Task: Find specific images representing morning, afternoon, and evening.
Action: Mouse moved to (586, 494)
Screenshot: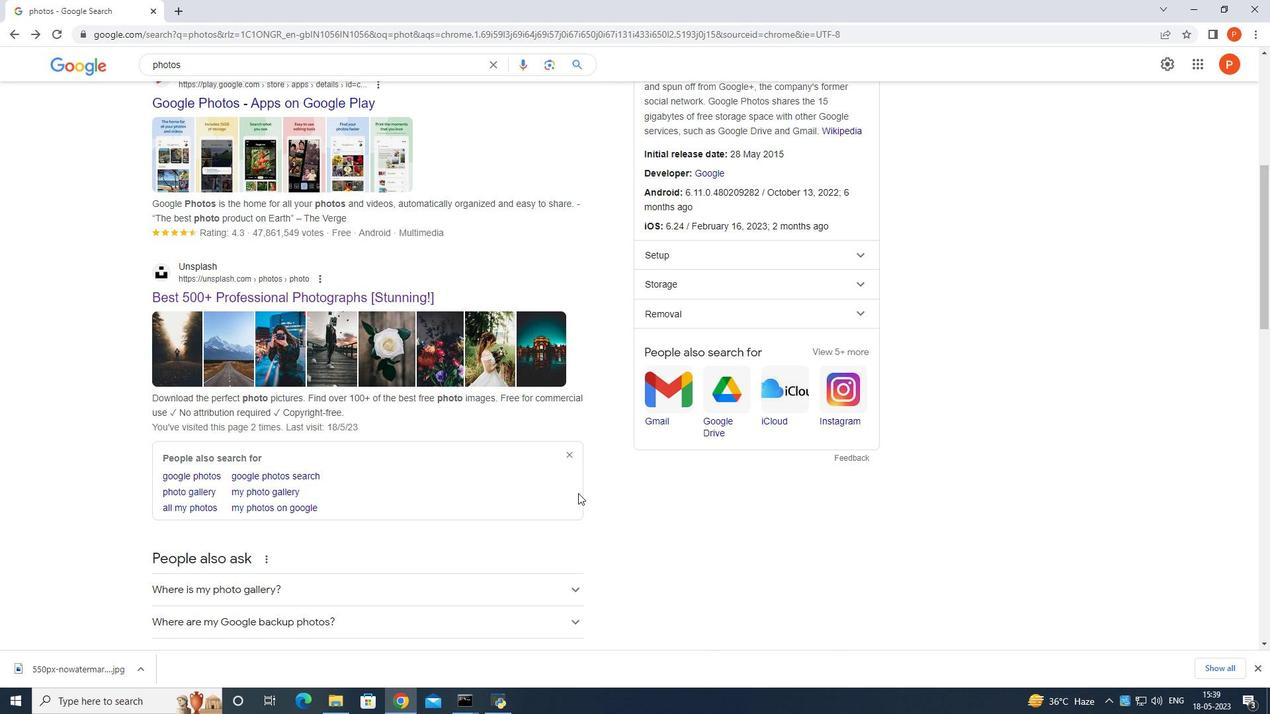 
Action: Mouse scrolled (586, 494) with delta (0, 0)
Screenshot: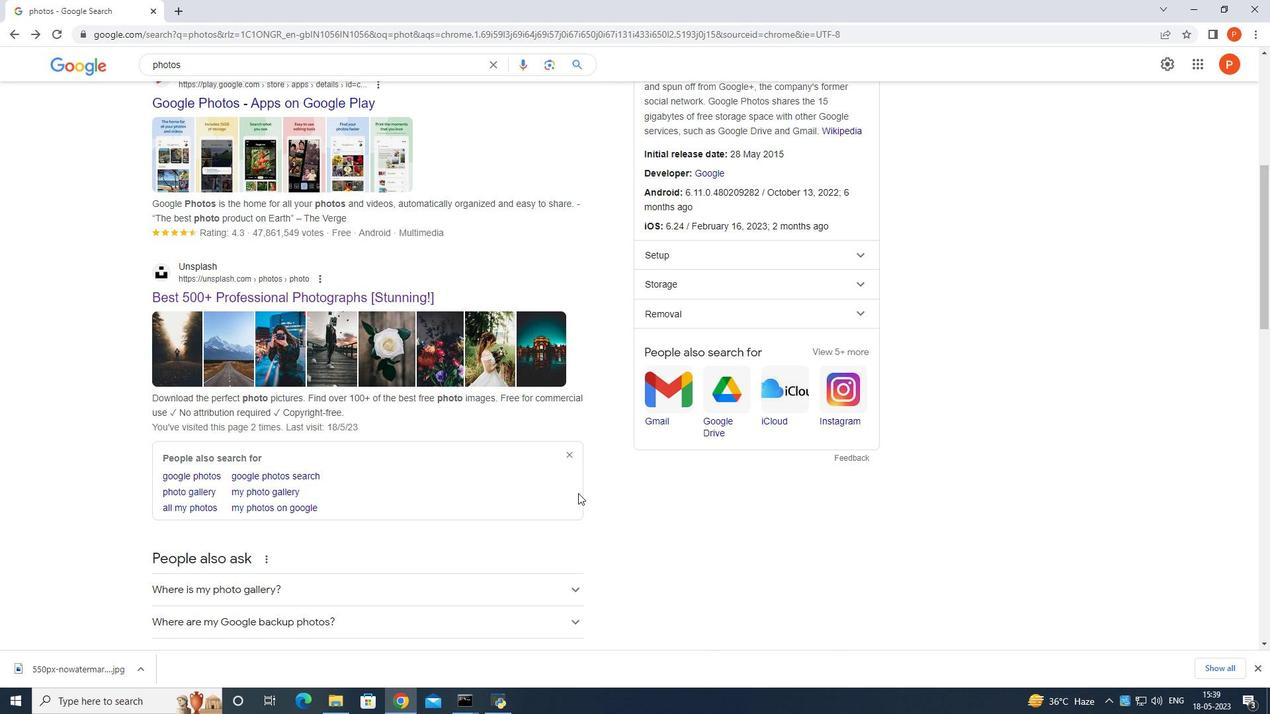 
Action: Mouse moved to (586, 494)
Screenshot: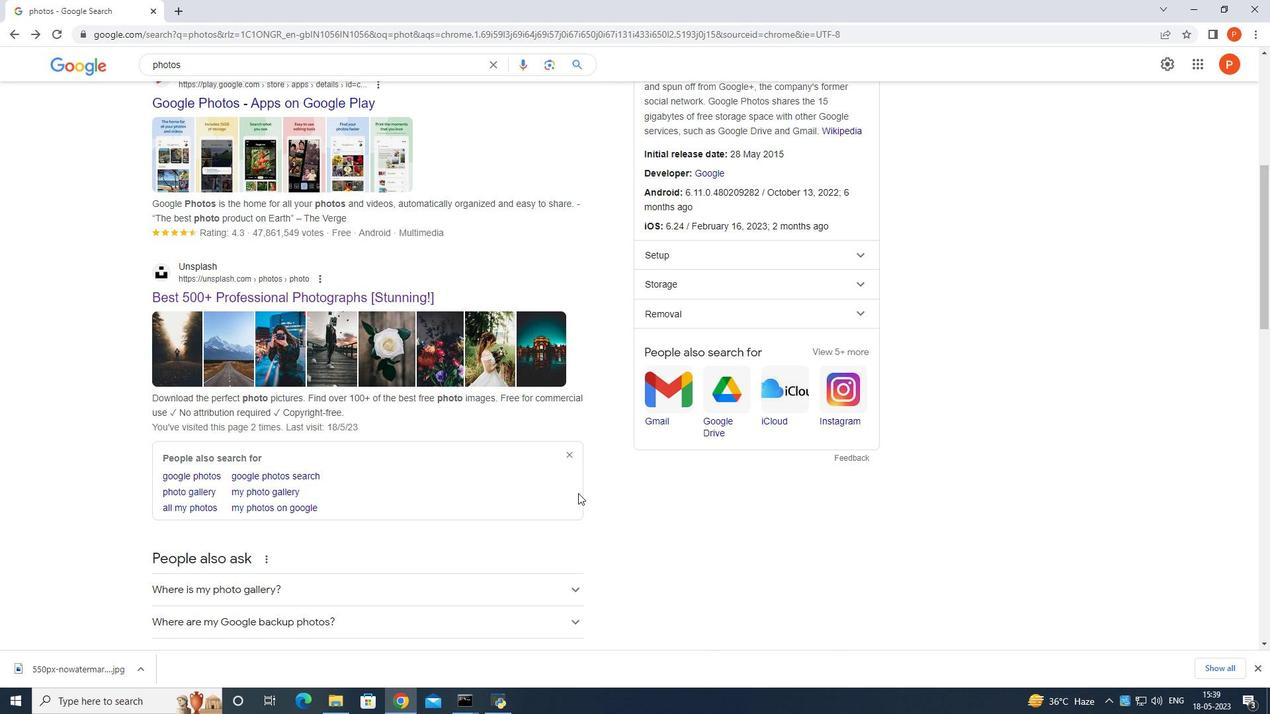 
Action: Mouse scrolled (586, 494) with delta (0, 0)
Screenshot: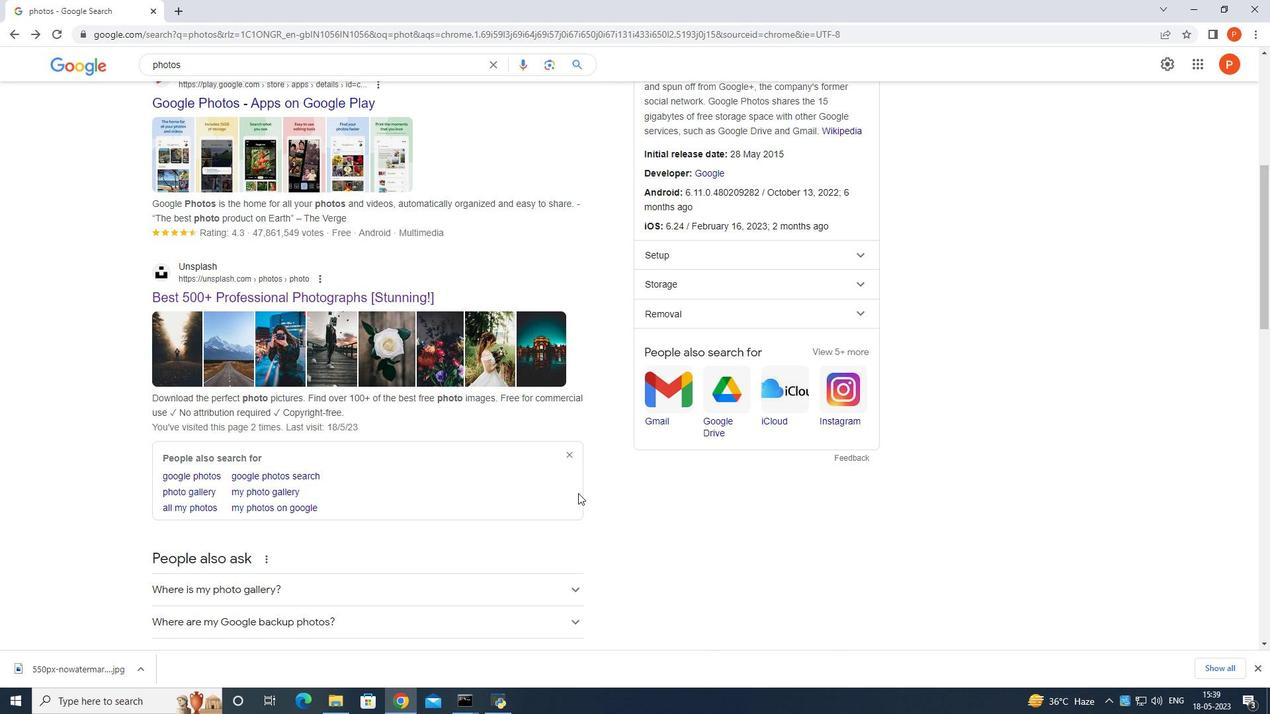 
Action: Mouse scrolled (586, 494) with delta (0, 0)
Screenshot: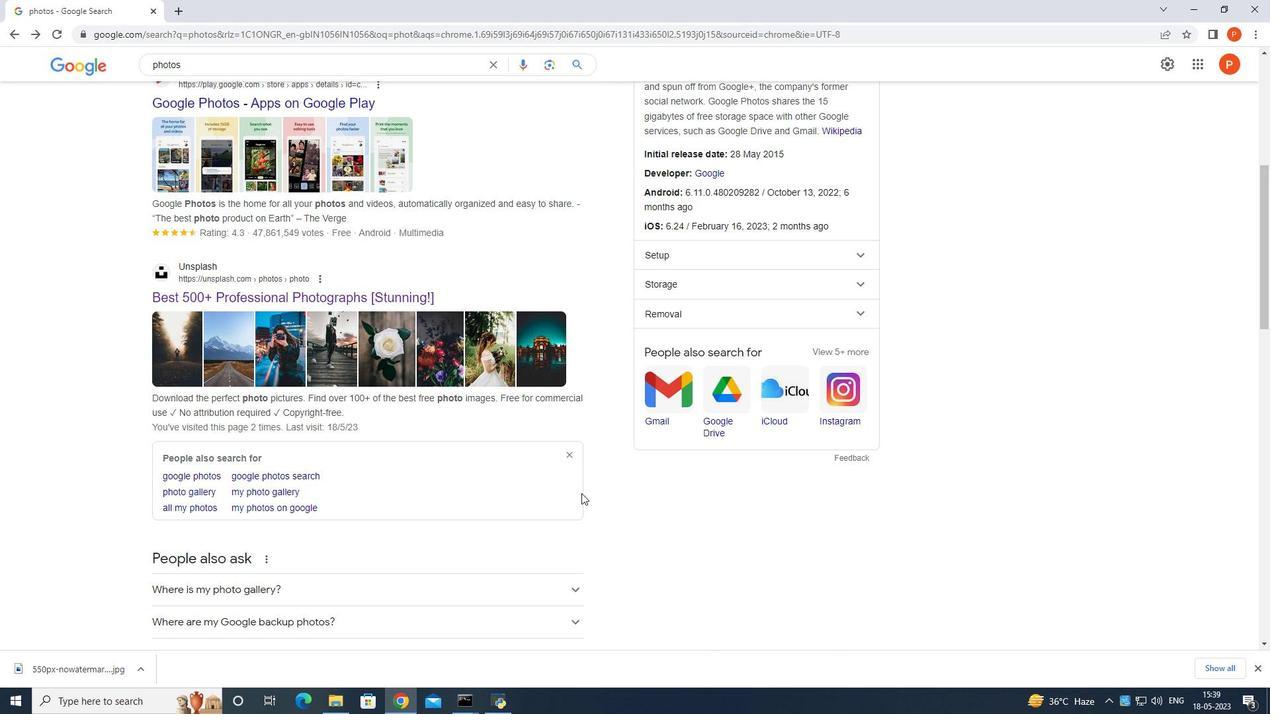 
Action: Mouse scrolled (586, 494) with delta (0, 0)
Screenshot: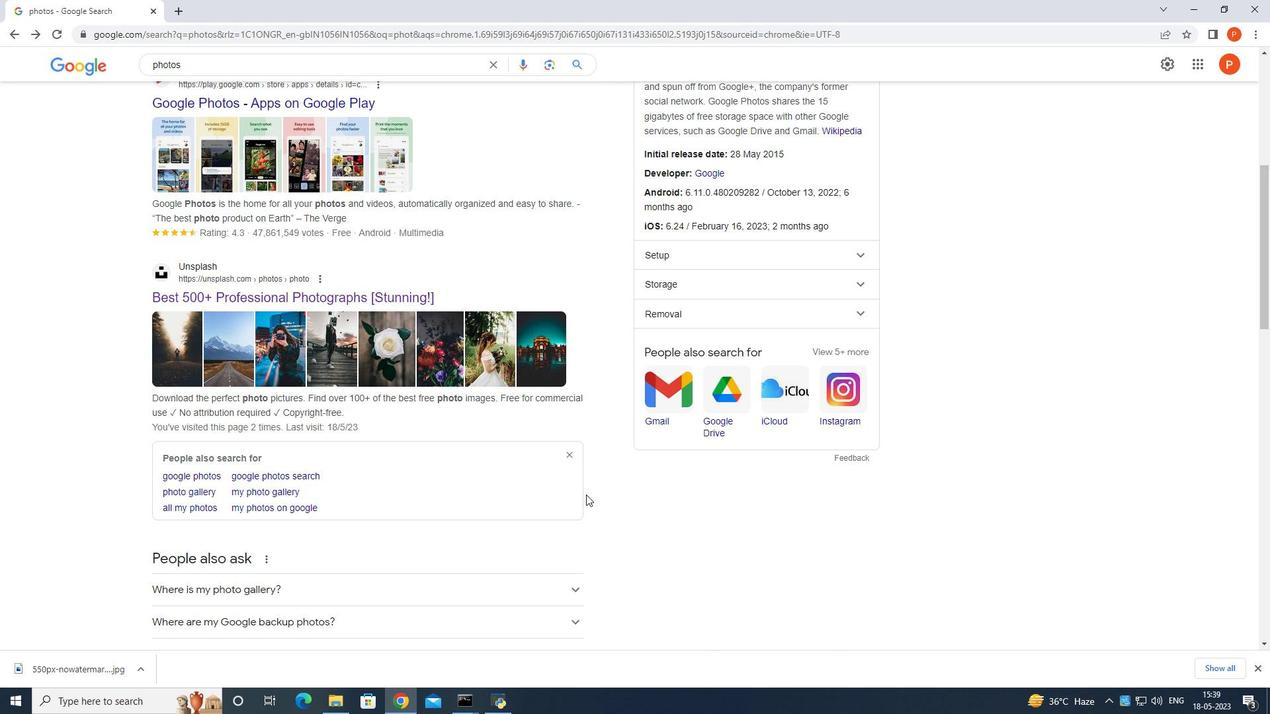 
Action: Mouse moved to (588, 494)
Screenshot: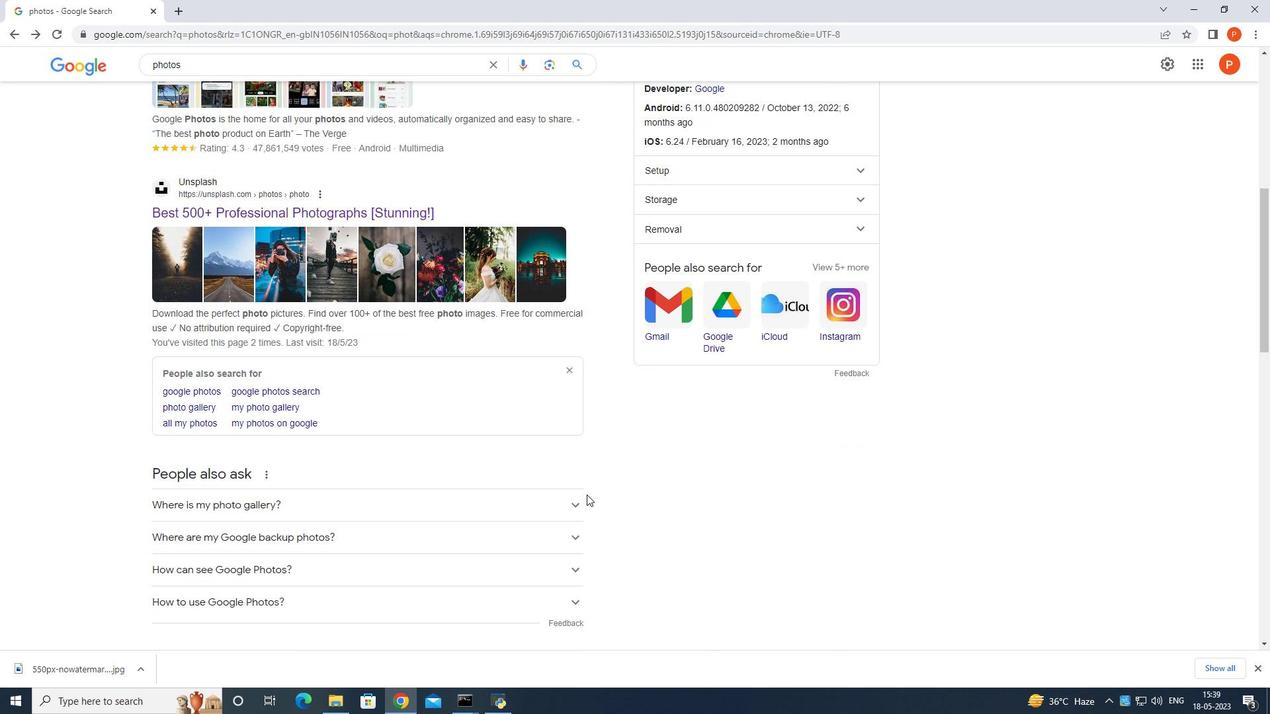 
Action: Mouse scrolled (588, 494) with delta (0, 0)
Screenshot: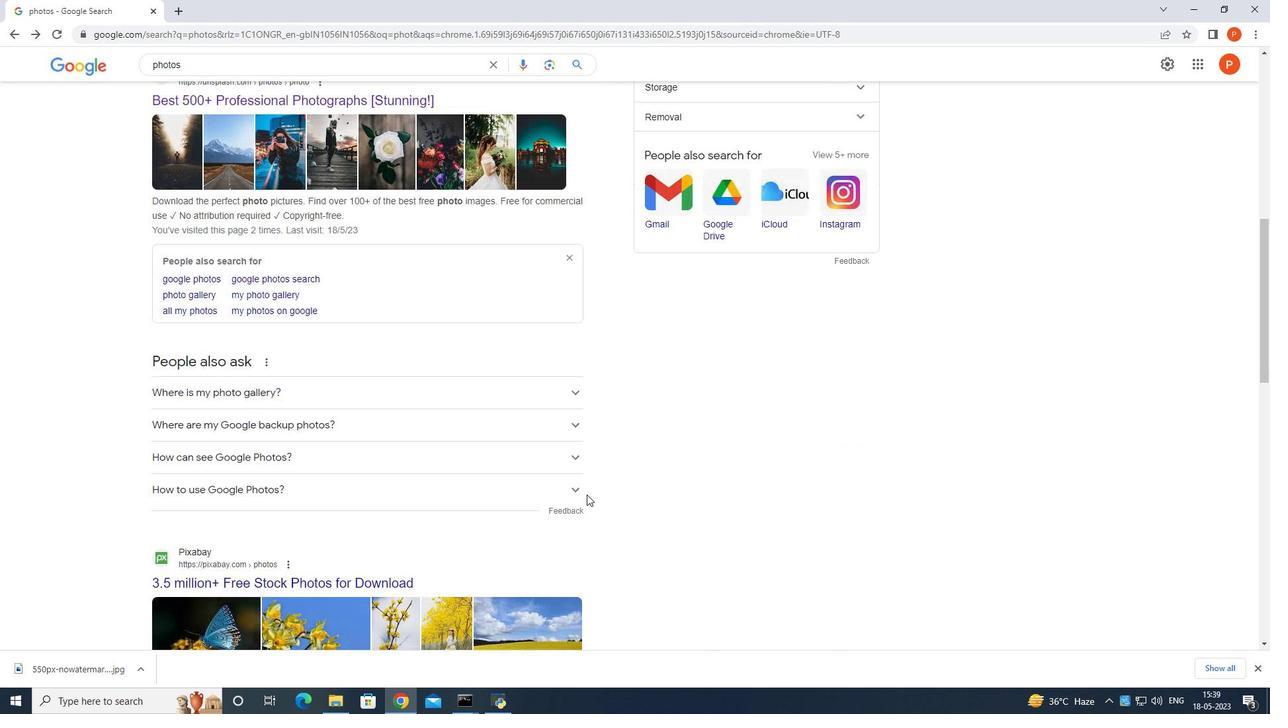 
Action: Mouse scrolled (588, 494) with delta (0, 0)
Screenshot: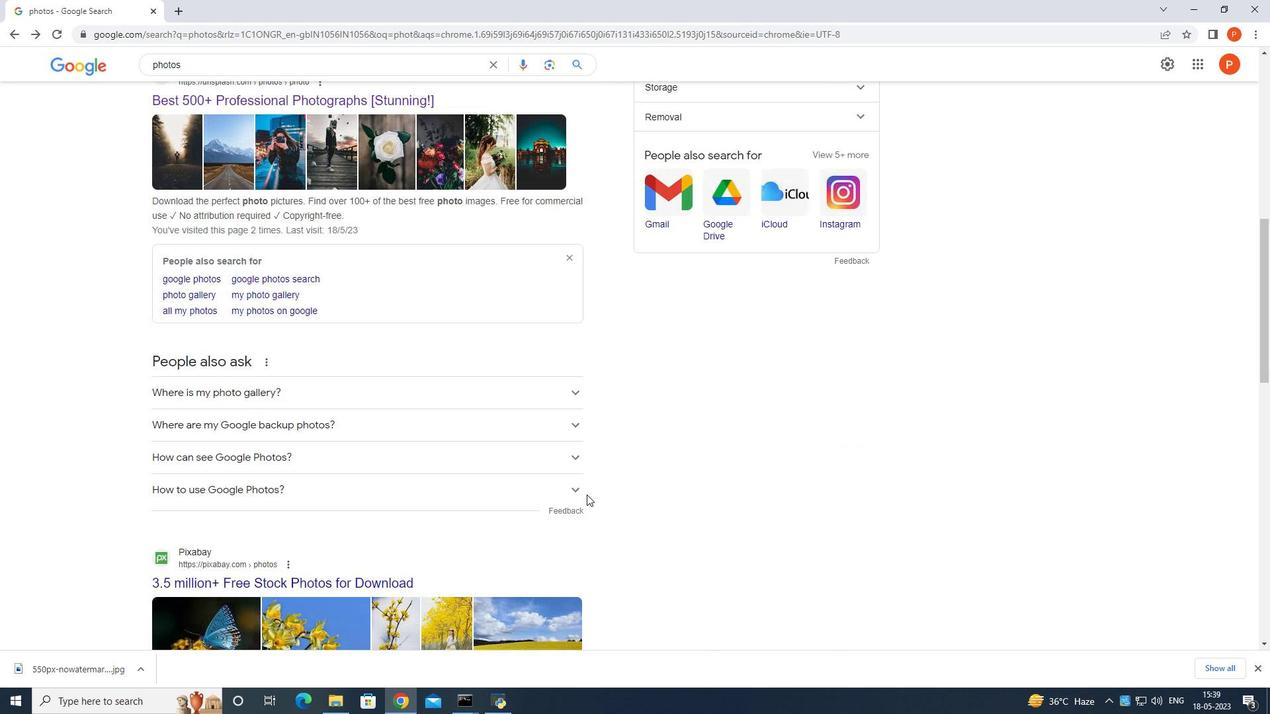 
Action: Mouse scrolled (588, 494) with delta (0, 0)
Screenshot: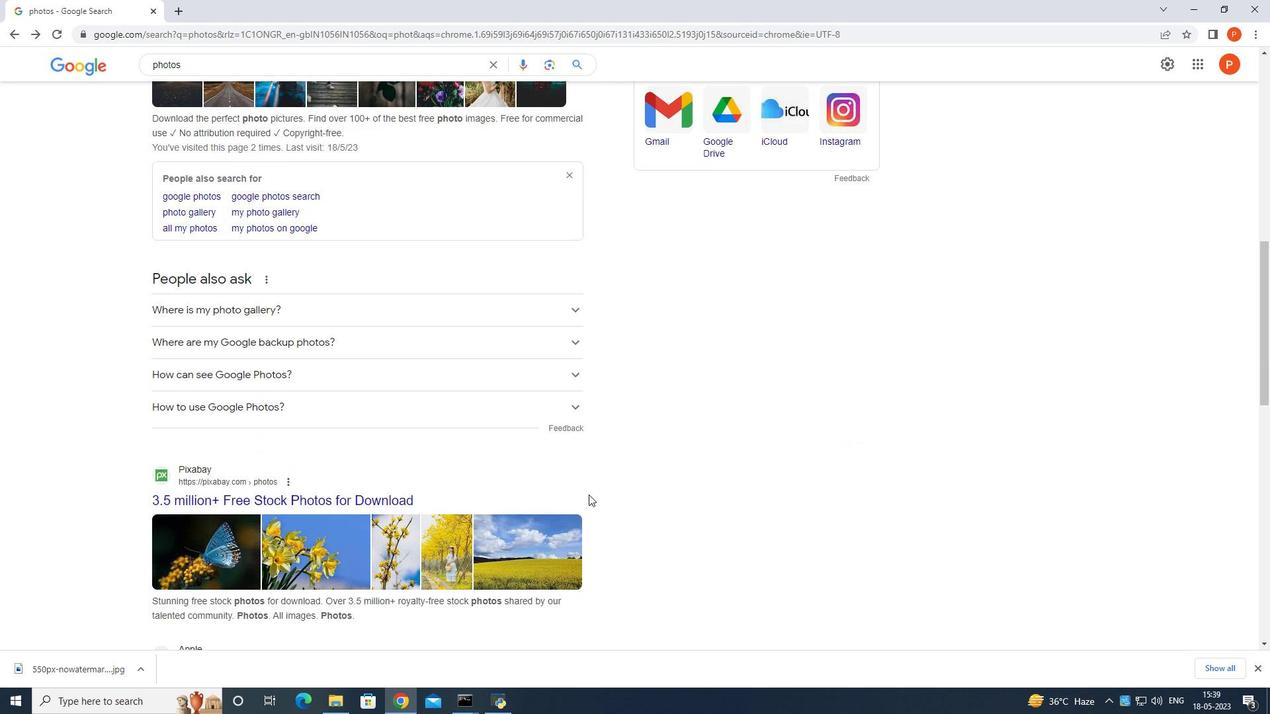 
Action: Mouse scrolled (588, 495) with delta (0, 0)
Screenshot: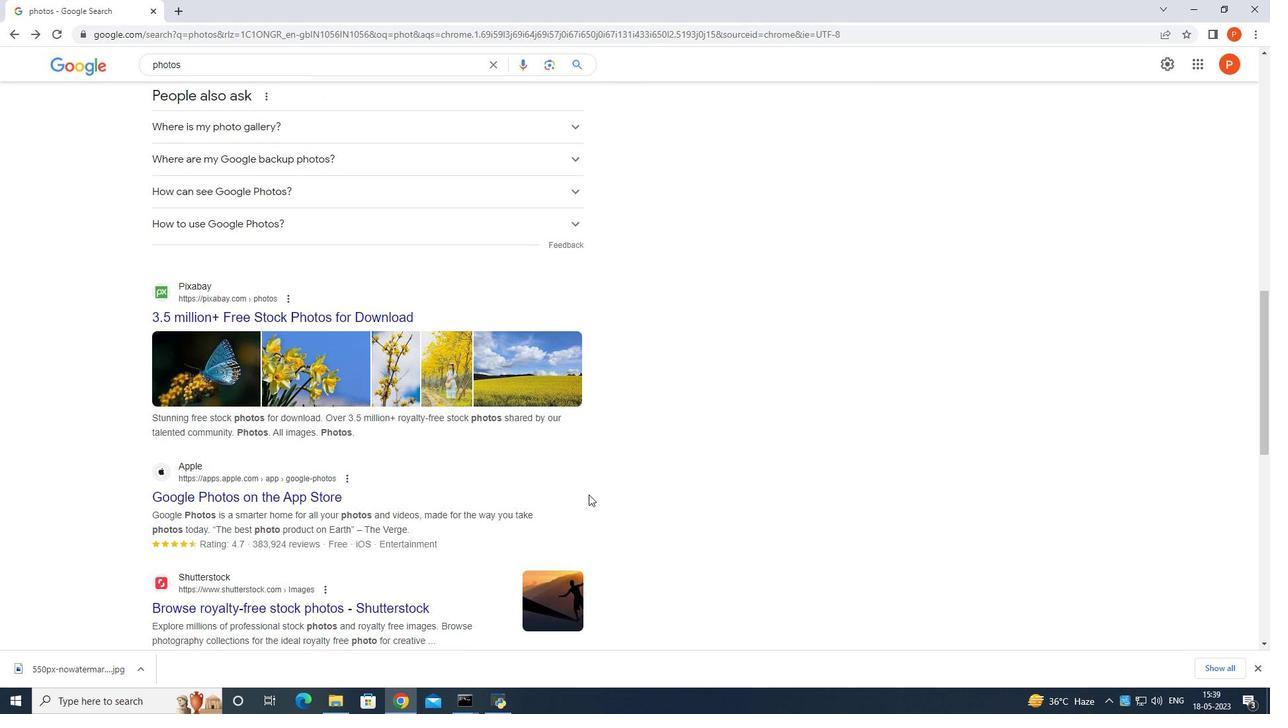 
Action: Mouse moved to (588, 494)
Screenshot: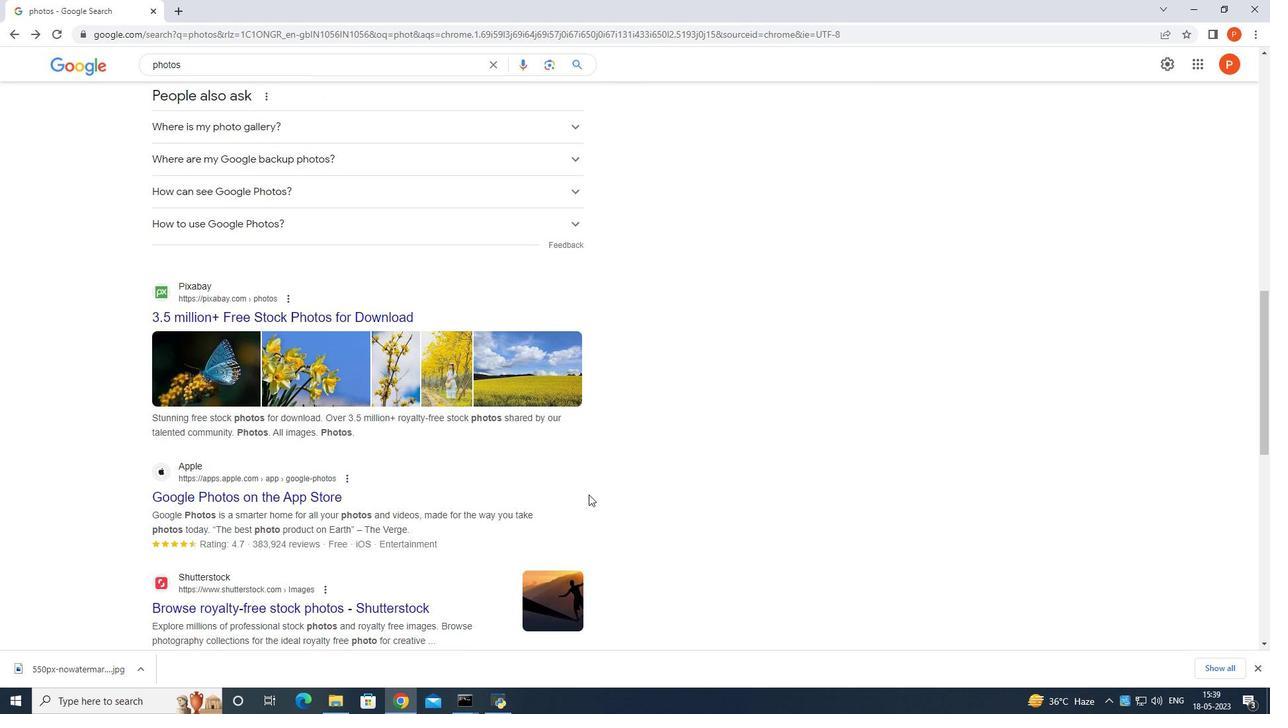 
Action: Mouse scrolled (588, 495) with delta (0, 0)
Screenshot: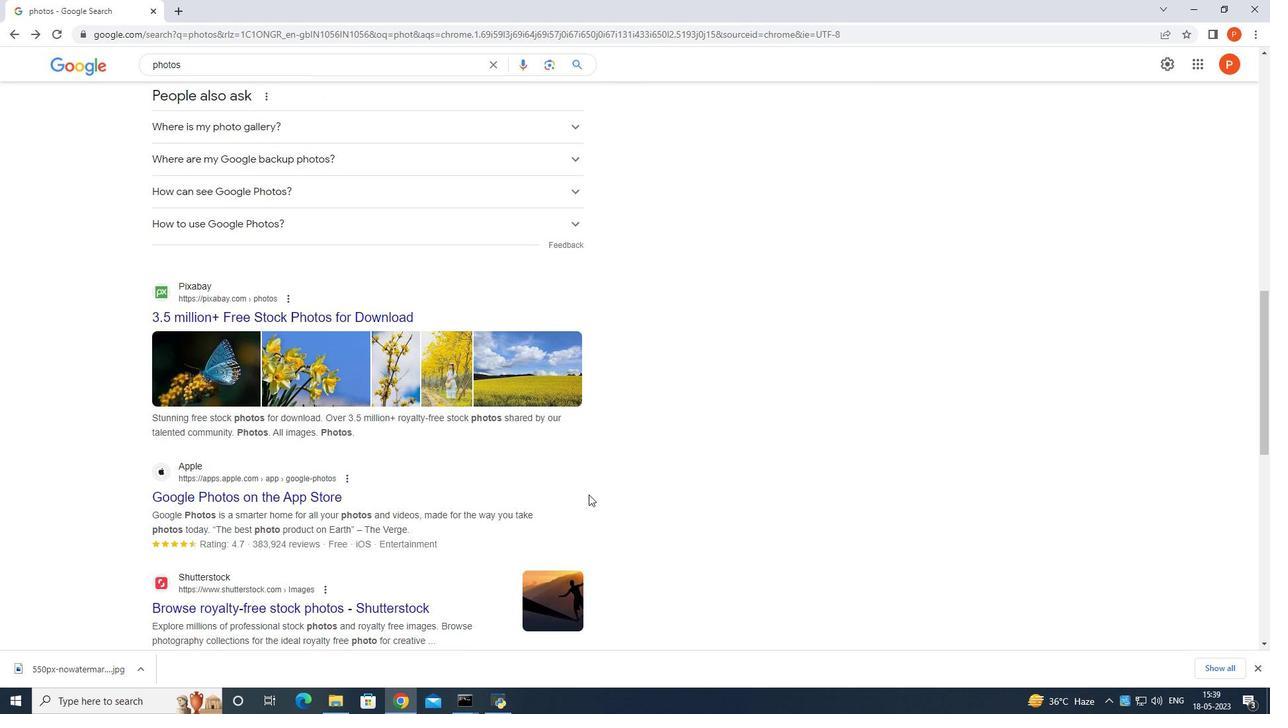 
Action: Mouse moved to (589, 494)
Screenshot: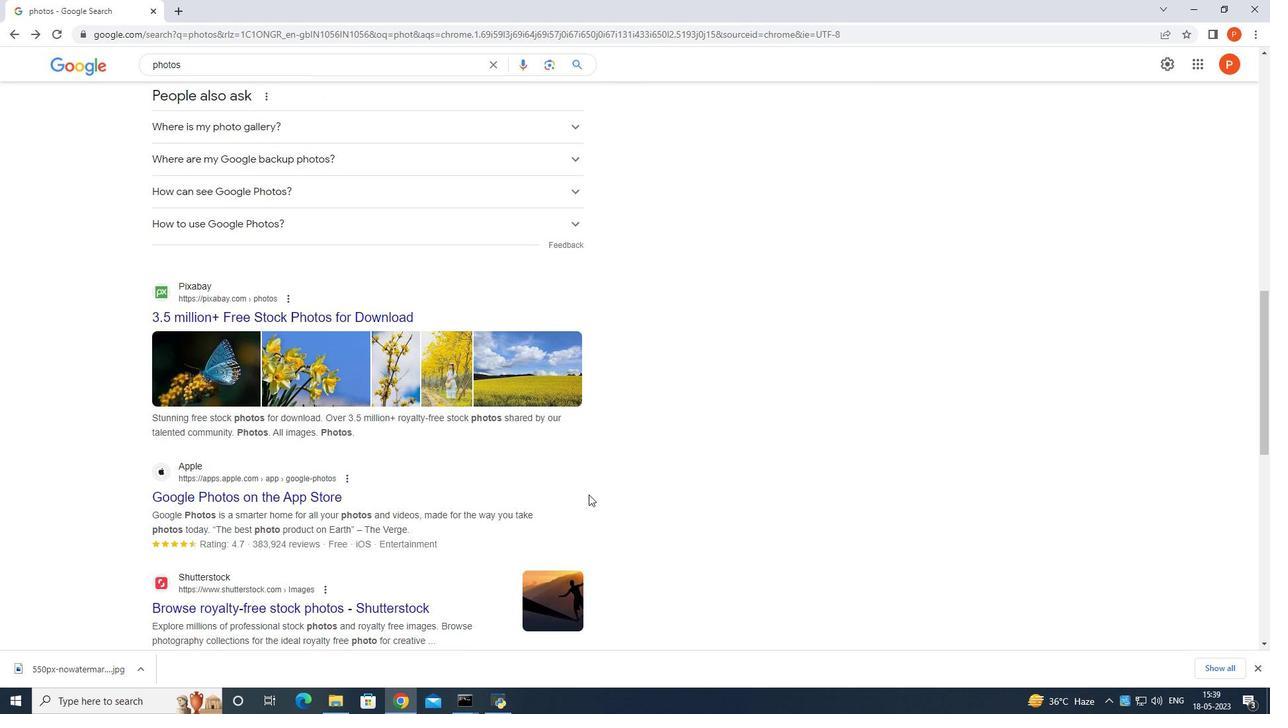 
Action: Mouse scrolled (589, 495) with delta (0, 0)
Screenshot: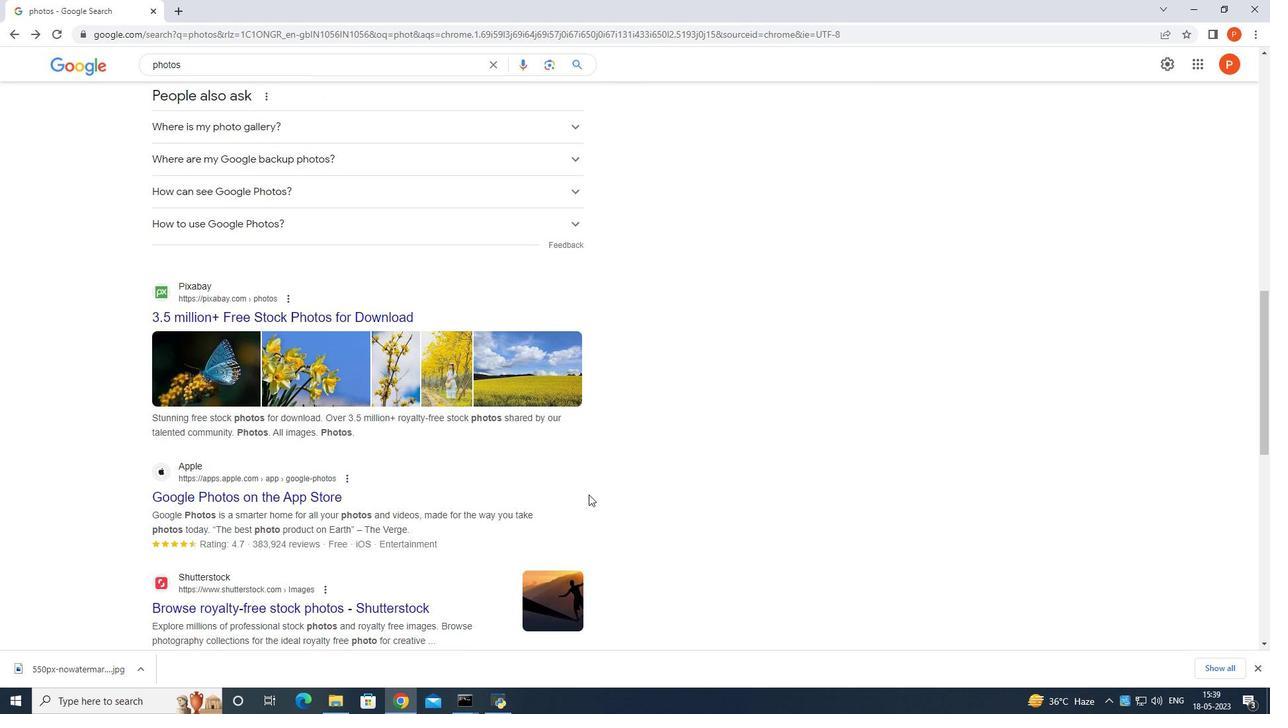 
Action: Mouse scrolled (589, 495) with delta (0, 0)
Screenshot: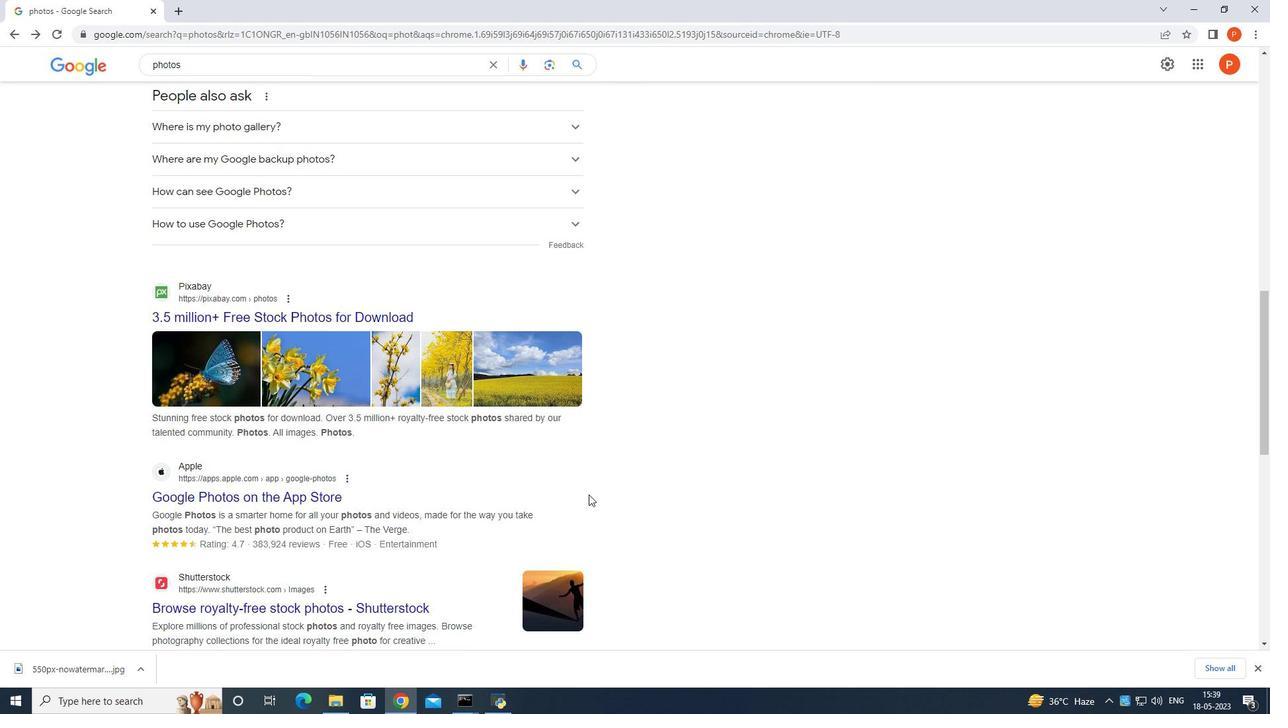 
Action: Mouse scrolled (589, 495) with delta (0, 0)
Screenshot: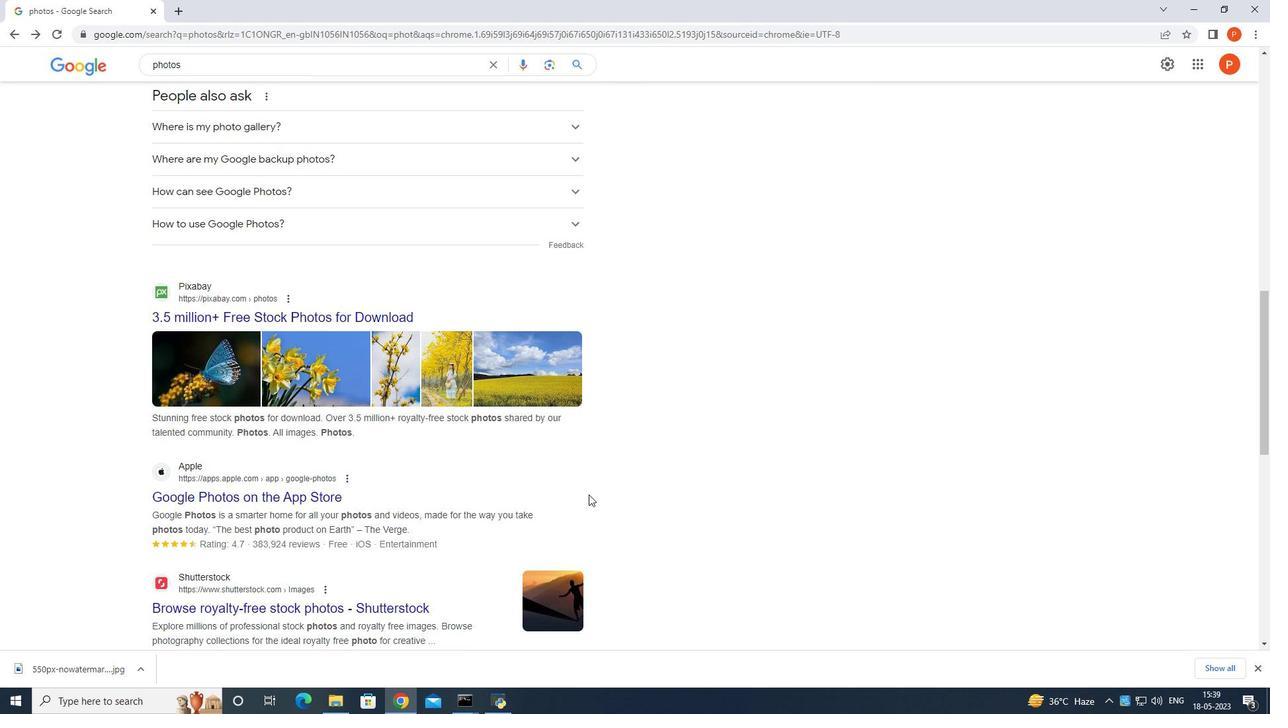 
Action: Mouse scrolled (589, 495) with delta (0, 0)
Screenshot: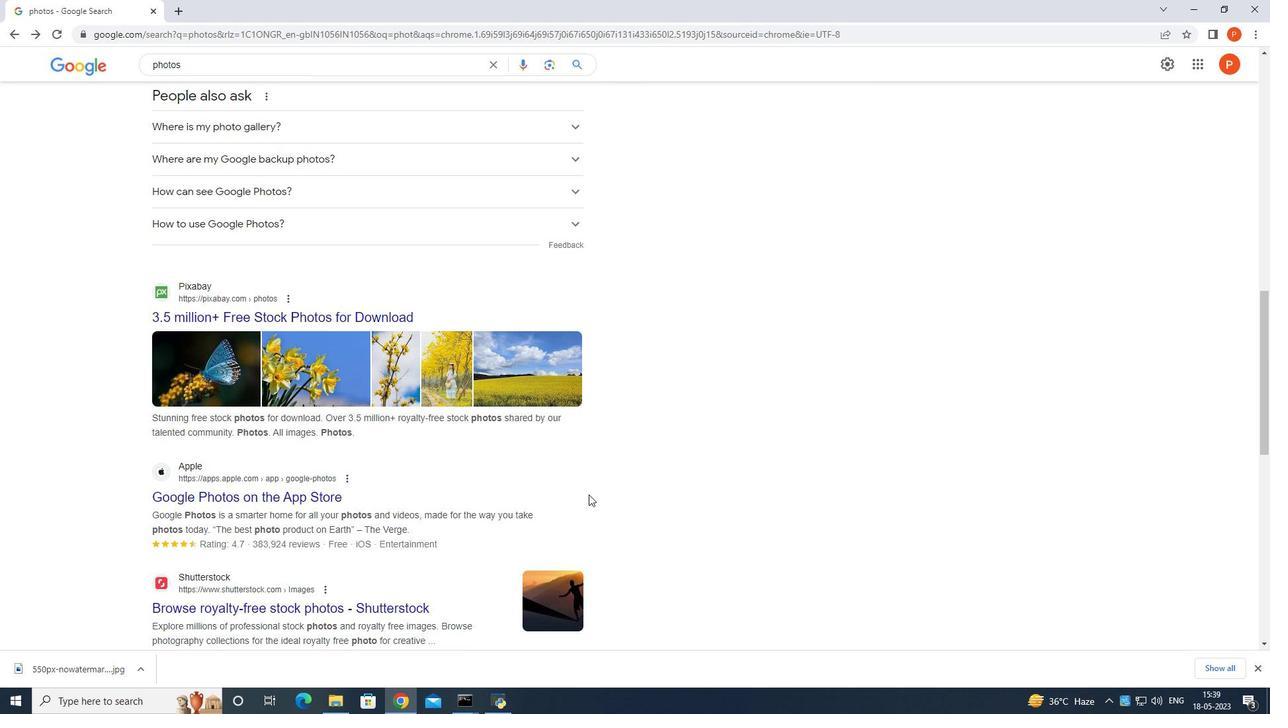 
Action: Mouse moved to (592, 494)
Screenshot: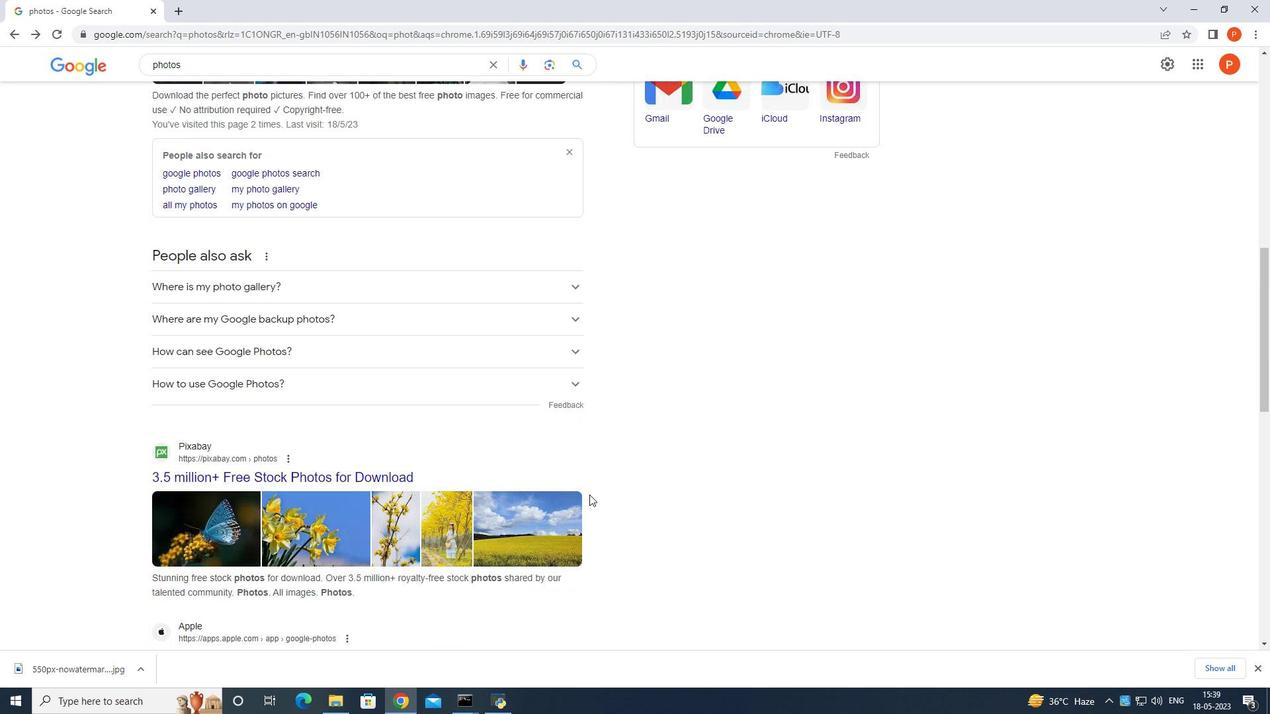 
Action: Mouse scrolled (592, 495) with delta (0, 0)
Screenshot: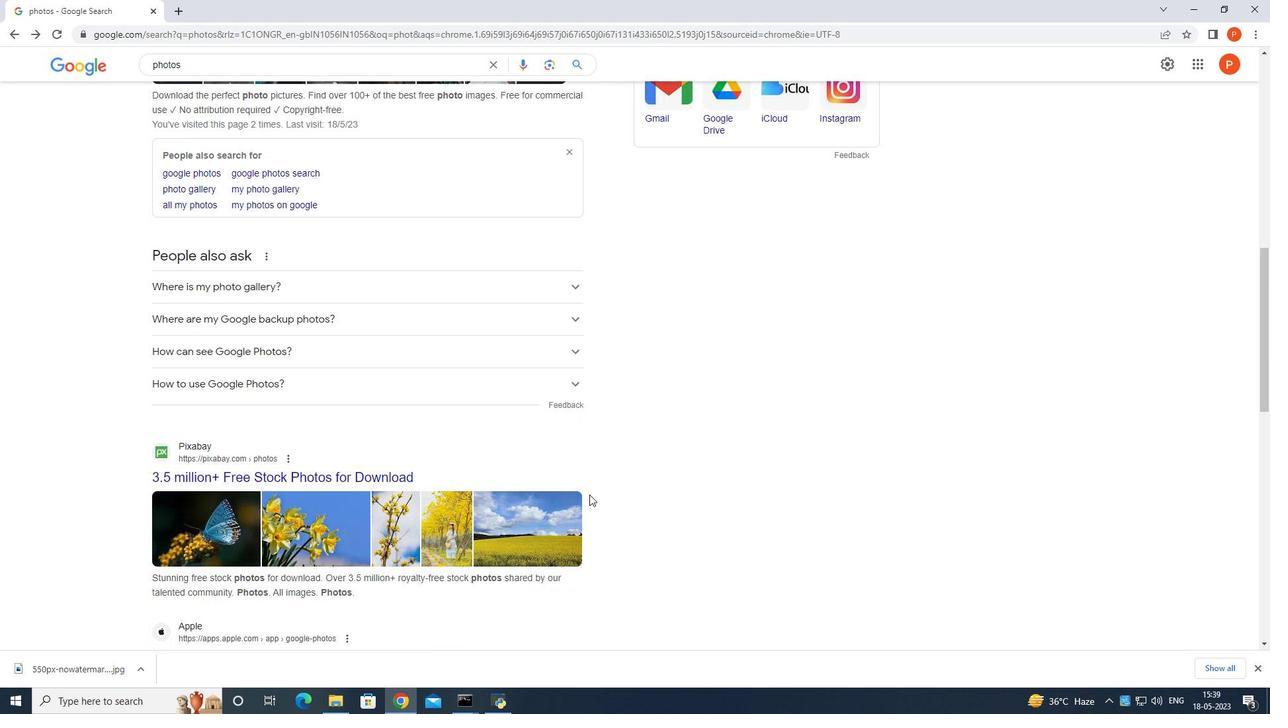 
Action: Mouse scrolled (592, 495) with delta (0, 0)
Screenshot: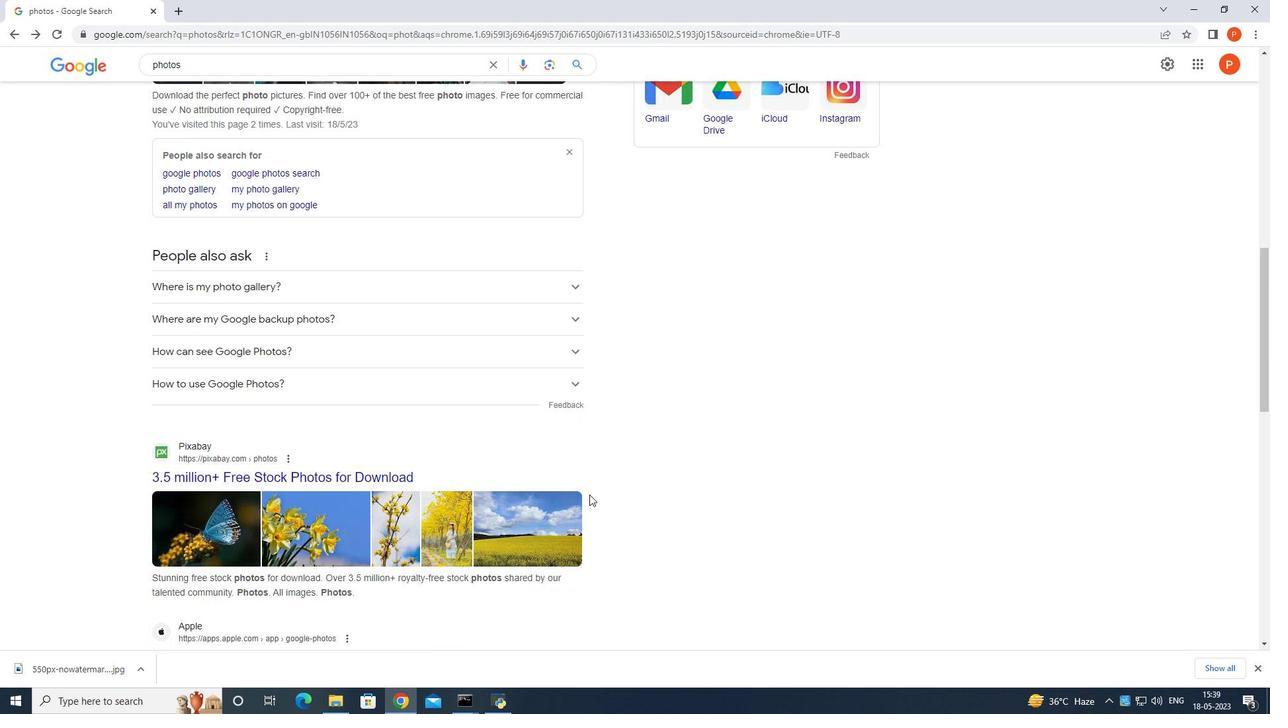 
Action: Mouse scrolled (592, 495) with delta (0, 0)
Screenshot: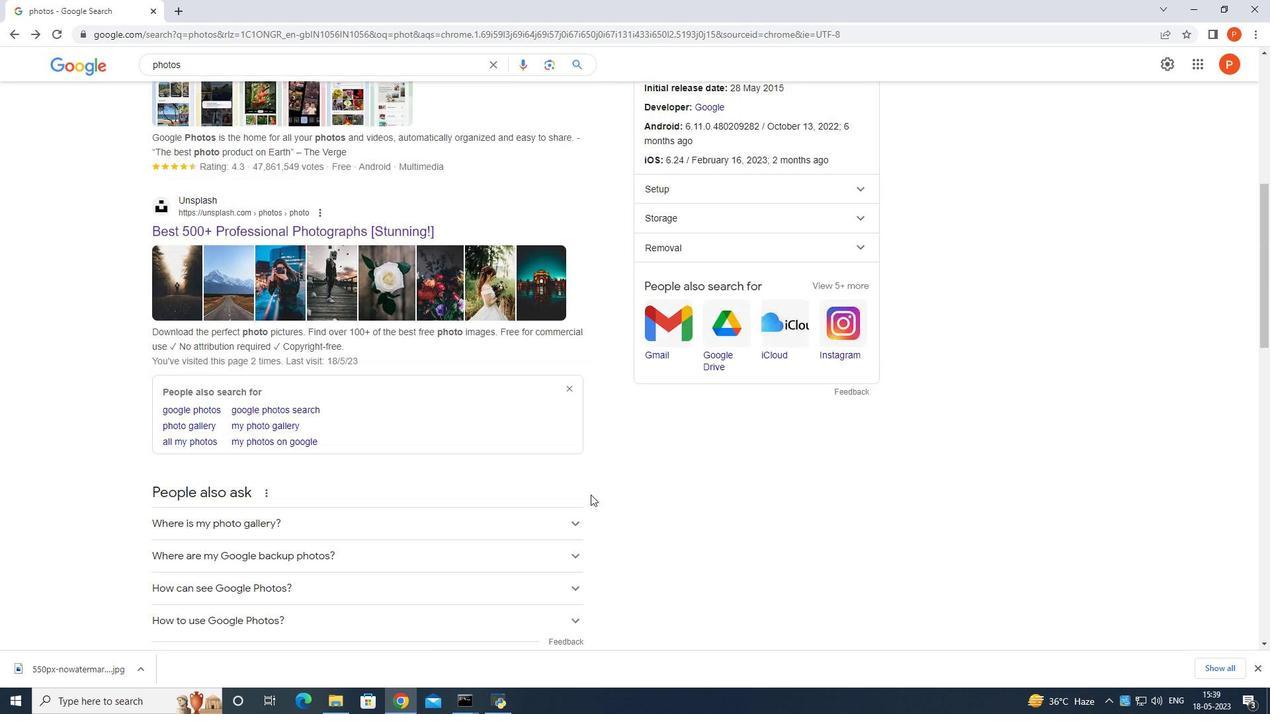 
Action: Mouse scrolled (592, 495) with delta (0, 0)
Screenshot: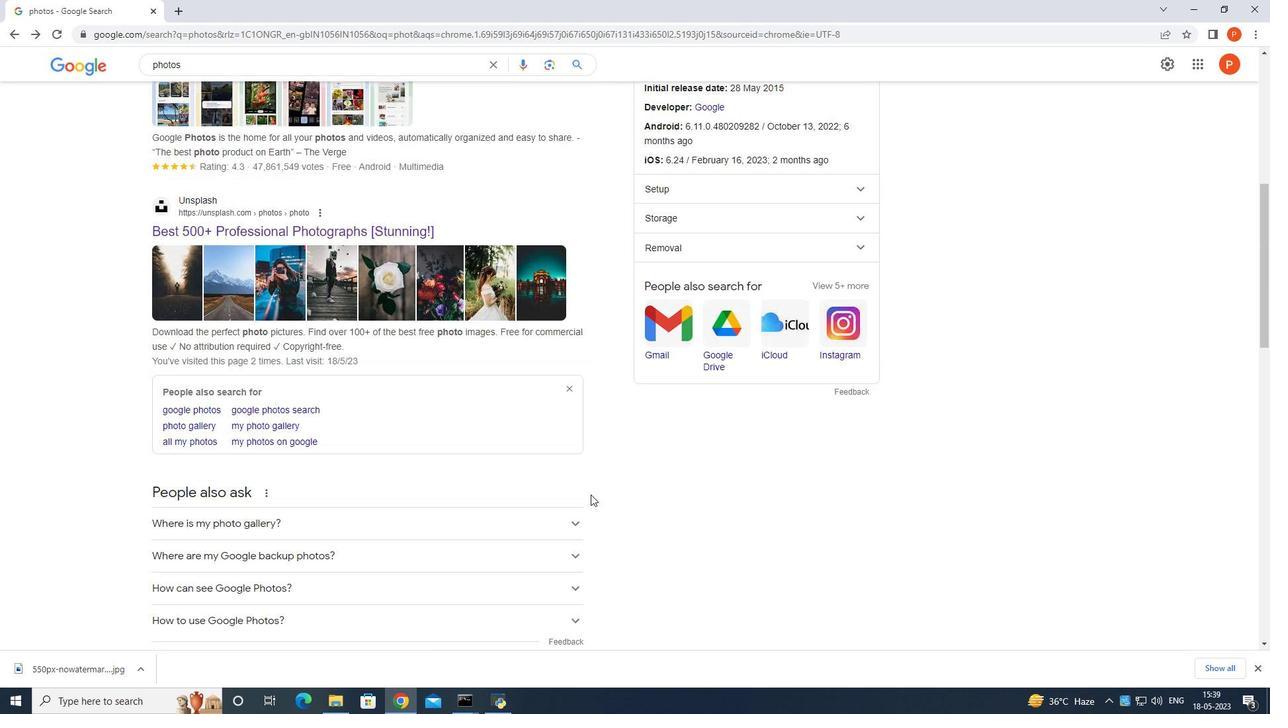 
Action: Mouse moved to (551, 480)
Screenshot: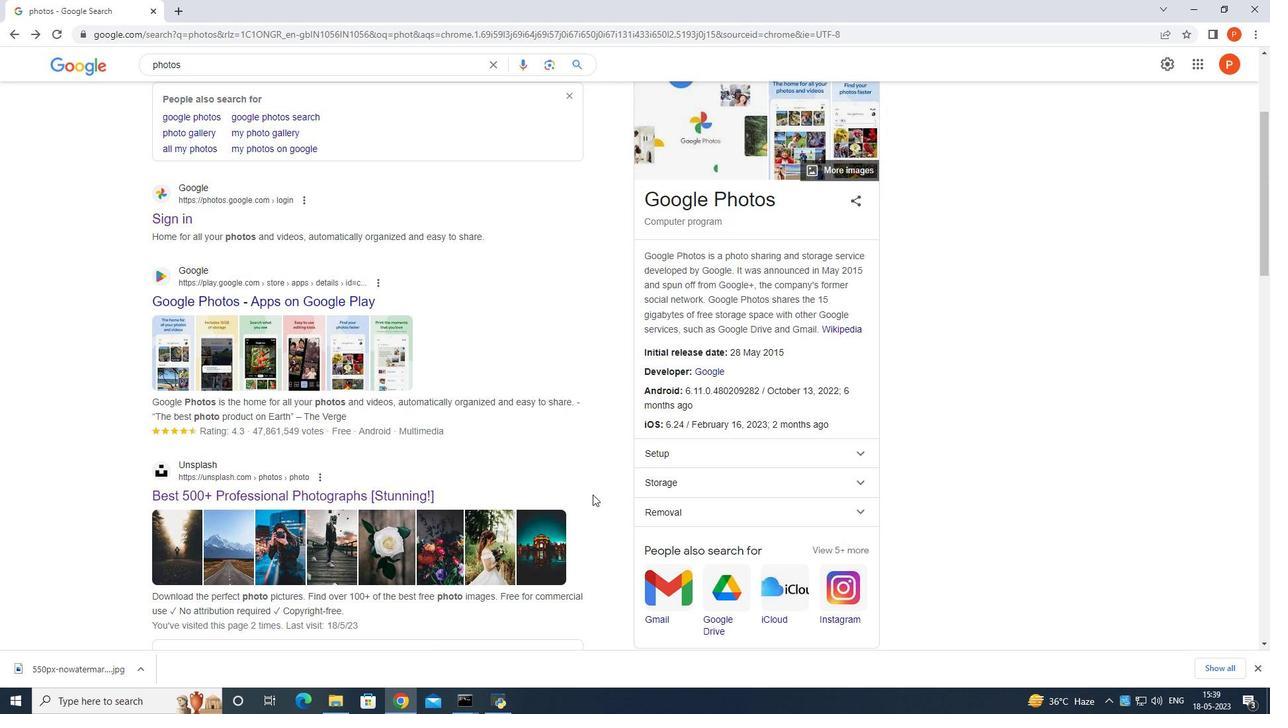 
Action: Mouse scrolled (551, 481) with delta (0, 0)
Screenshot: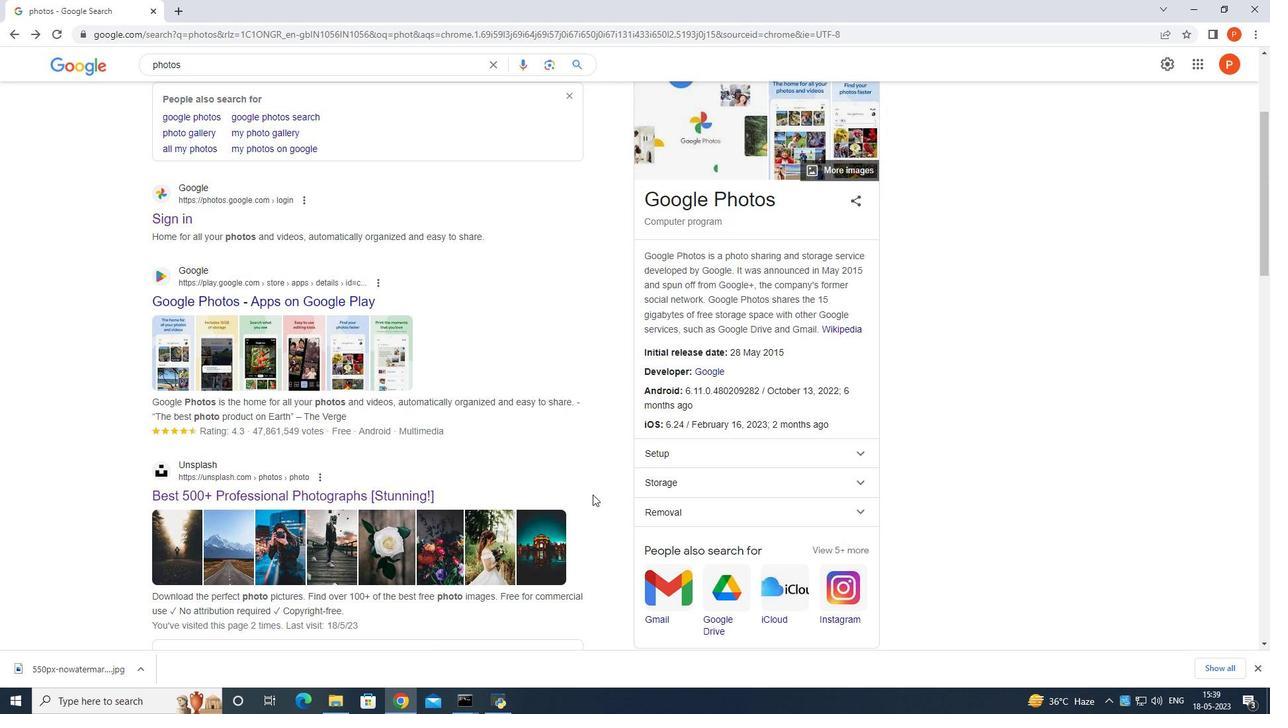 
Action: Mouse scrolled (551, 481) with delta (0, 0)
Screenshot: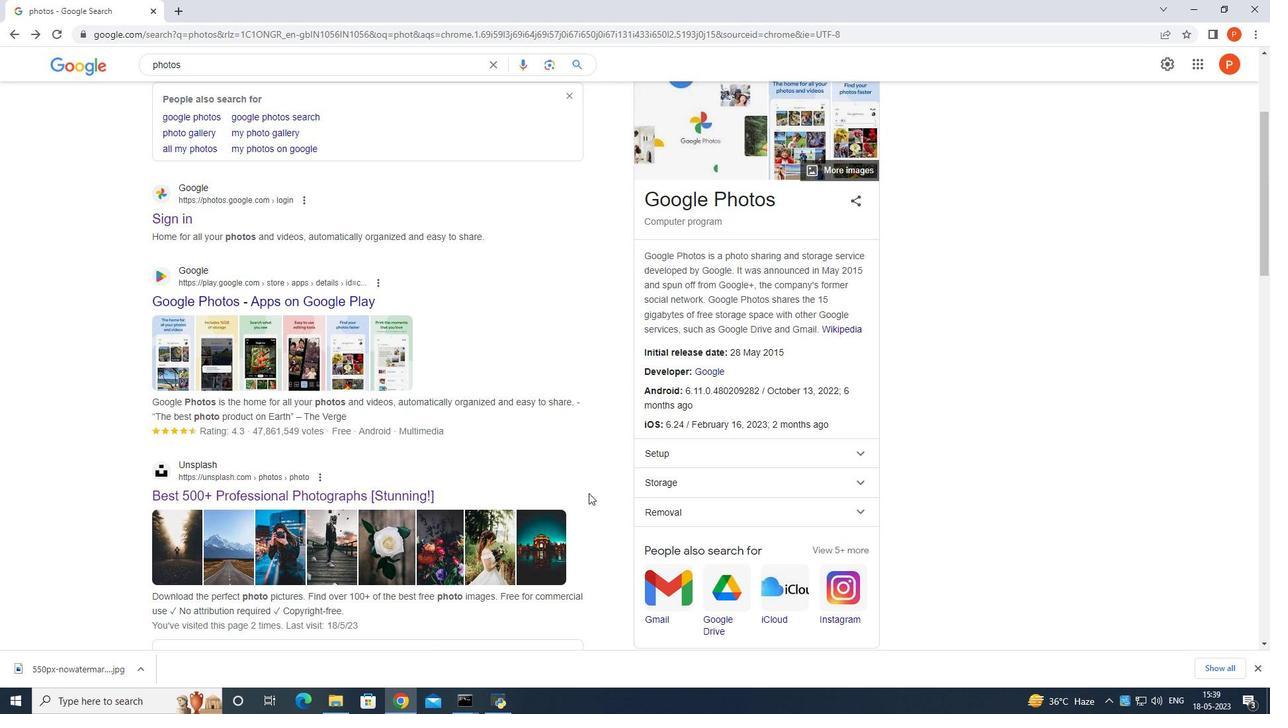 
Action: Mouse moved to (550, 480)
Screenshot: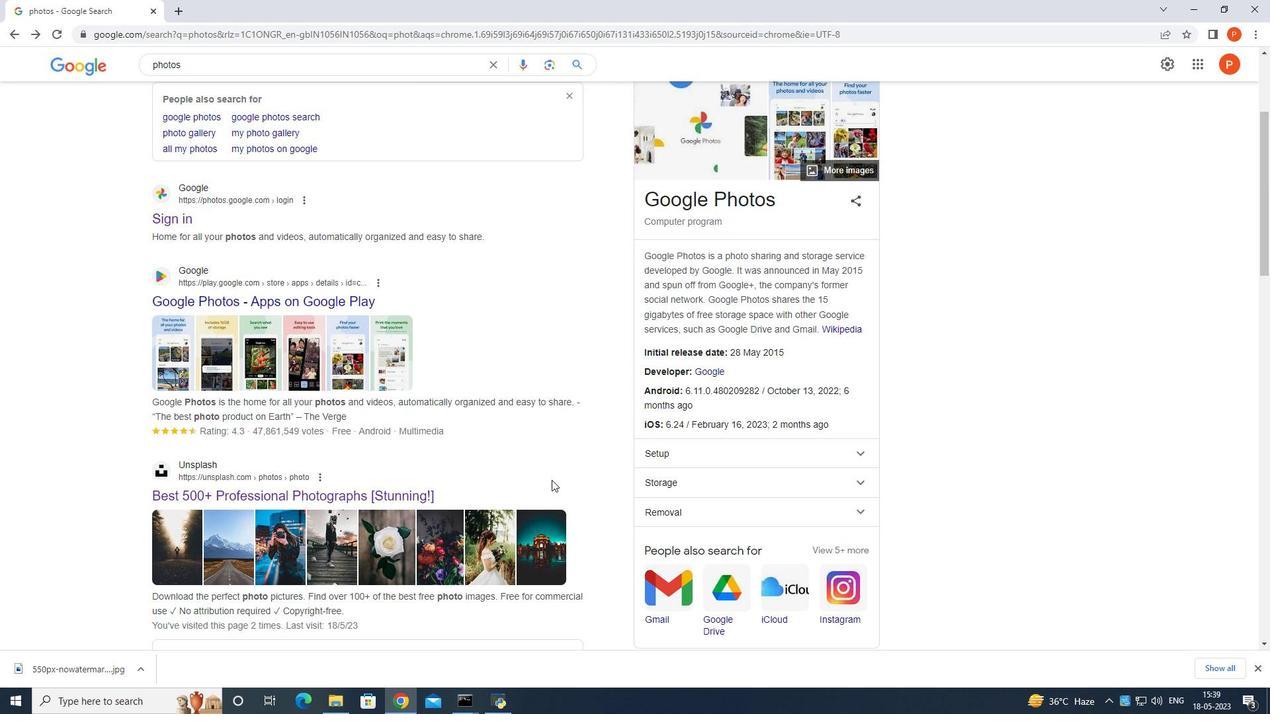 
Action: Mouse scrolled (551, 481) with delta (0, 0)
Screenshot: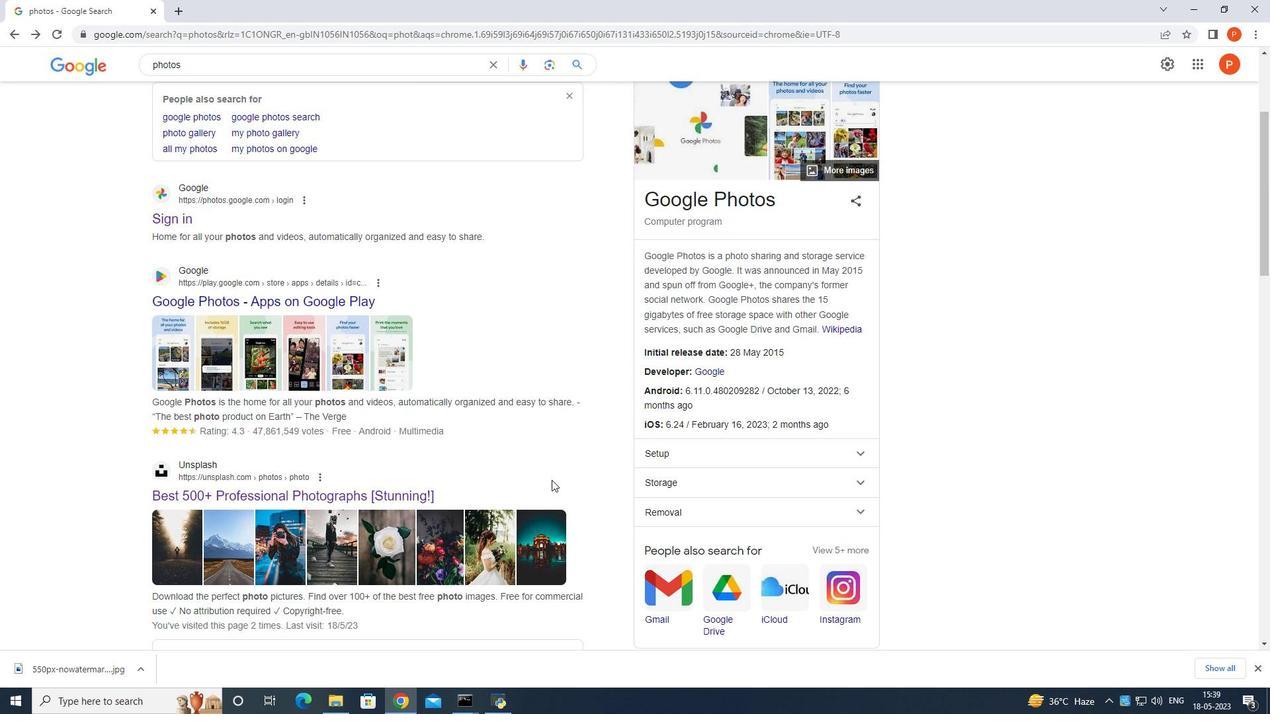 
Action: Mouse moved to (547, 480)
Screenshot: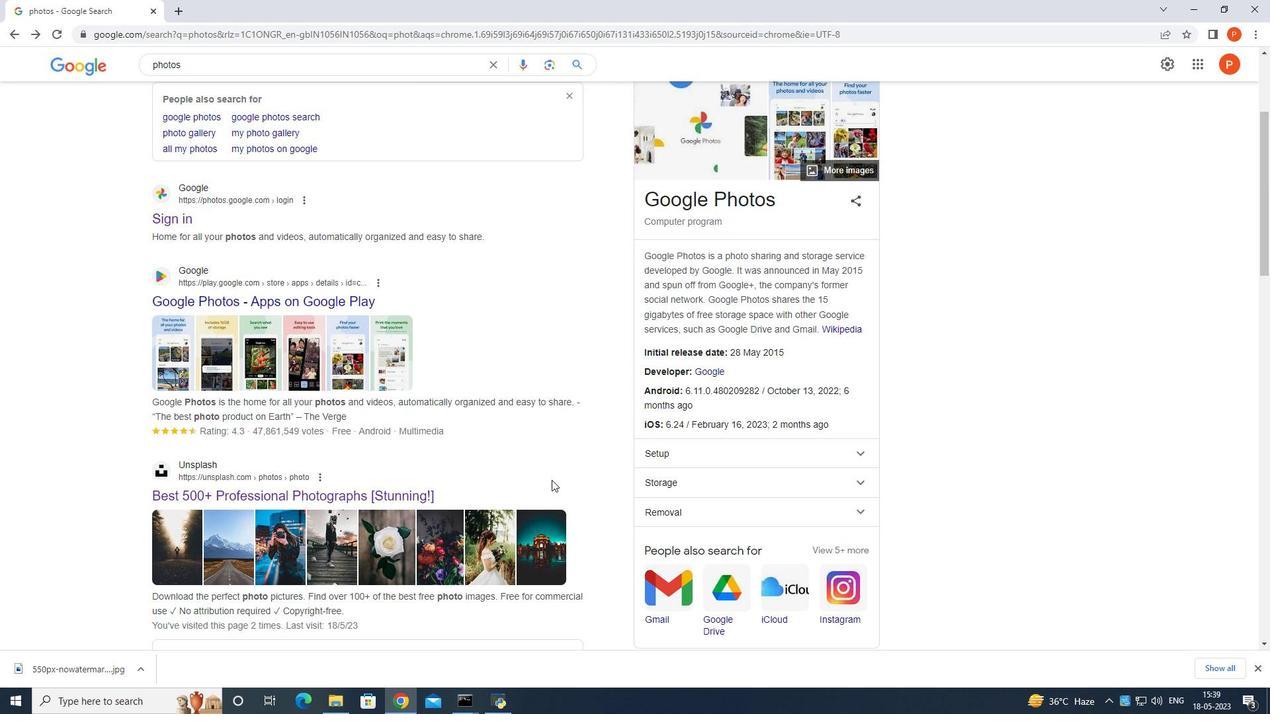 
Action: Mouse scrolled (551, 481) with delta (0, 0)
Screenshot: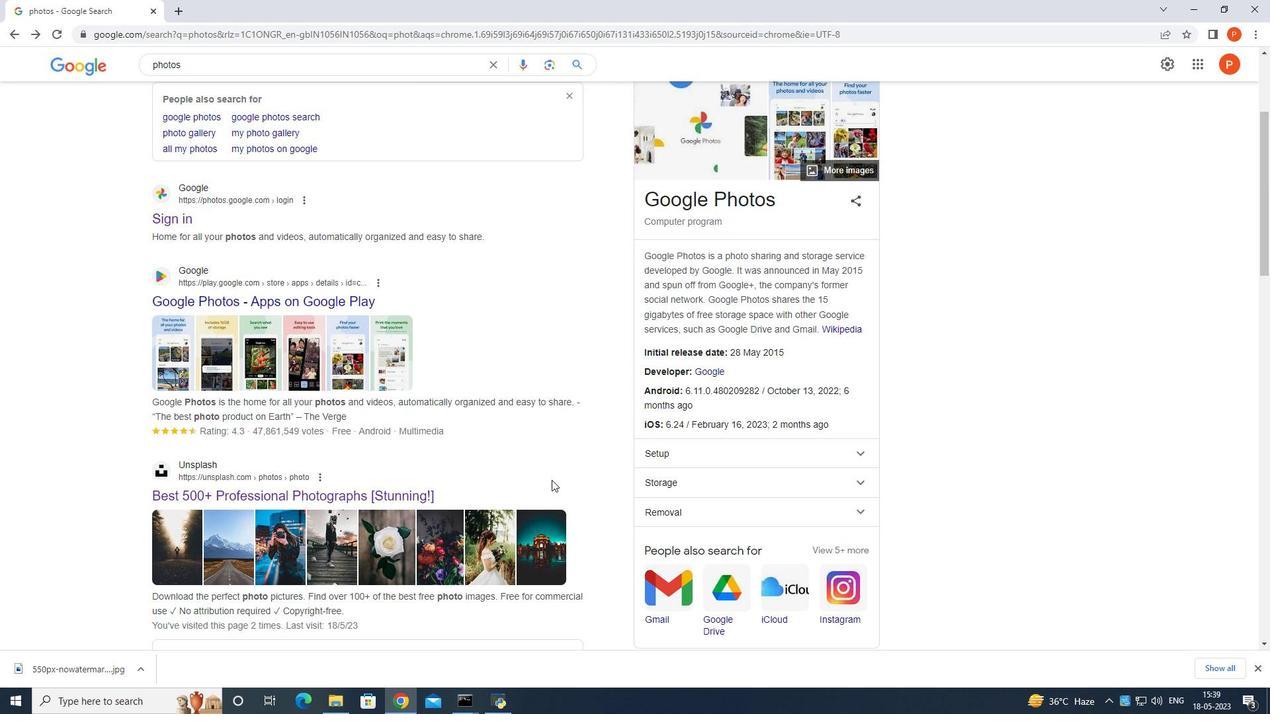 
Action: Mouse moved to (547, 480)
Screenshot: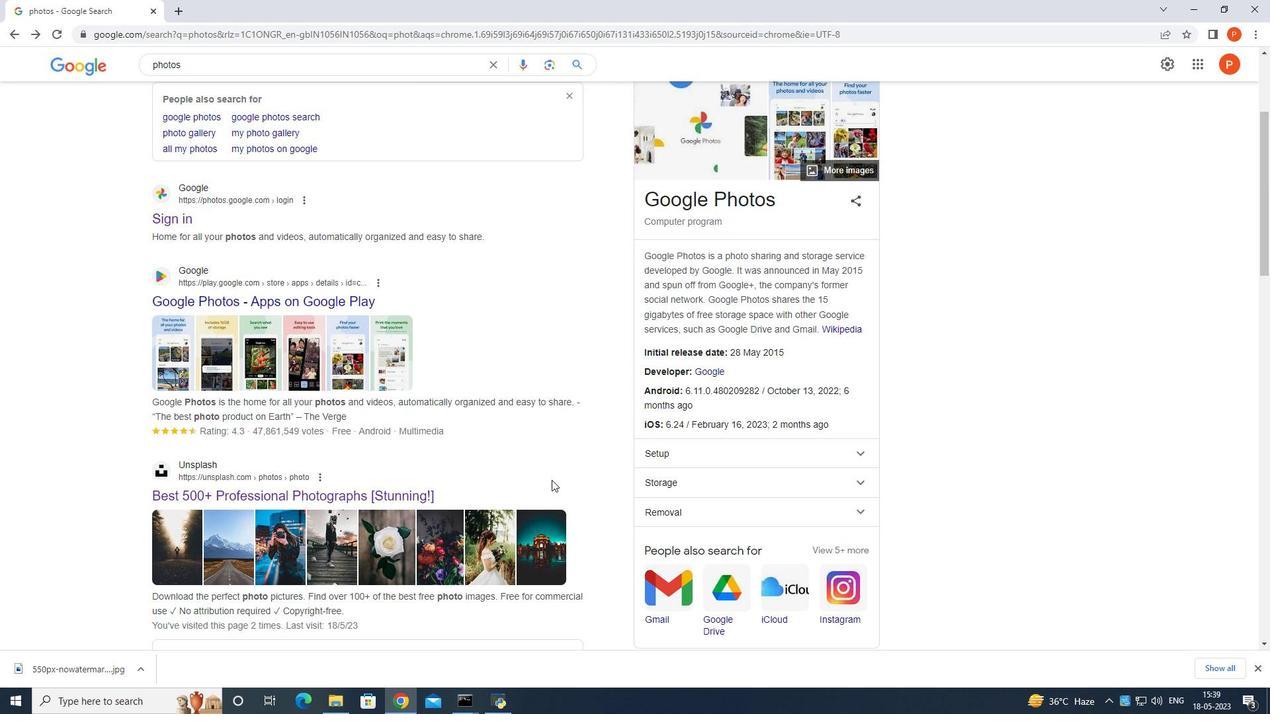 
Action: Mouse scrolled (551, 481) with delta (0, 0)
Screenshot: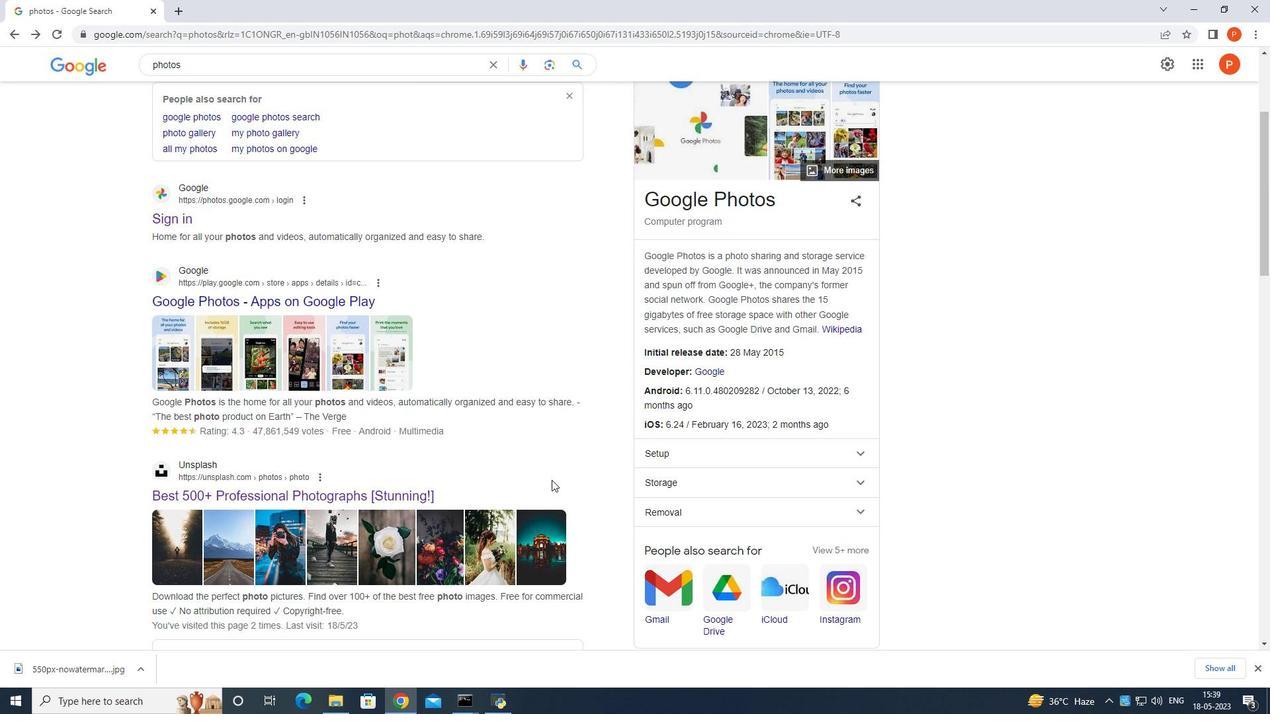 
Action: Mouse scrolled (551, 481) with delta (0, 0)
Screenshot: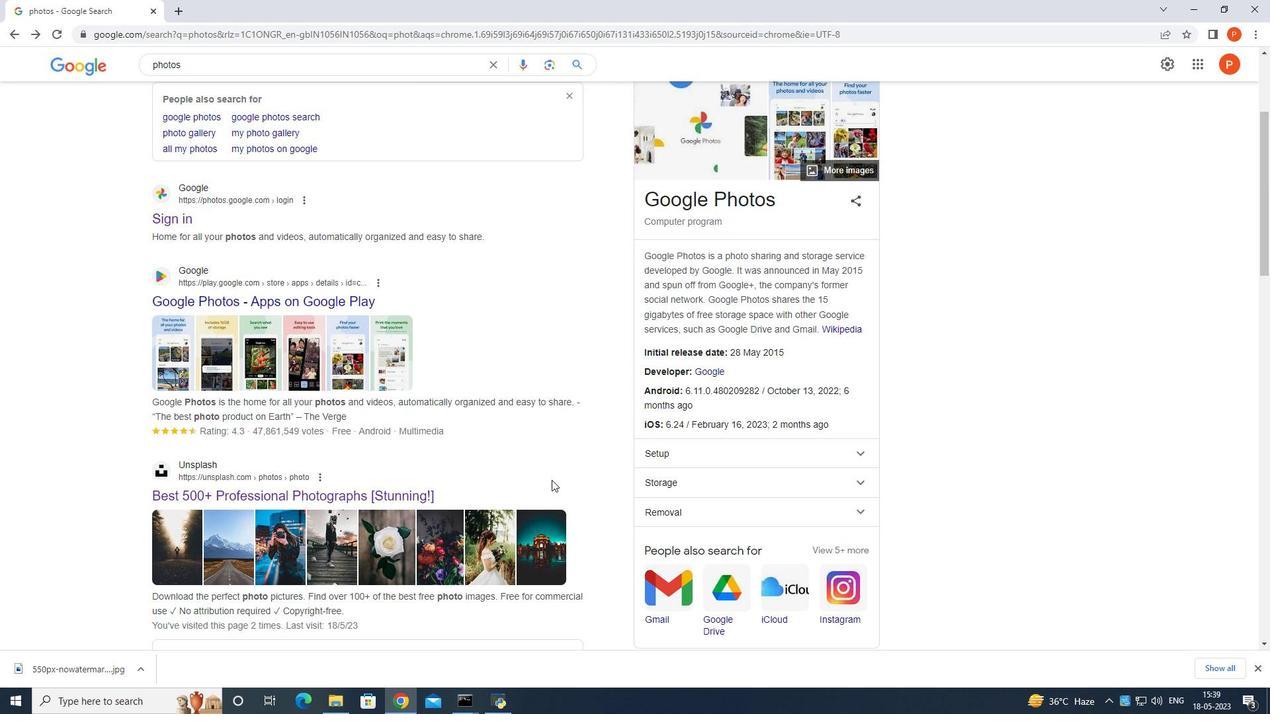 
Action: Mouse scrolled (547, 481) with delta (0, 0)
Screenshot: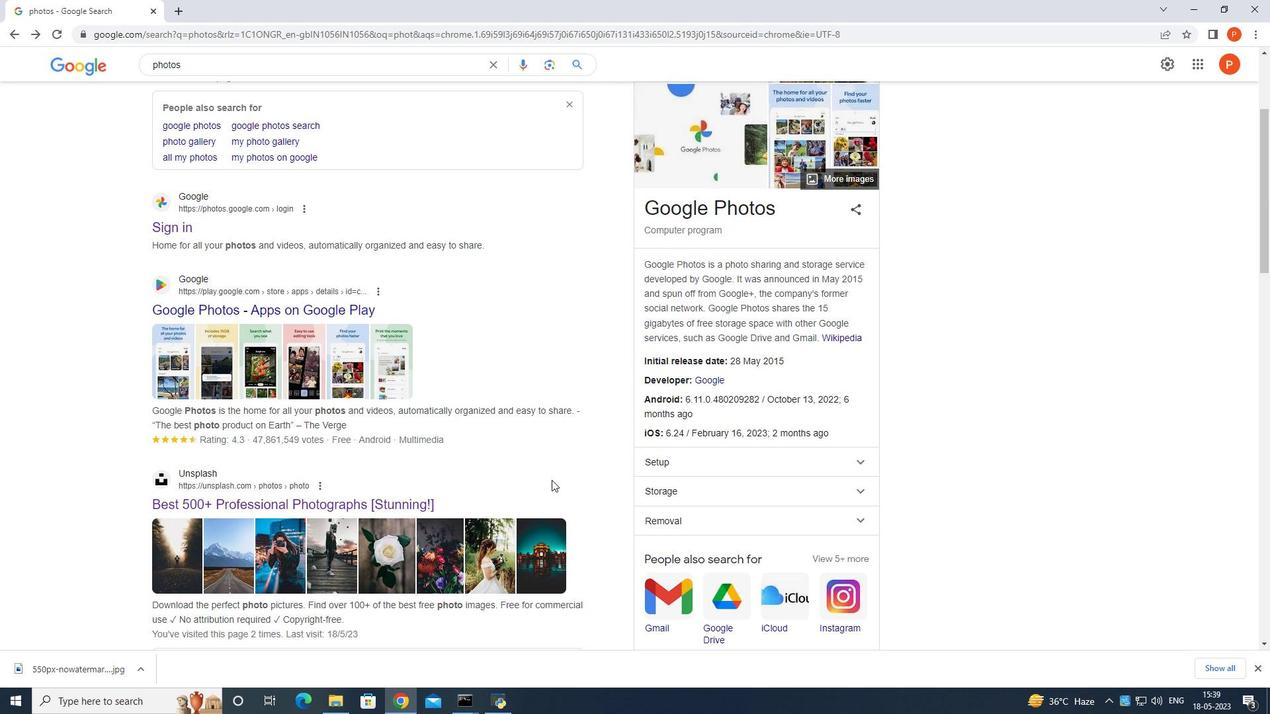 
Action: Mouse scrolled (547, 481) with delta (0, 0)
Screenshot: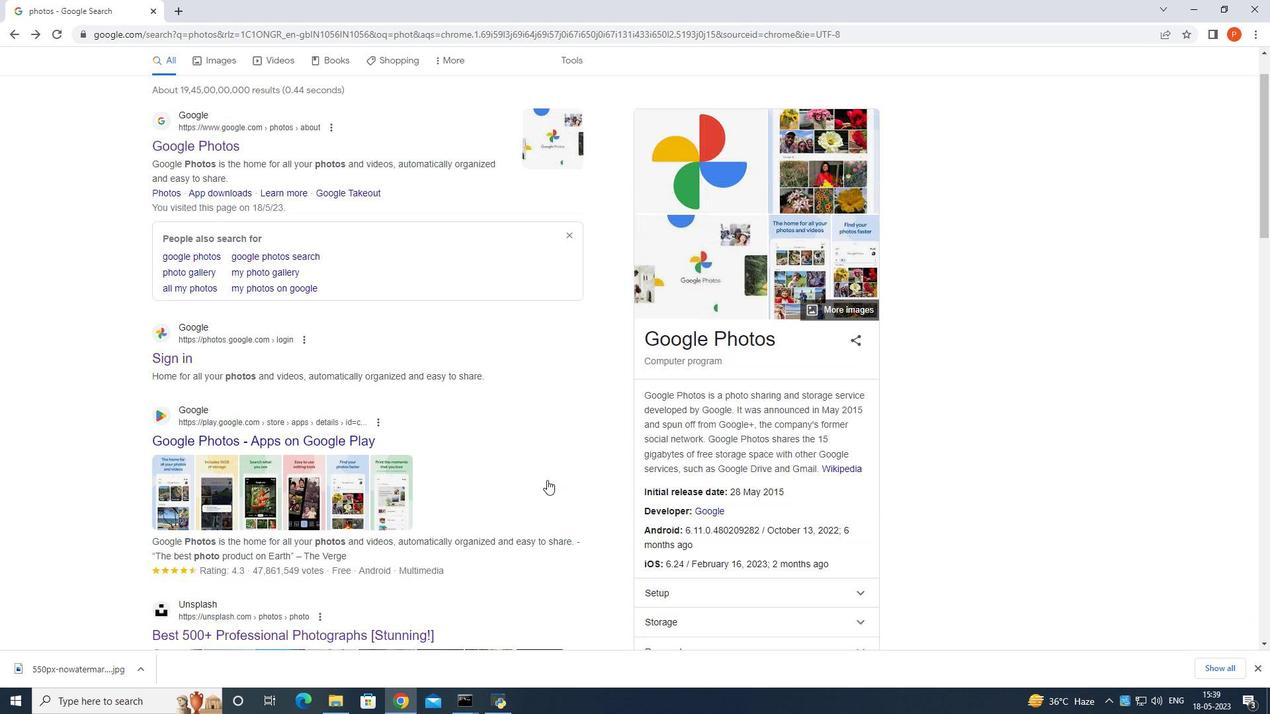 
Action: Mouse scrolled (547, 481) with delta (0, 0)
Screenshot: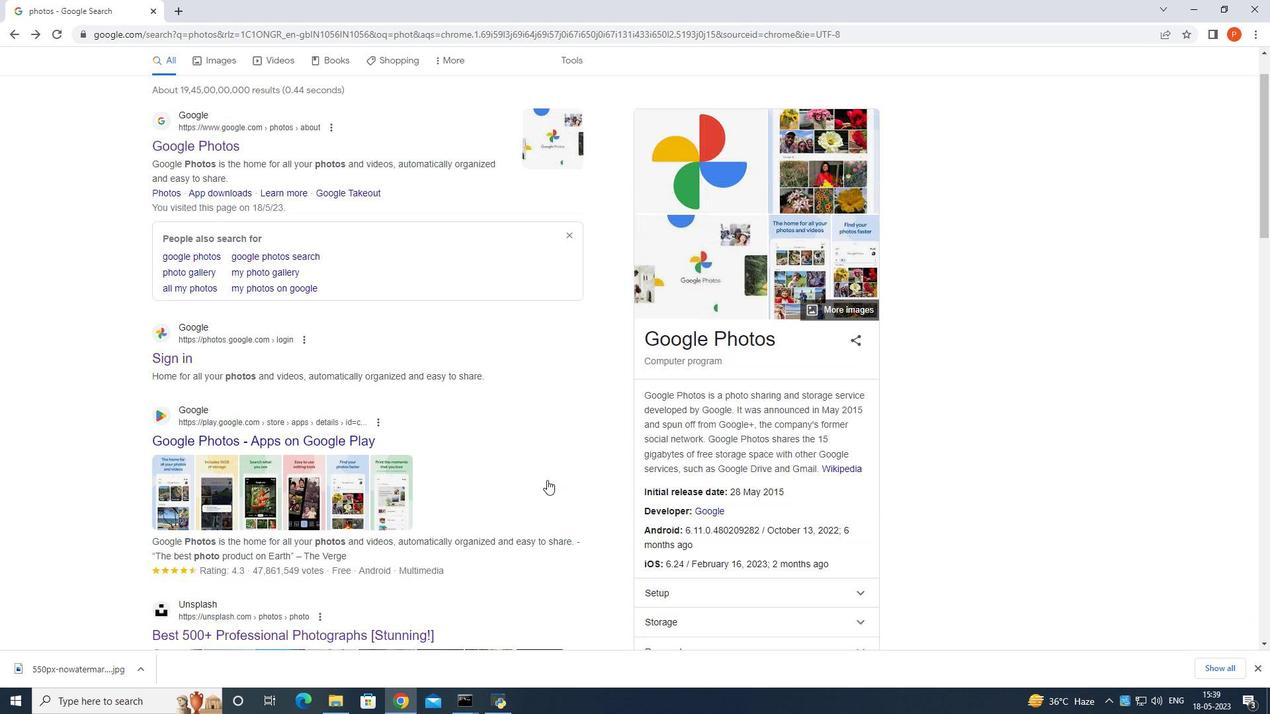 
Action: Mouse scrolled (547, 481) with delta (0, 0)
Screenshot: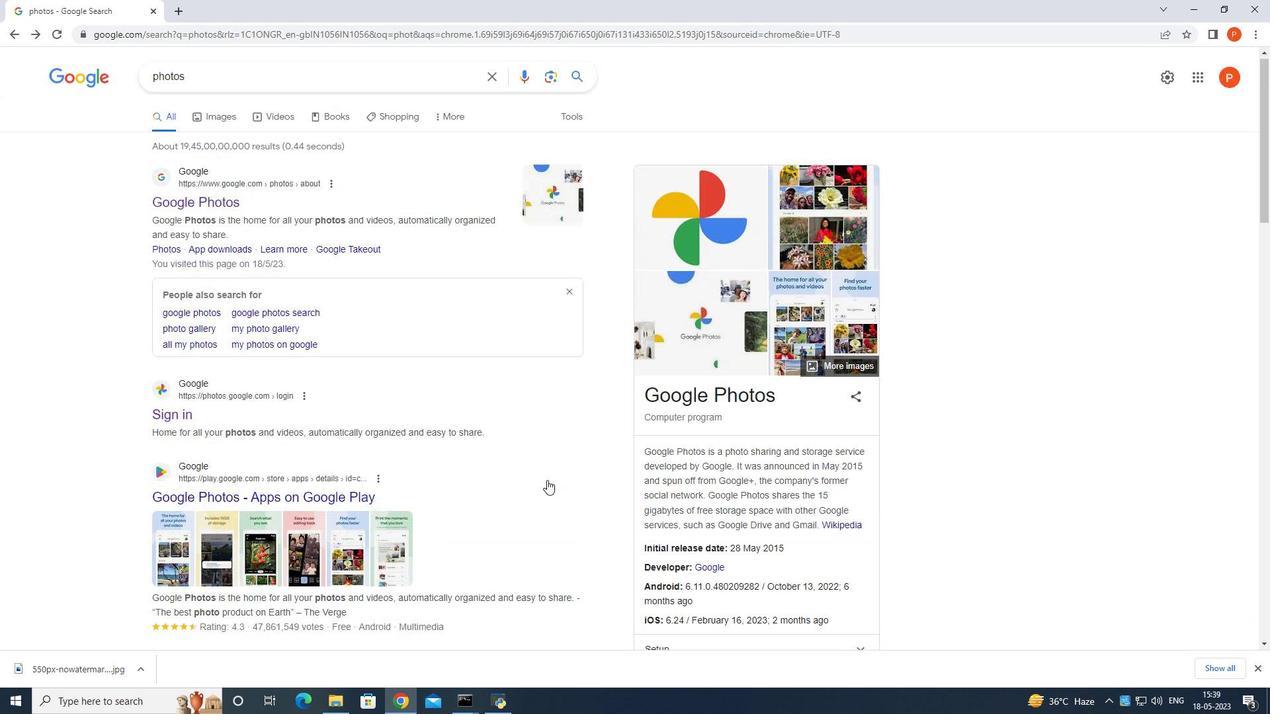 
Action: Mouse scrolled (547, 481) with delta (0, 0)
Screenshot: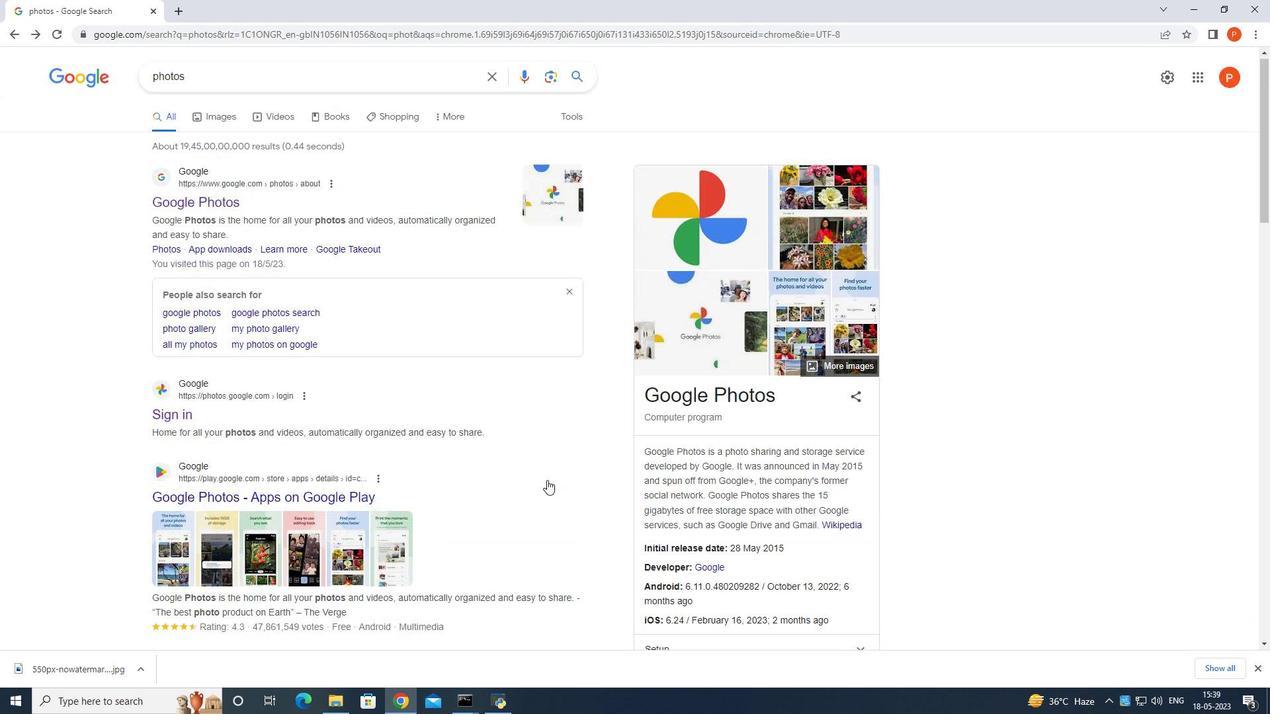 
Action: Mouse scrolled (547, 481) with delta (0, 0)
Screenshot: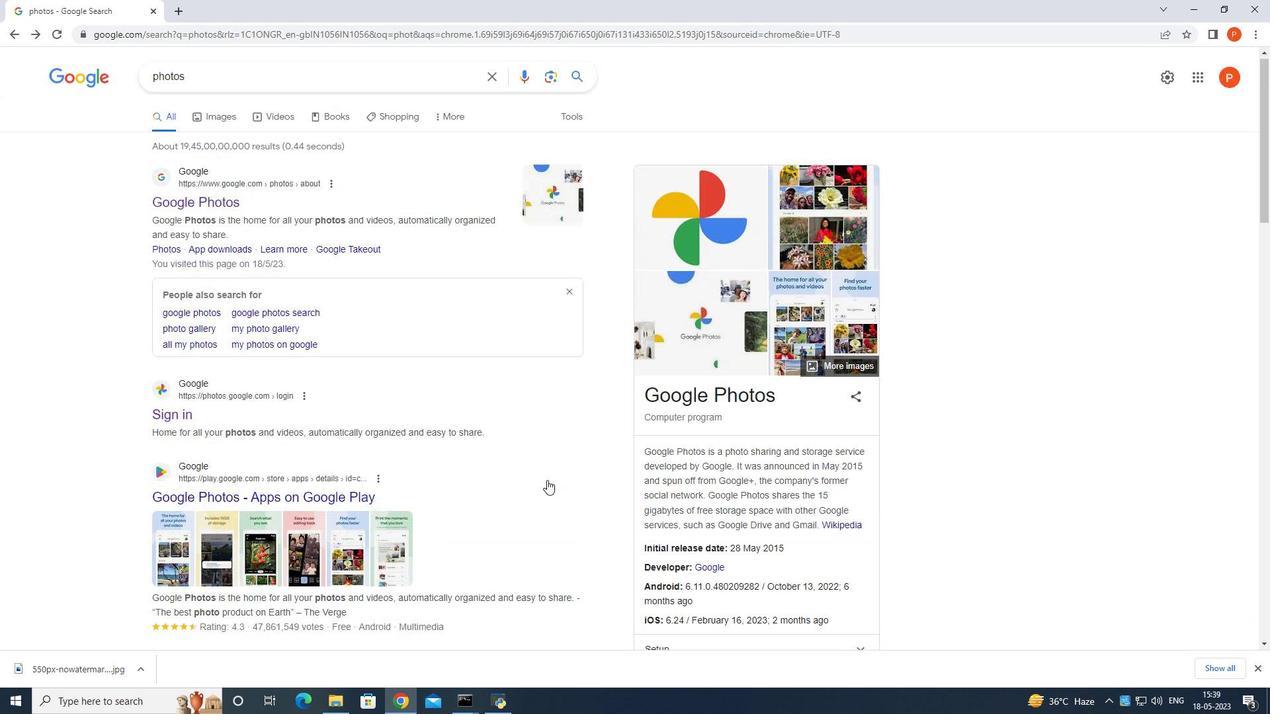 
Action: Mouse scrolled (547, 481) with delta (0, 0)
Screenshot: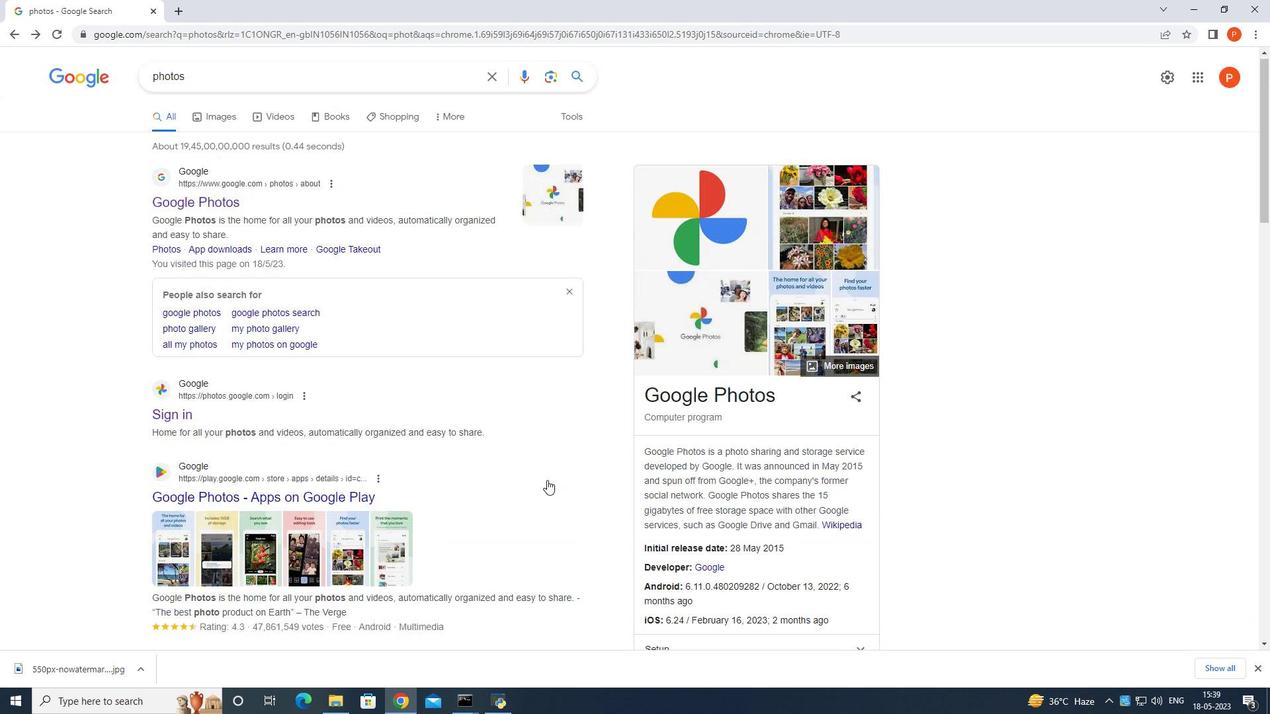 
Action: Mouse scrolled (547, 481) with delta (0, 0)
Screenshot: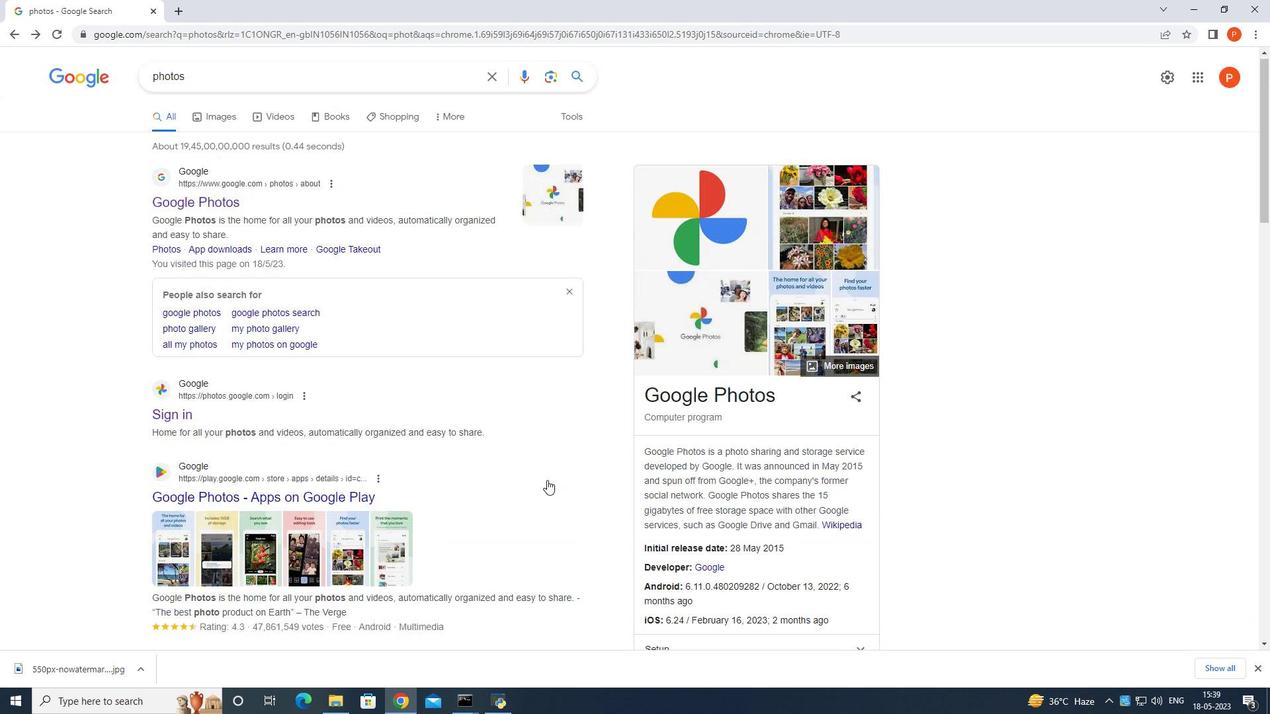 
Action: Mouse moved to (205, 209)
Screenshot: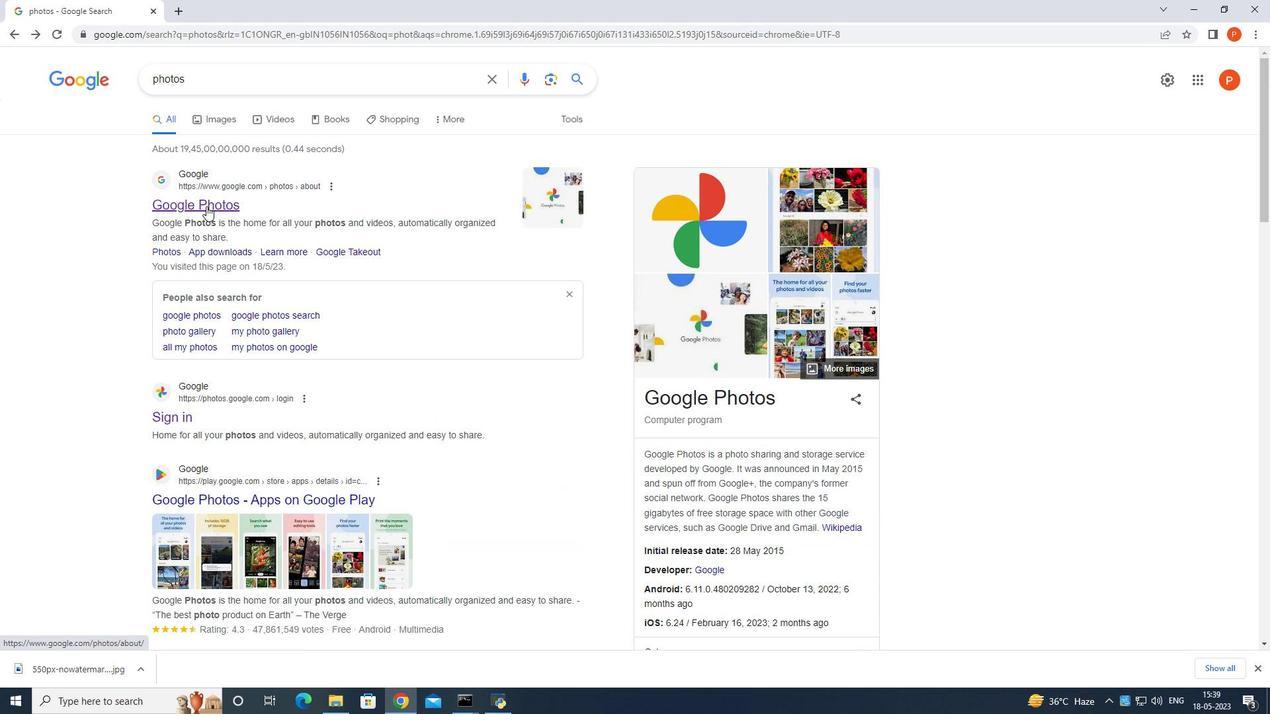 
Action: Mouse pressed left at (205, 209)
Screenshot: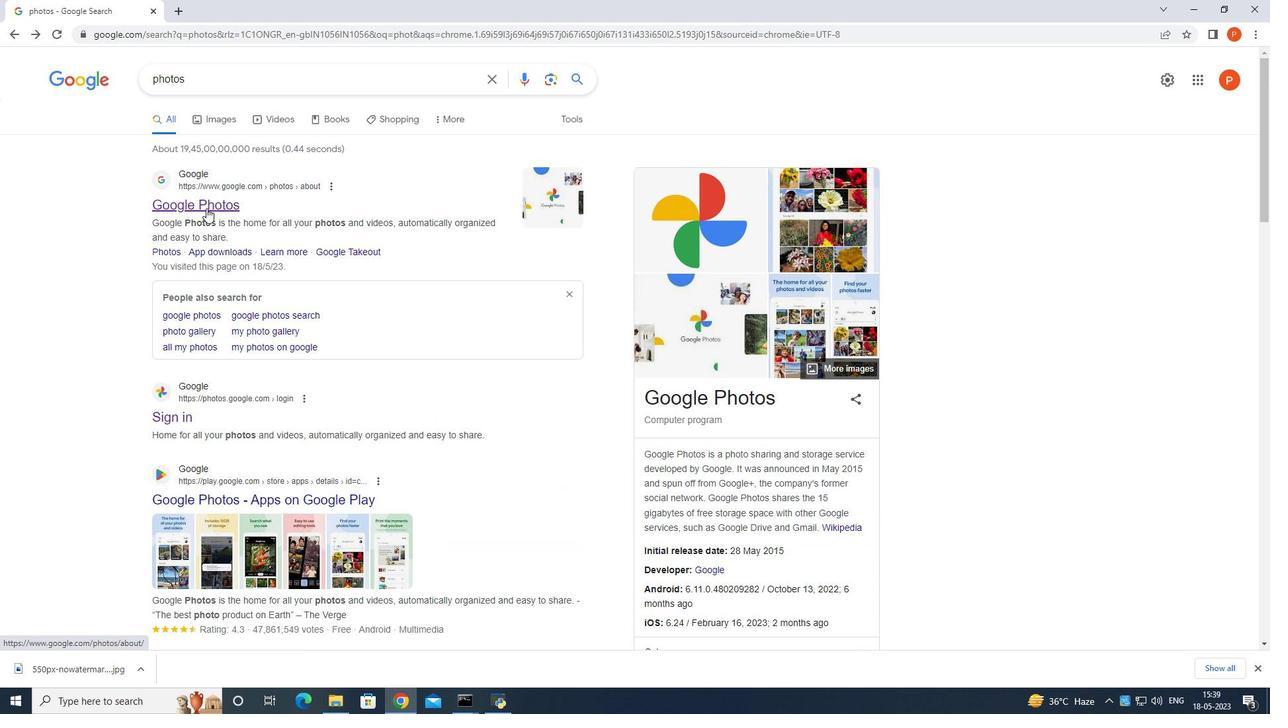 
Action: Mouse moved to (1044, 76)
Screenshot: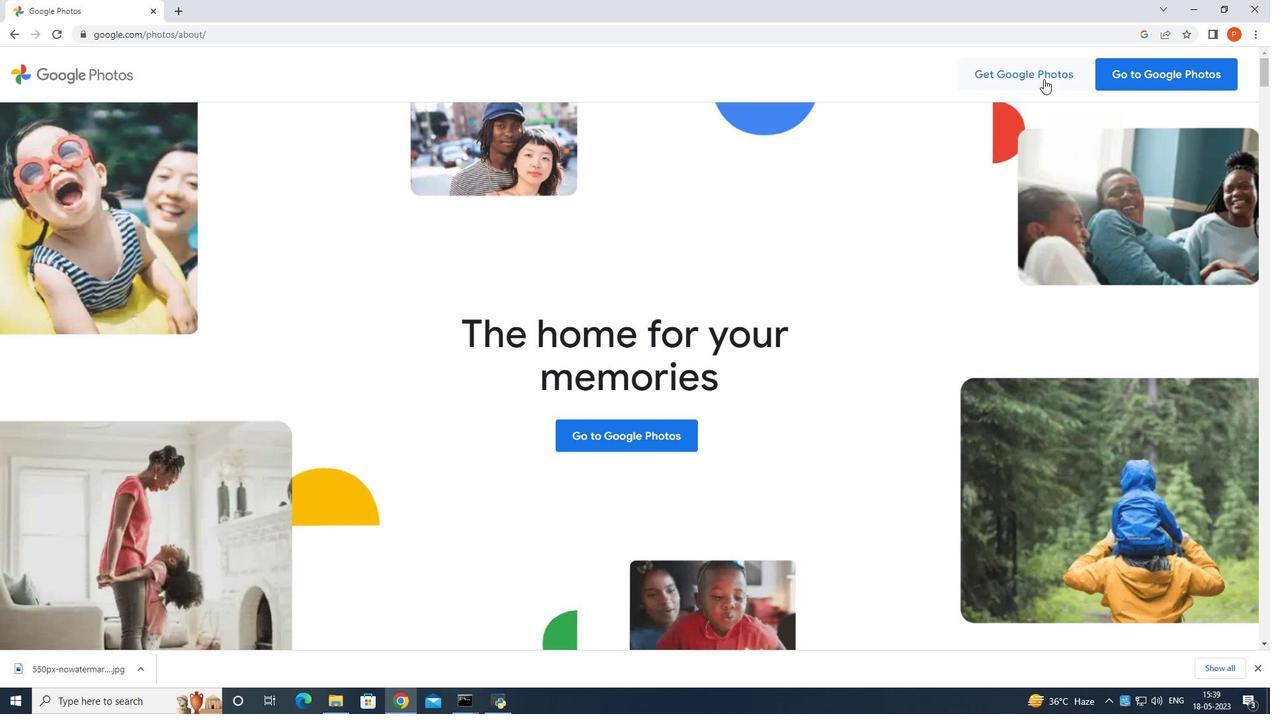 
Action: Mouse pressed left at (1044, 76)
Screenshot: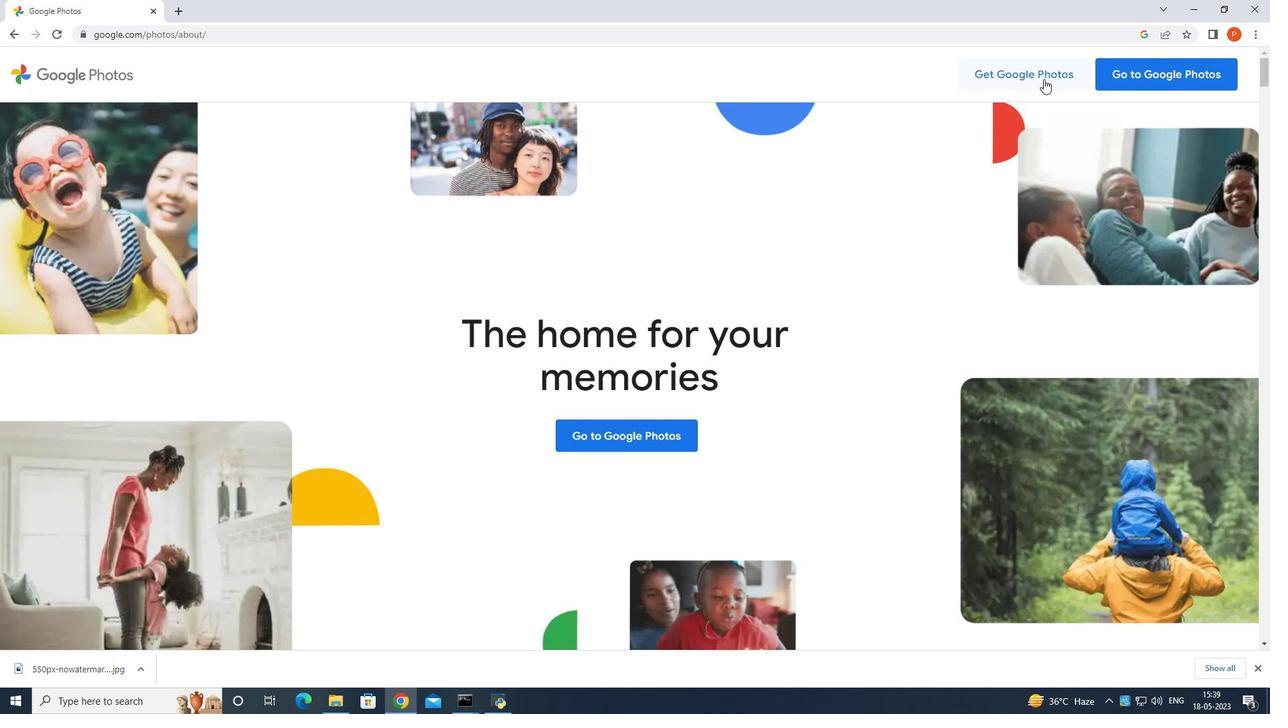 
Action: Mouse moved to (605, 397)
Screenshot: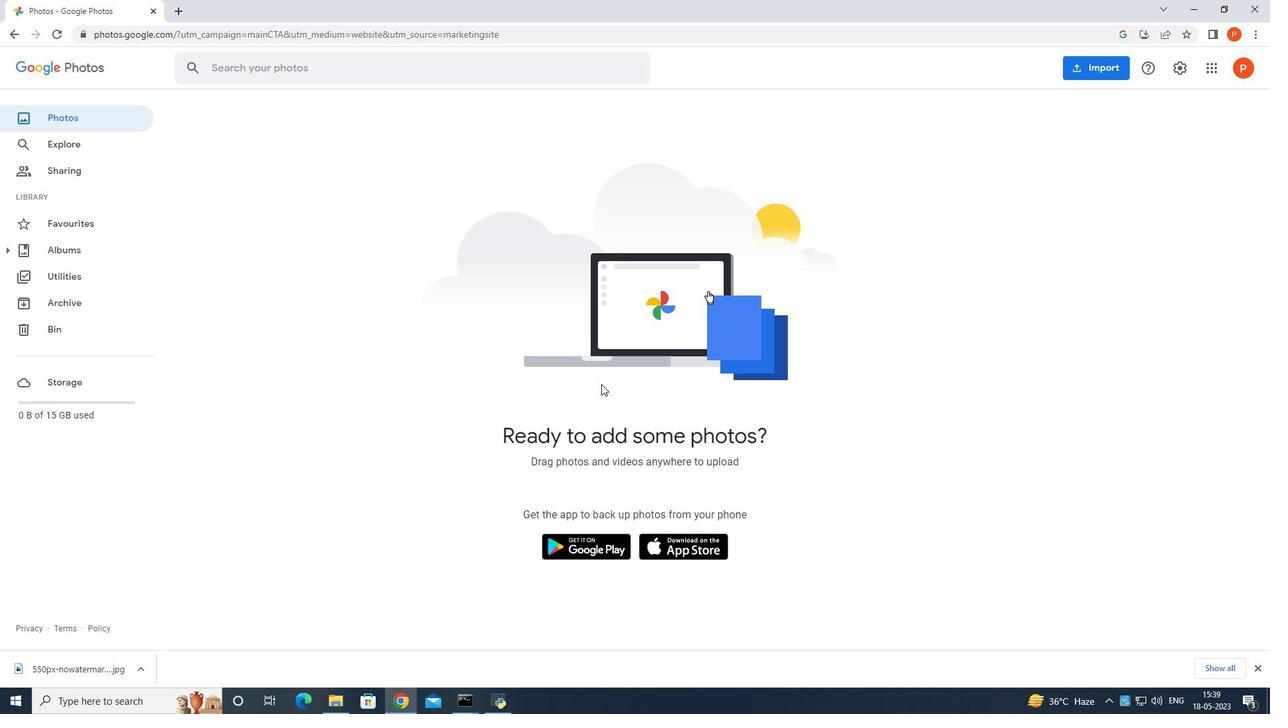 
Action: Mouse scrolled (605, 396) with delta (0, 0)
Screenshot: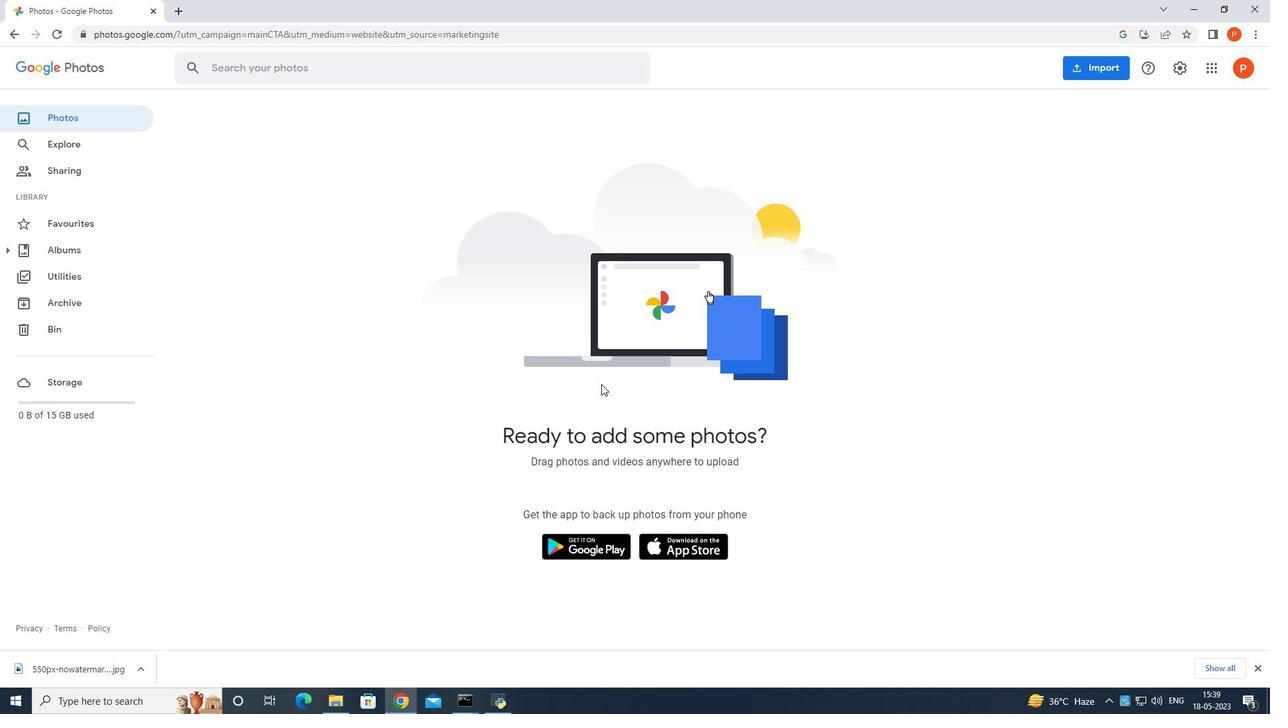 
Action: Mouse moved to (606, 399)
Screenshot: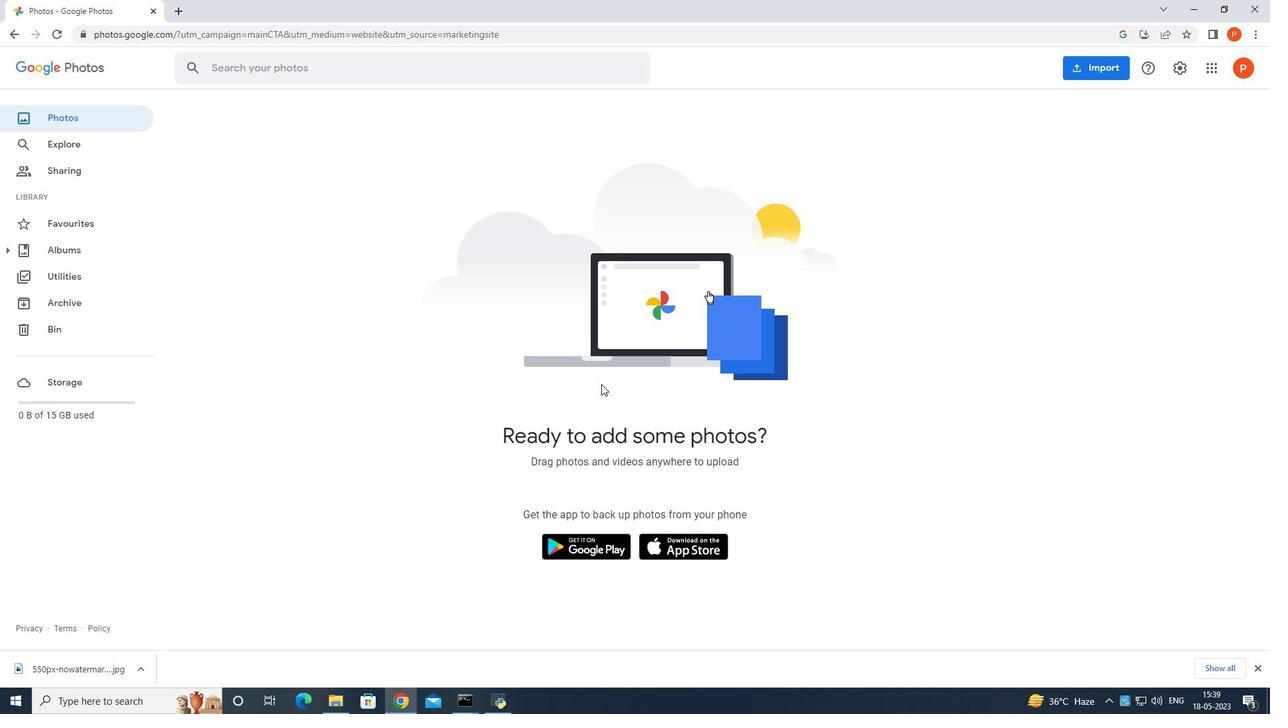 
Action: Mouse scrolled (606, 399) with delta (0, 0)
Screenshot: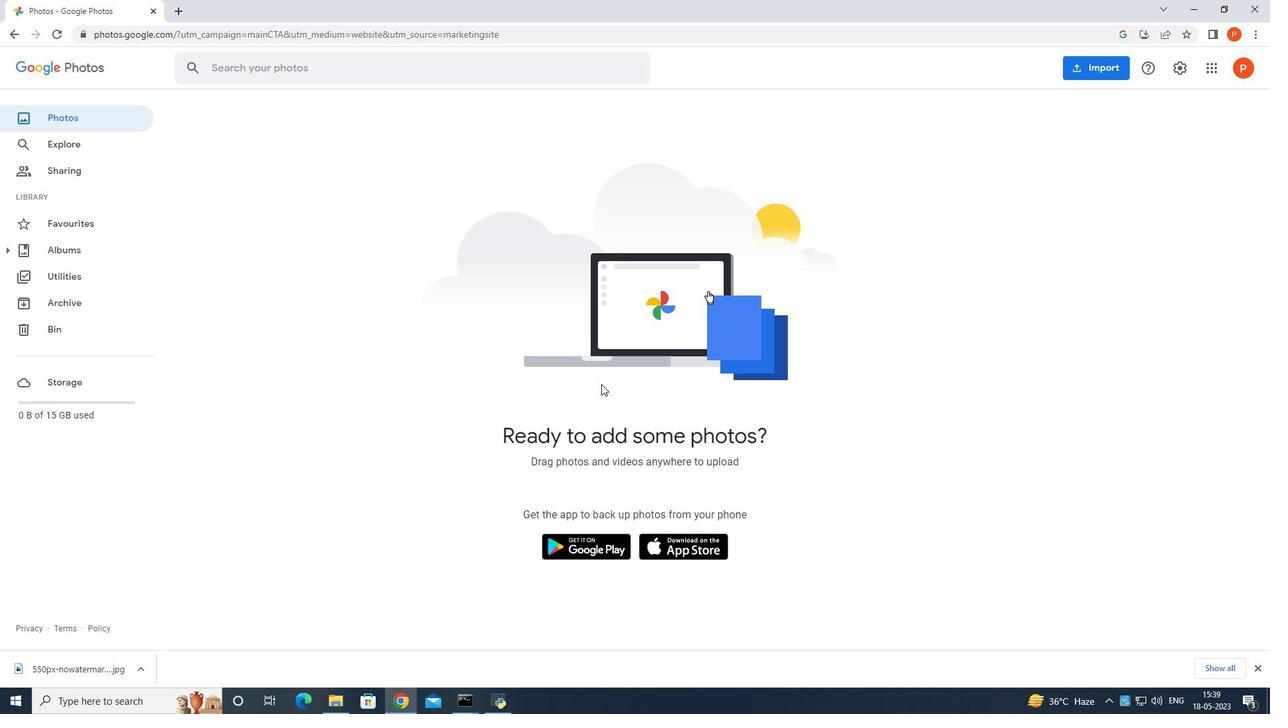 
Action: Mouse scrolled (606, 399) with delta (0, 0)
Screenshot: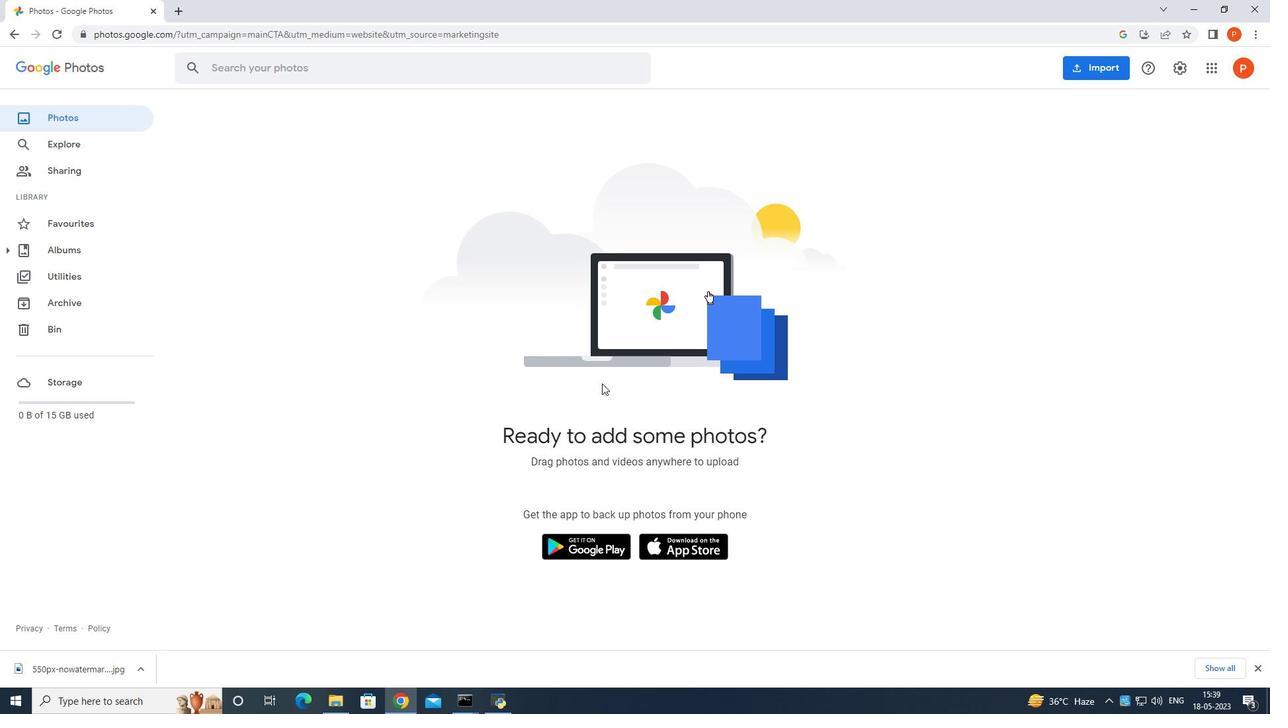 
Action: Mouse scrolled (606, 399) with delta (0, 0)
Screenshot: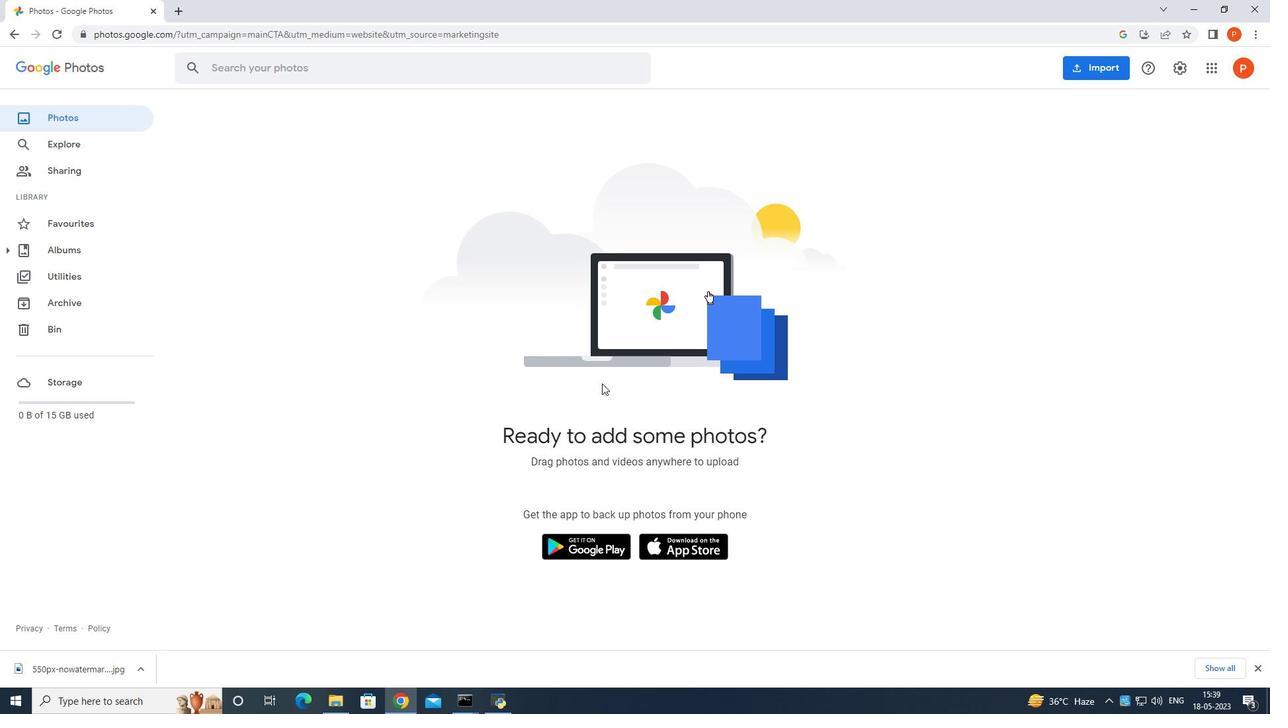 
Action: Mouse moved to (606, 402)
Screenshot: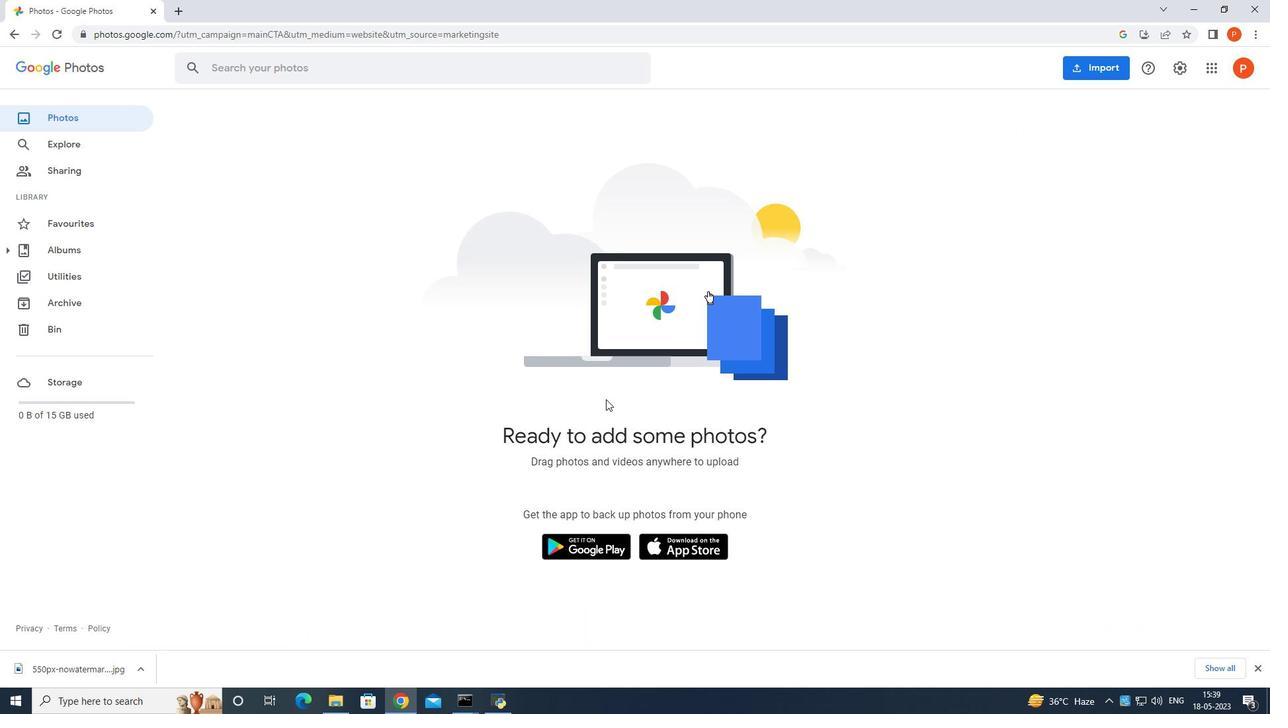
Action: Mouse scrolled (606, 402) with delta (0, 0)
Screenshot: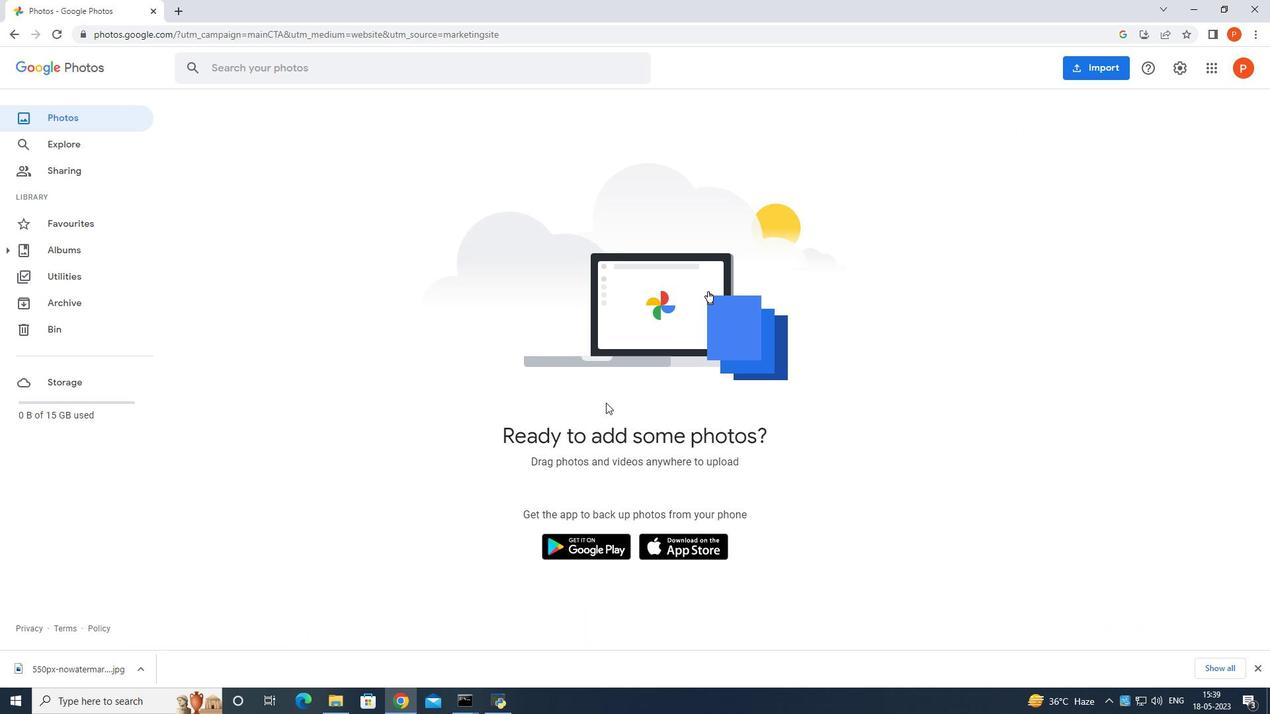 
Action: Mouse moved to (606, 402)
Screenshot: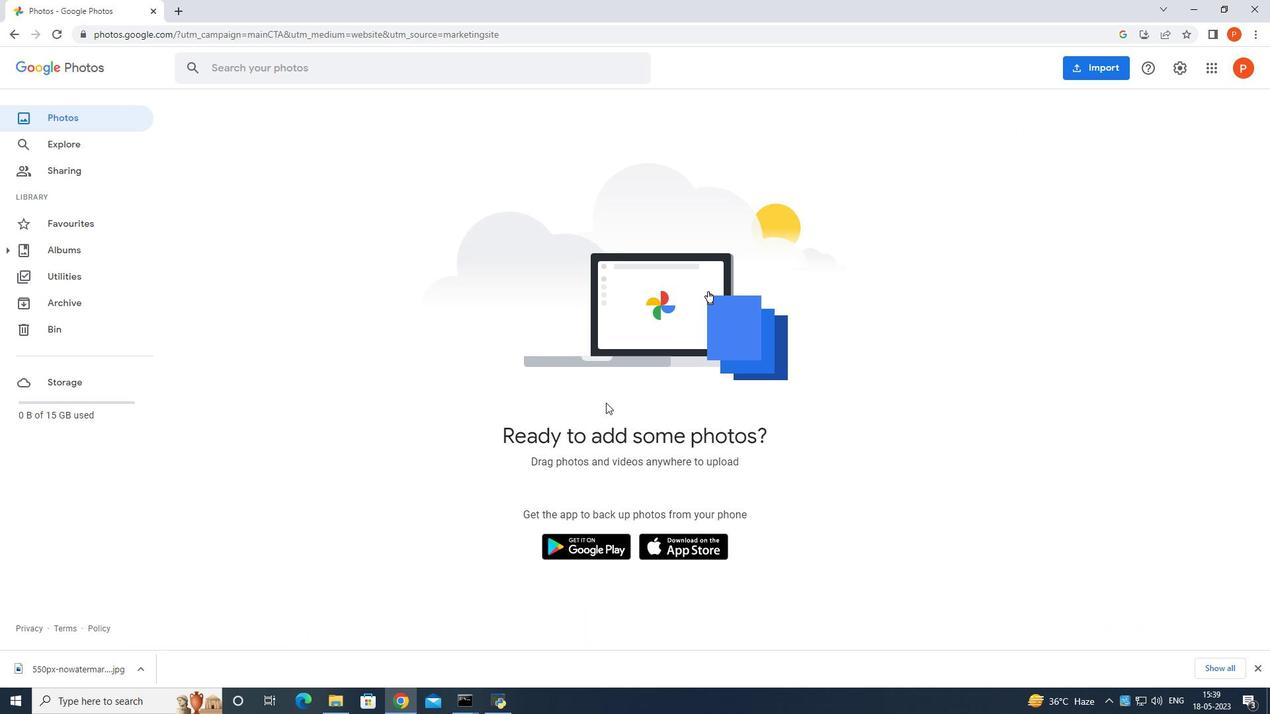 
Action: Mouse scrolled (606, 402) with delta (0, 0)
Screenshot: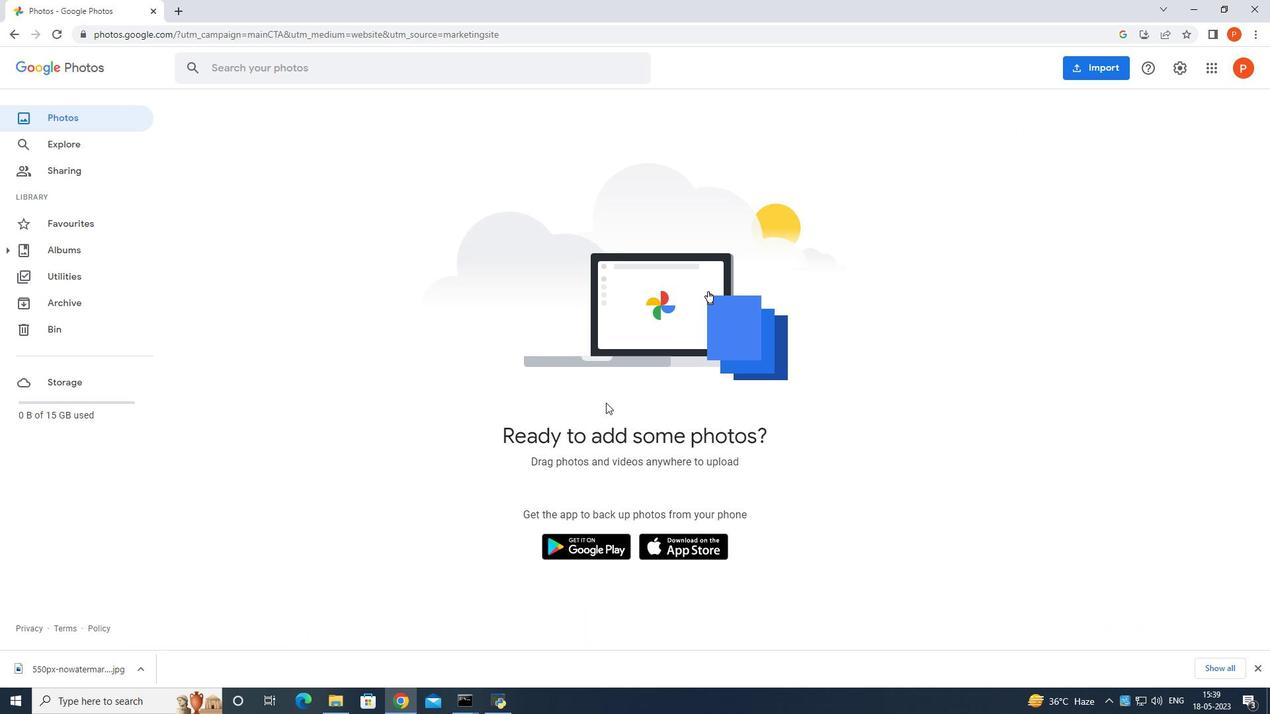 
Action: Mouse scrolled (606, 402) with delta (0, 0)
Screenshot: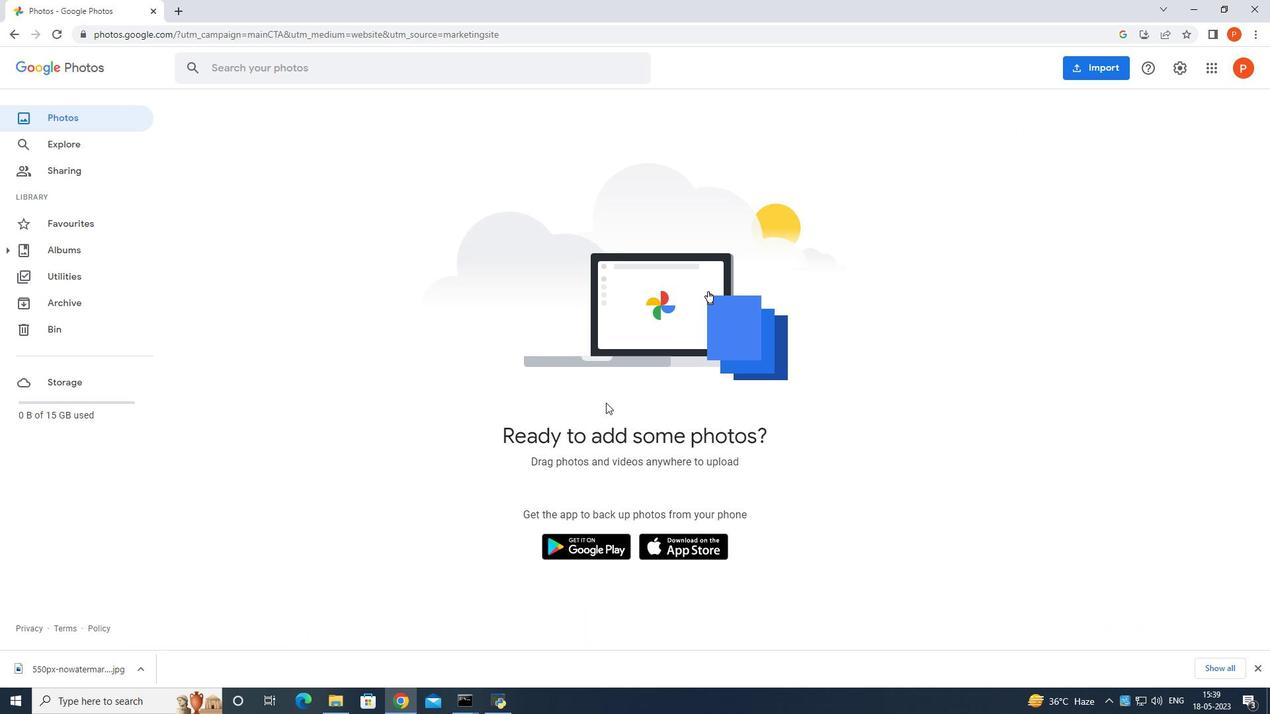 
Action: Mouse moved to (606, 403)
Screenshot: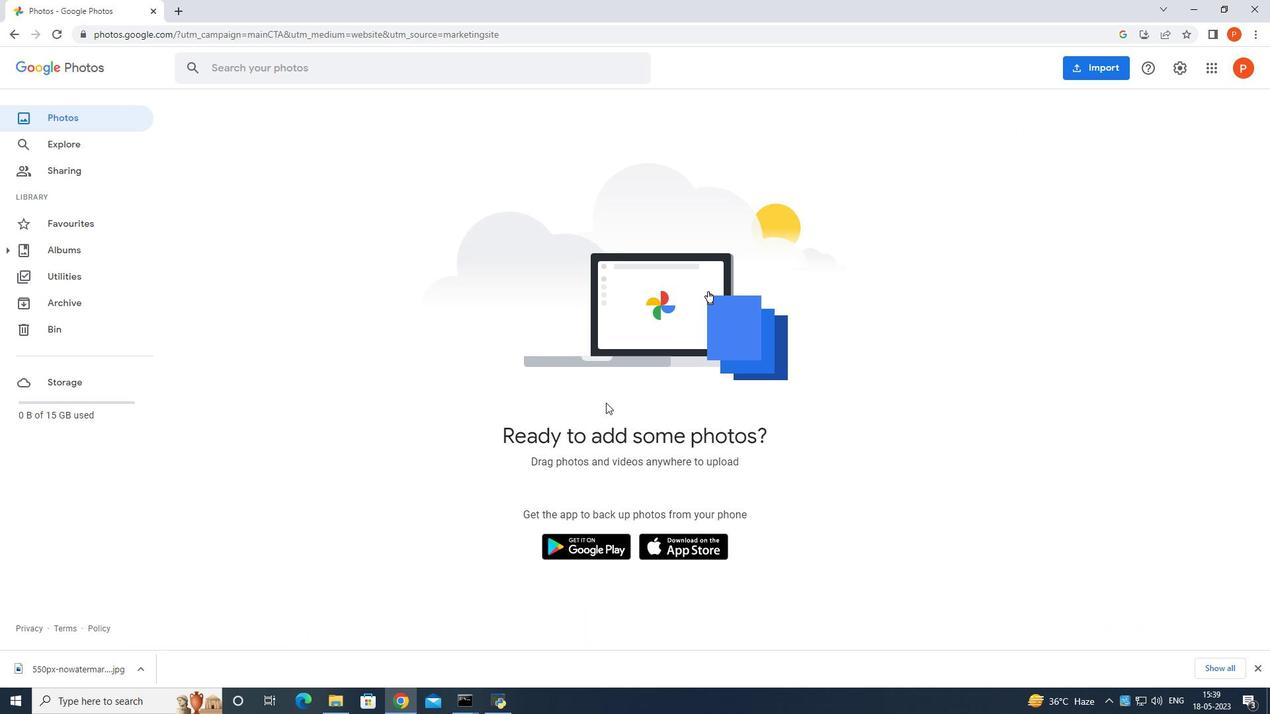 
Action: Mouse scrolled (606, 402) with delta (0, 0)
Screenshot: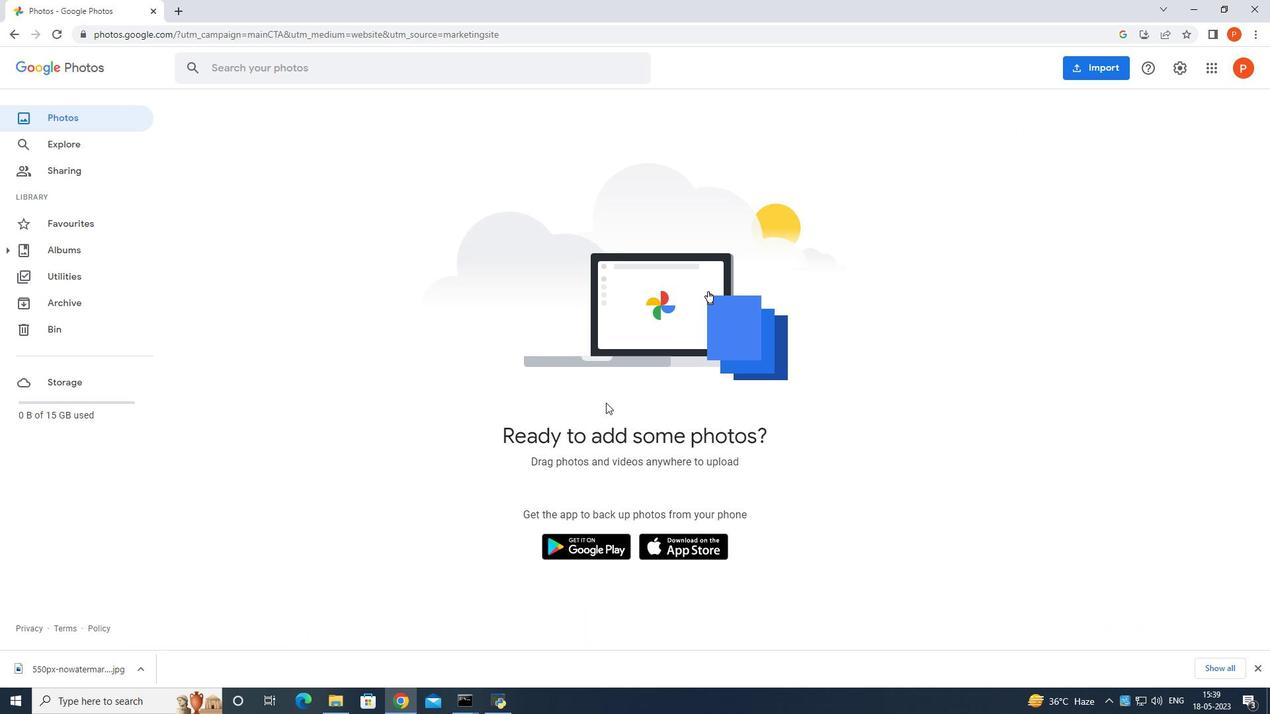 
Action: Mouse moved to (606, 404)
Screenshot: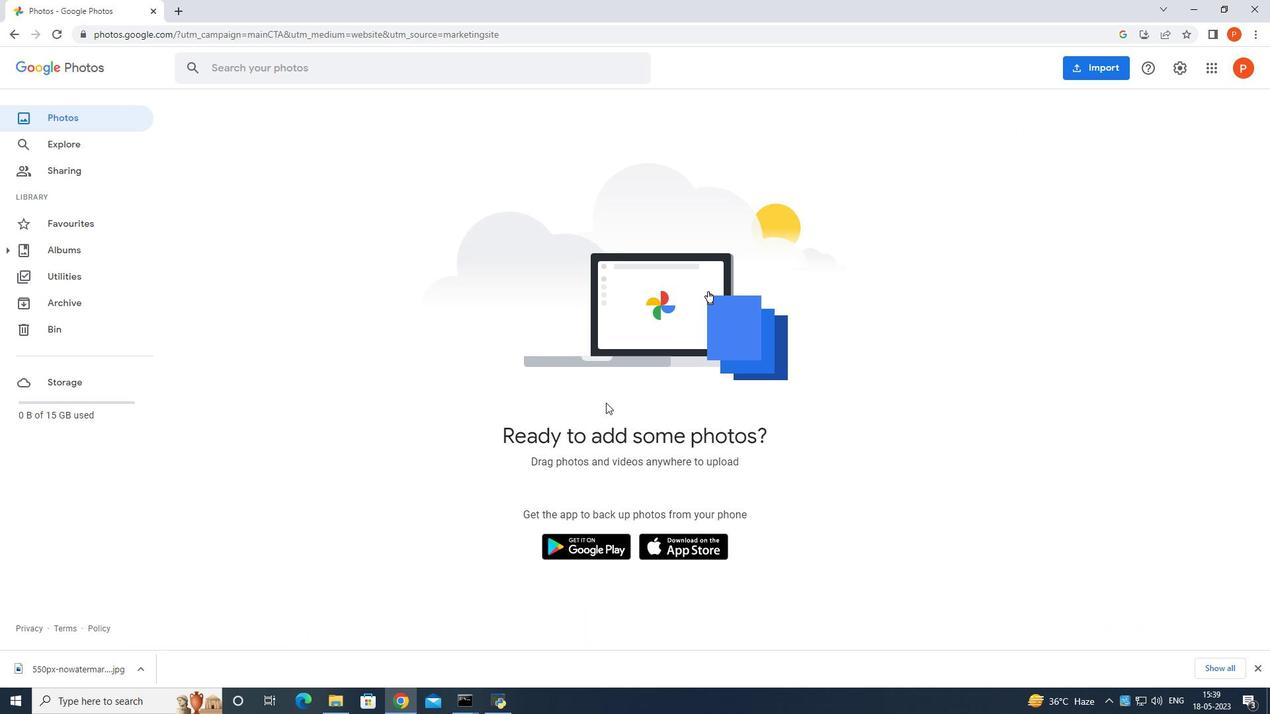 
Action: Mouse scrolled (606, 405) with delta (0, 0)
Screenshot: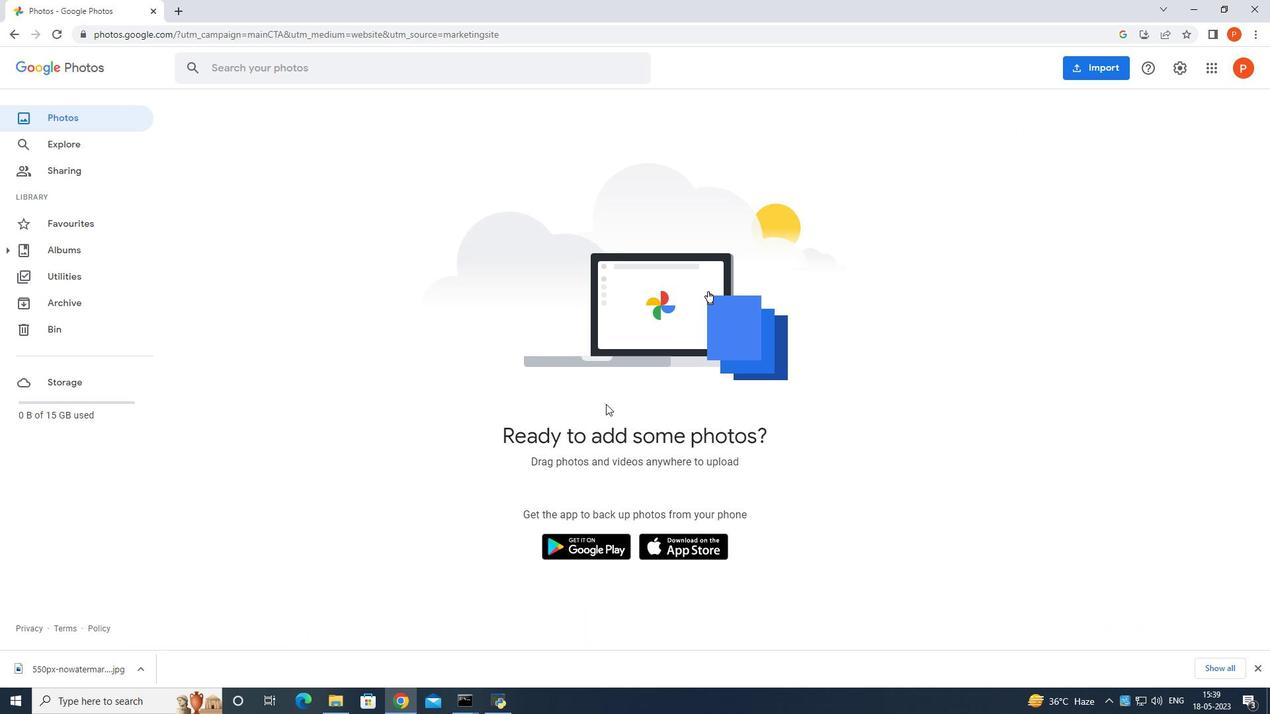 
Action: Mouse scrolled (606, 405) with delta (0, 0)
Screenshot: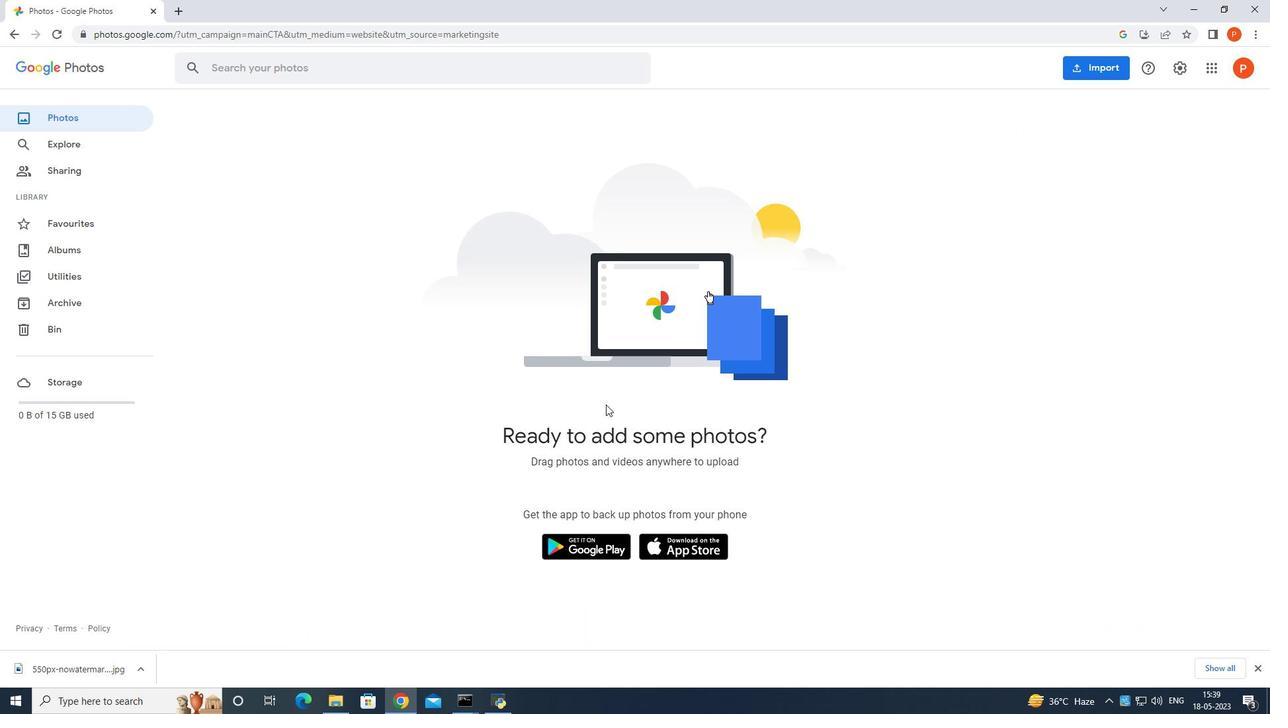 
Action: Mouse moved to (594, 404)
Screenshot: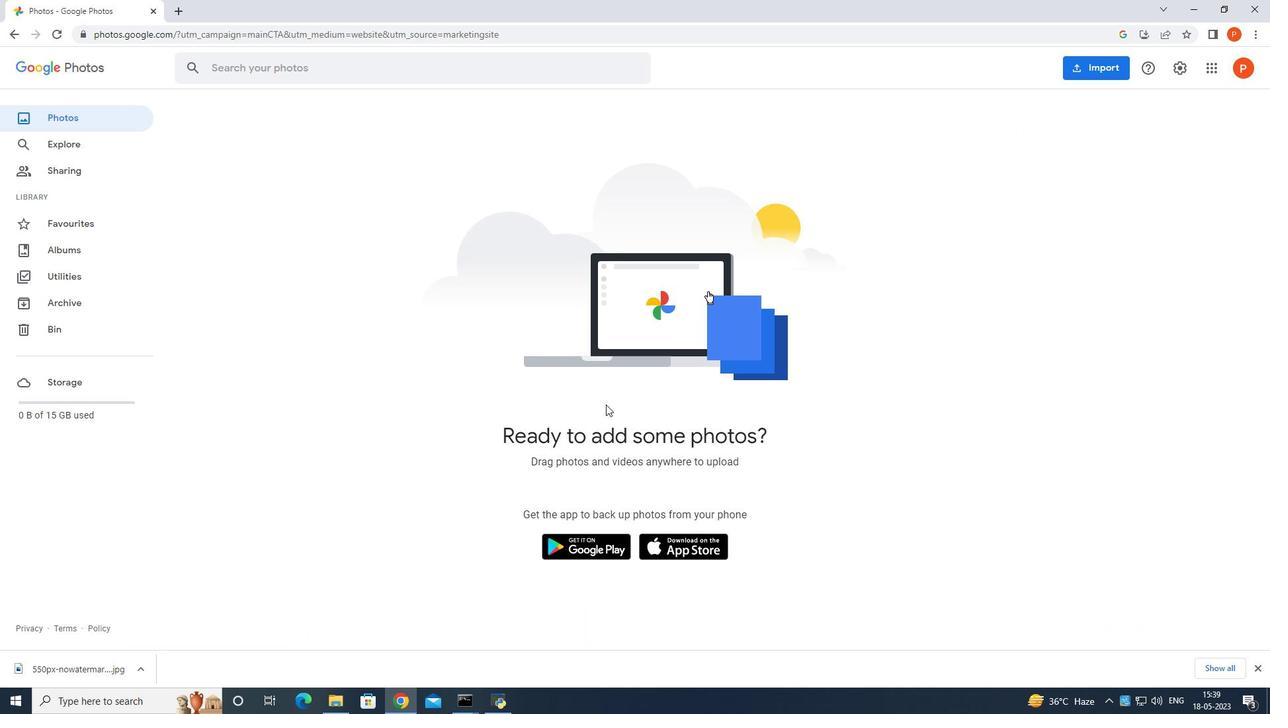 
Action: Mouse scrolled (594, 405) with delta (0, 0)
Screenshot: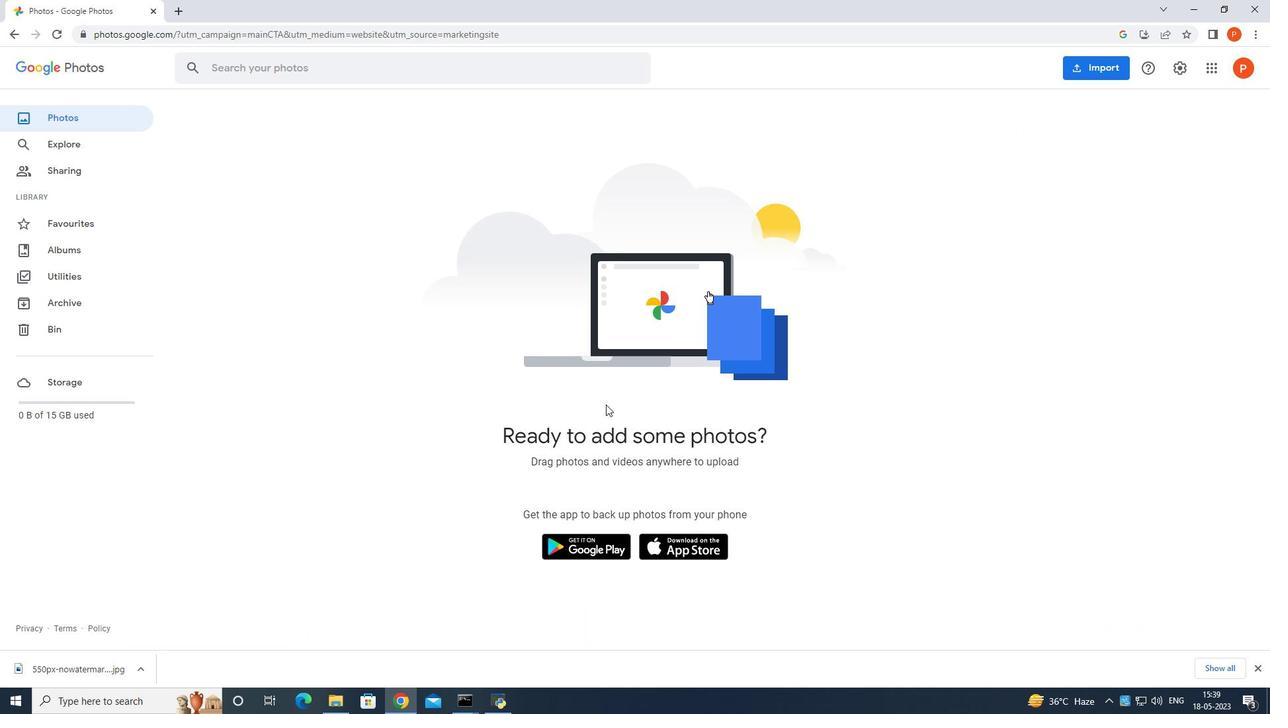 
Action: Mouse moved to (40, 249)
Screenshot: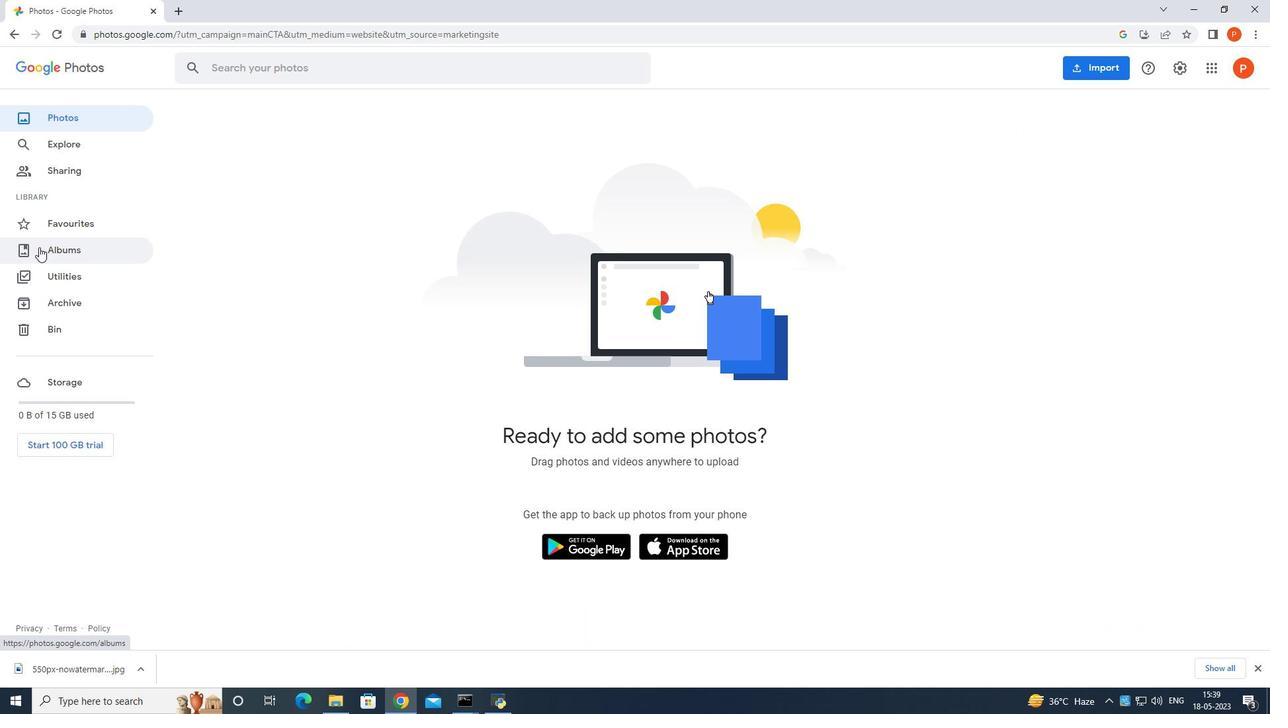 
Action: Mouse pressed left at (40, 249)
Screenshot: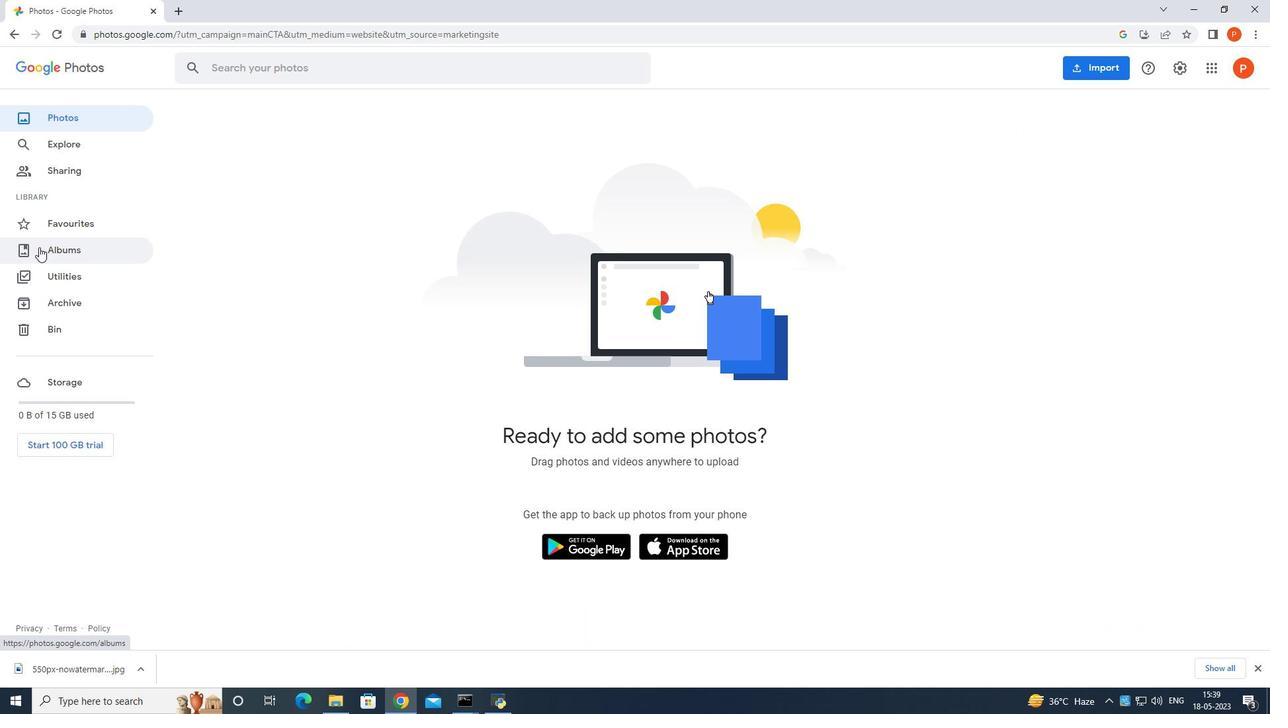 
Action: Mouse moved to (39, 248)
Screenshot: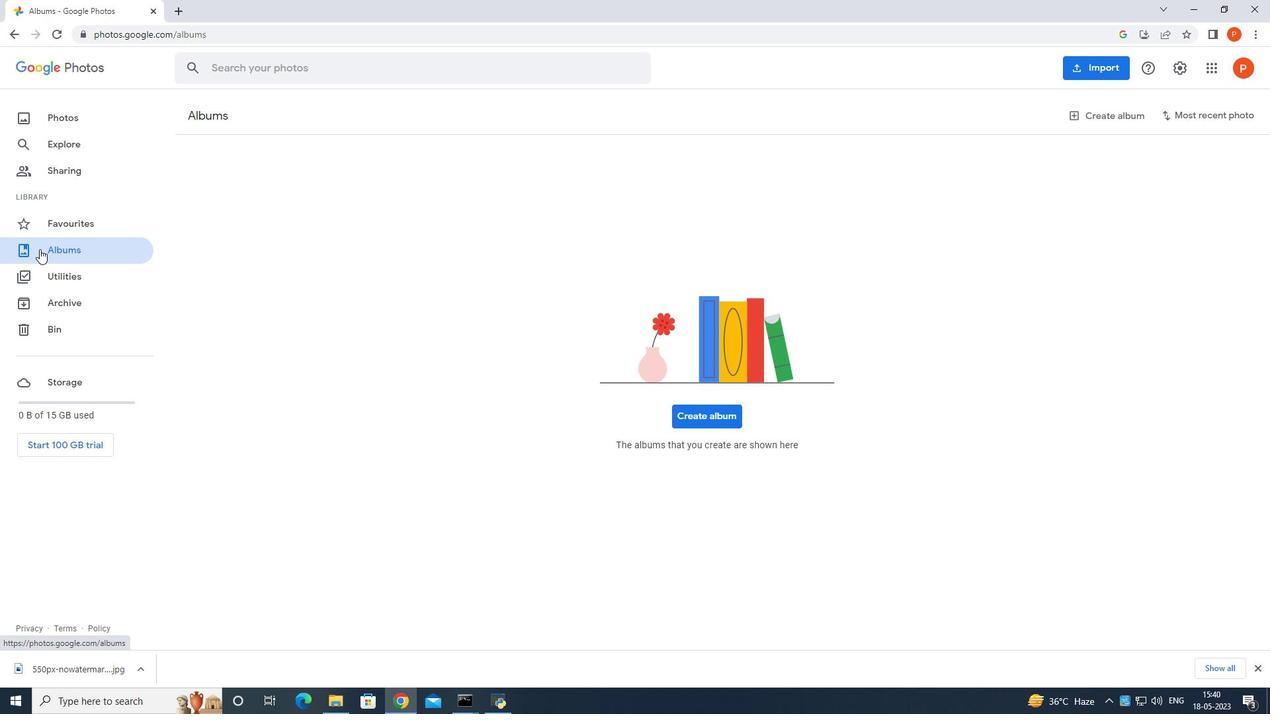 
Action: Mouse scrolled (39, 248) with delta (0, 0)
Screenshot: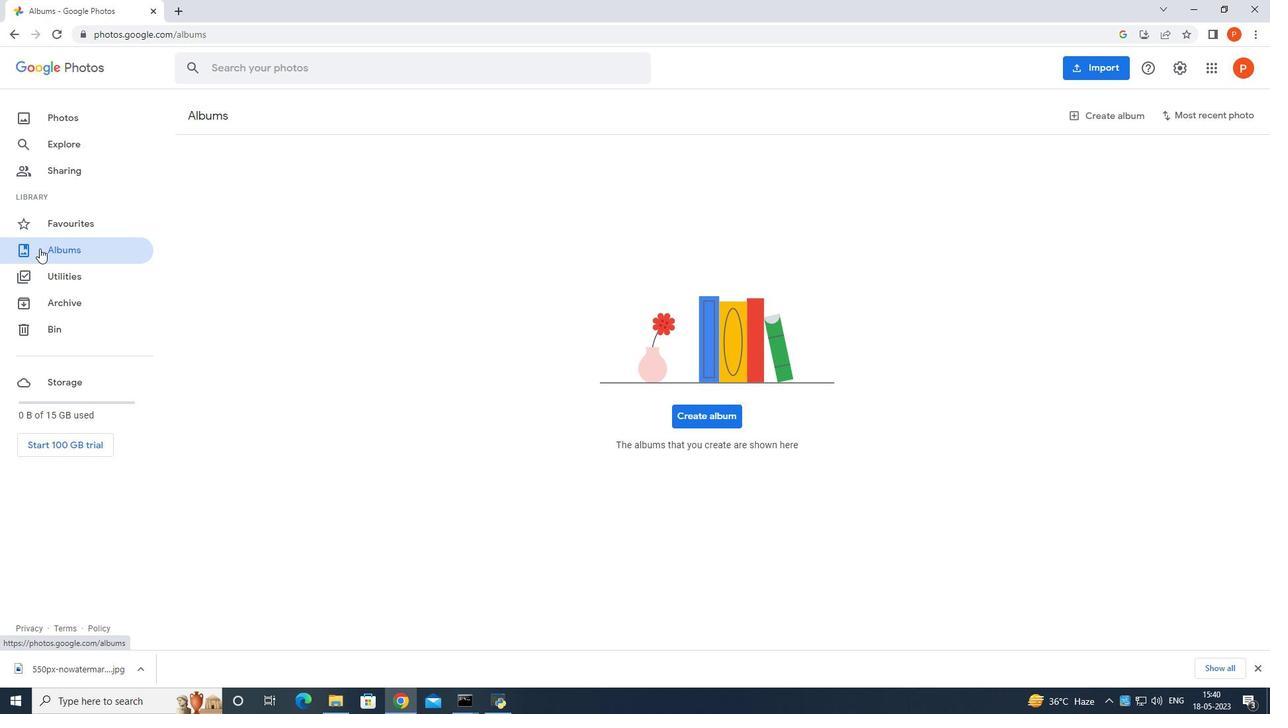 
Action: Mouse scrolled (39, 248) with delta (0, 0)
Screenshot: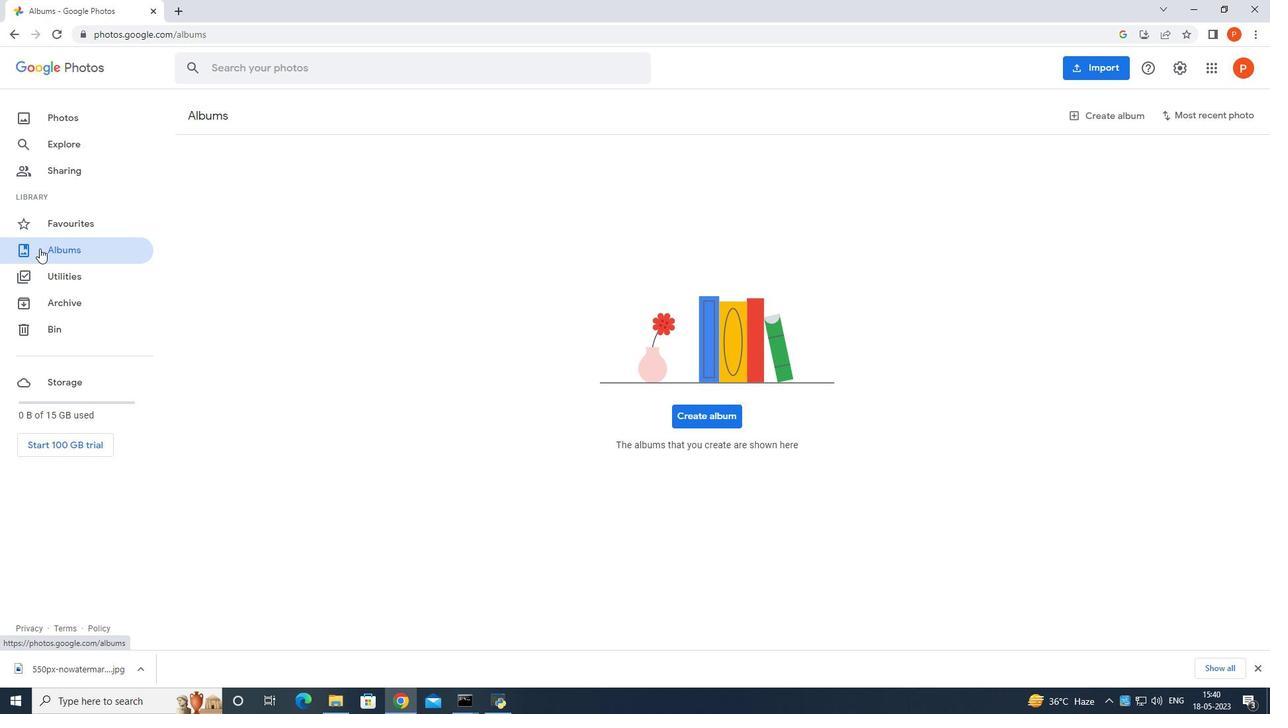 
Action: Mouse scrolled (39, 248) with delta (0, 0)
Screenshot: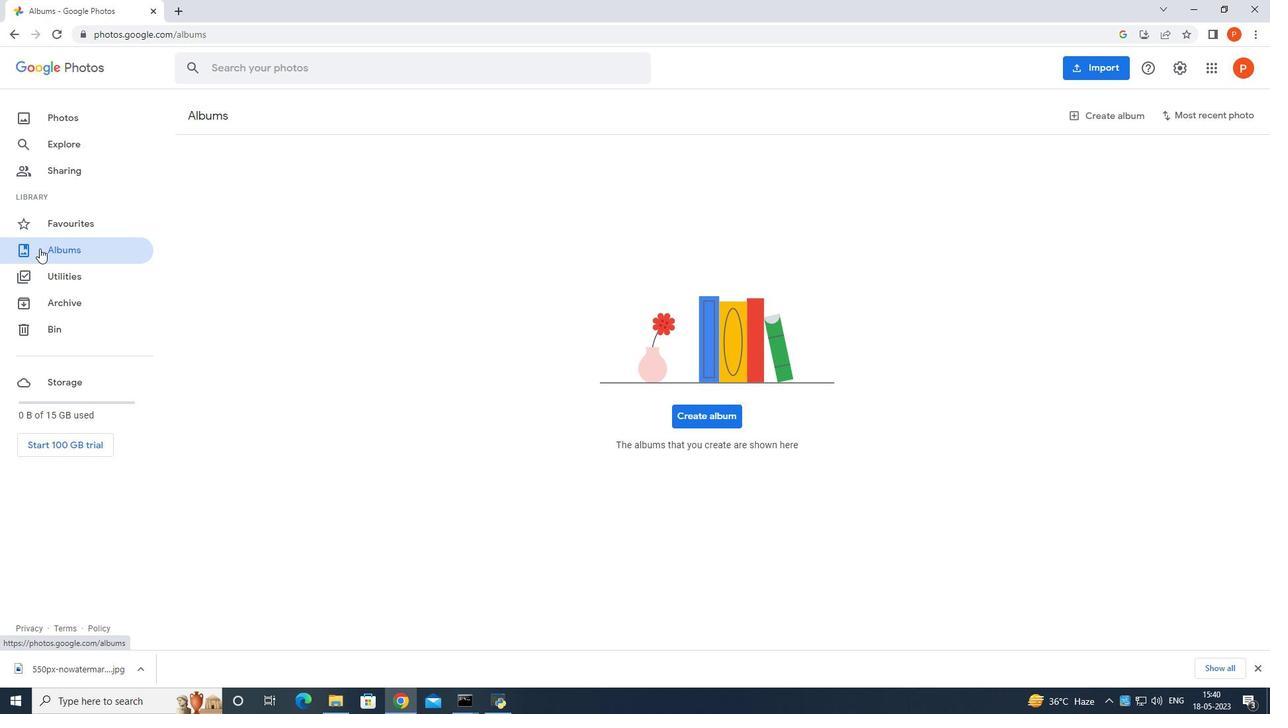 
Action: Mouse moved to (14, 32)
Screenshot: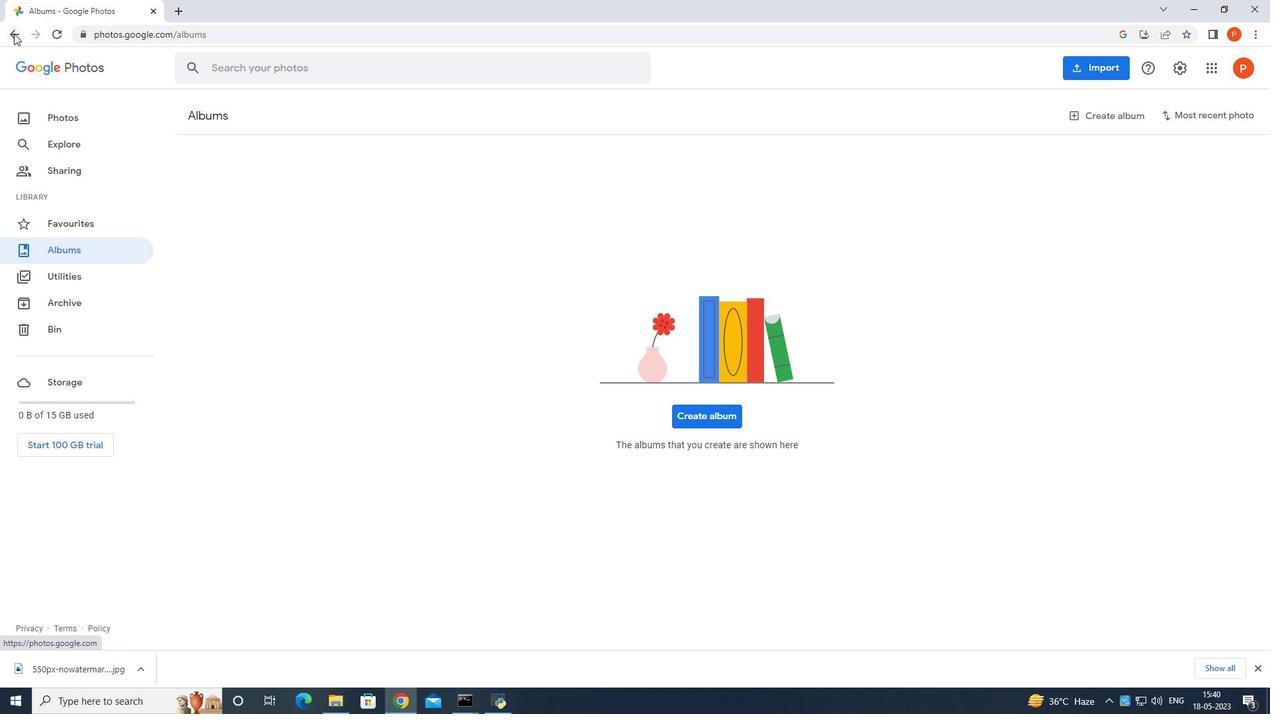 
Action: Mouse pressed left at (14, 32)
Screenshot: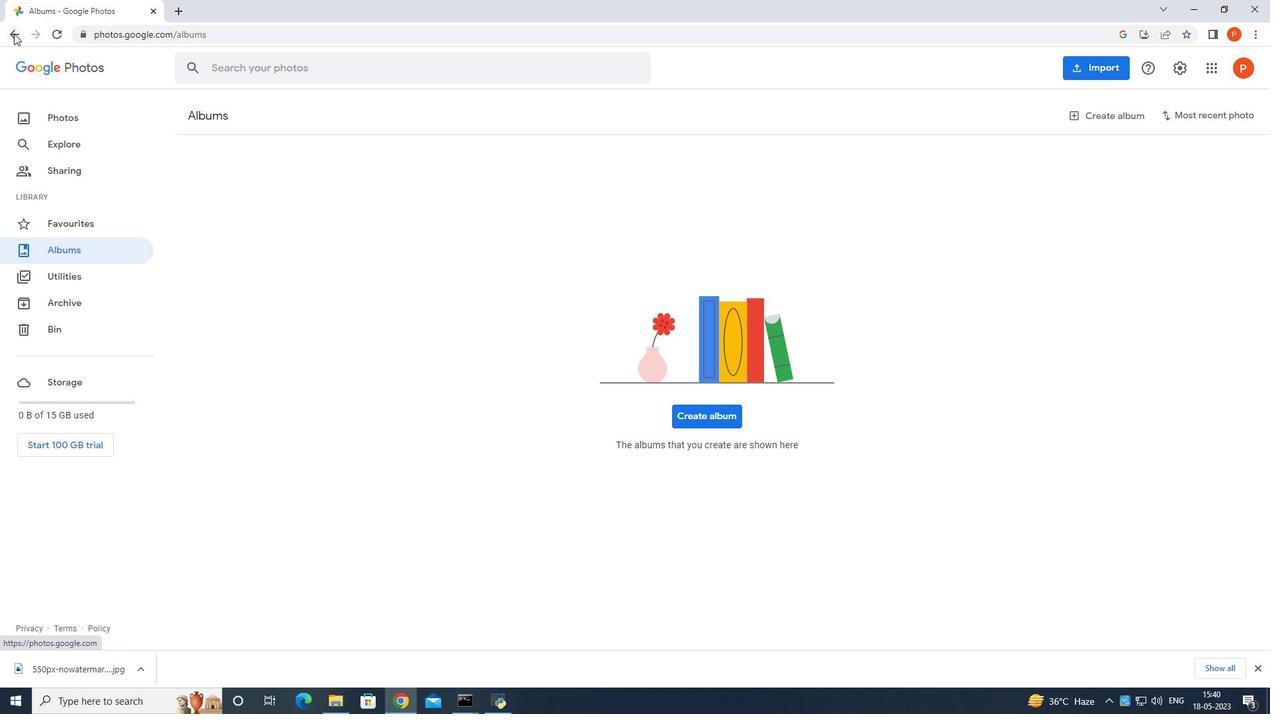 
Action: Mouse moved to (12, 33)
Screenshot: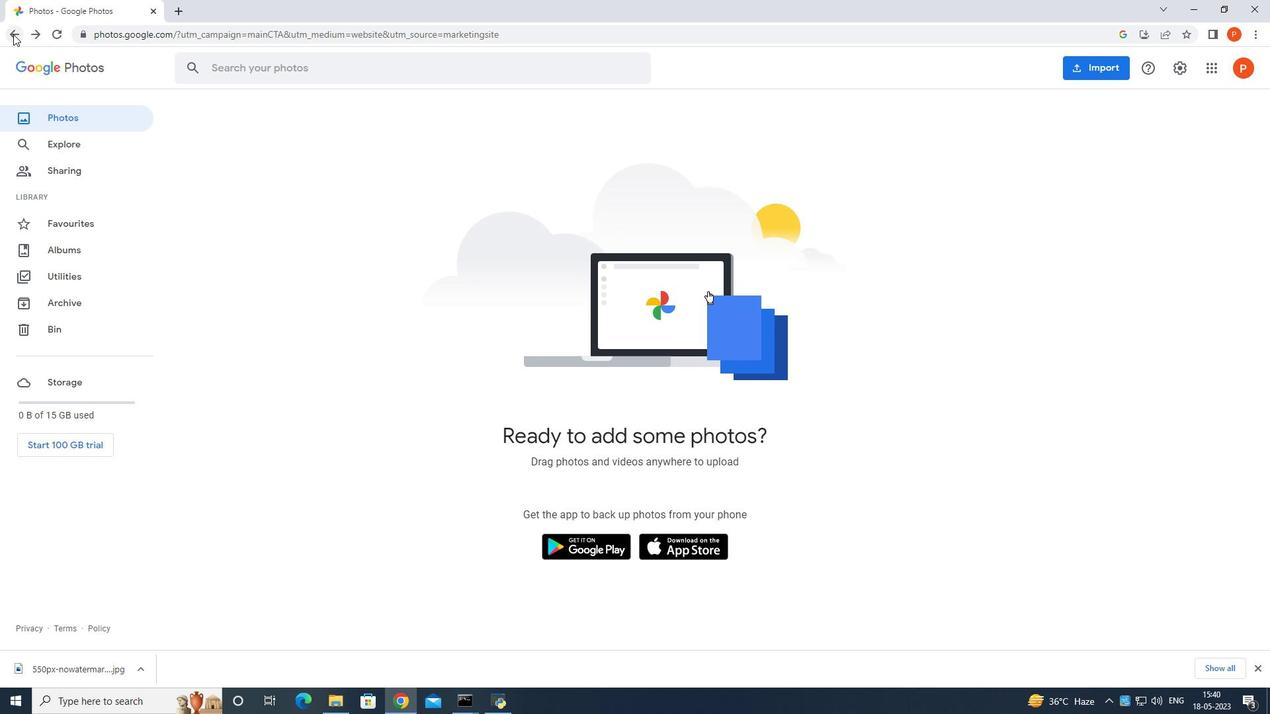
Action: Mouse pressed left at (12, 33)
Screenshot: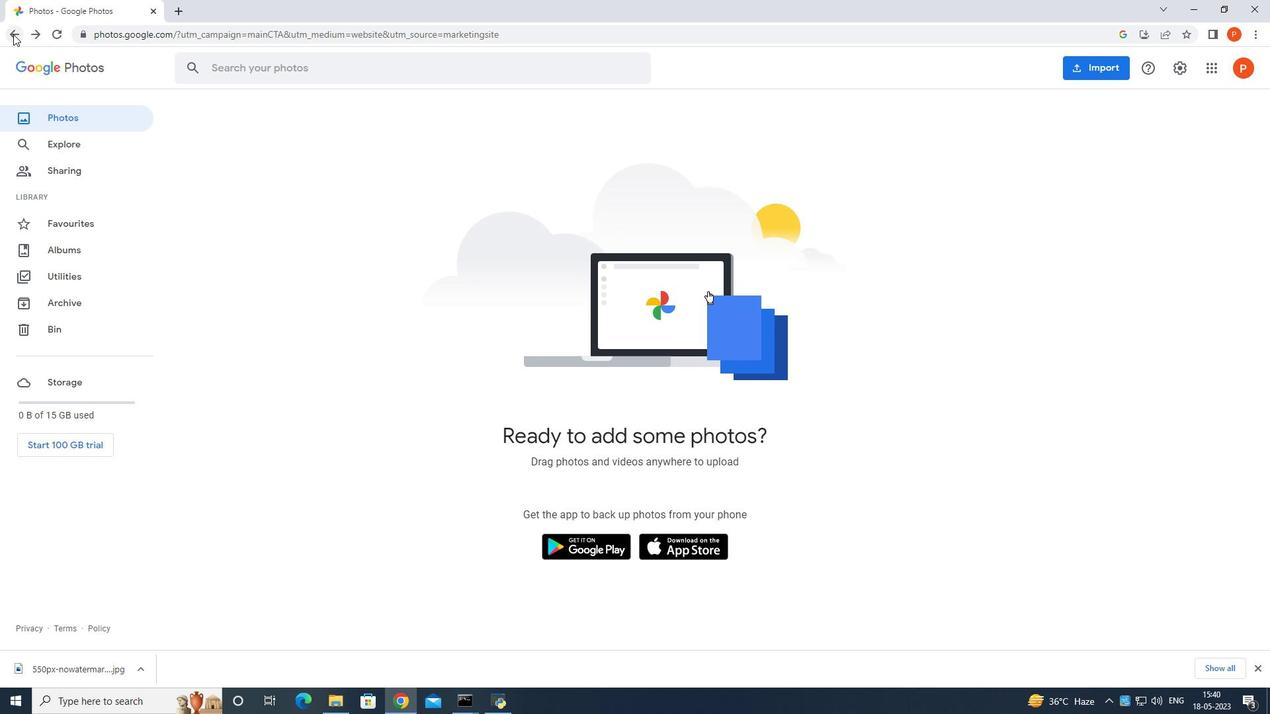 
Action: Mouse pressed left at (12, 33)
Screenshot: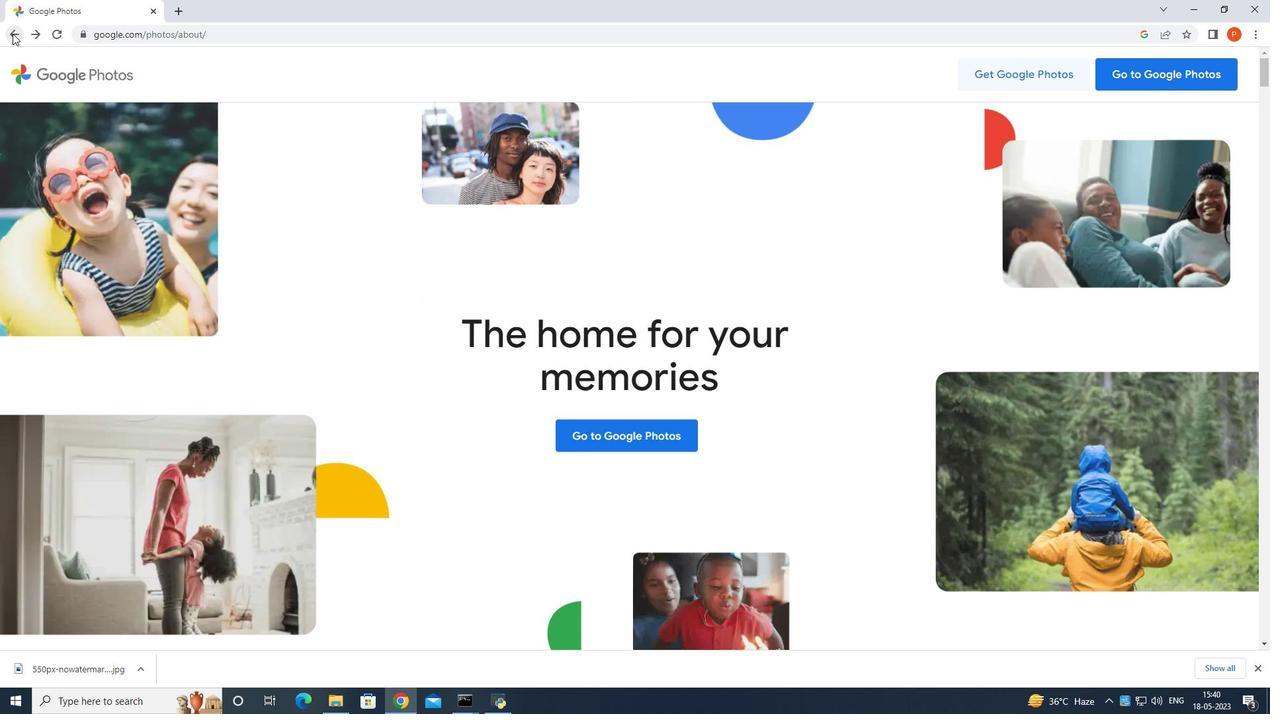 
Action: Mouse moved to (375, 67)
Screenshot: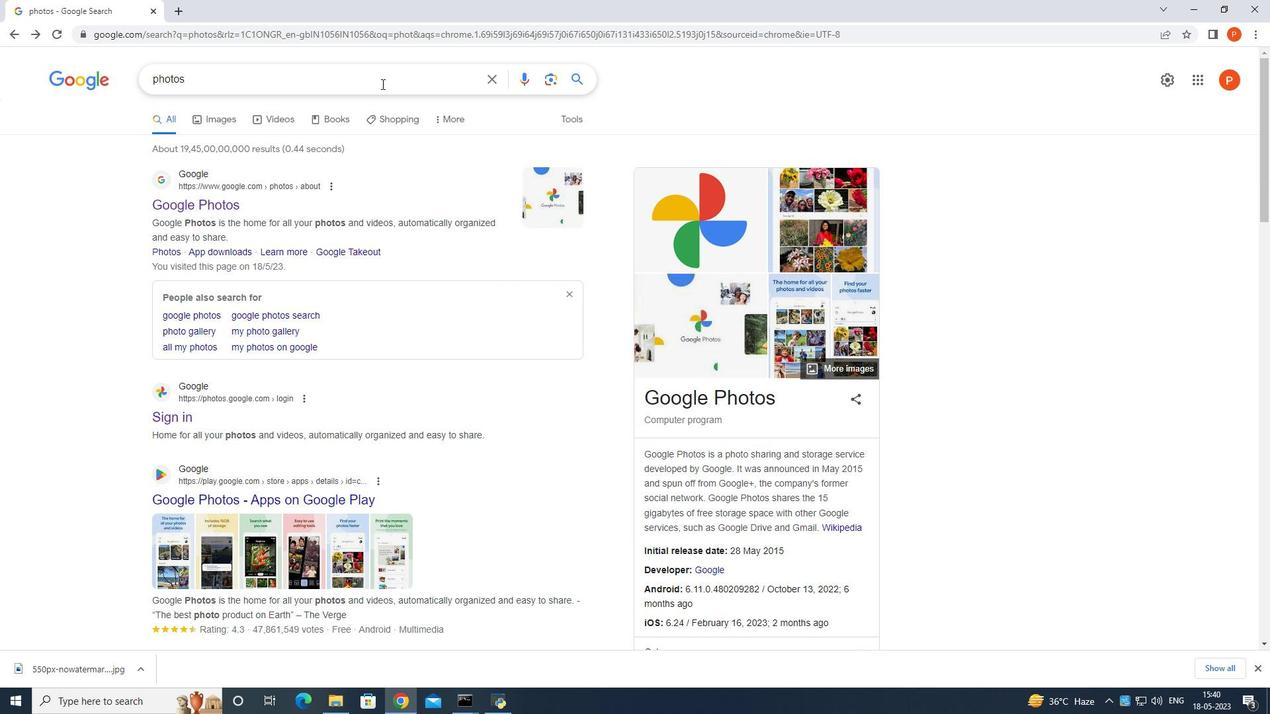 
Action: Mouse pressed left at (375, 67)
Screenshot: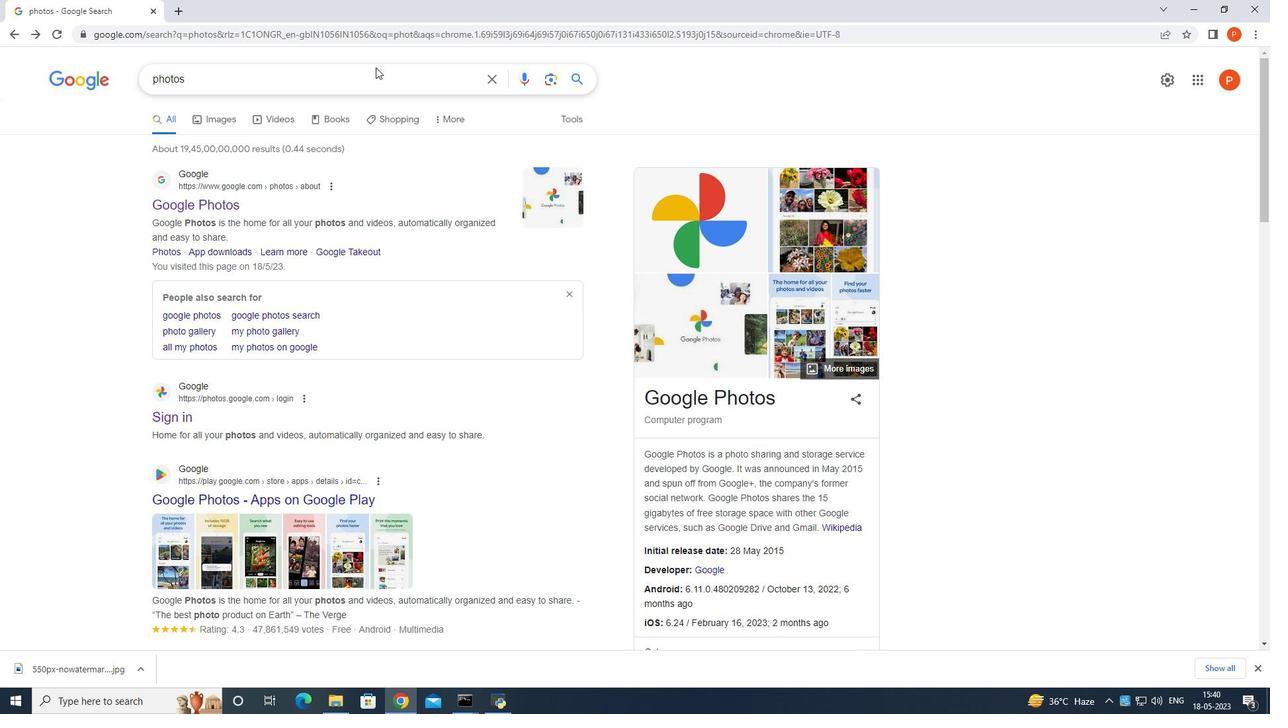 
Action: Mouse pressed left at (375, 67)
Screenshot: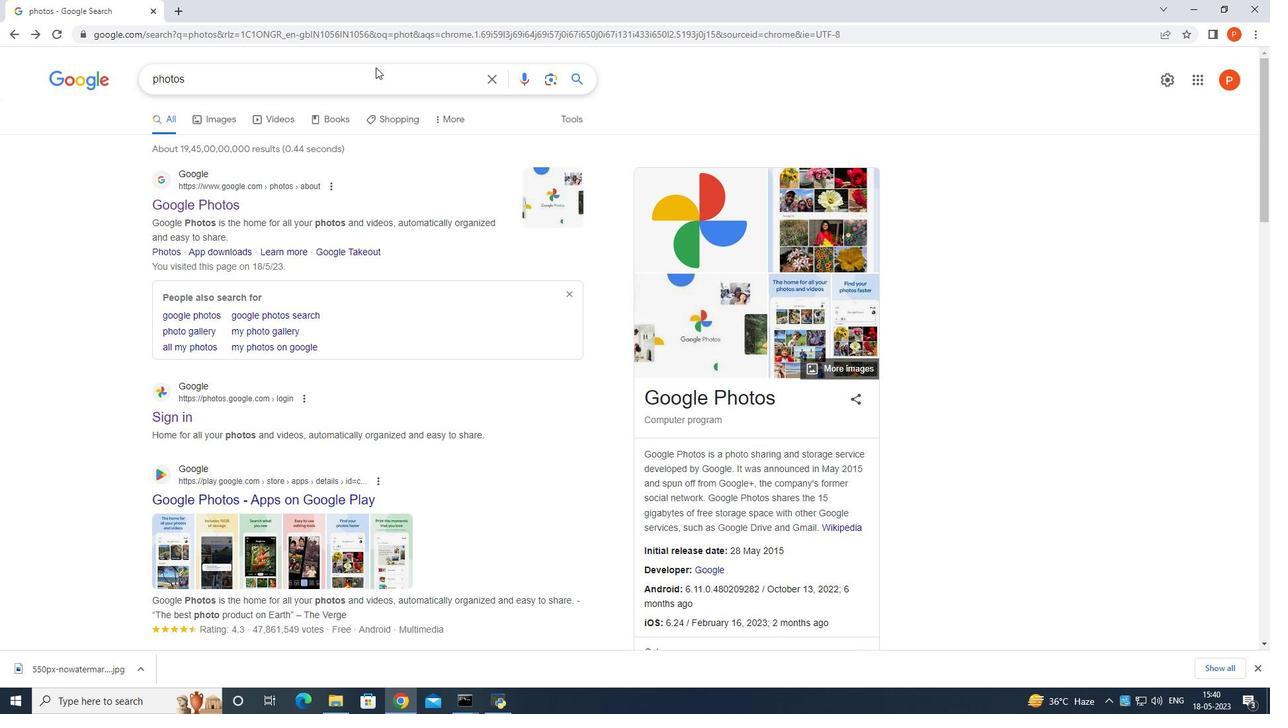 
Action: Mouse moved to (377, 70)
Screenshot: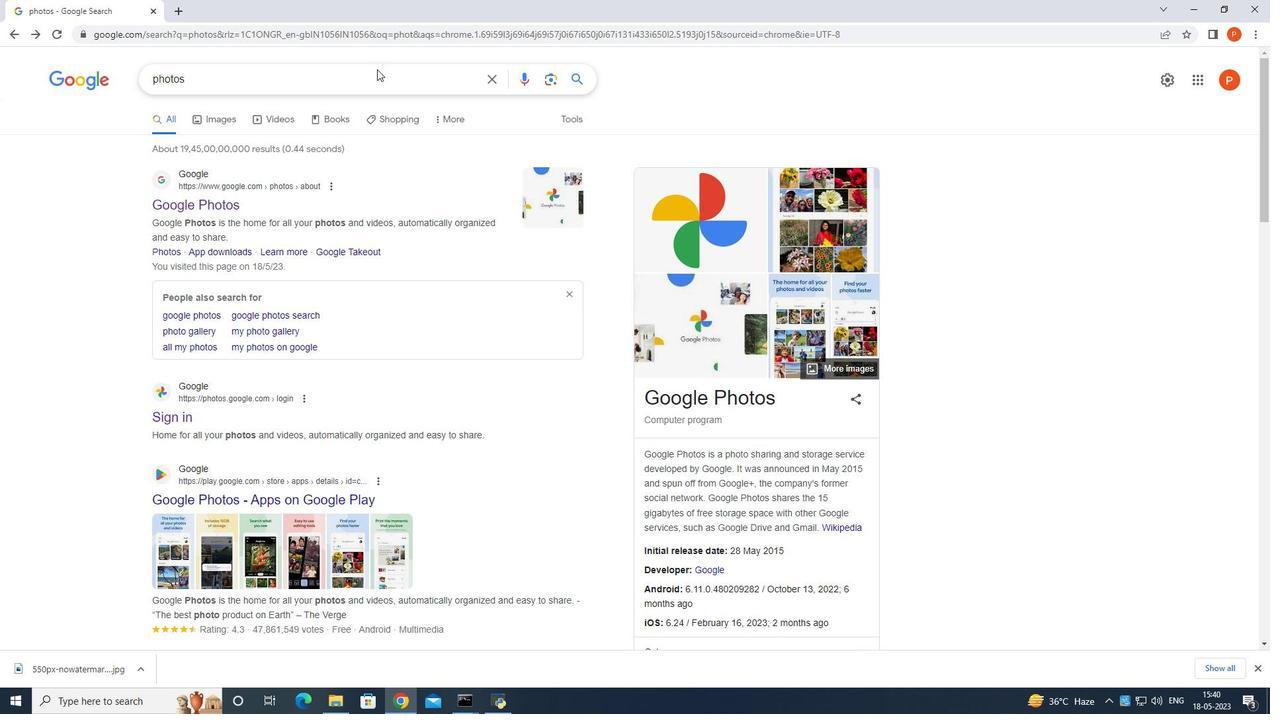 
Action: Mouse pressed left at (377, 70)
Screenshot: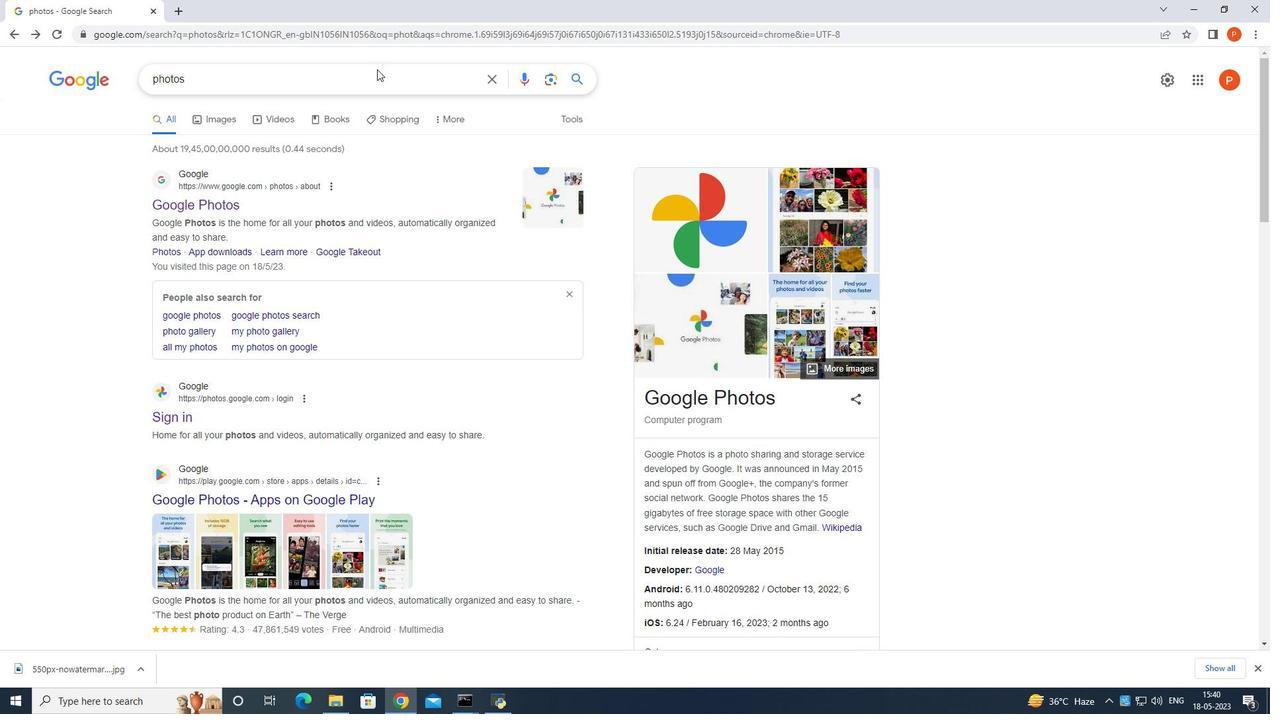 
Action: Mouse moved to (377, 78)
Screenshot: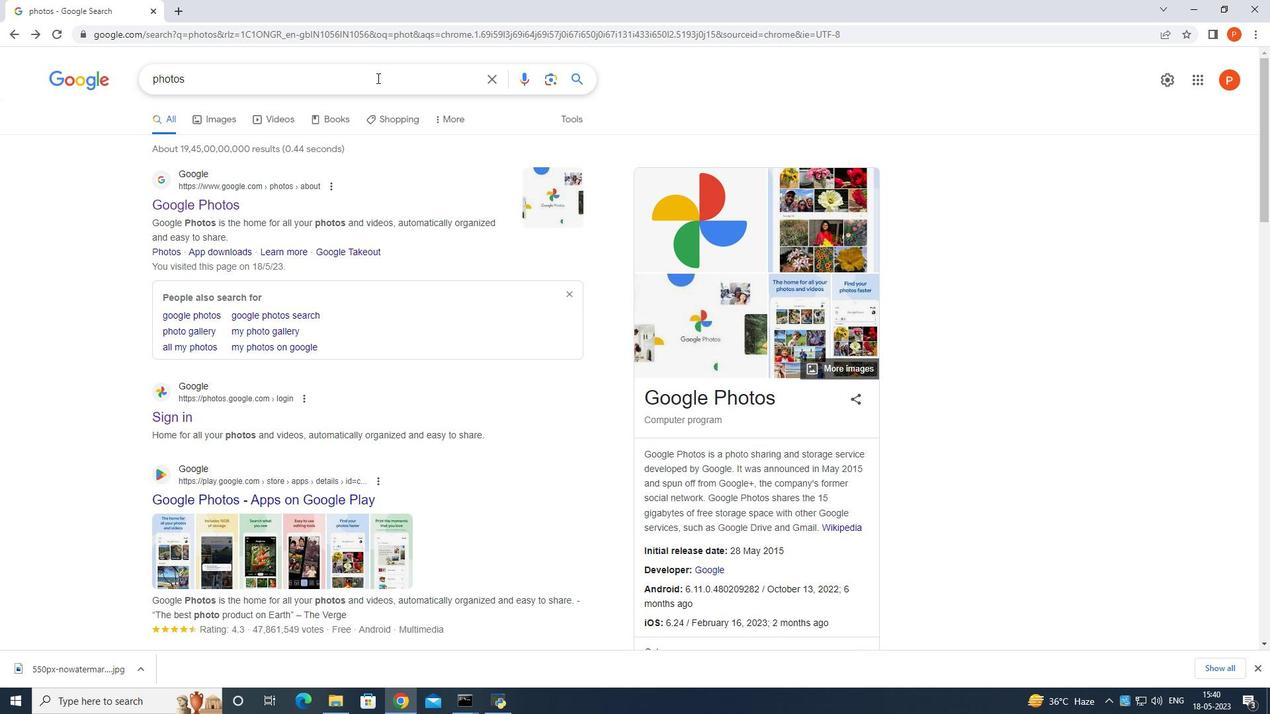 
Action: Key pressed <Key.space>
Screenshot: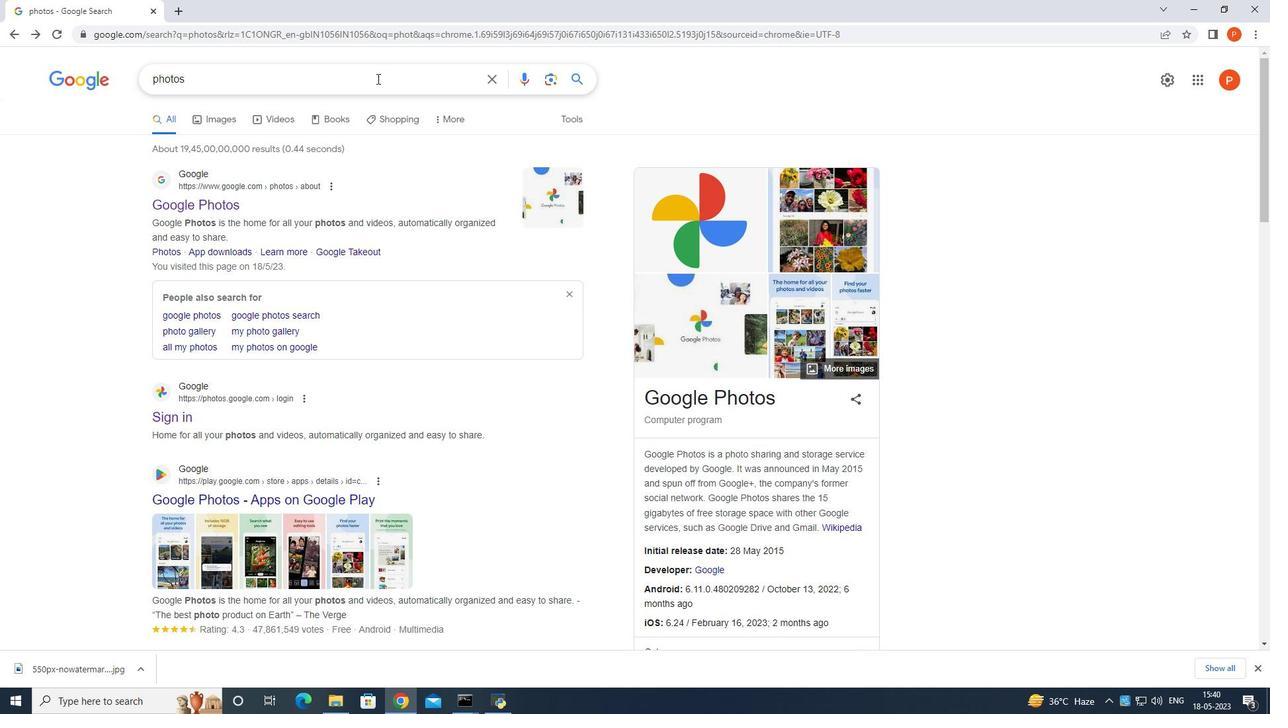 
Action: Mouse pressed left at (377, 78)
Screenshot: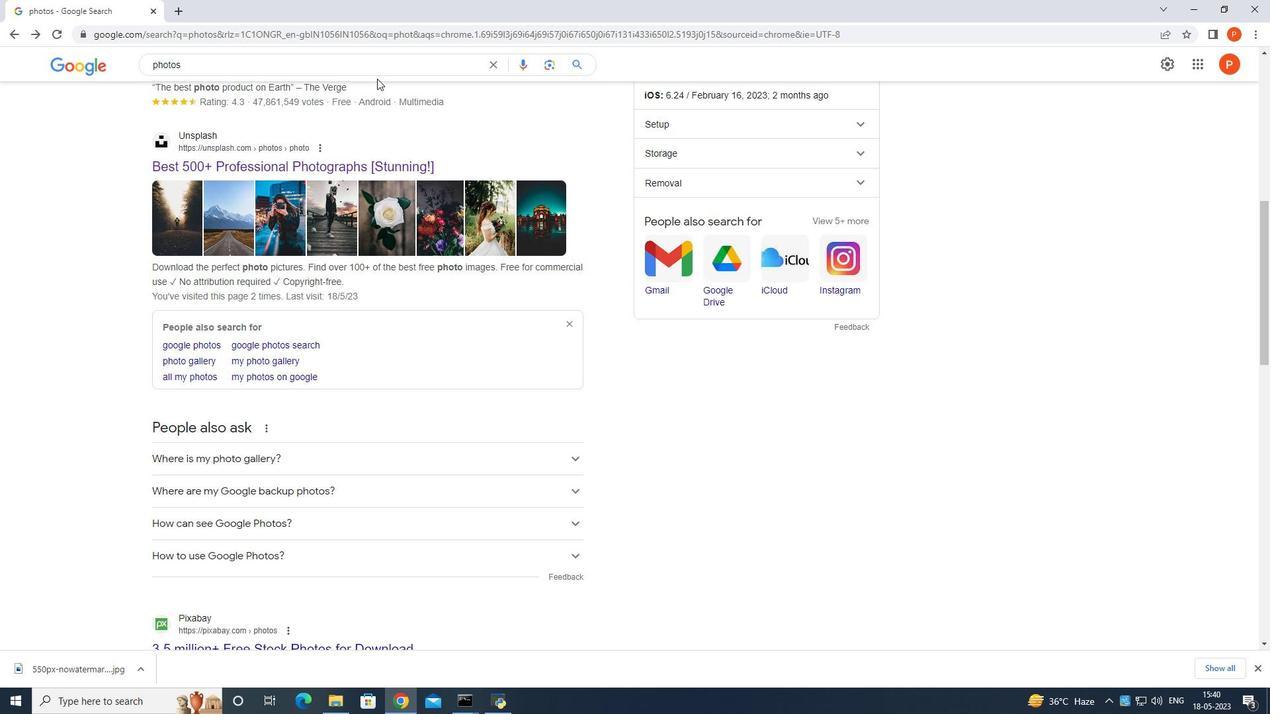 
Action: Mouse moved to (381, 62)
Screenshot: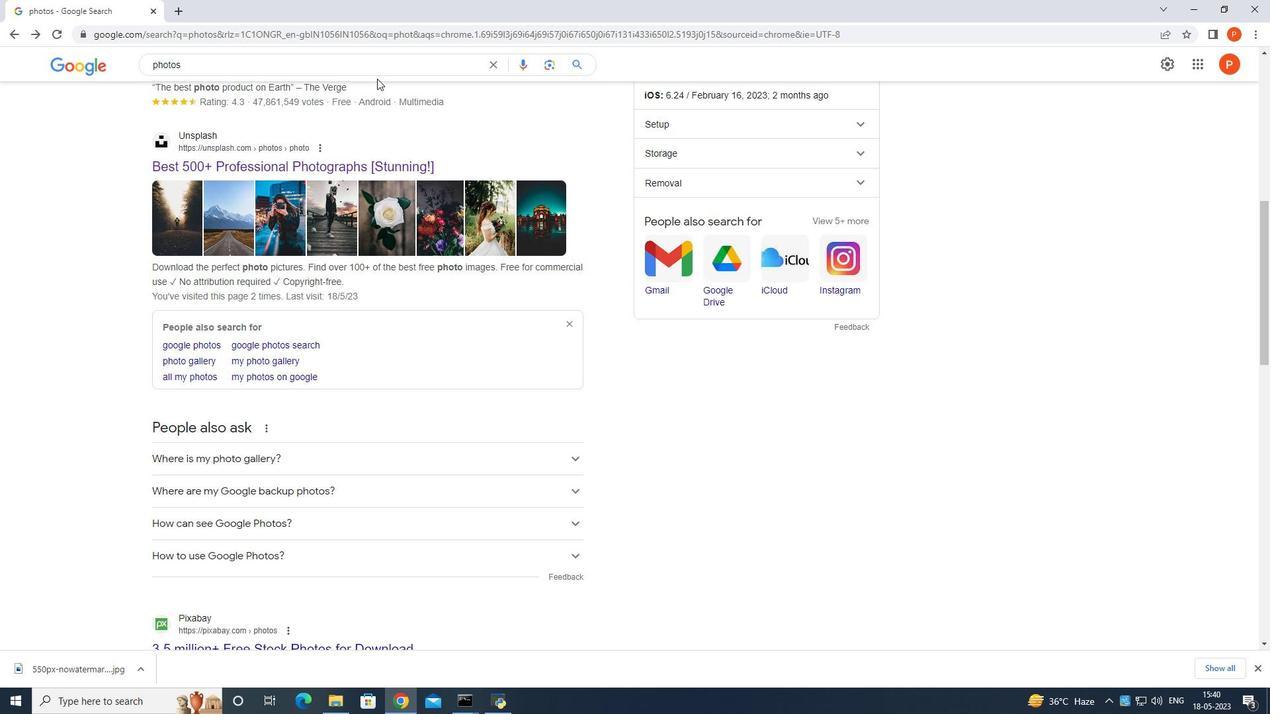 
Action: Mouse pressed left at (381, 62)
Screenshot: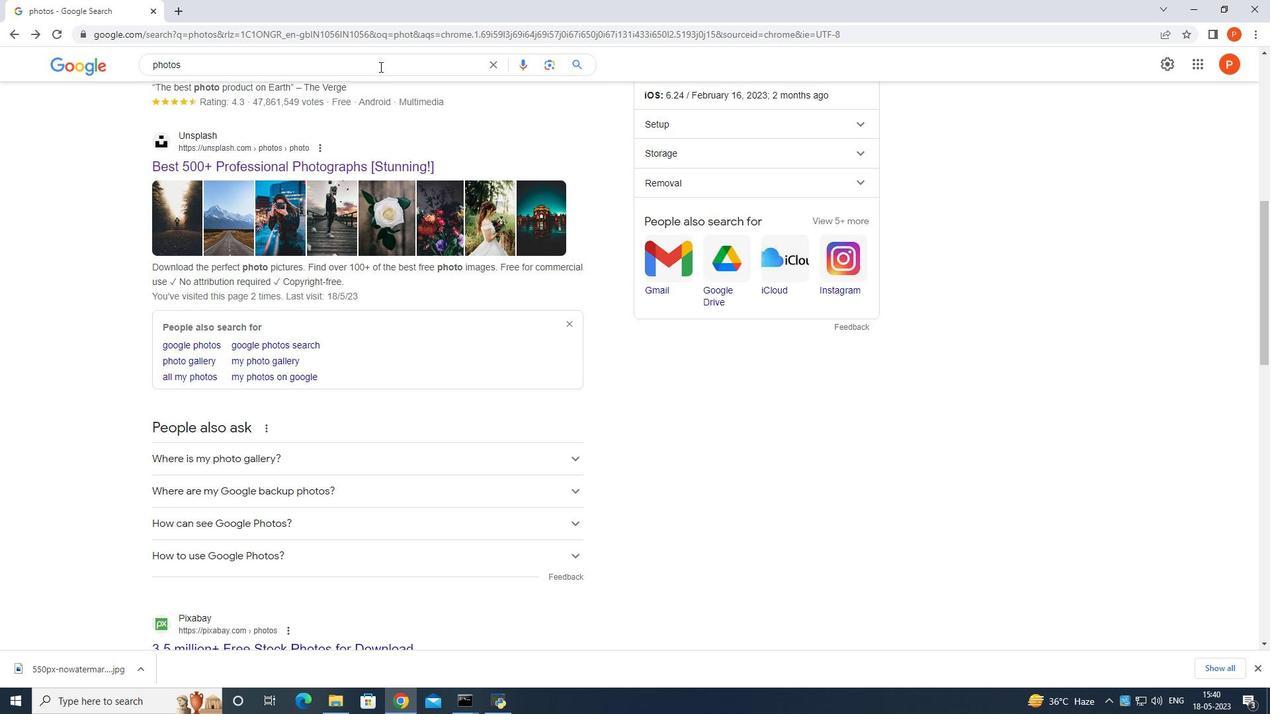 
Action: Key pressed <Key.space>
Screenshot: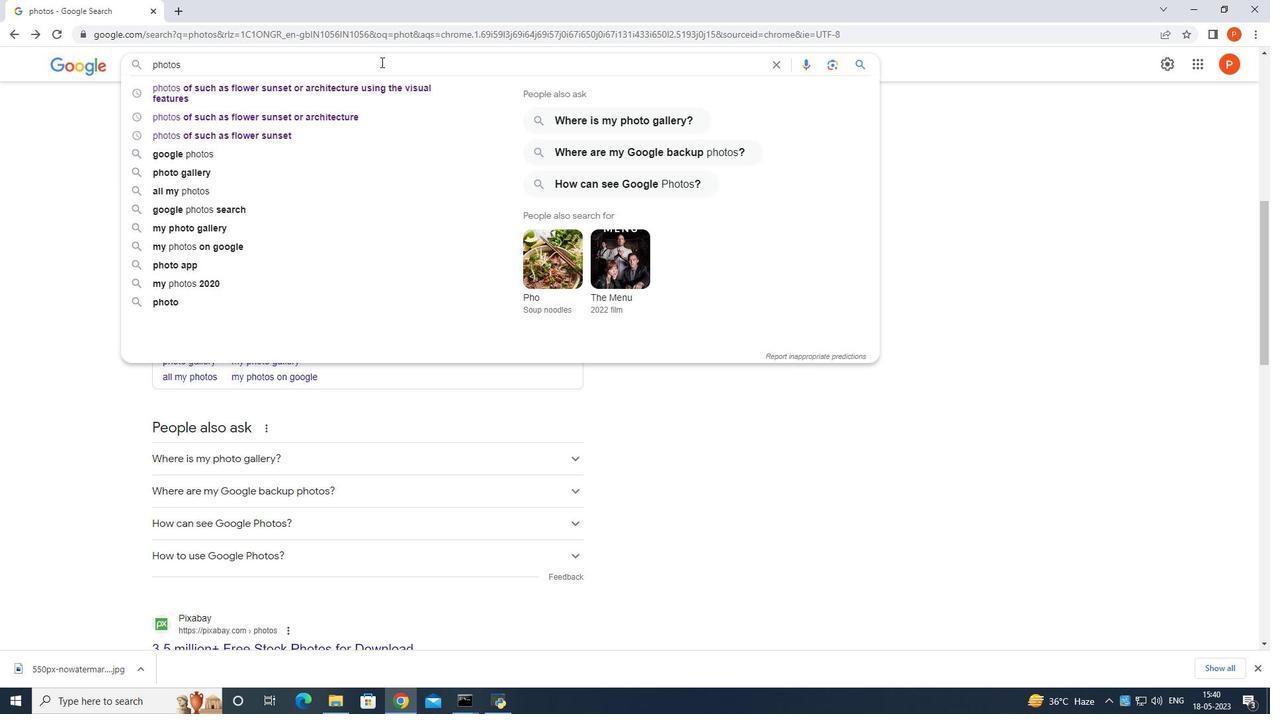 
Action: Mouse moved to (384, 72)
Screenshot: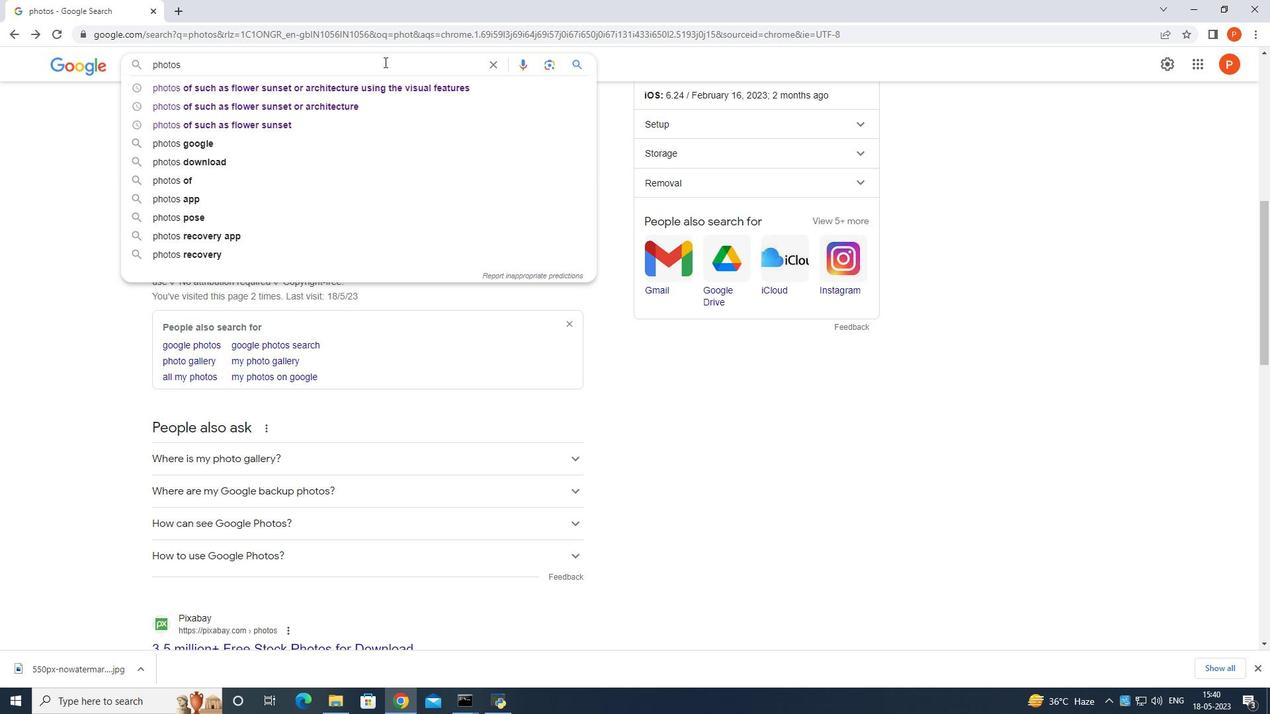 
Action: Key pressed <Key.backspace>
Screenshot: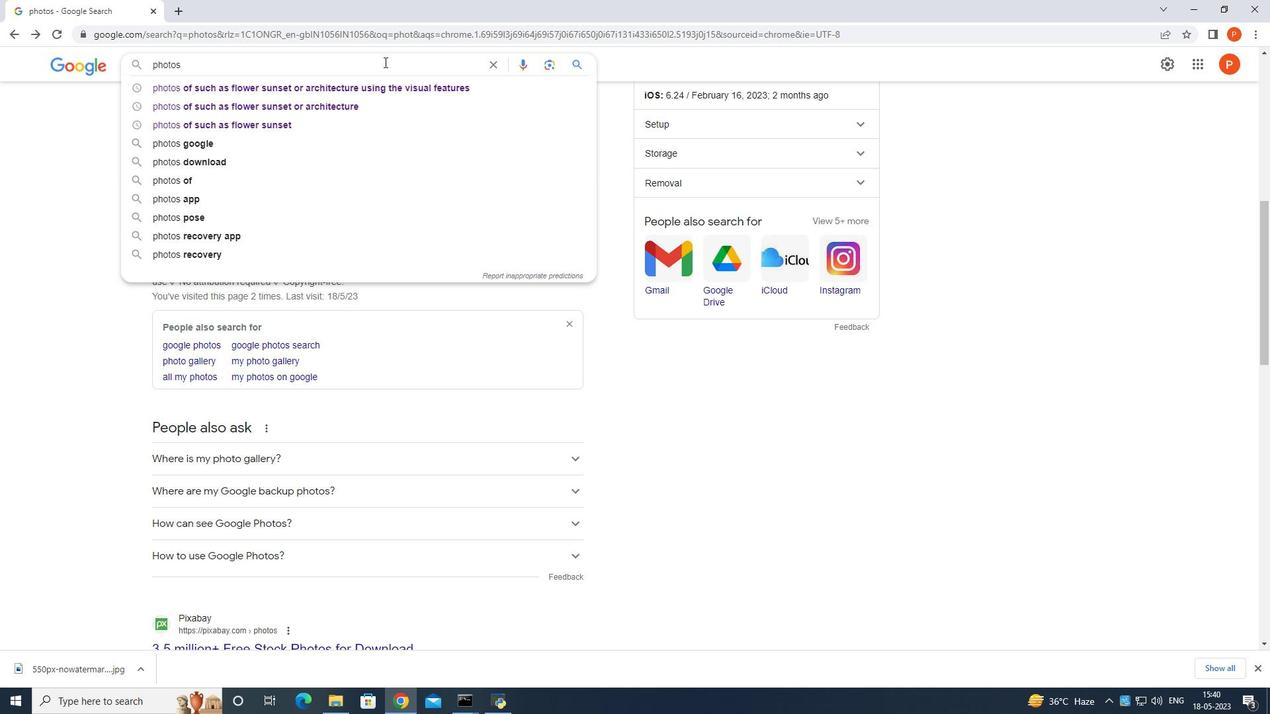 
Action: Mouse moved to (383, 80)
Screenshot: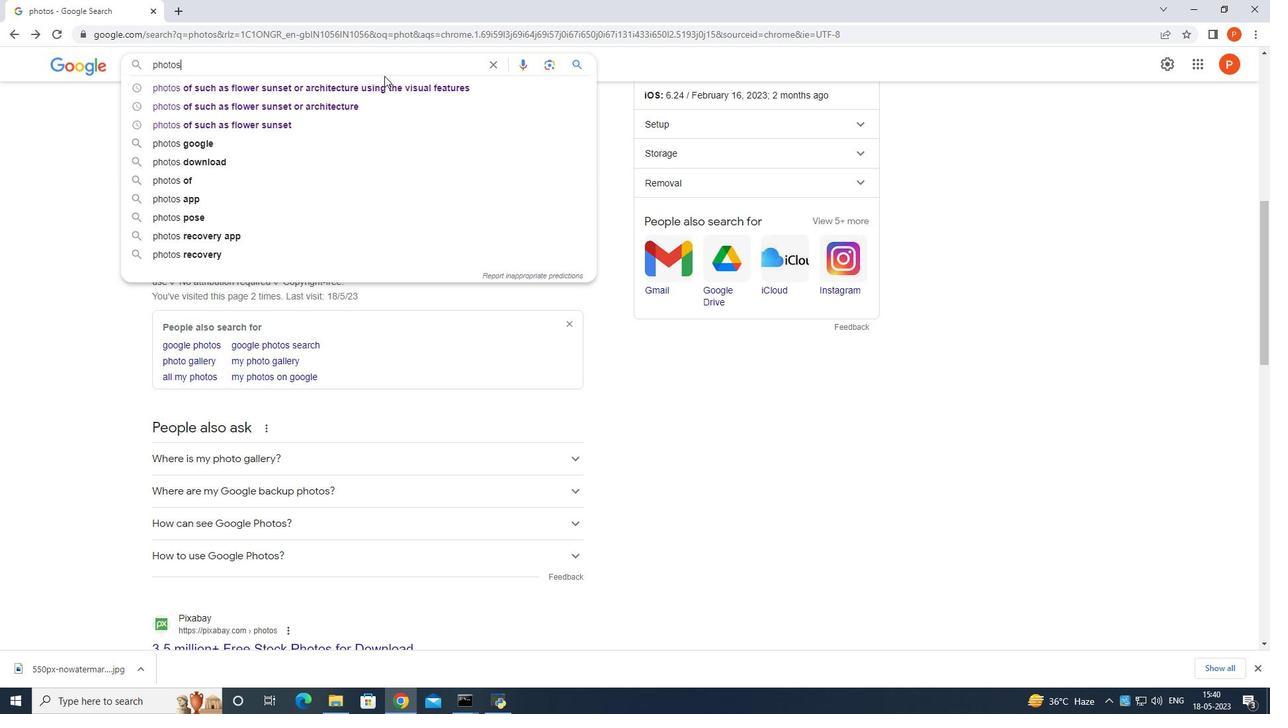 
Action: Key pressed <Key.backspace><Key.backspace><Key.backspace><Key.backspace><Key.backspace><Key.backspace><Key.backspace><Key.backspace><Key.backspace><Key.backspace><Key.backspace><Key.backspace>p<Key.backspace>specific<Key.space>photod<Key.space>og<Key.backspace>f<Key.space>morning<Key.space>afternoon<Key.space>or<Key.space>eve<Key.down><Key.enter>
Screenshot: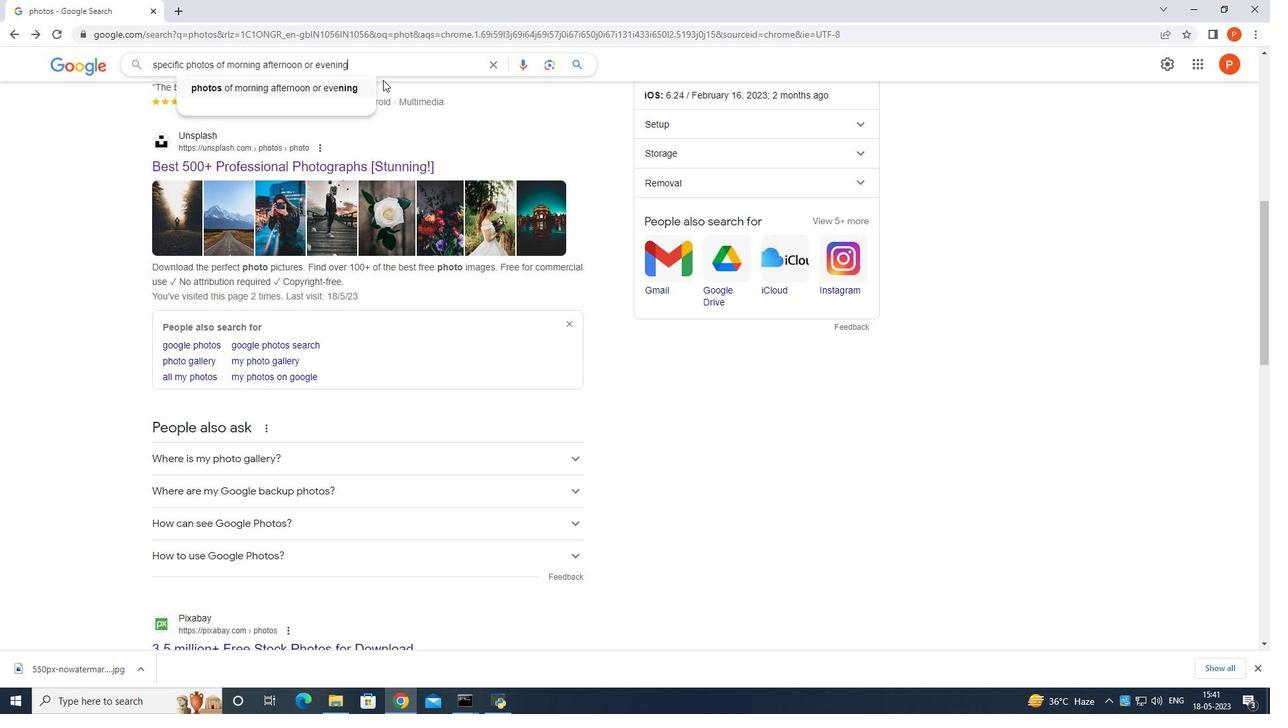 
Action: Mouse moved to (425, 196)
Screenshot: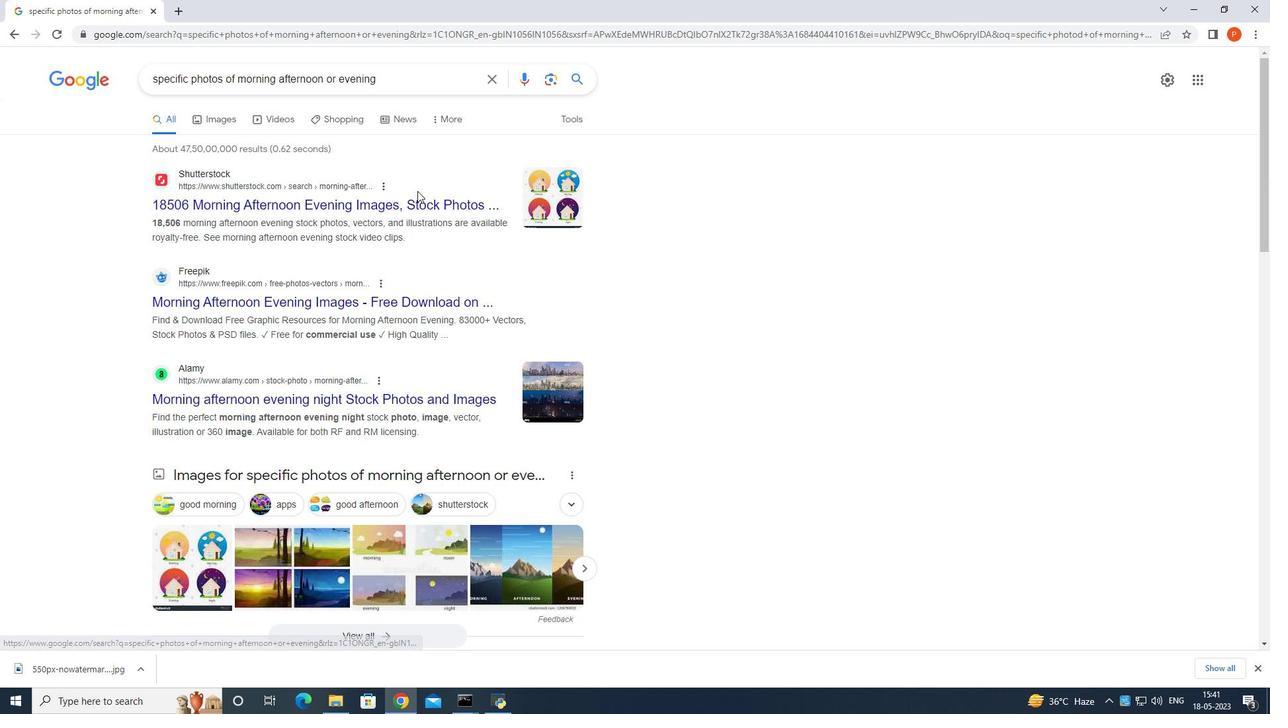 
Action: Mouse scrolled (425, 195) with delta (0, 0)
Screenshot: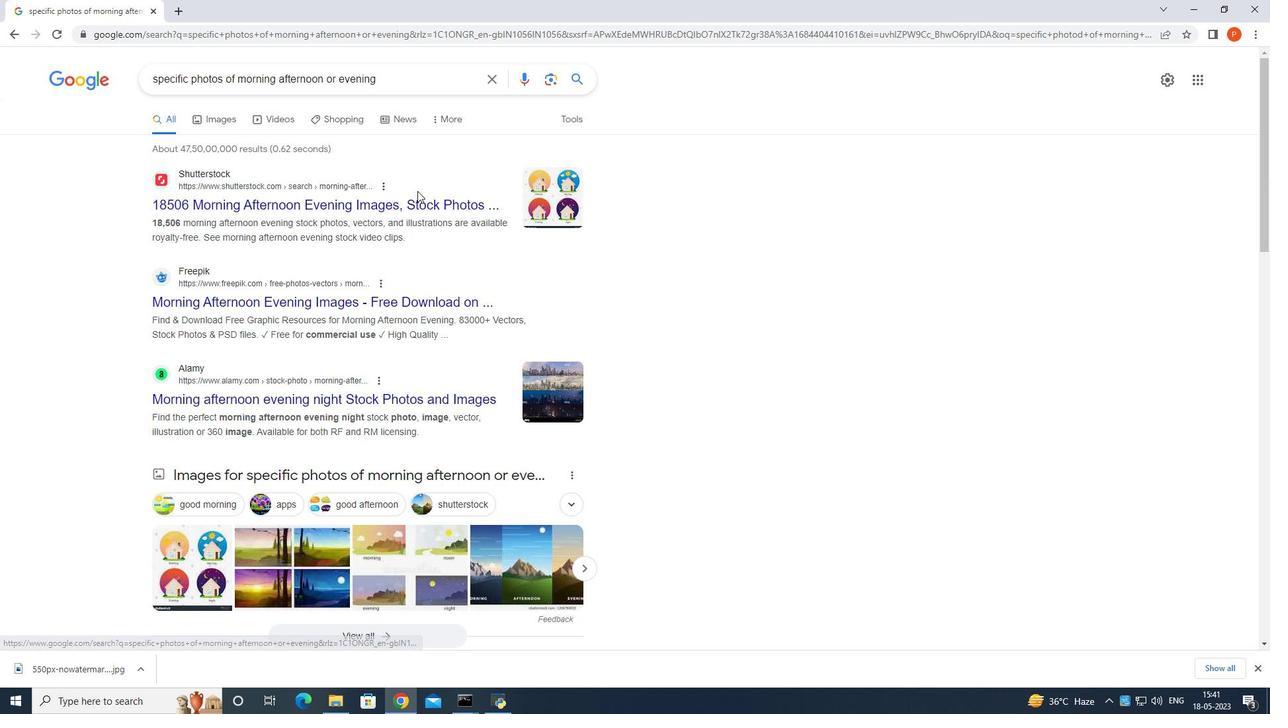 
Action: Mouse moved to (428, 199)
Screenshot: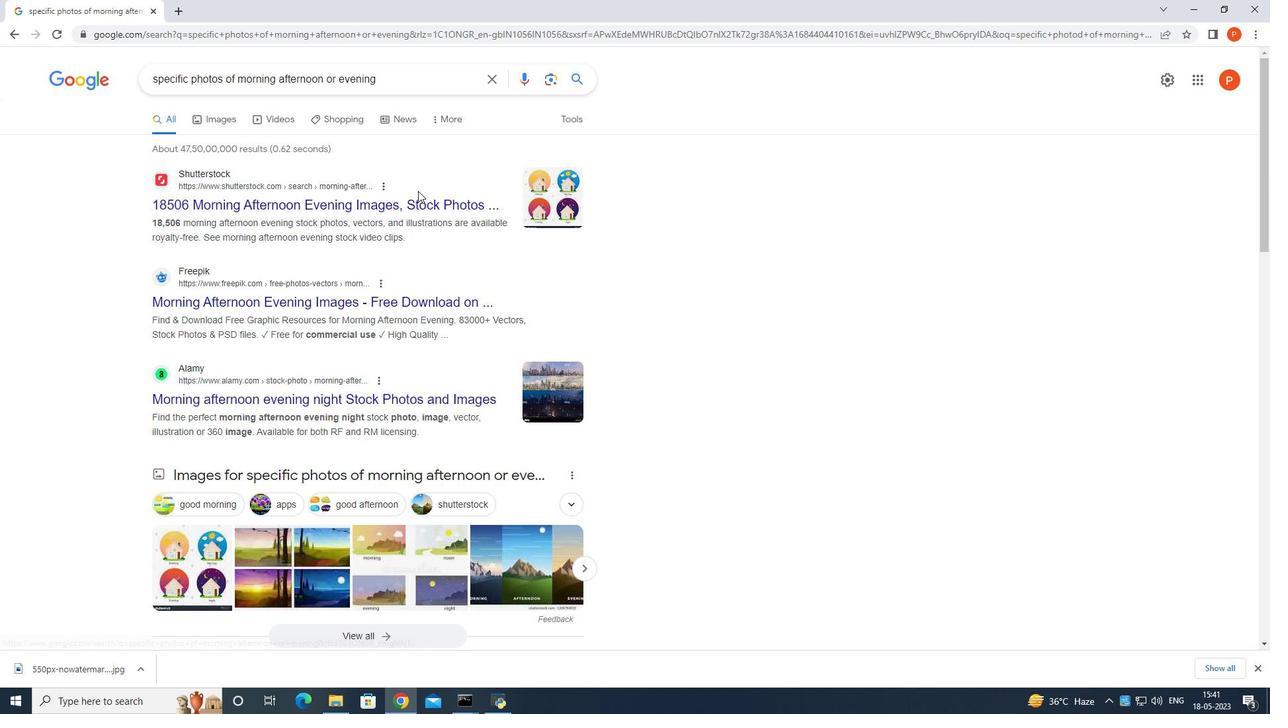 
Action: Mouse scrolled (428, 198) with delta (0, 0)
Screenshot: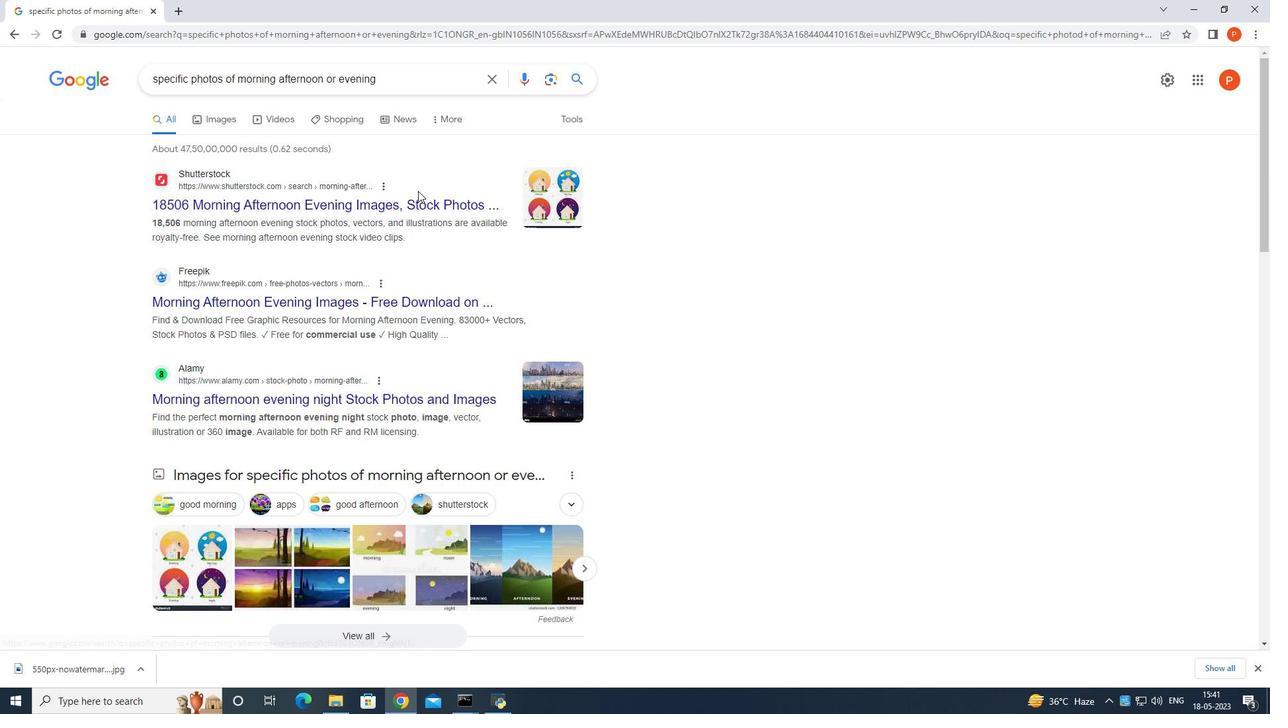 
Action: Mouse moved to (428, 199)
Screenshot: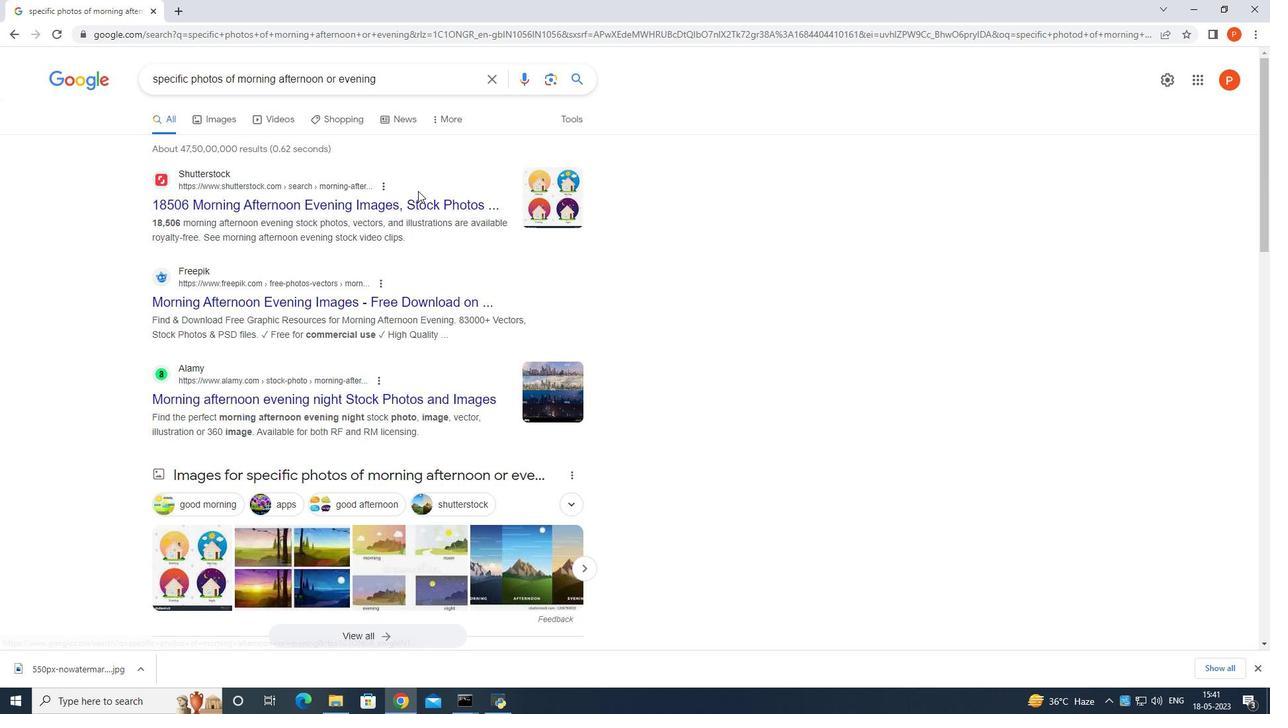 
Action: Mouse scrolled (428, 199) with delta (0, 0)
Screenshot: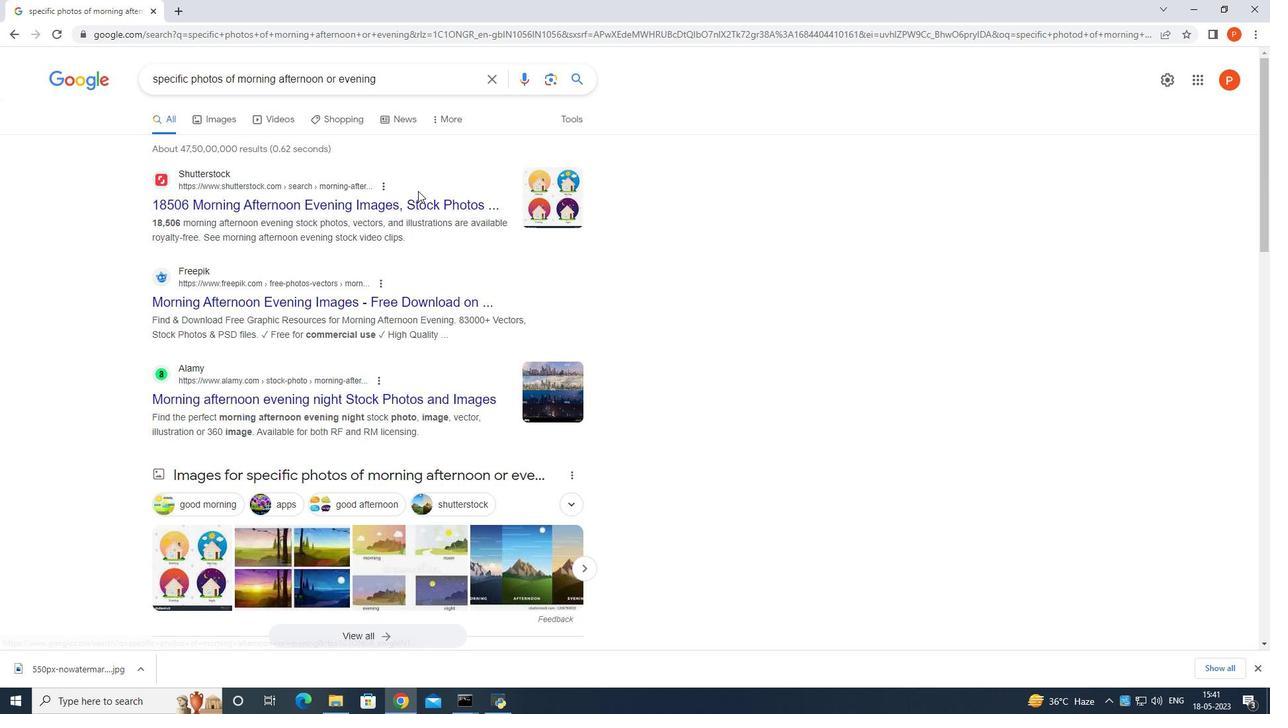 
Action: Mouse moved to (428, 201)
Screenshot: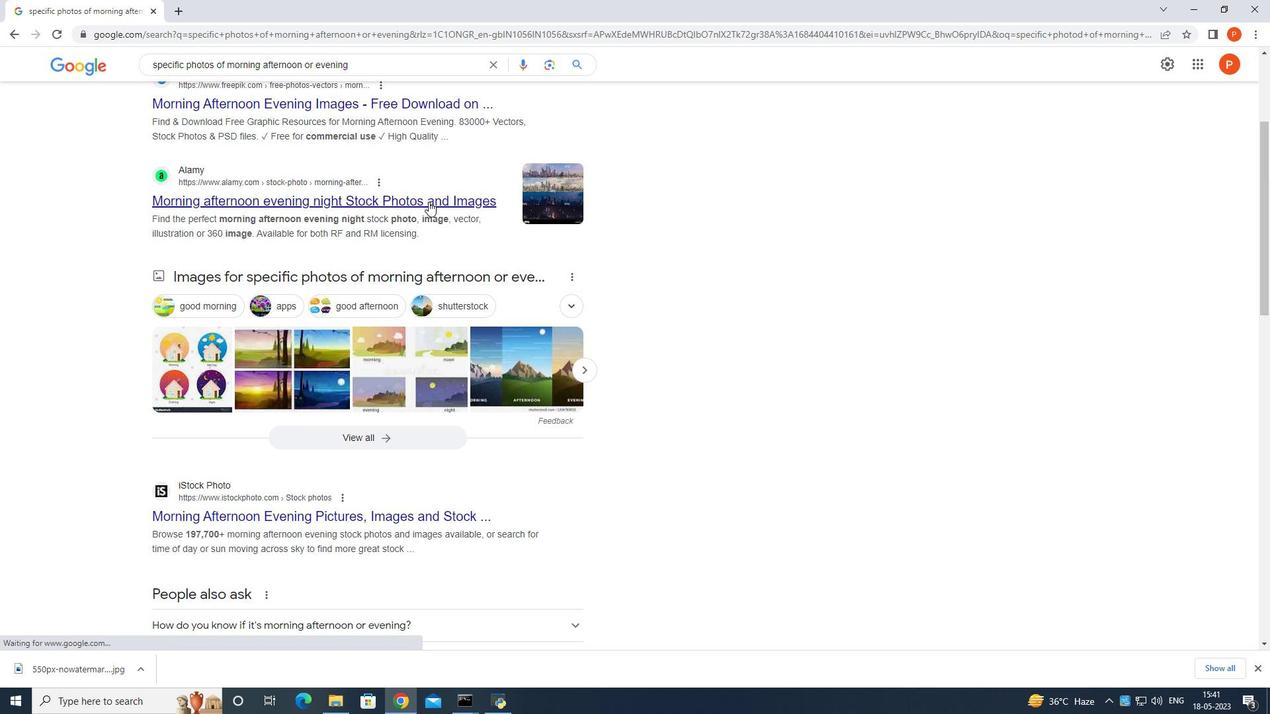 
Action: Mouse scrolled (428, 201) with delta (0, 0)
Screenshot: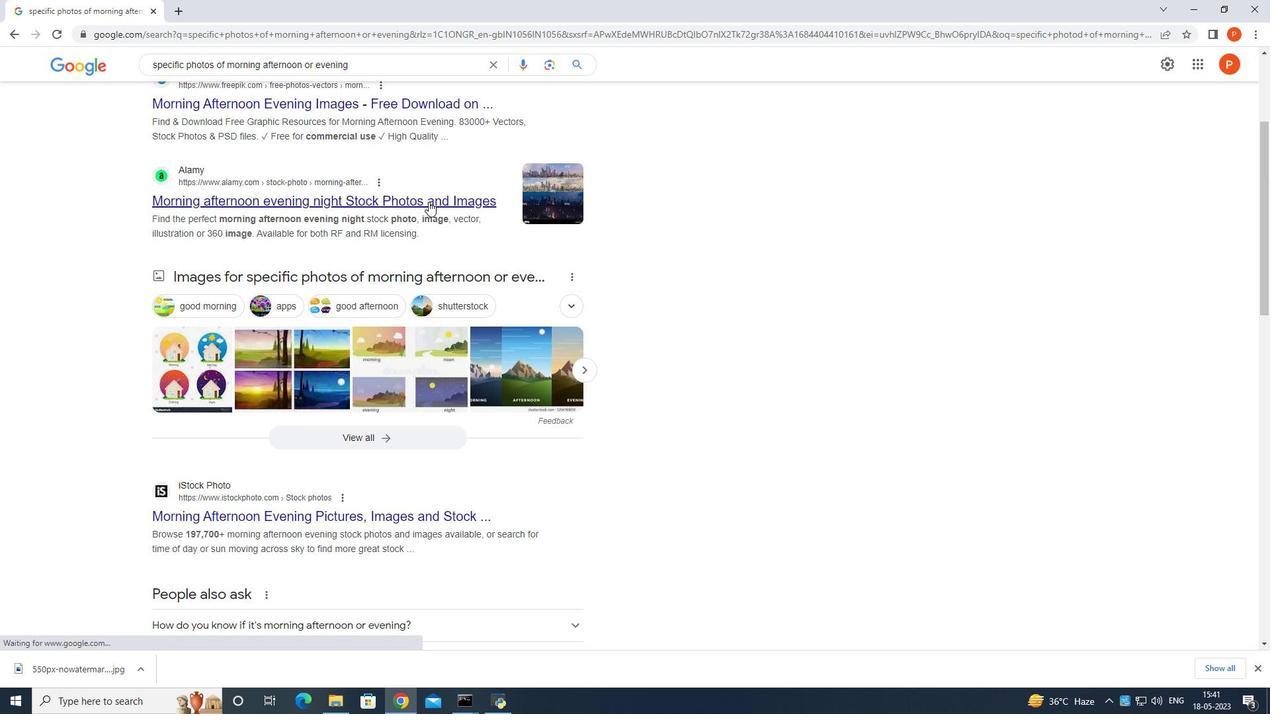 
Action: Mouse moved to (427, 202)
Screenshot: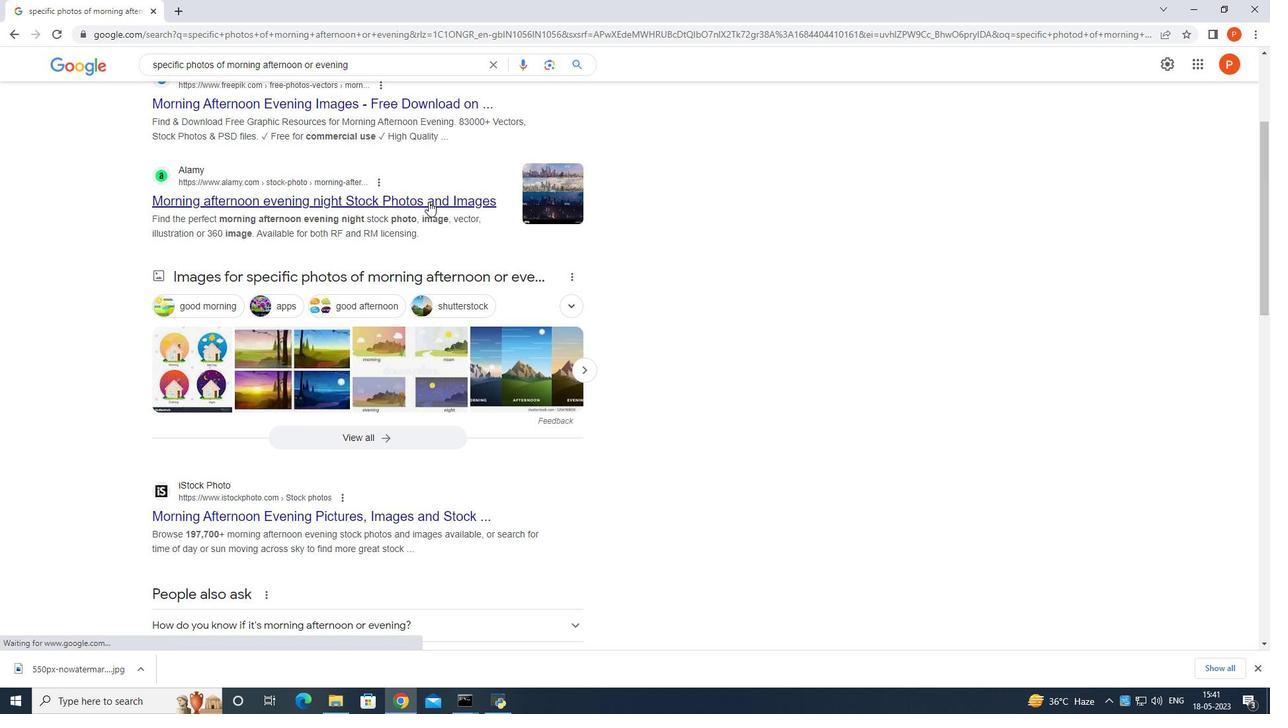 
Action: Mouse scrolled (427, 201) with delta (0, 0)
Screenshot: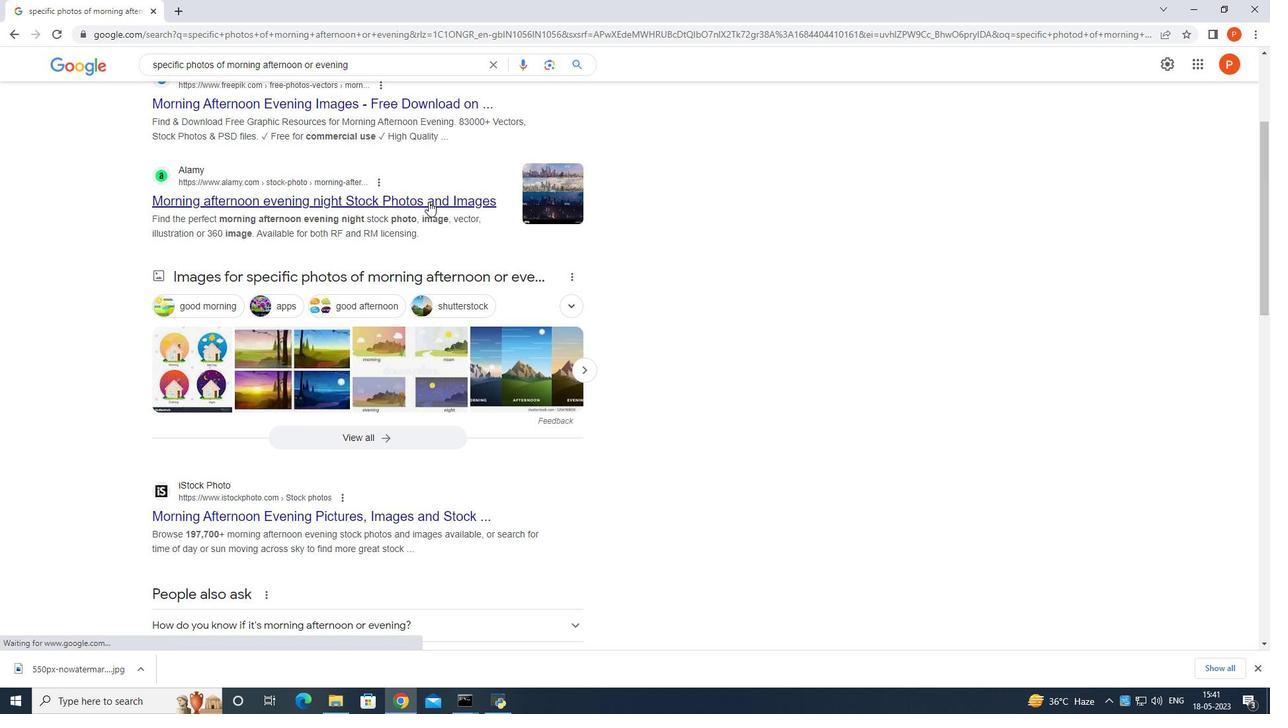 
Action: Mouse scrolled (427, 201) with delta (0, 0)
Screenshot: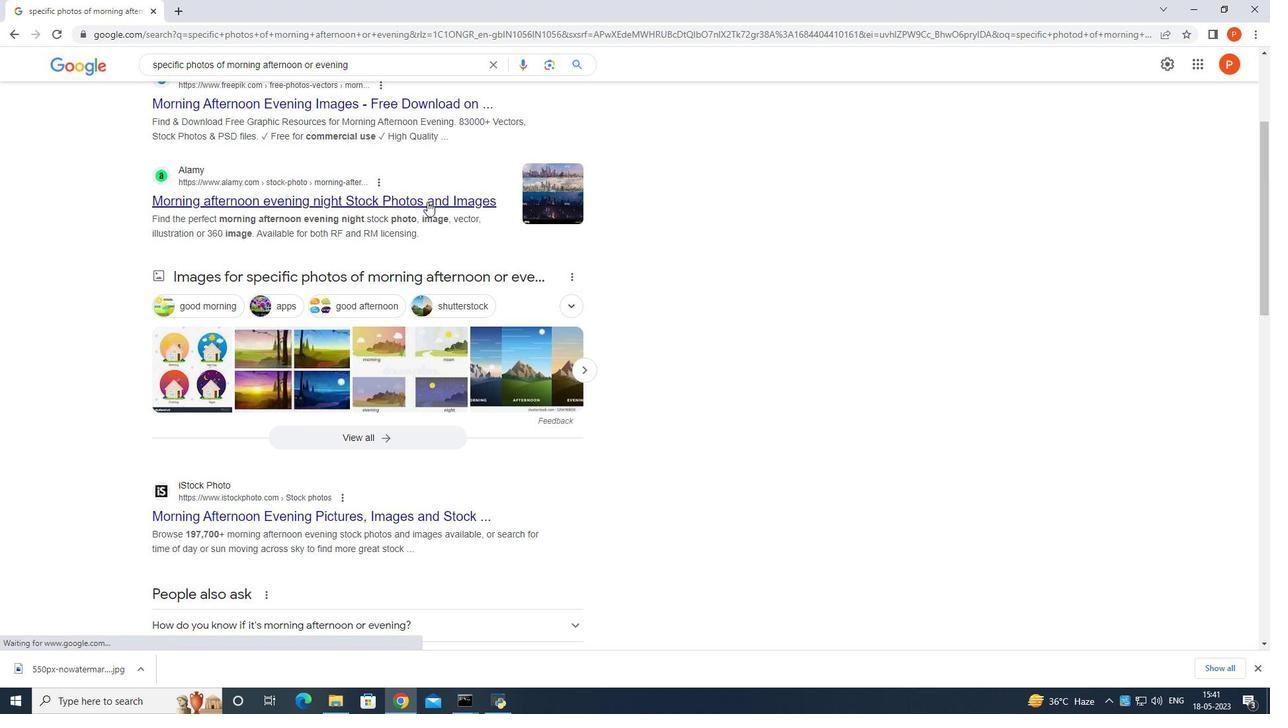 
Action: Mouse moved to (426, 202)
Screenshot: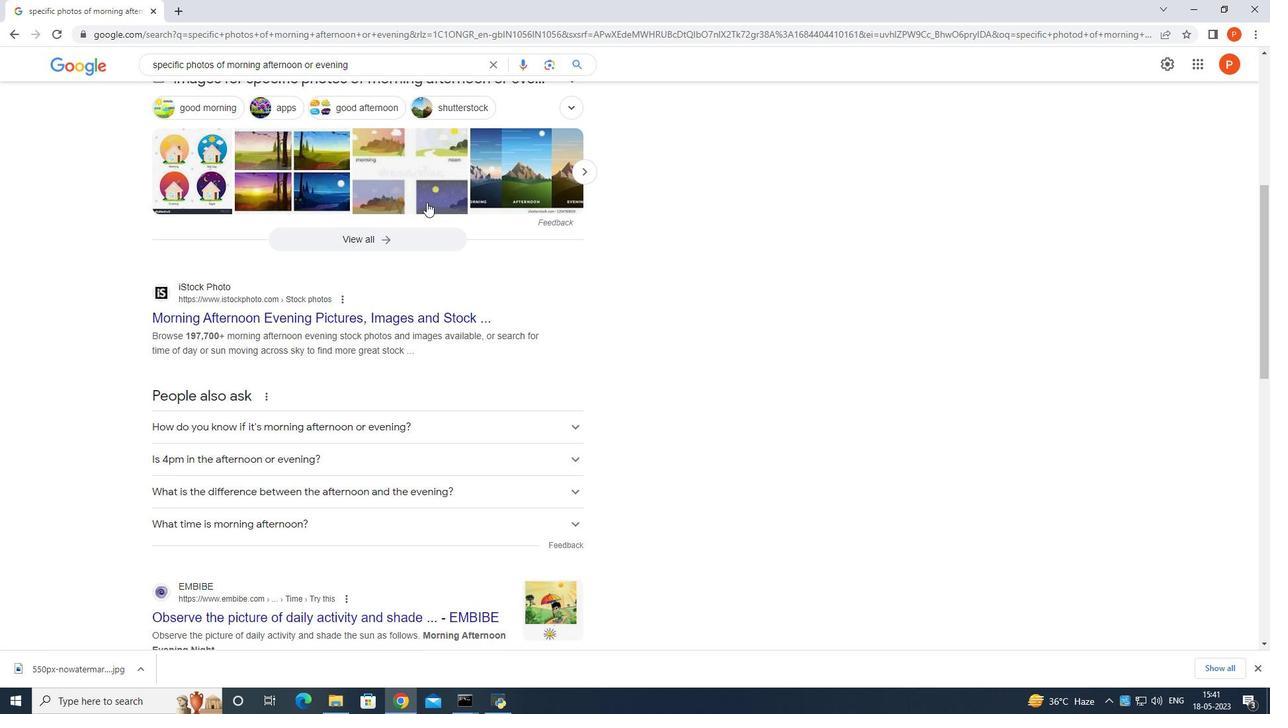 
Action: Mouse scrolled (426, 201) with delta (0, 0)
Screenshot: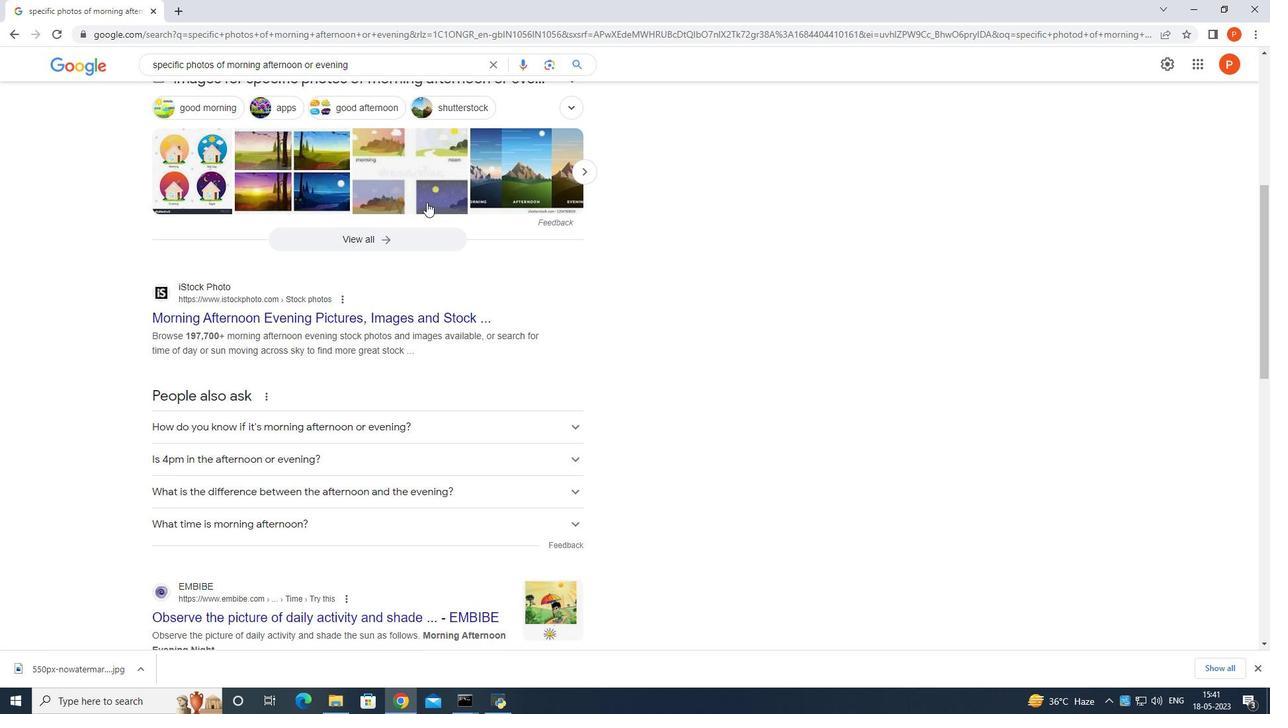 
Action: Mouse scrolled (426, 201) with delta (0, 0)
Screenshot: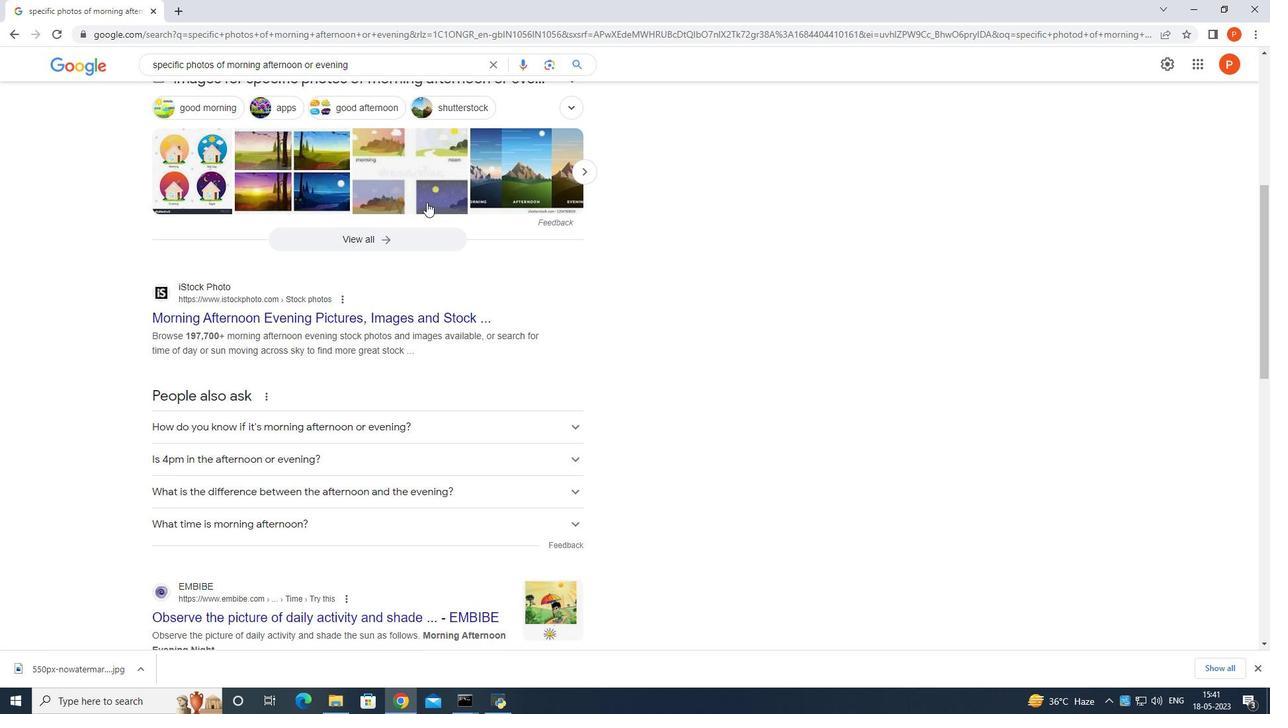 
Action: Mouse scrolled (426, 201) with delta (0, 0)
Screenshot: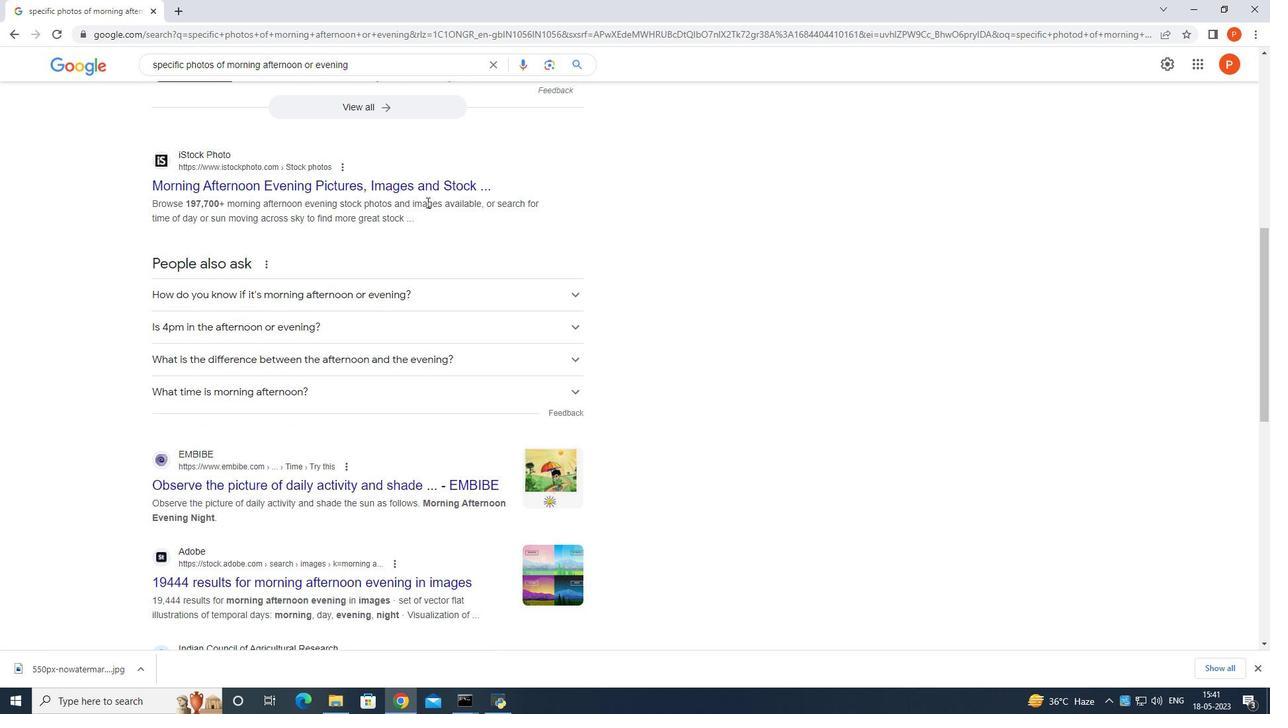 
Action: Mouse scrolled (426, 201) with delta (0, 0)
Screenshot: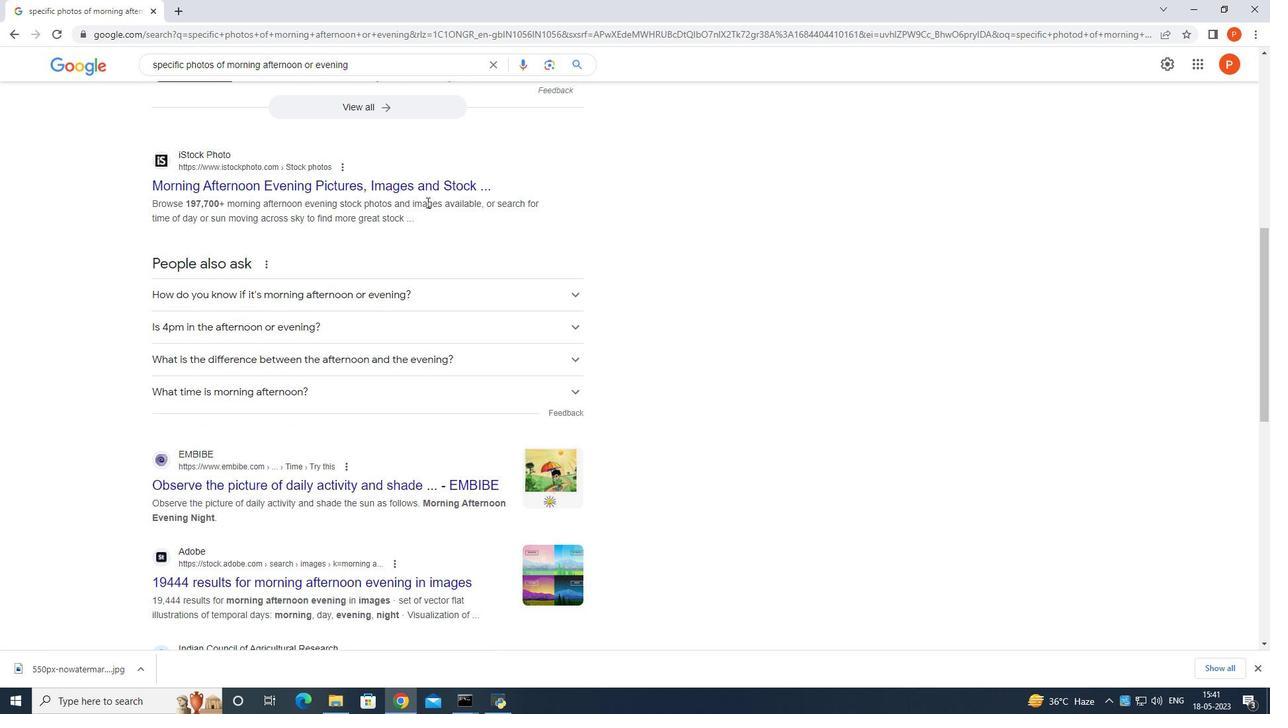 
Action: Mouse scrolled (426, 203) with delta (0, 0)
Screenshot: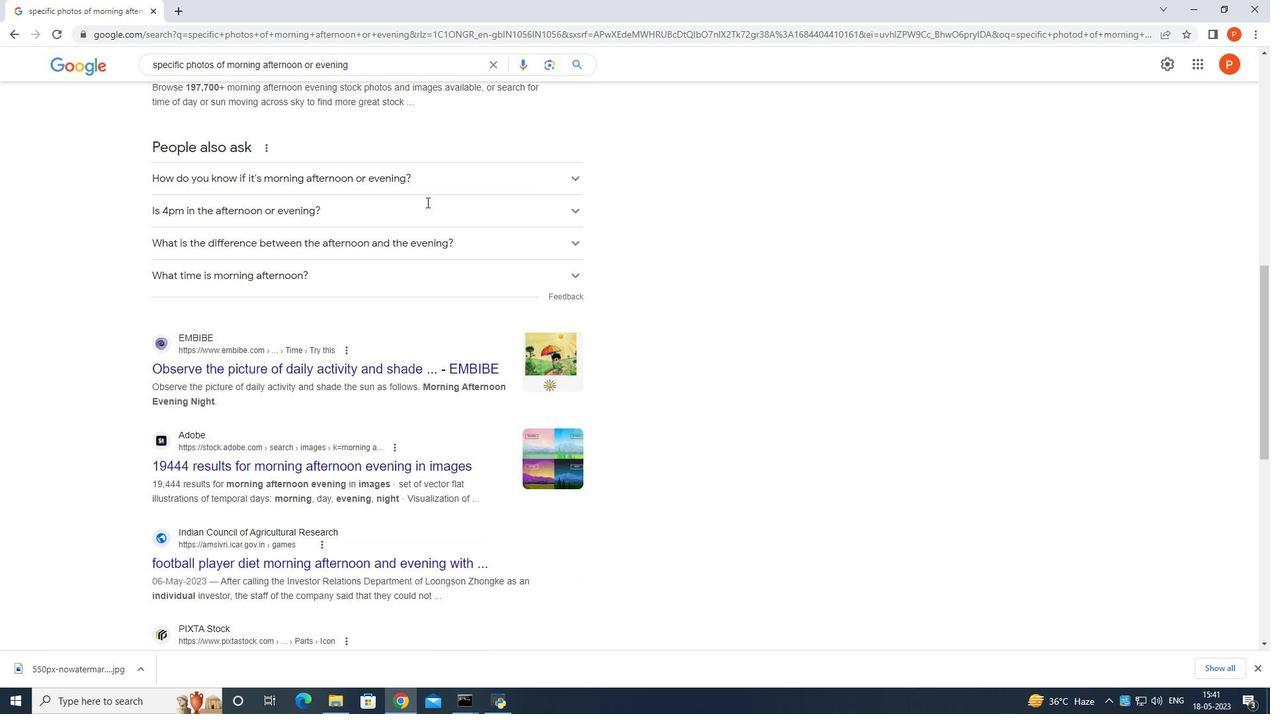 
Action: Mouse scrolled (426, 203) with delta (0, 0)
Screenshot: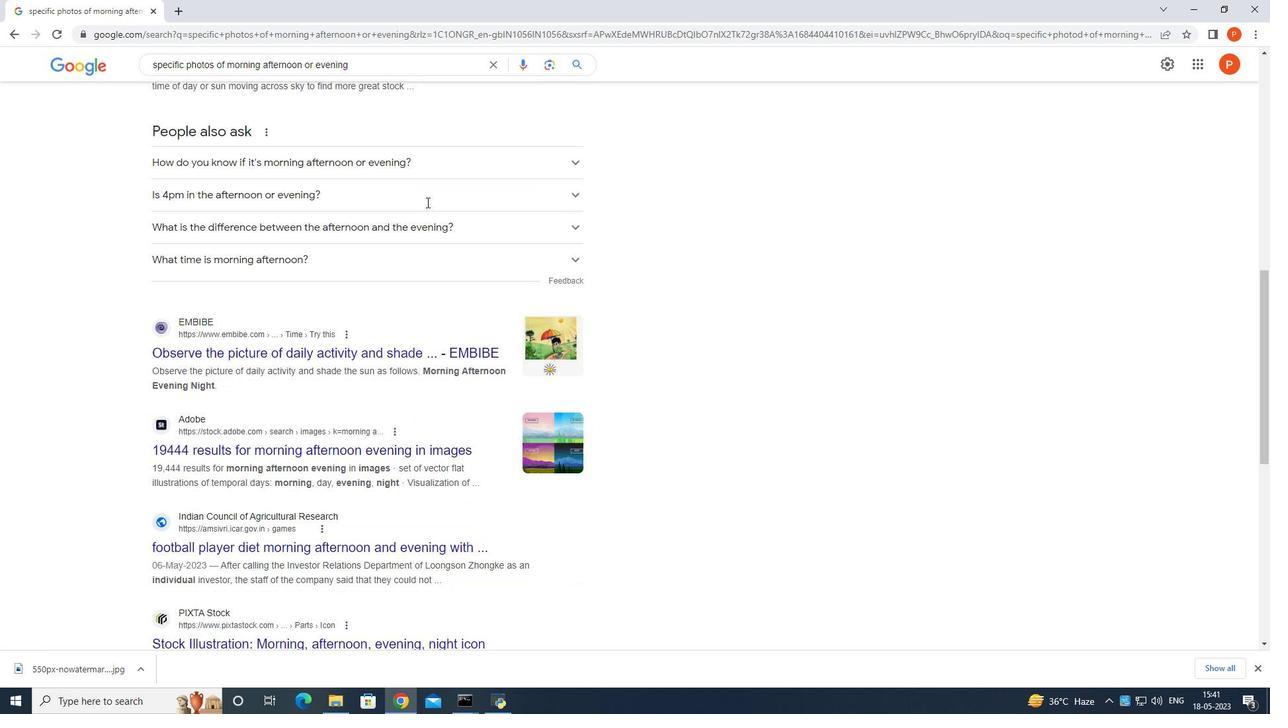 
Action: Mouse scrolled (426, 203) with delta (0, 0)
Screenshot: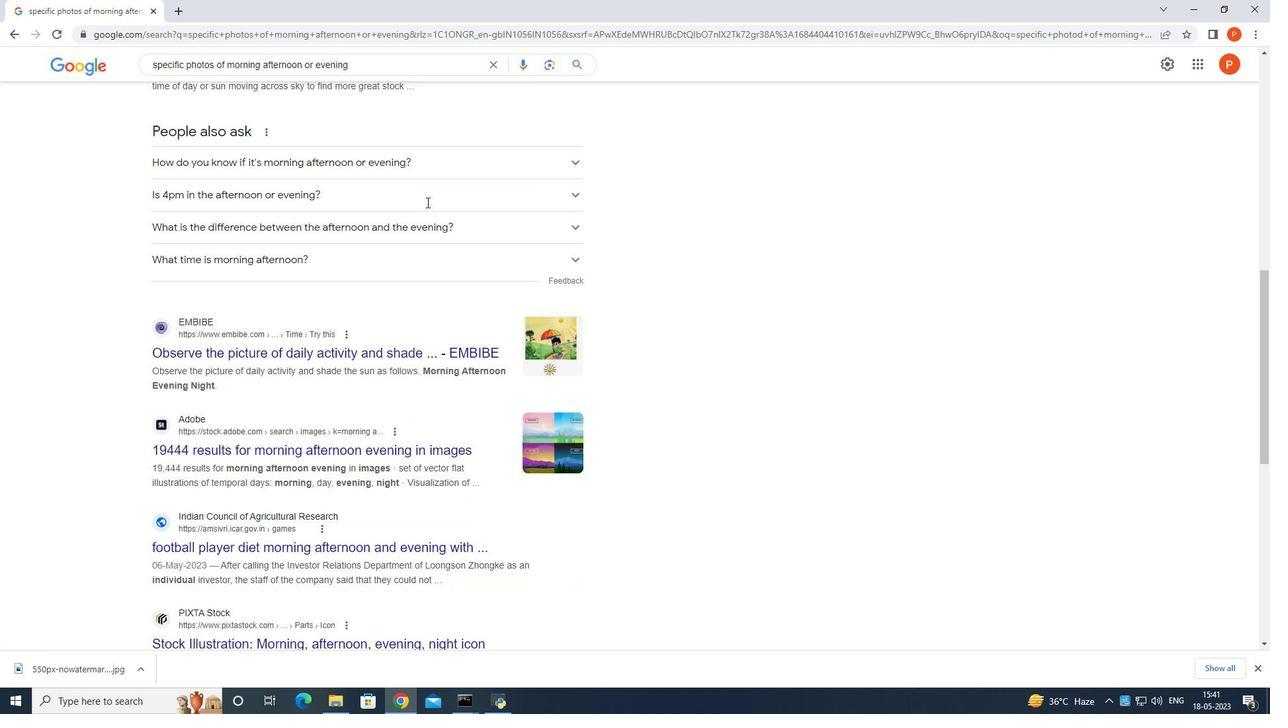 
Action: Mouse scrolled (426, 203) with delta (0, 0)
Screenshot: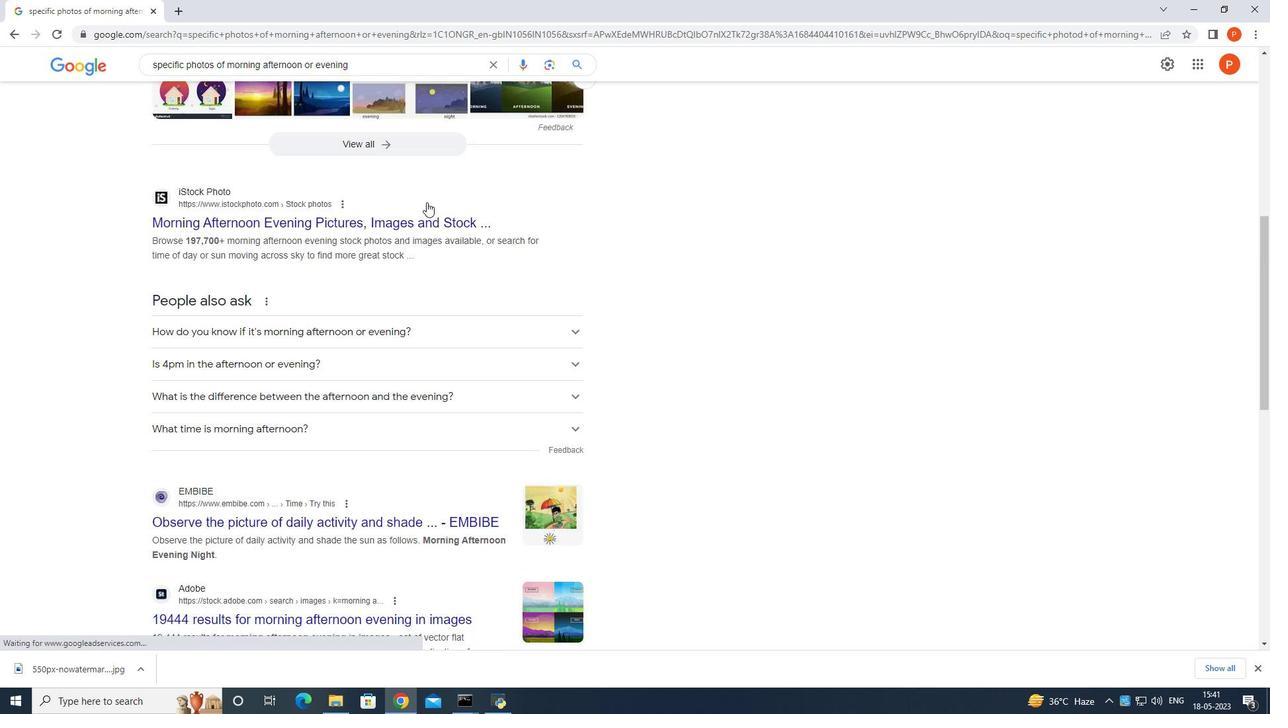 
Action: Mouse scrolled (426, 203) with delta (0, 0)
Screenshot: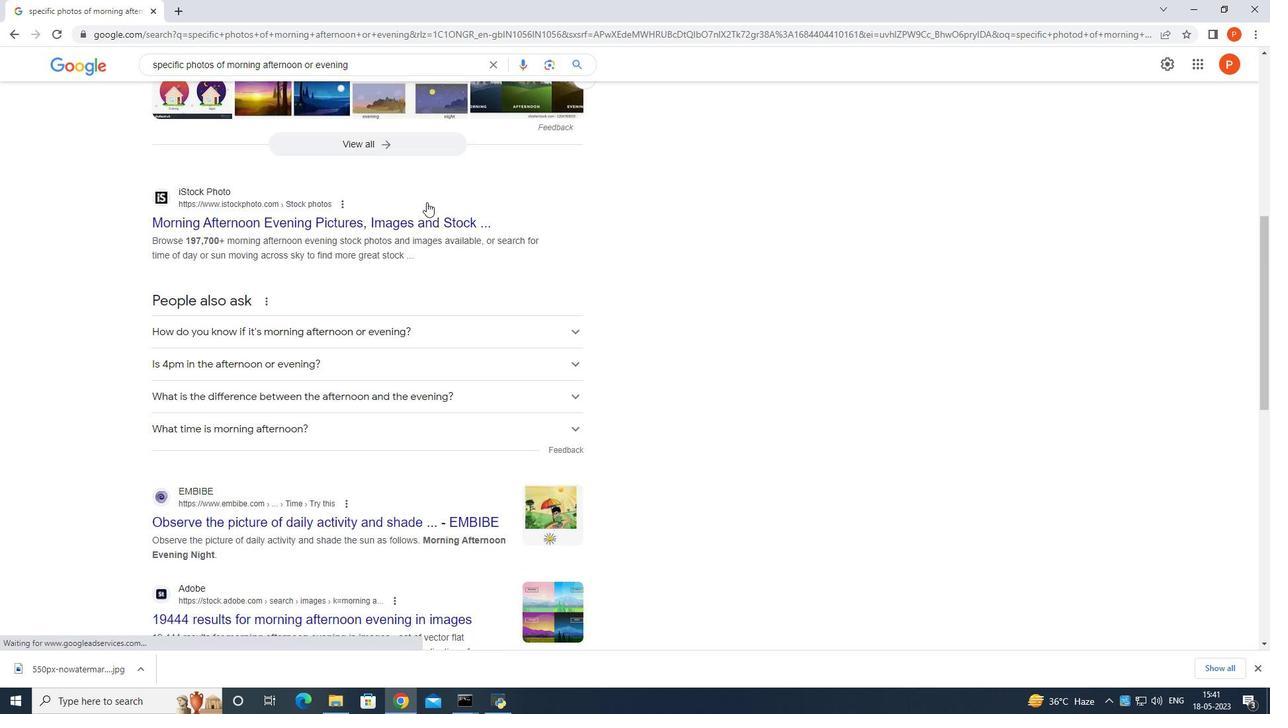 
Action: Mouse moved to (285, 224)
Screenshot: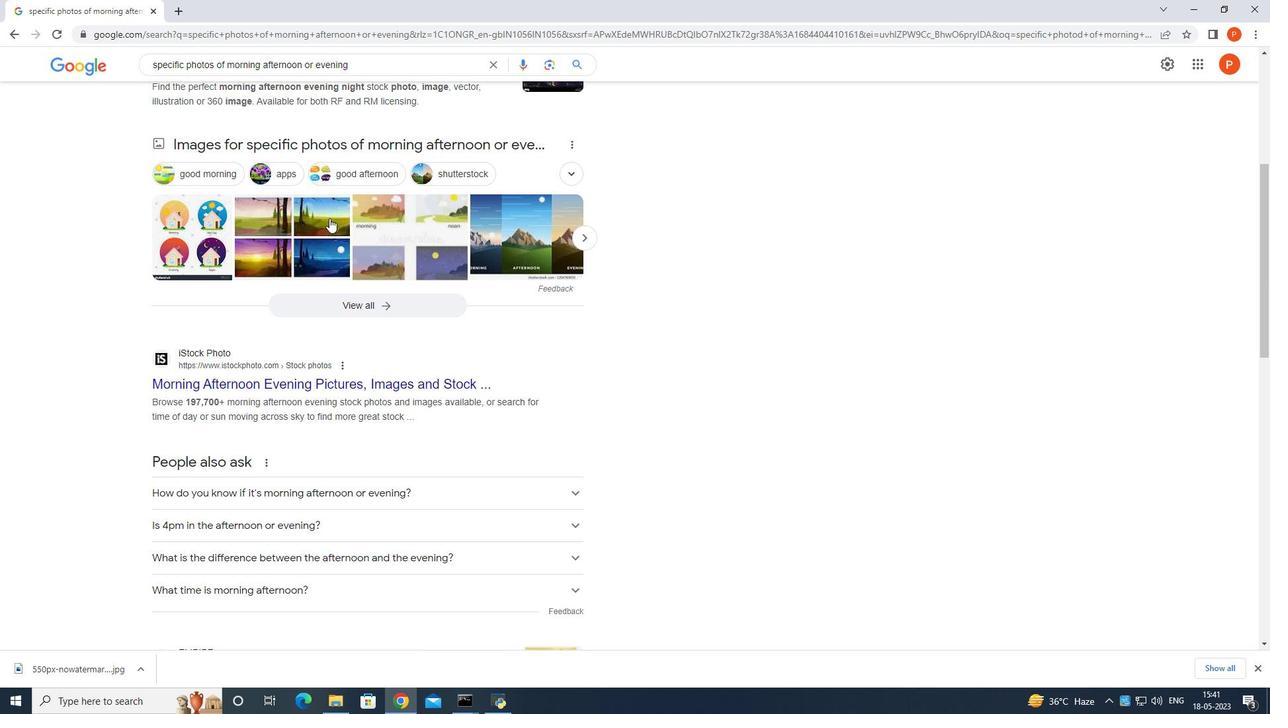 
Action: Mouse pressed left at (285, 224)
Screenshot: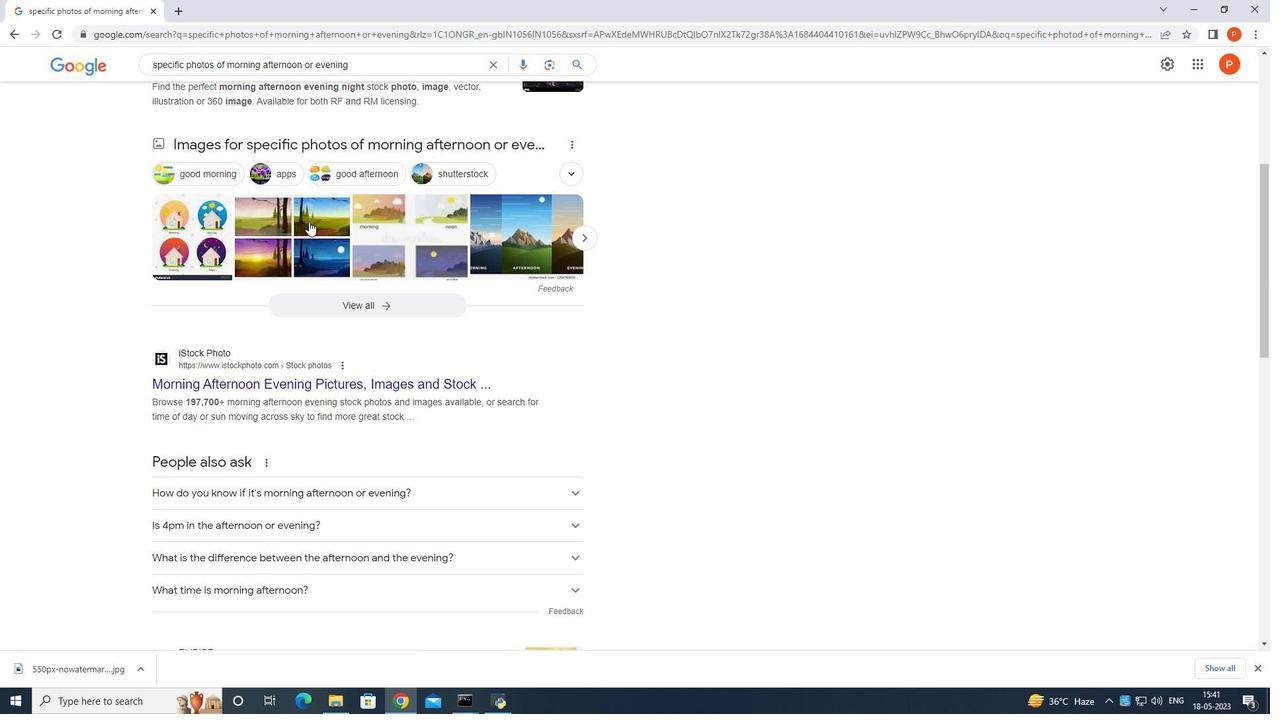 
Action: Mouse moved to (495, 346)
Screenshot: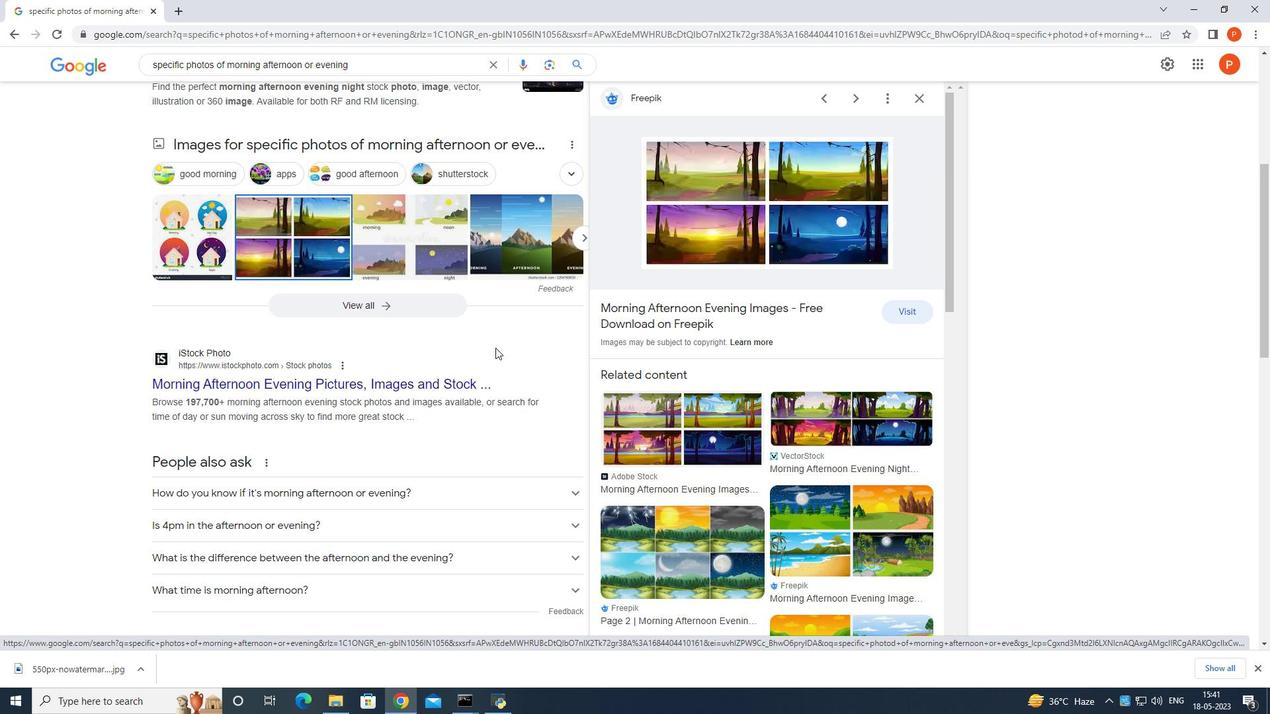 
Action: Mouse scrolled (495, 346) with delta (0, 0)
Screenshot: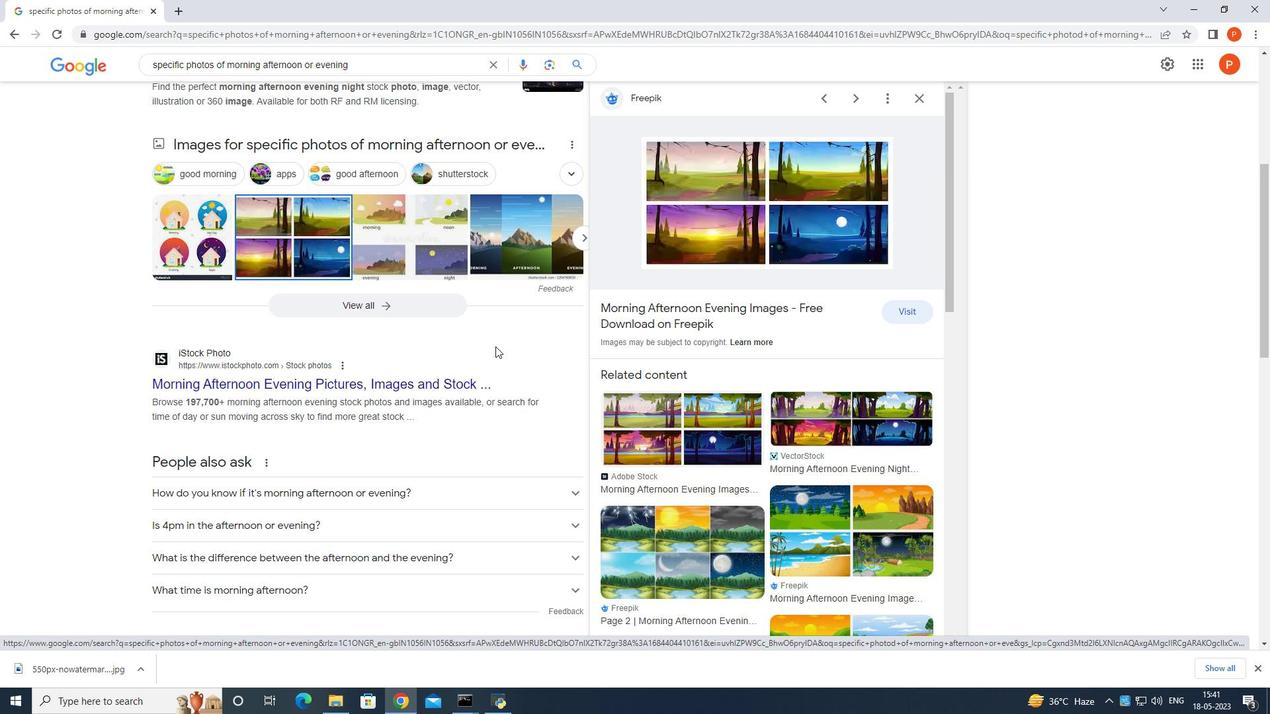 
Action: Mouse scrolled (495, 346) with delta (0, 0)
Screenshot: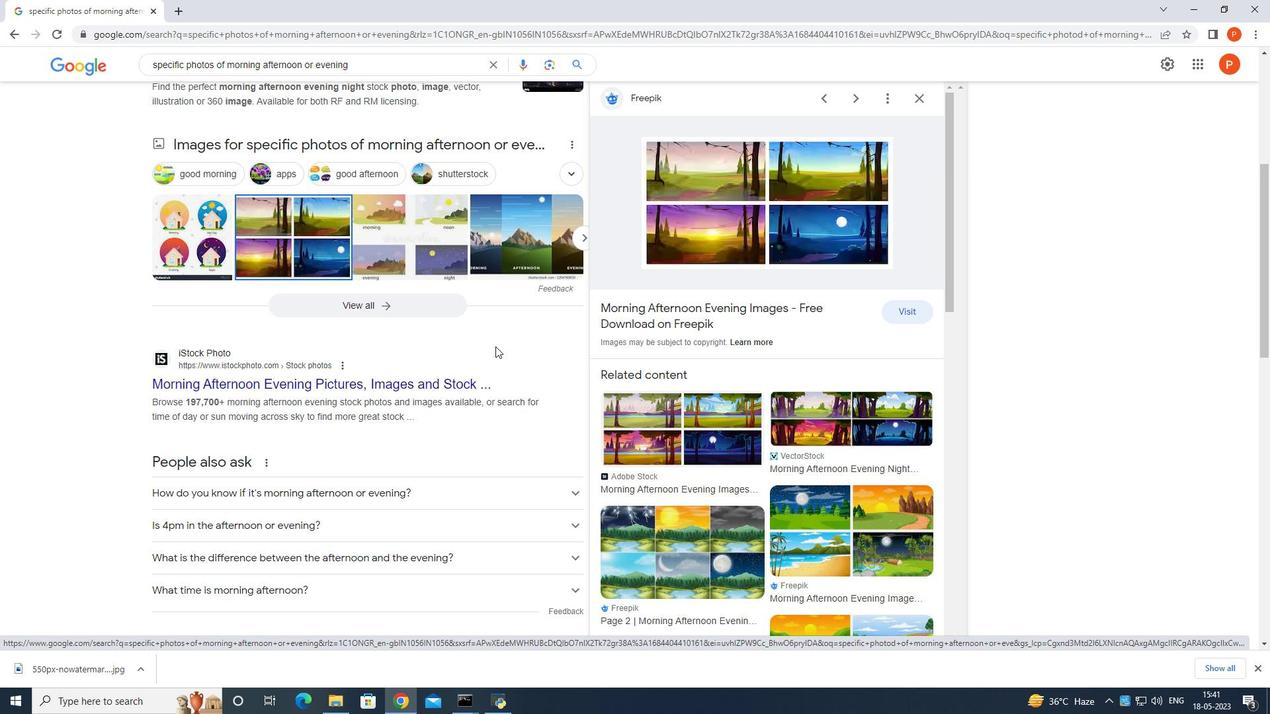 
Action: Mouse moved to (627, 332)
Screenshot: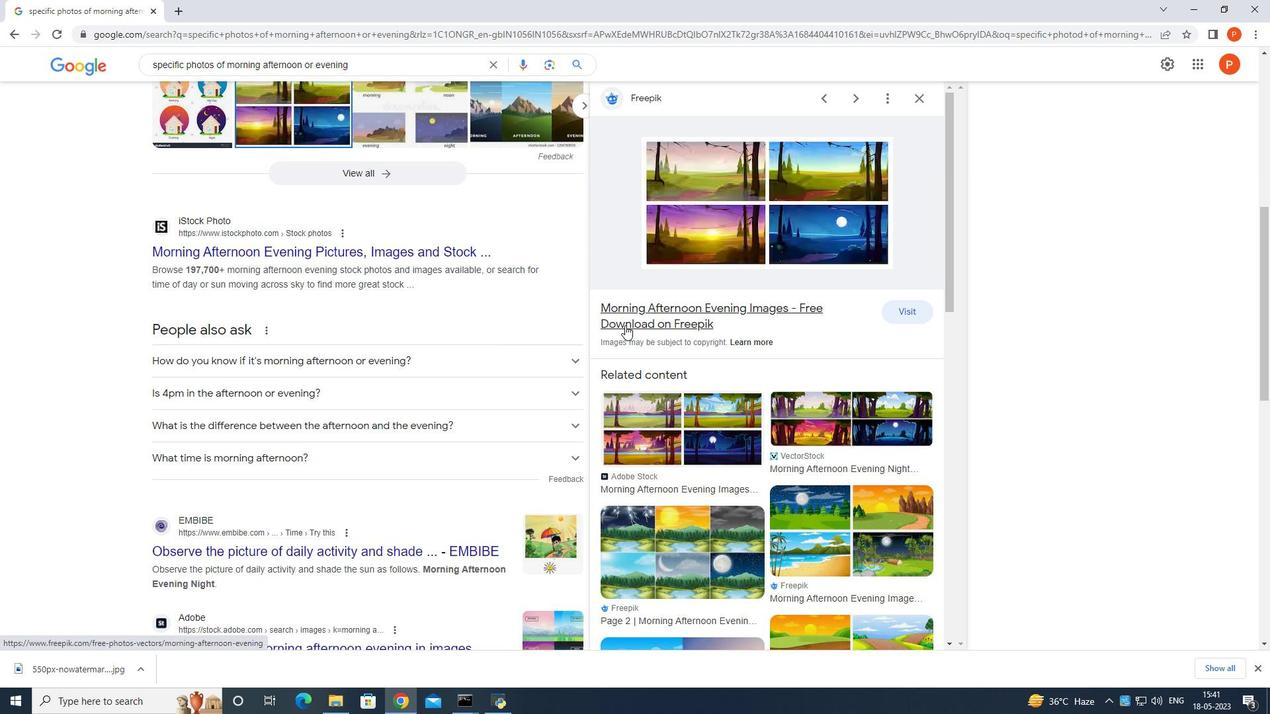 
Action: Mouse scrolled (627, 331) with delta (0, 0)
Screenshot: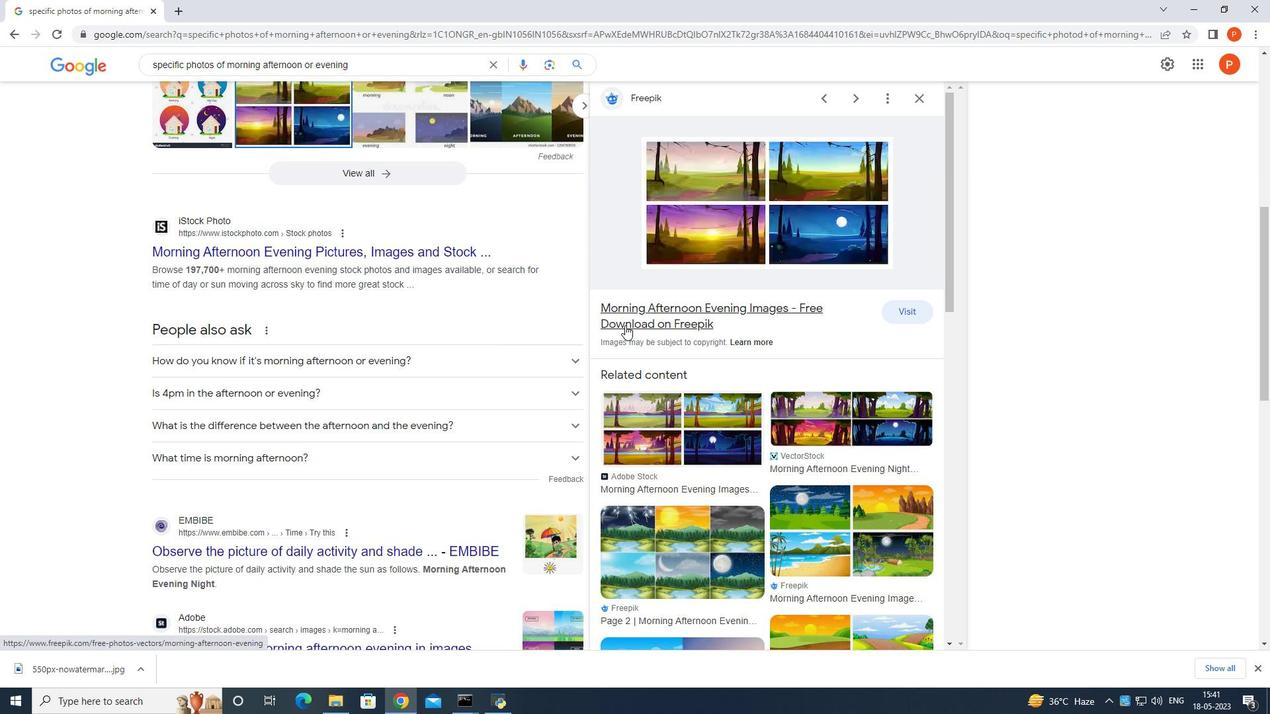
Action: Mouse moved to (627, 334)
Screenshot: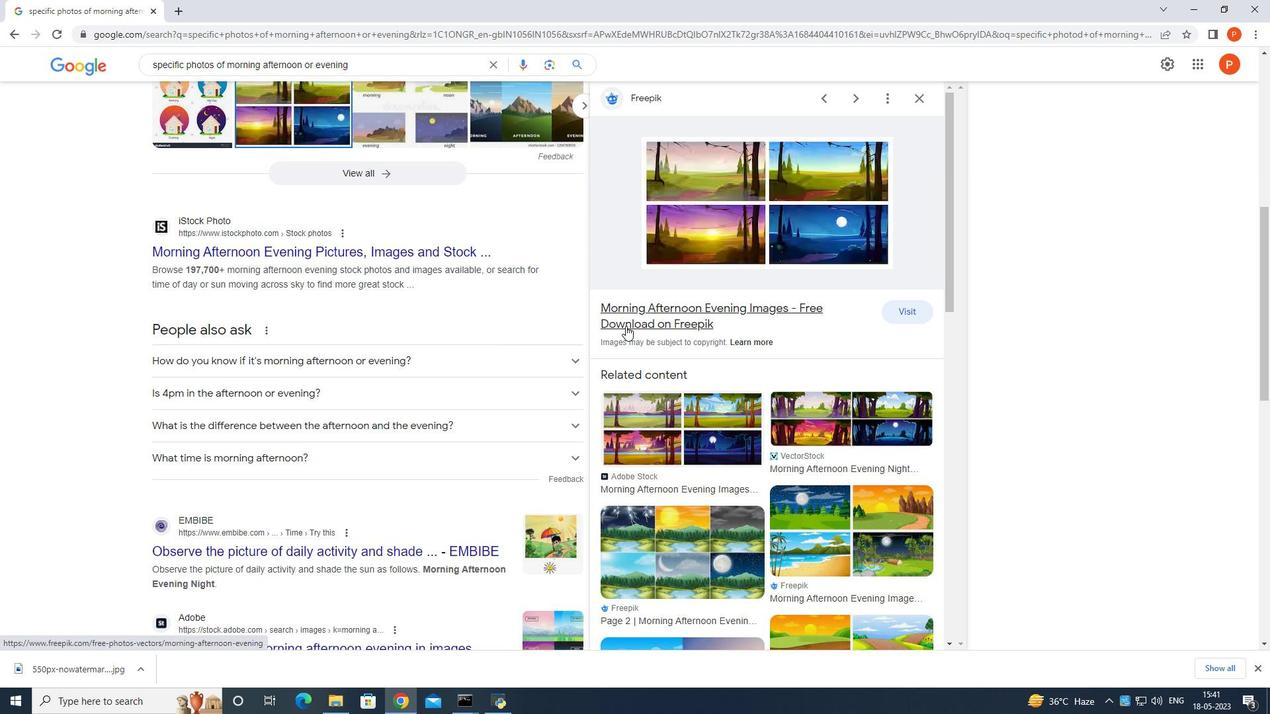
Action: Mouse scrolled (627, 333) with delta (0, 0)
Screenshot: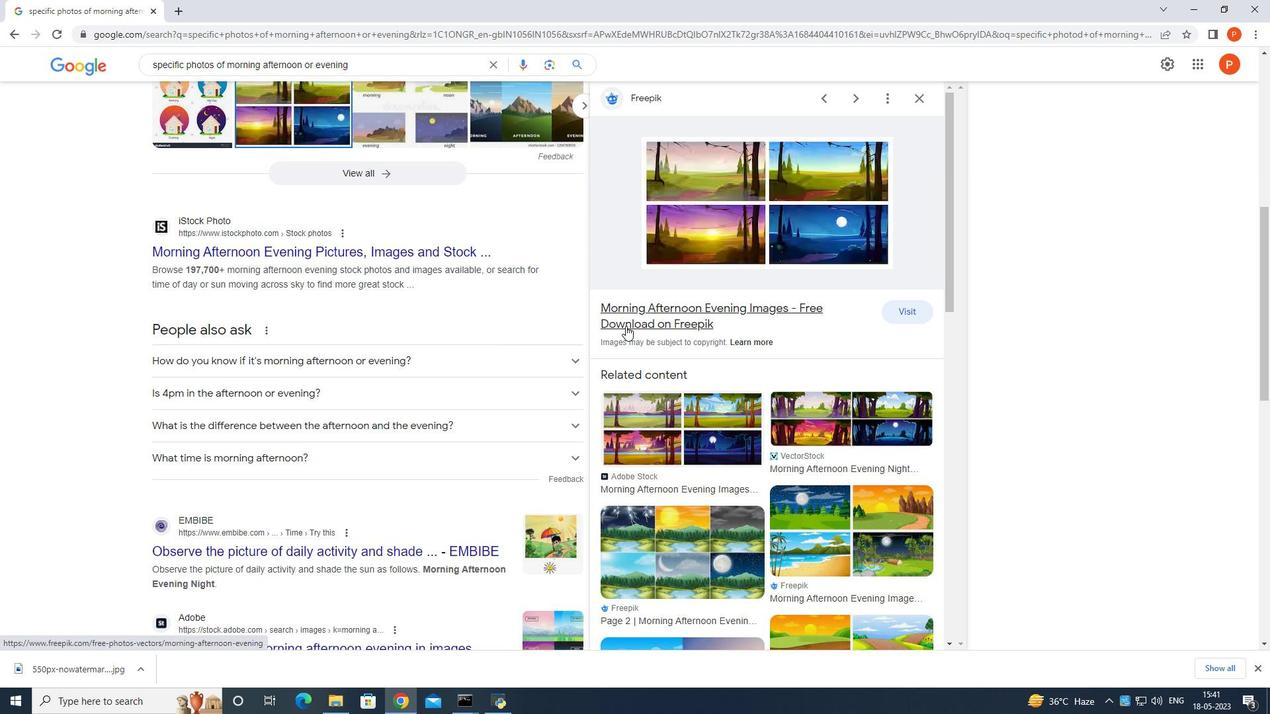 
Action: Mouse moved to (723, 397)
Screenshot: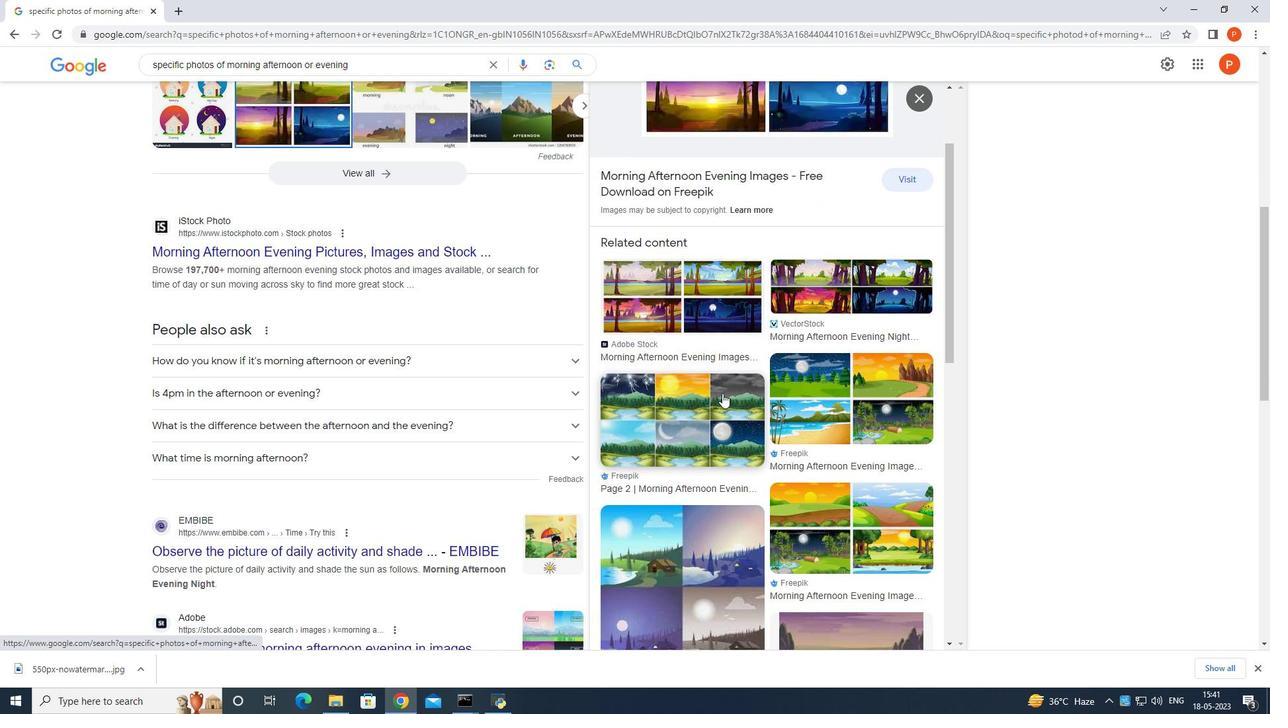 
Action: Mouse pressed left at (723, 397)
Screenshot: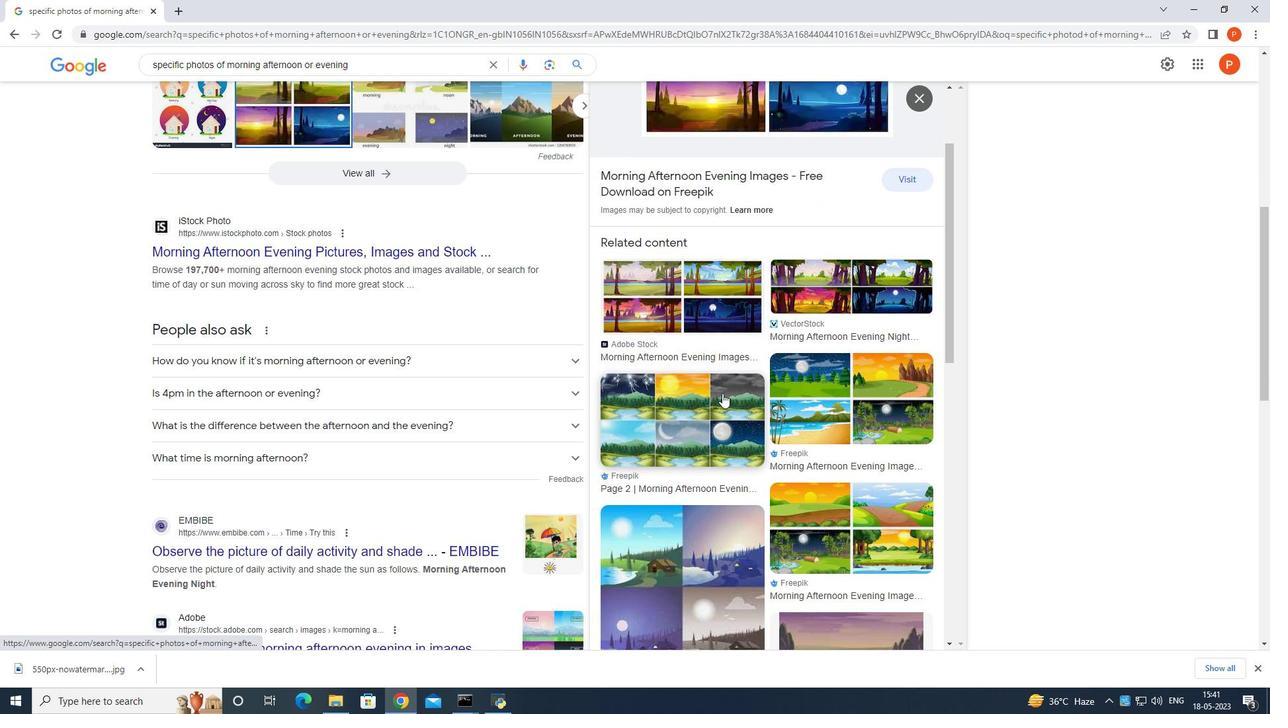 
Action: Mouse moved to (509, 419)
Screenshot: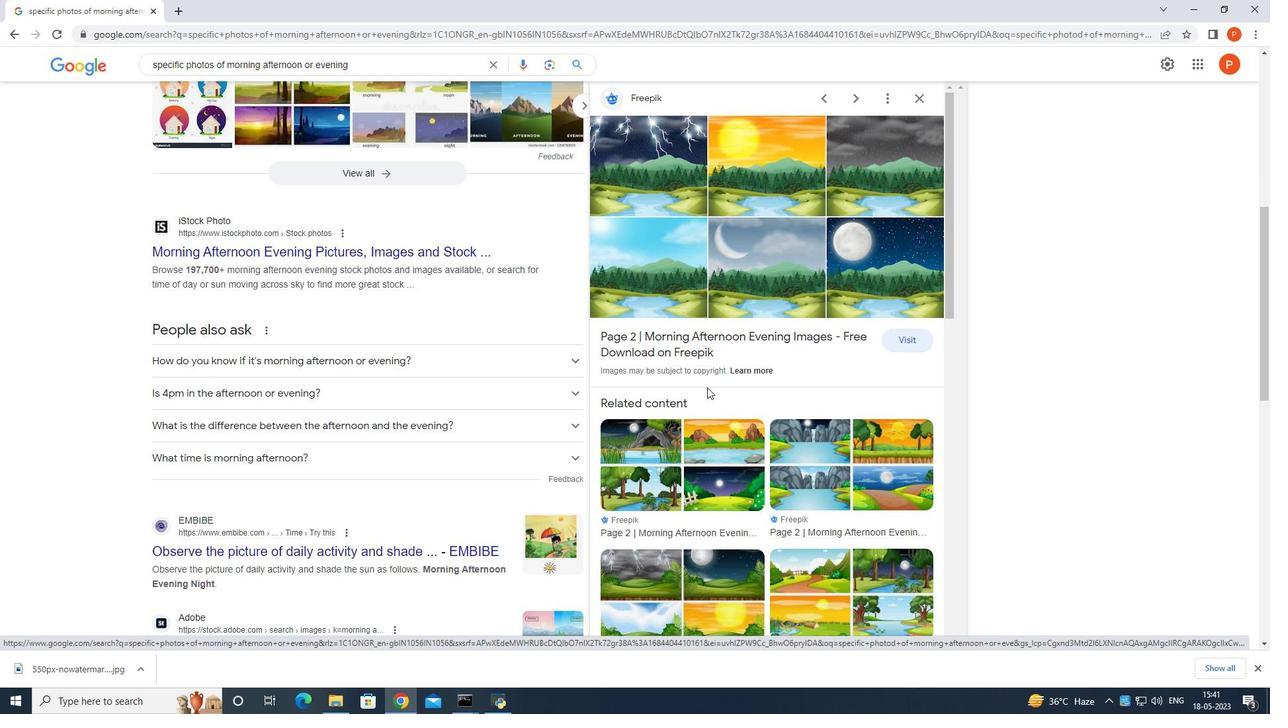 
Action: Mouse scrolled (509, 418) with delta (0, 0)
Screenshot: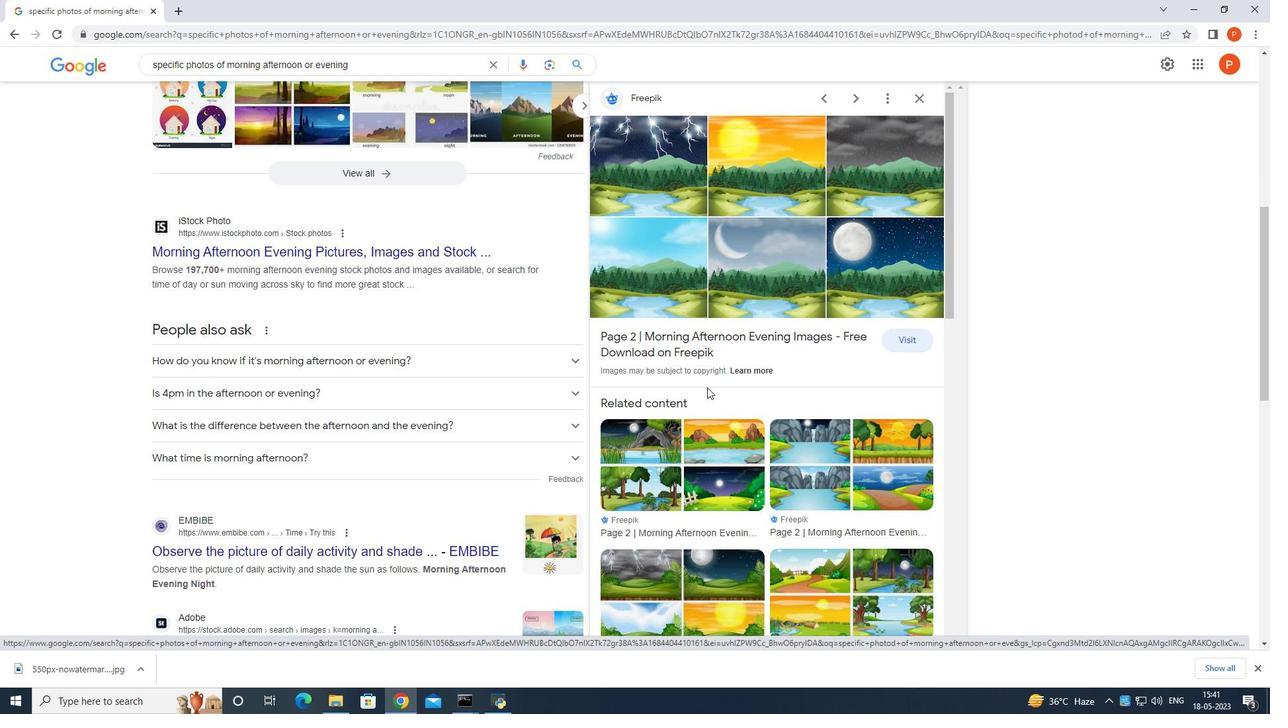 
Action: Mouse moved to (508, 421)
Screenshot: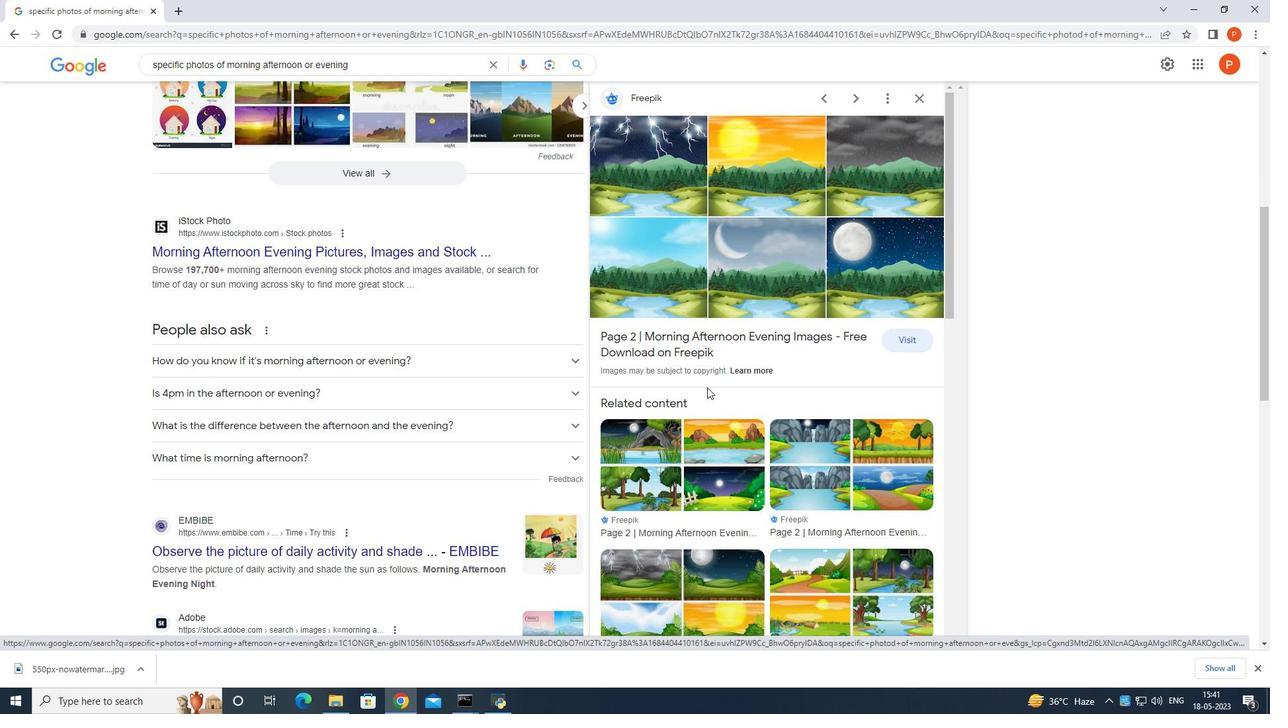 
Action: Mouse scrolled (508, 420) with delta (0, 0)
Screenshot: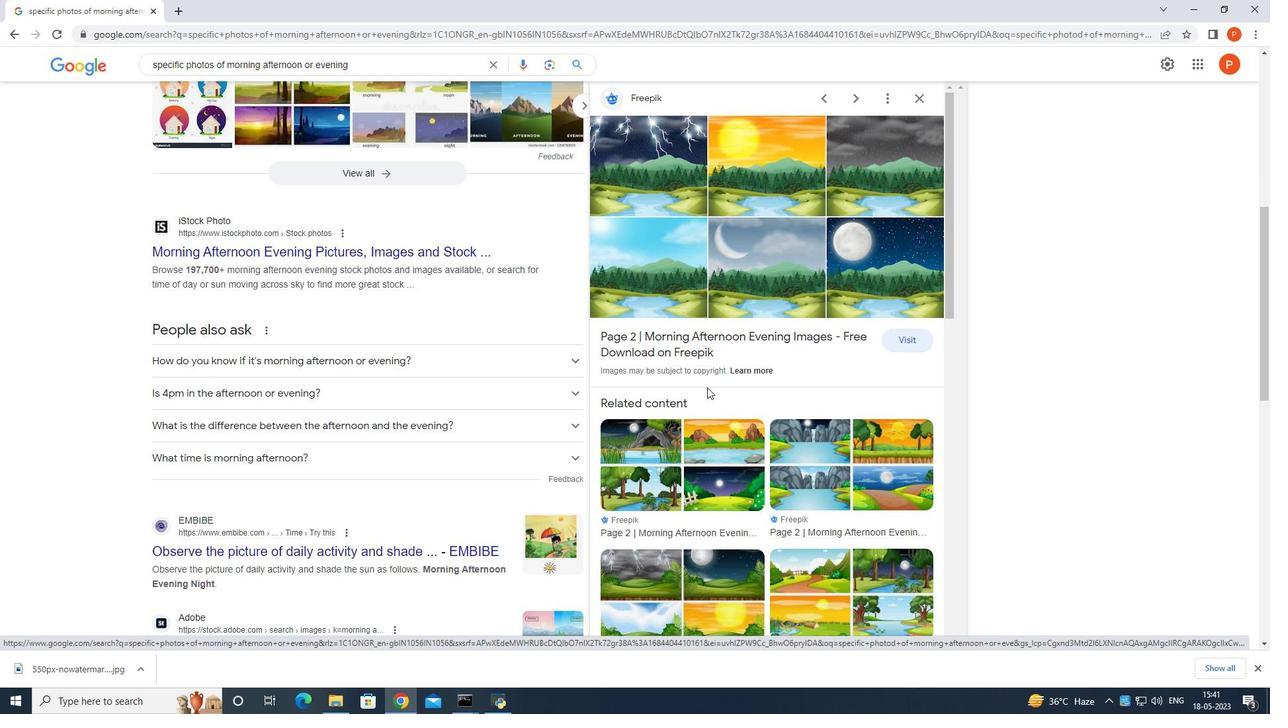 
Action: Mouse moved to (508, 422)
Screenshot: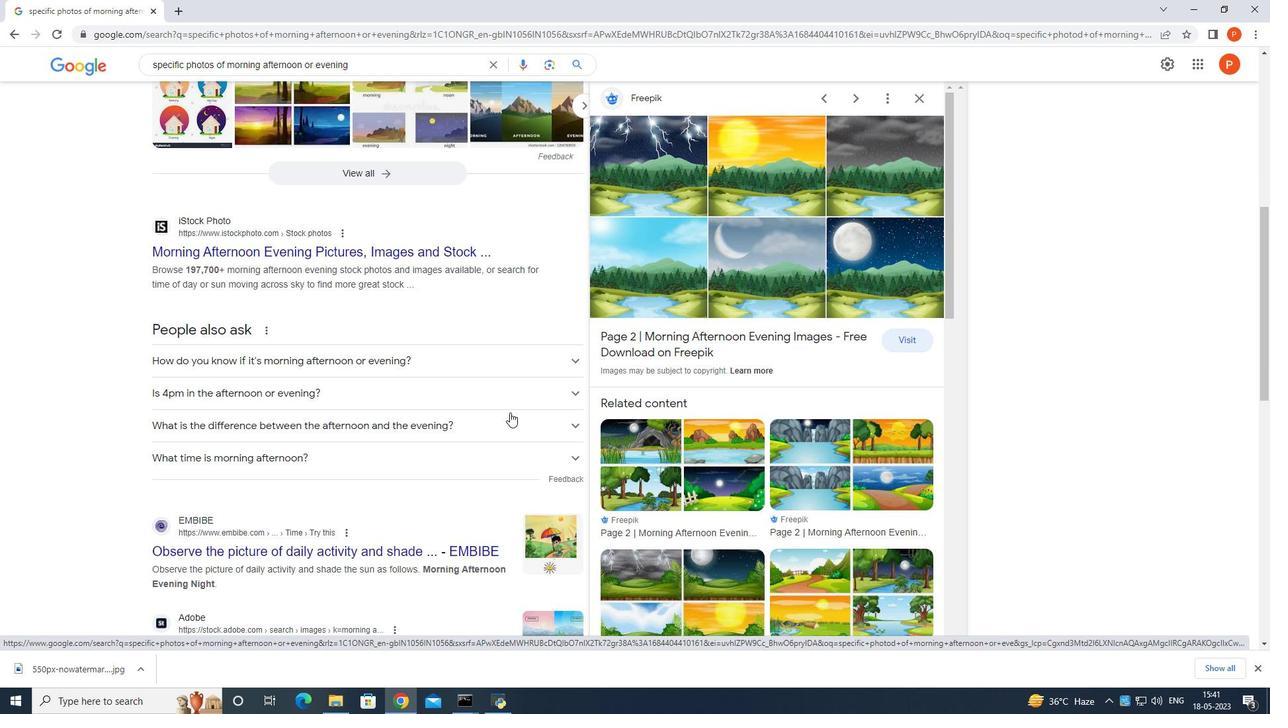
Action: Mouse scrolled (508, 421) with delta (0, 0)
Screenshot: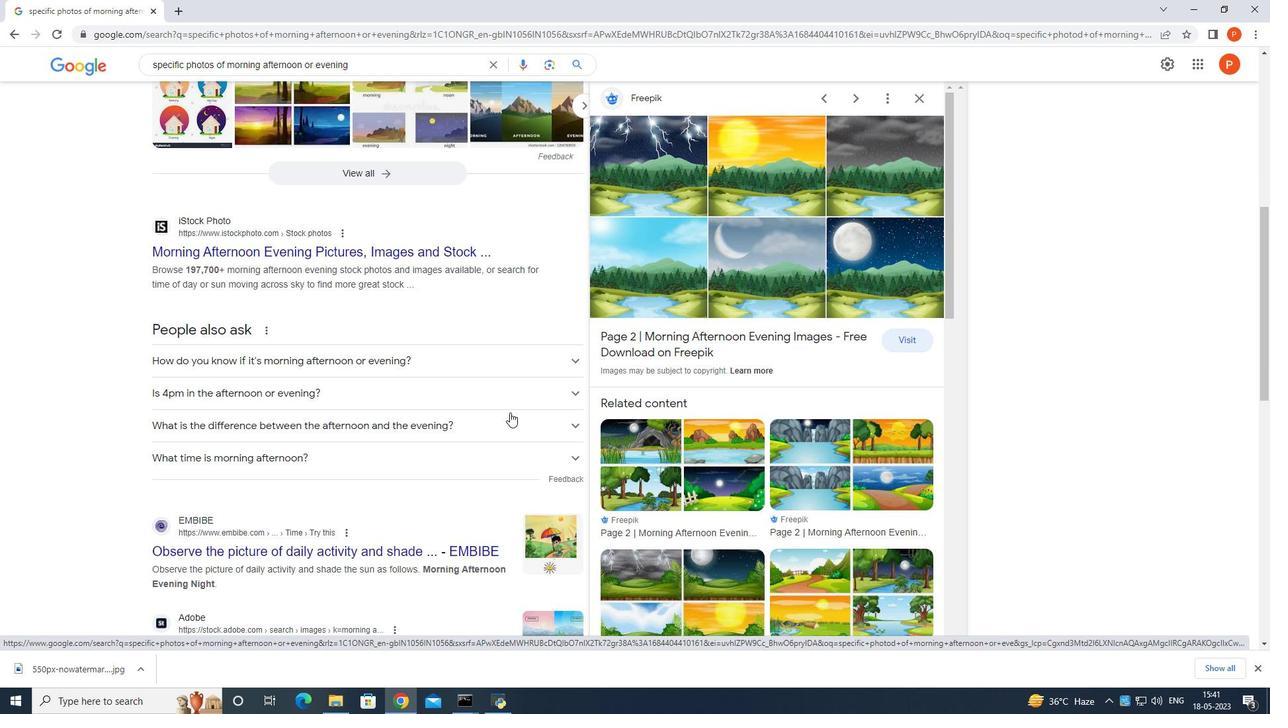 
Action: Mouse moved to (508, 422)
Screenshot: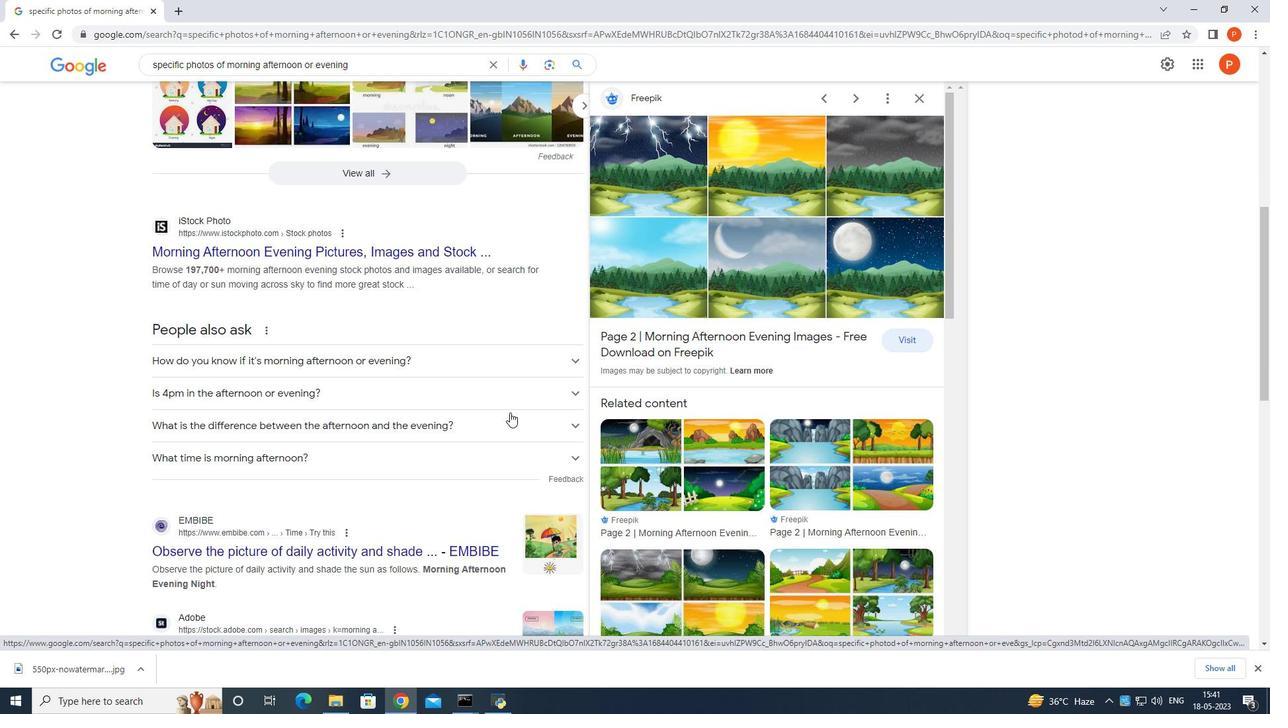 
Action: Mouse scrolled (508, 421) with delta (0, 0)
Screenshot: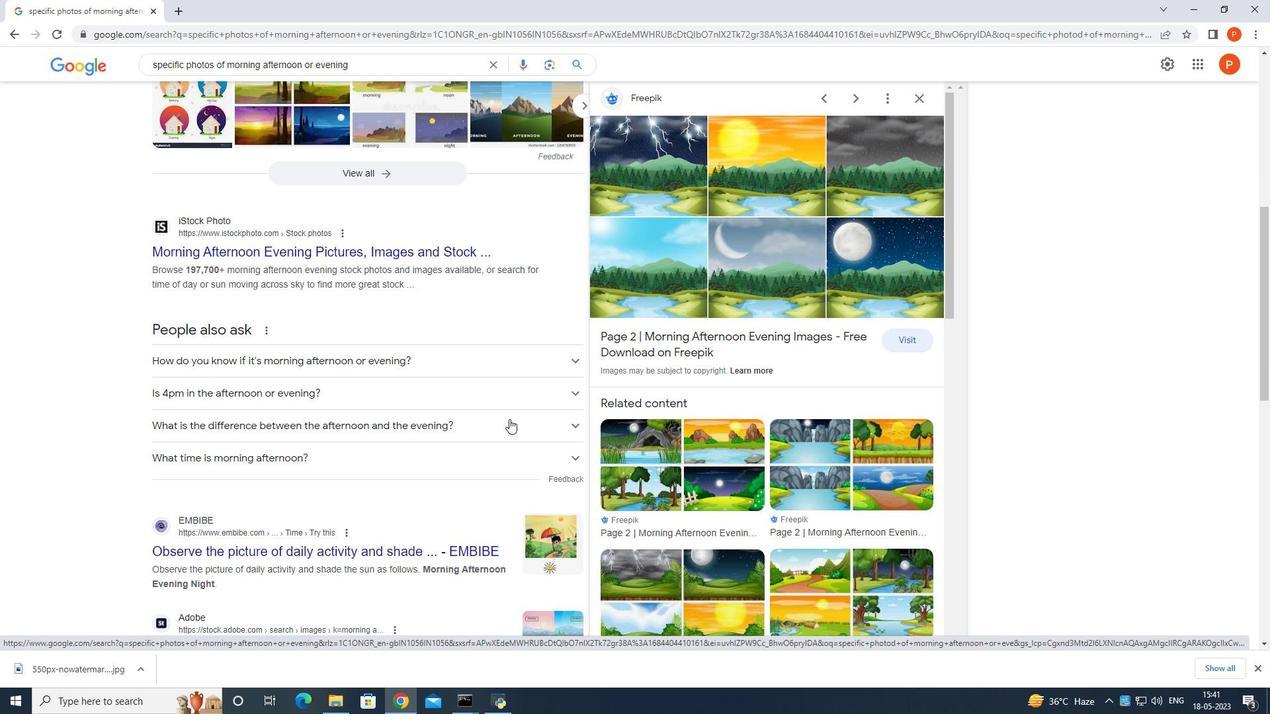 
Action: Mouse moved to (505, 422)
Screenshot: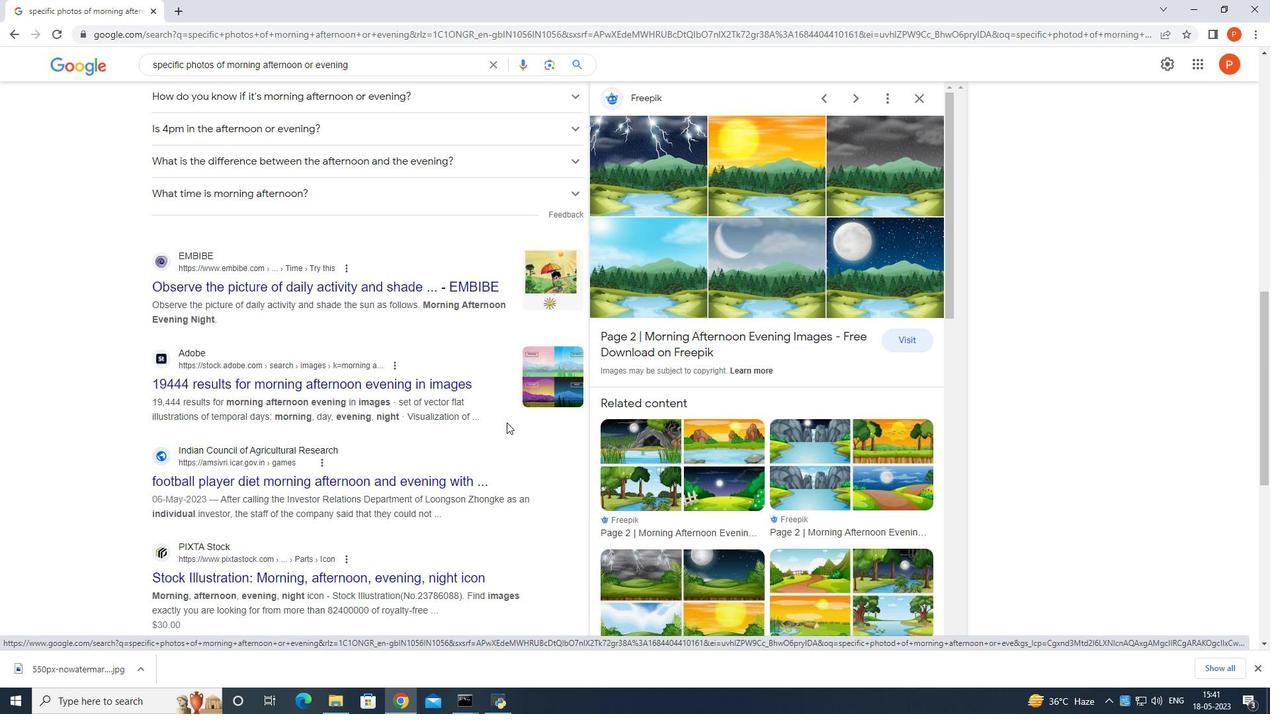 
Action: Mouse scrolled (505, 421) with delta (0, 0)
Screenshot: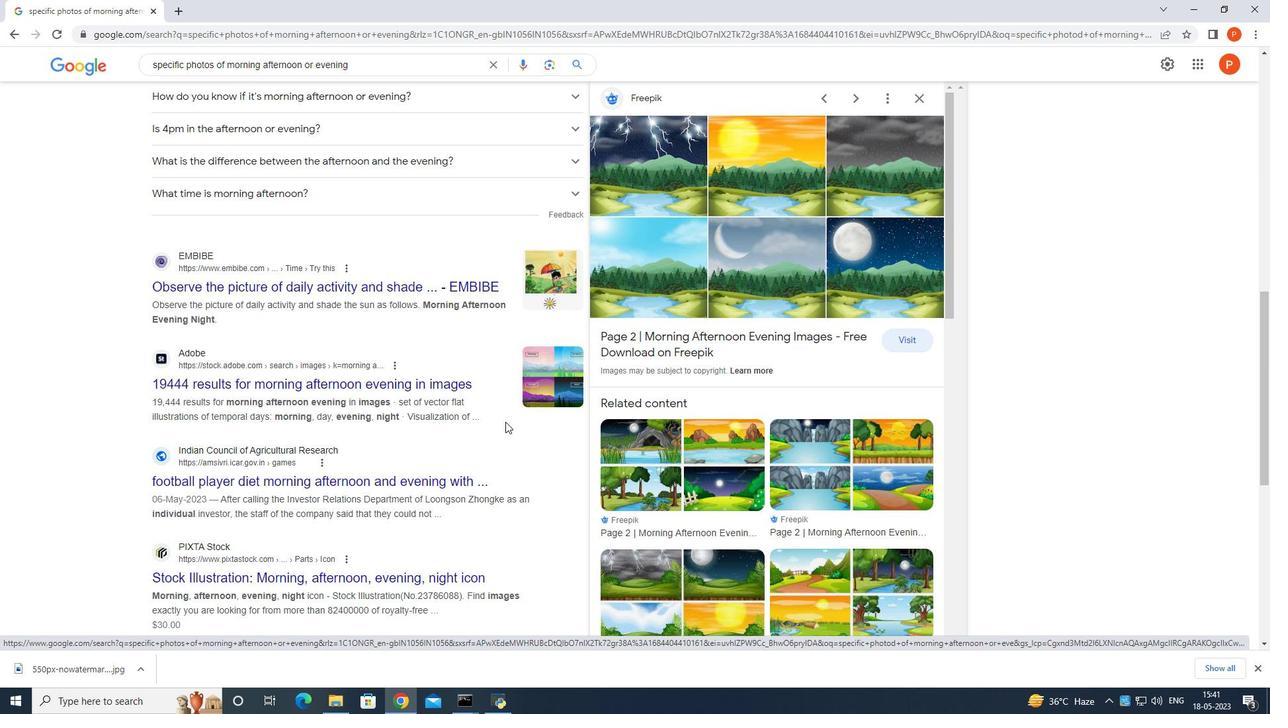 
Action: Mouse scrolled (505, 421) with delta (0, 0)
Screenshot: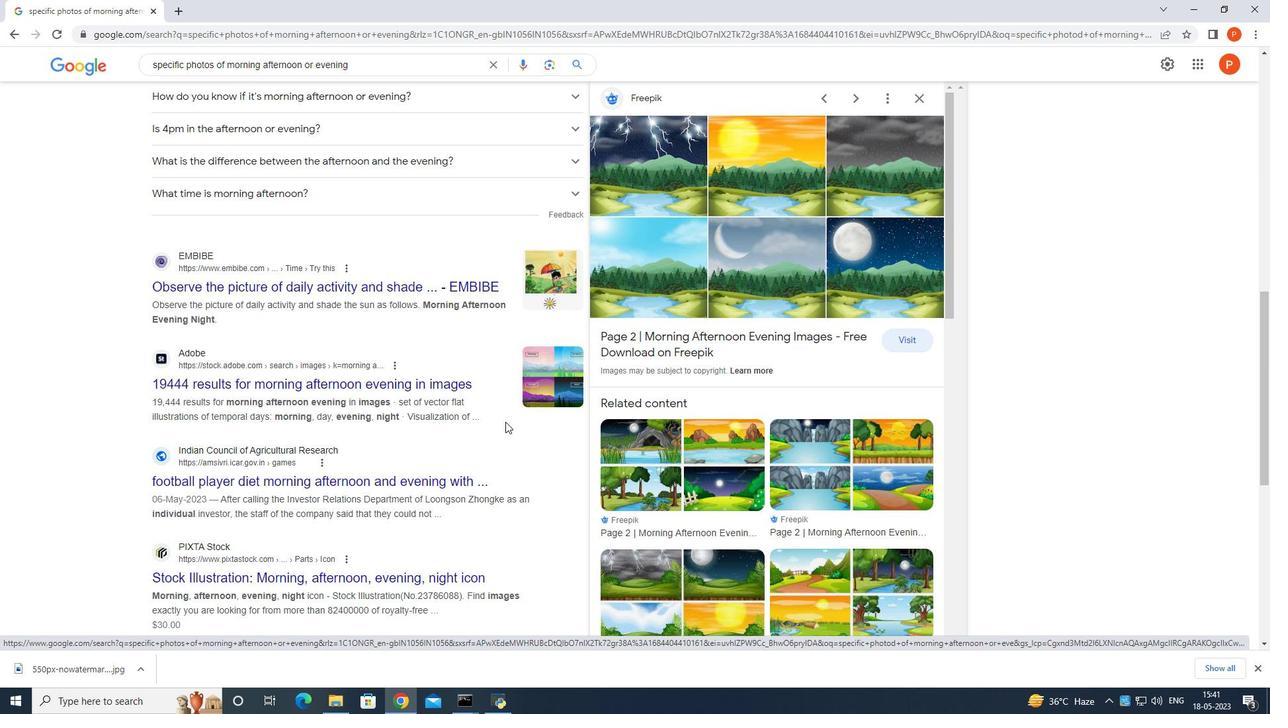 
Action: Mouse moved to (504, 422)
Screenshot: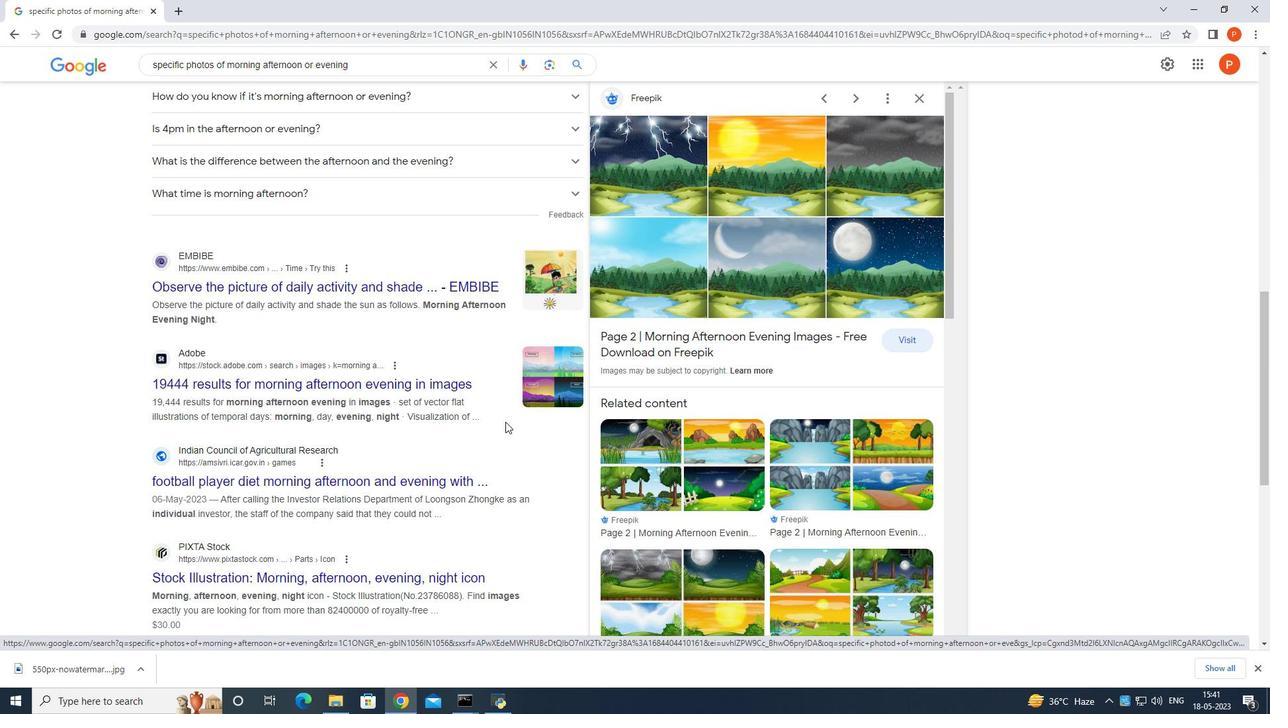 
Action: Mouse scrolled (504, 421) with delta (0, 0)
Screenshot: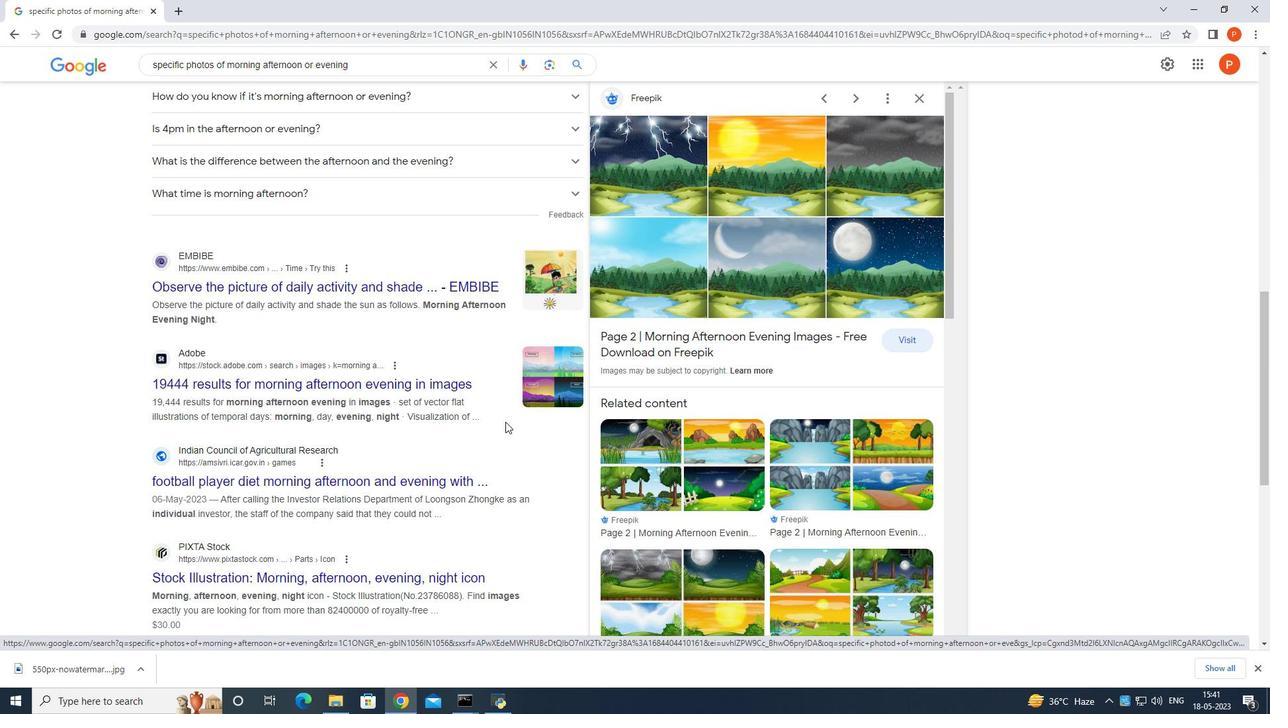 
Action: Mouse scrolled (504, 421) with delta (0, 0)
Screenshot: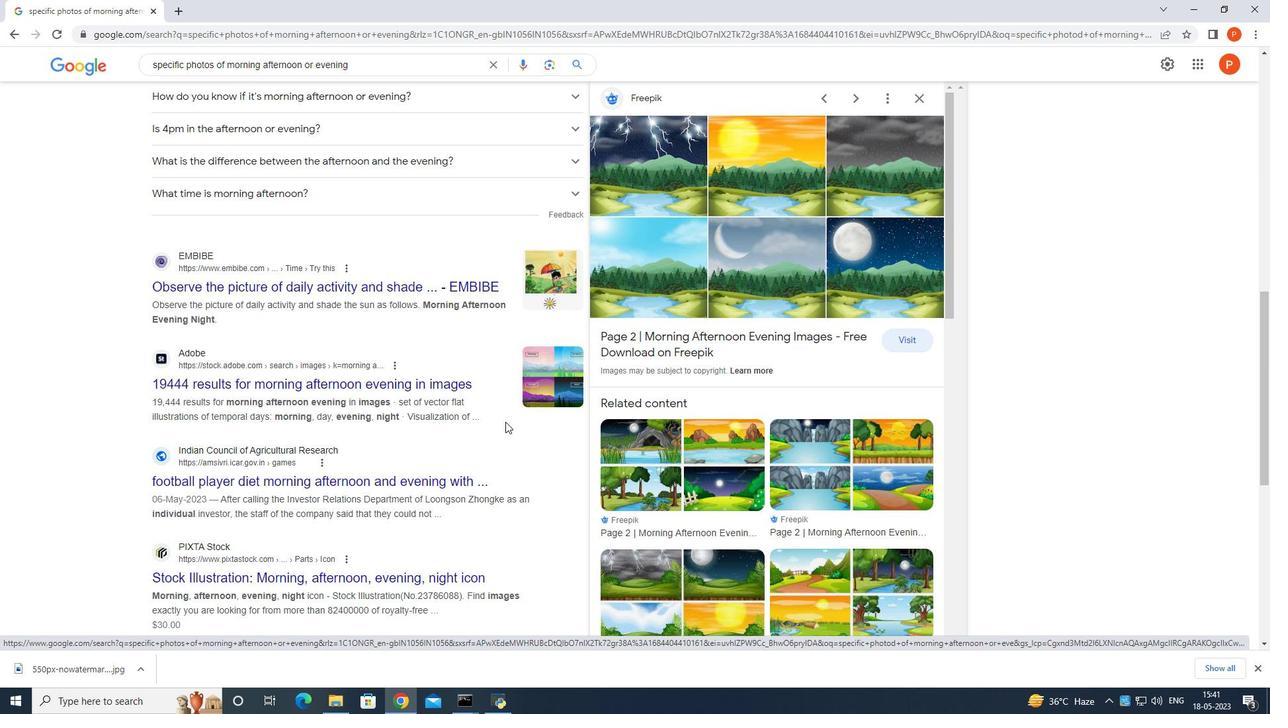 
Action: Mouse scrolled (504, 421) with delta (0, 0)
Screenshot: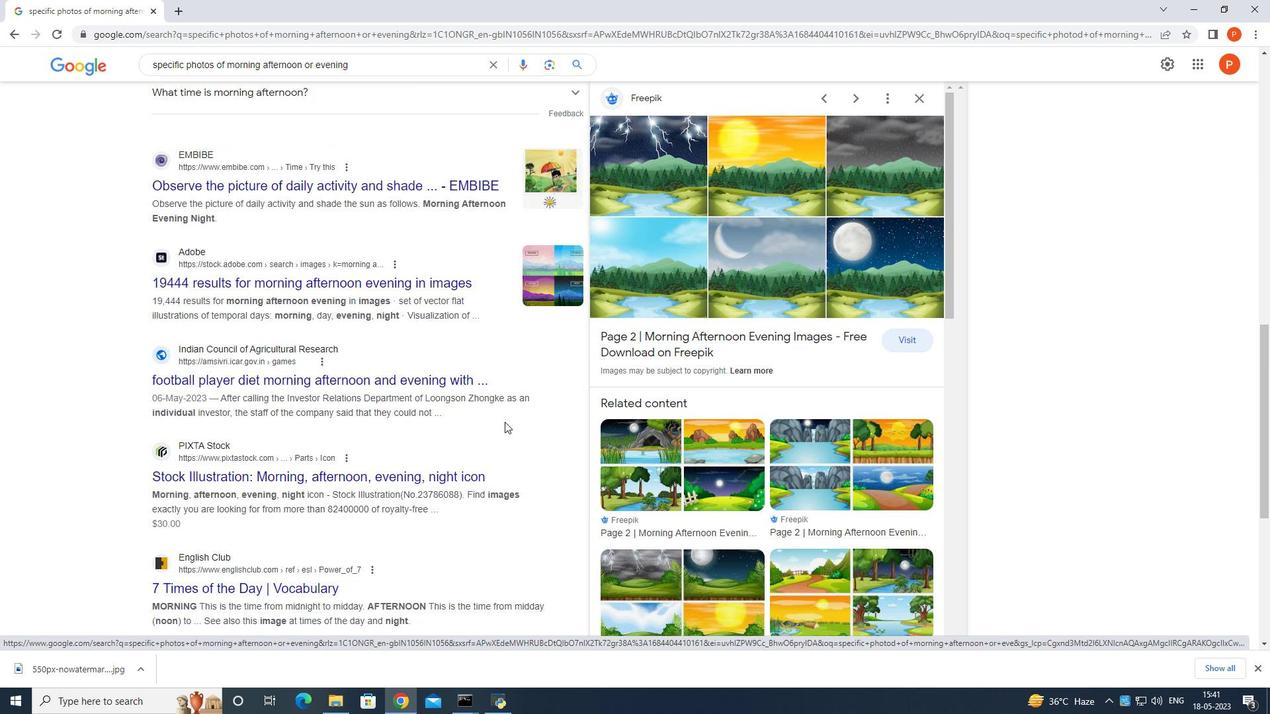 
Action: Mouse scrolled (504, 421) with delta (0, 0)
Screenshot: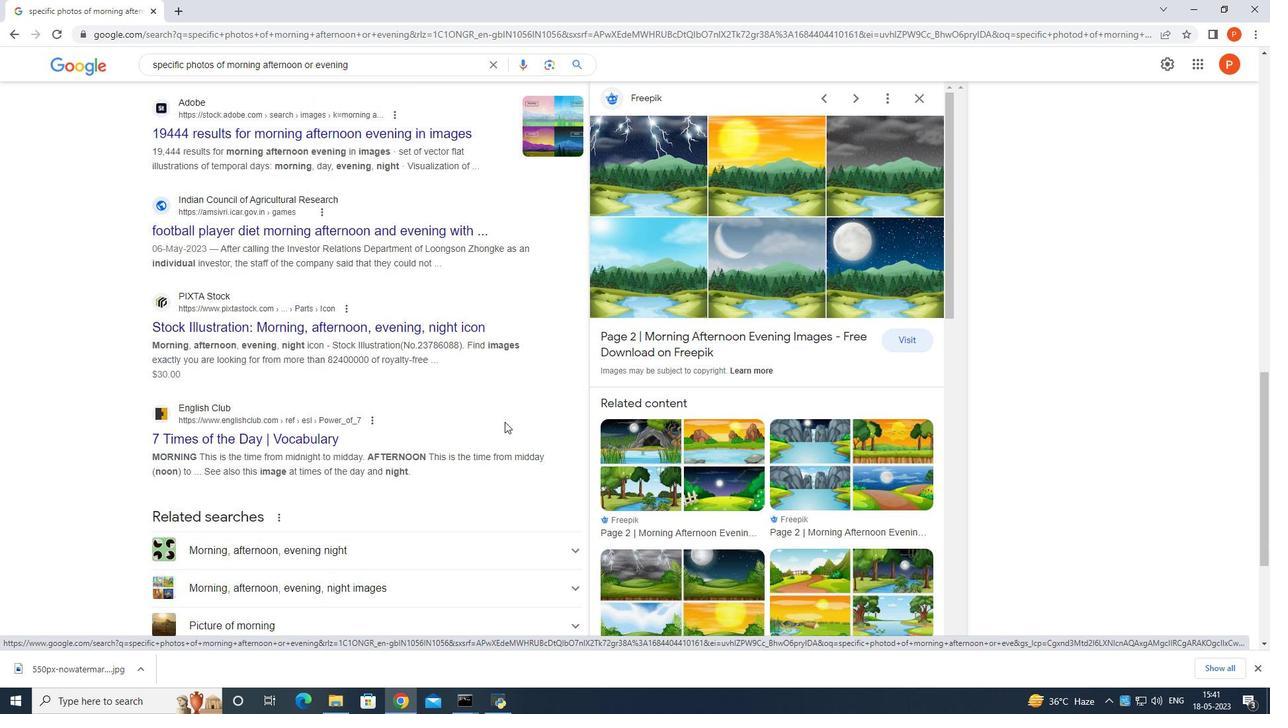 
Action: Mouse moved to (433, 469)
Screenshot: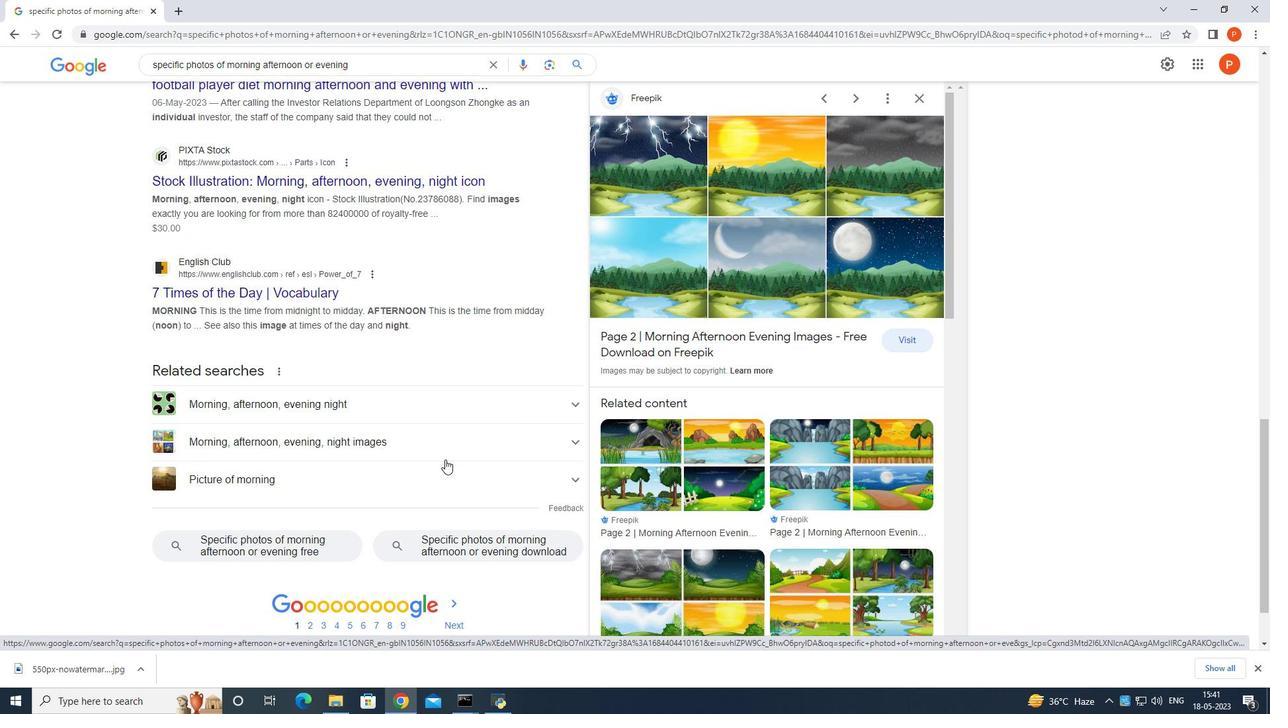 
Action: Mouse pressed left at (433, 469)
Screenshot: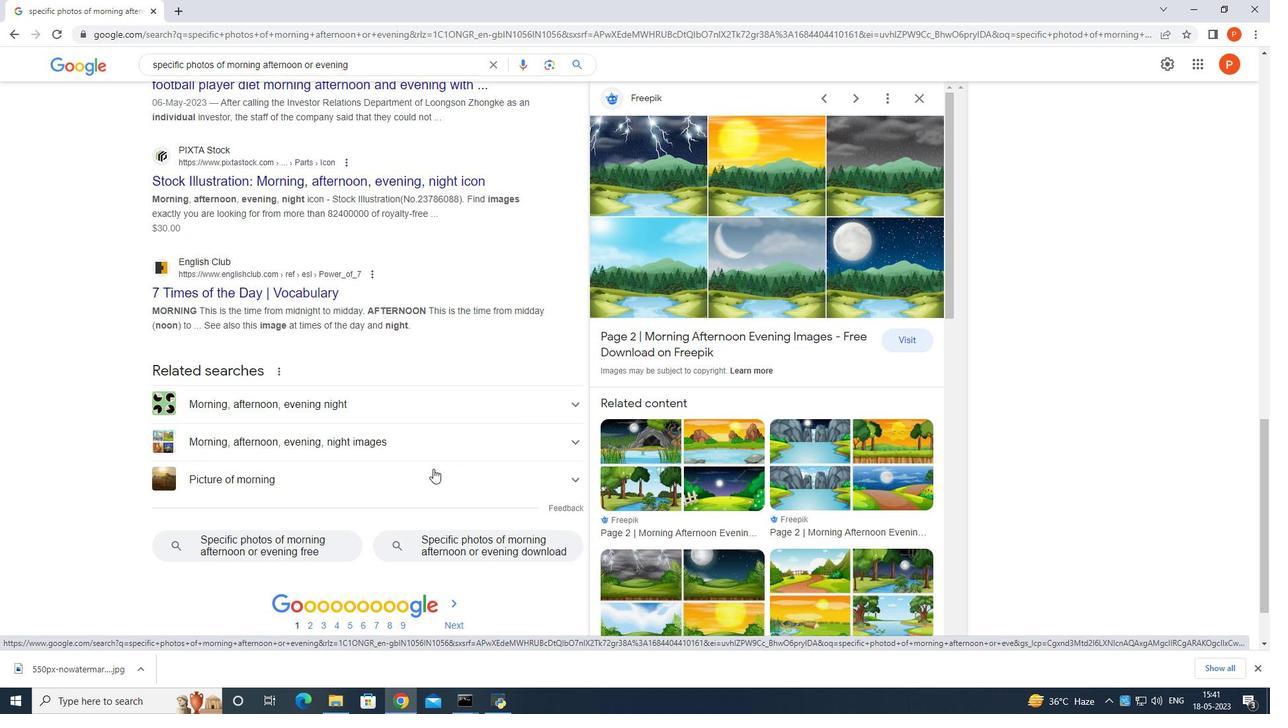 
Action: Mouse moved to (234, 536)
Screenshot: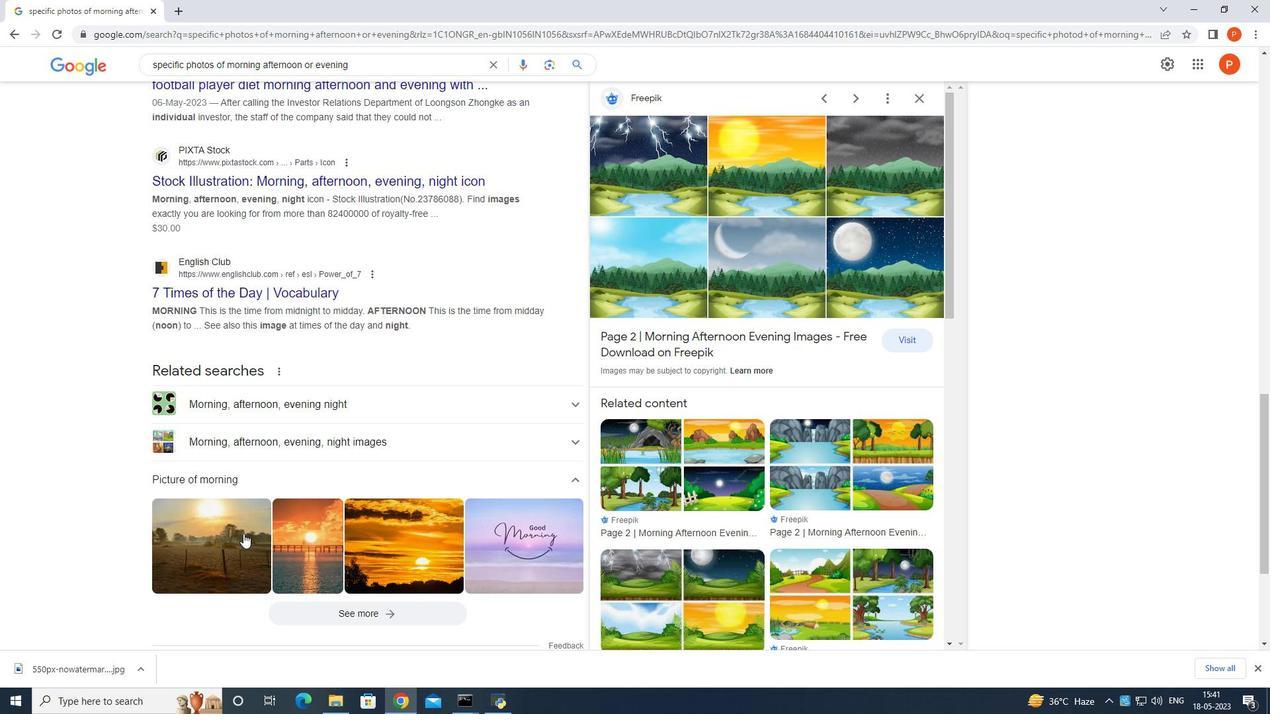 
Action: Mouse pressed left at (234, 536)
Screenshot: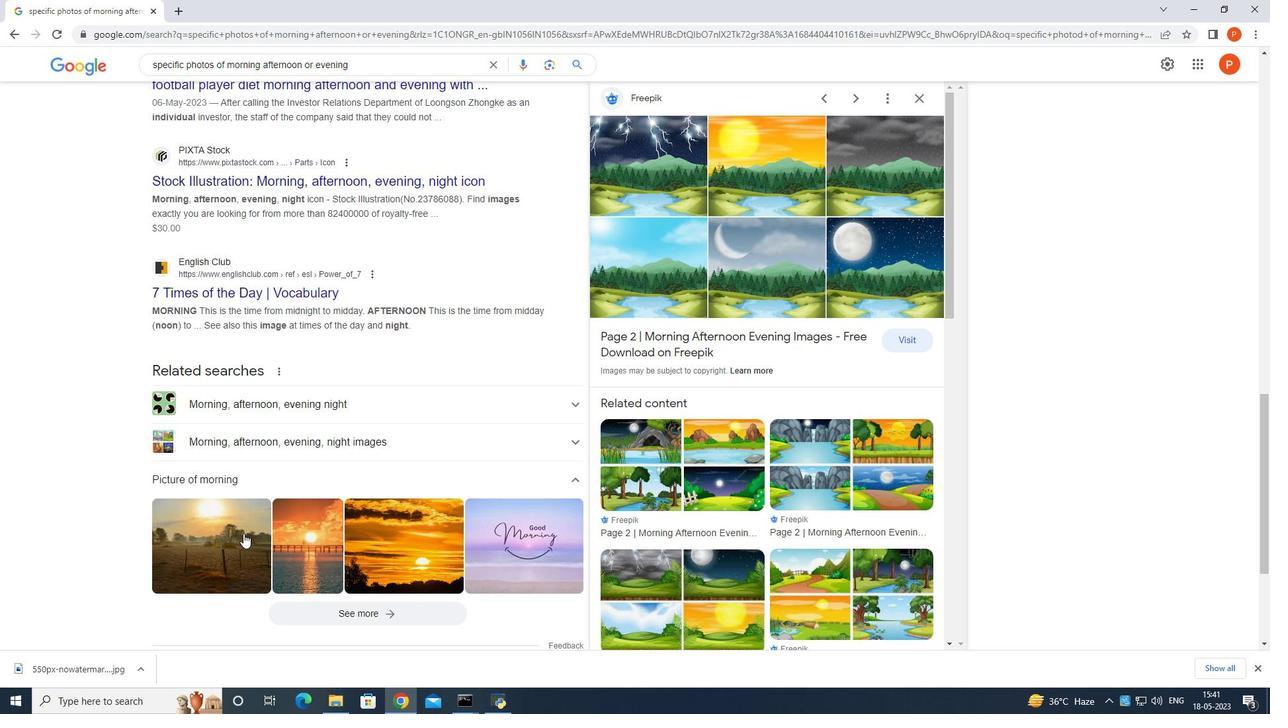 
Action: Mouse moved to (557, 368)
Screenshot: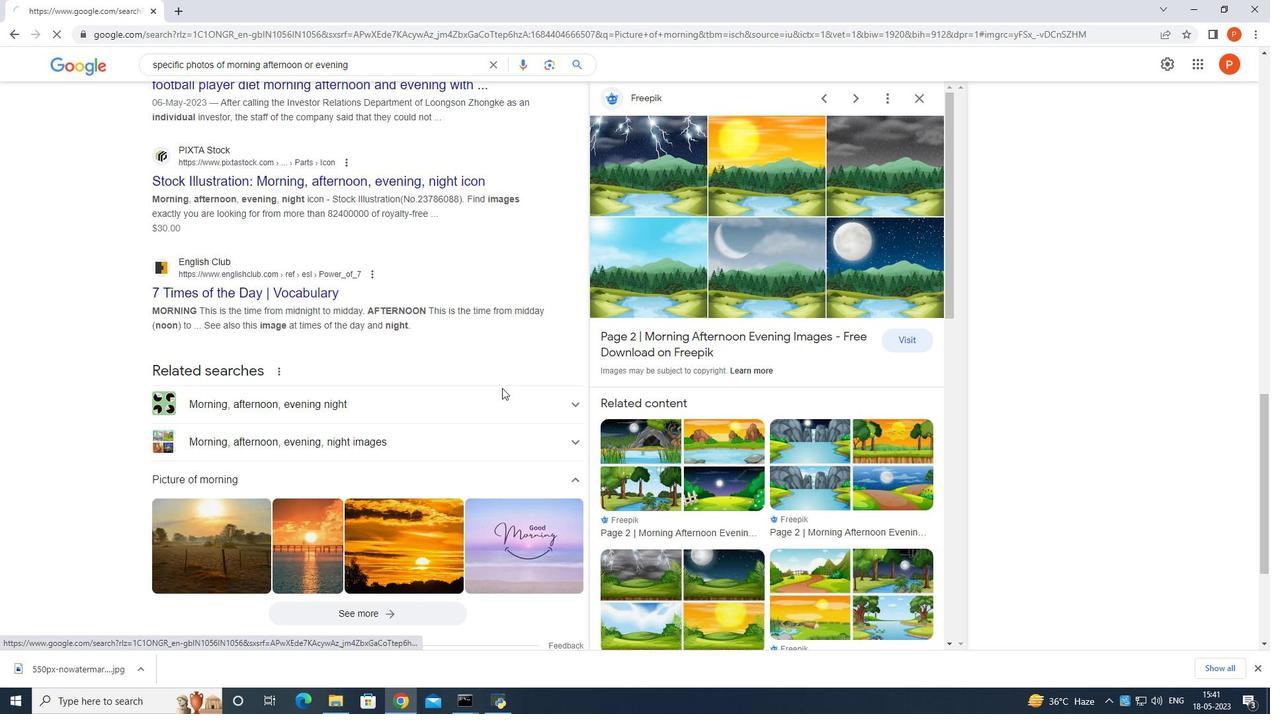 
Action: Mouse scrolled (557, 367) with delta (0, 0)
Screenshot: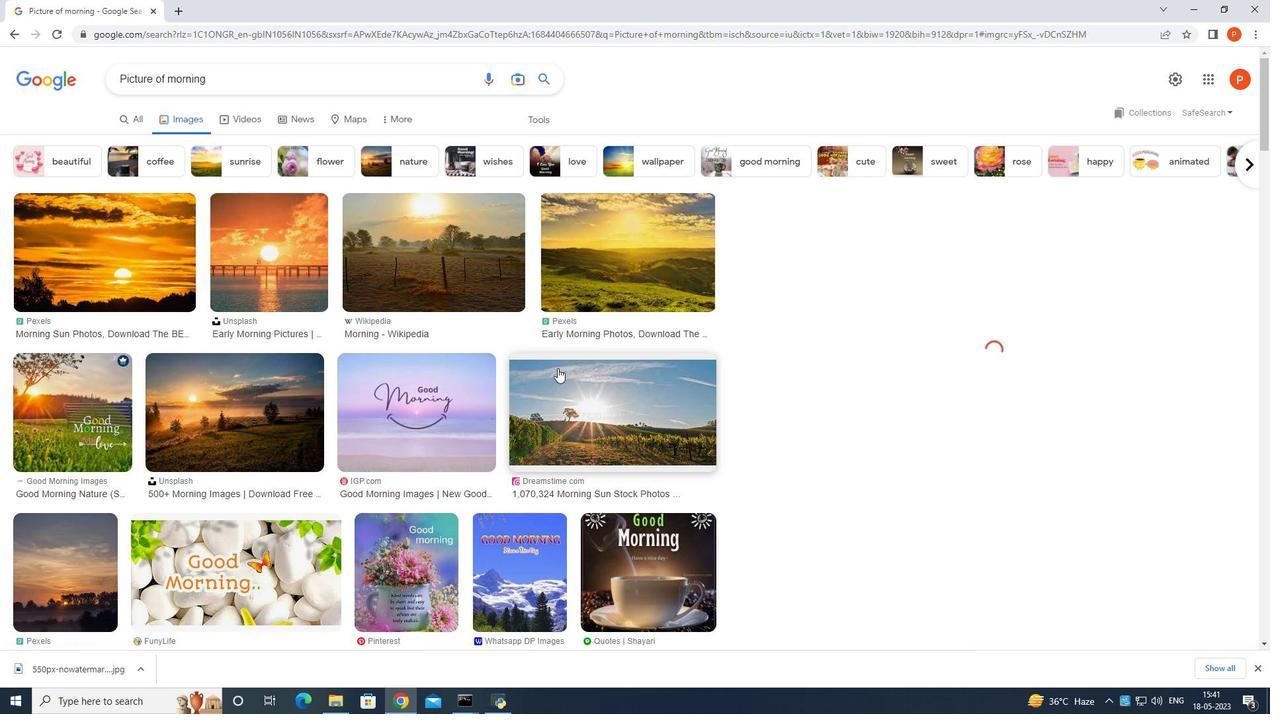 
Action: Mouse moved to (477, 374)
Screenshot: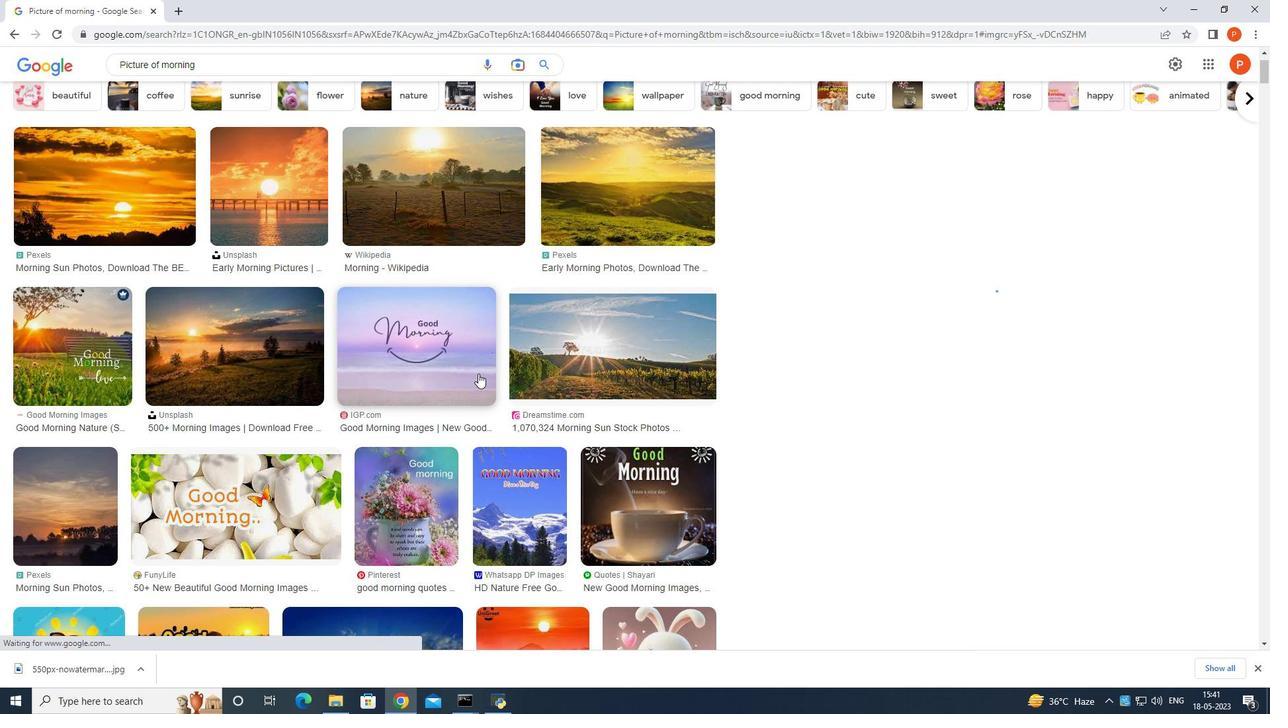 
Action: Mouse scrolled (477, 373) with delta (0, 0)
Screenshot: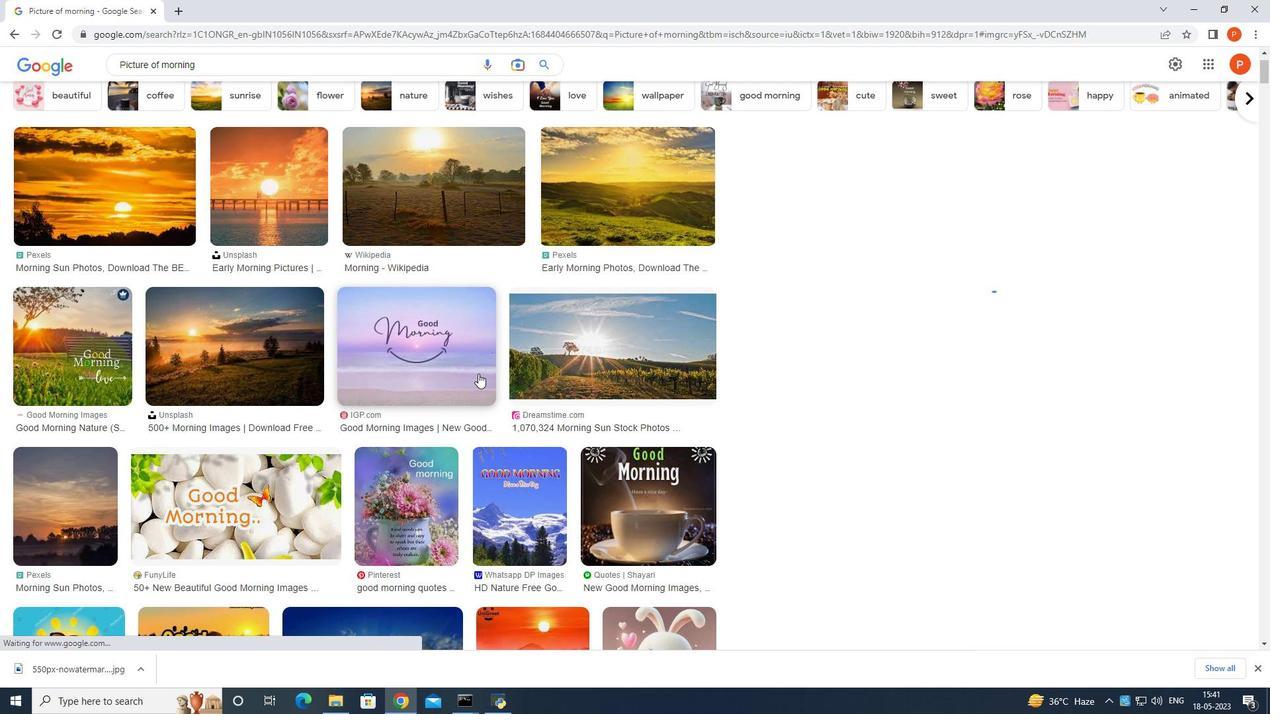 
Action: Mouse moved to (477, 375)
Screenshot: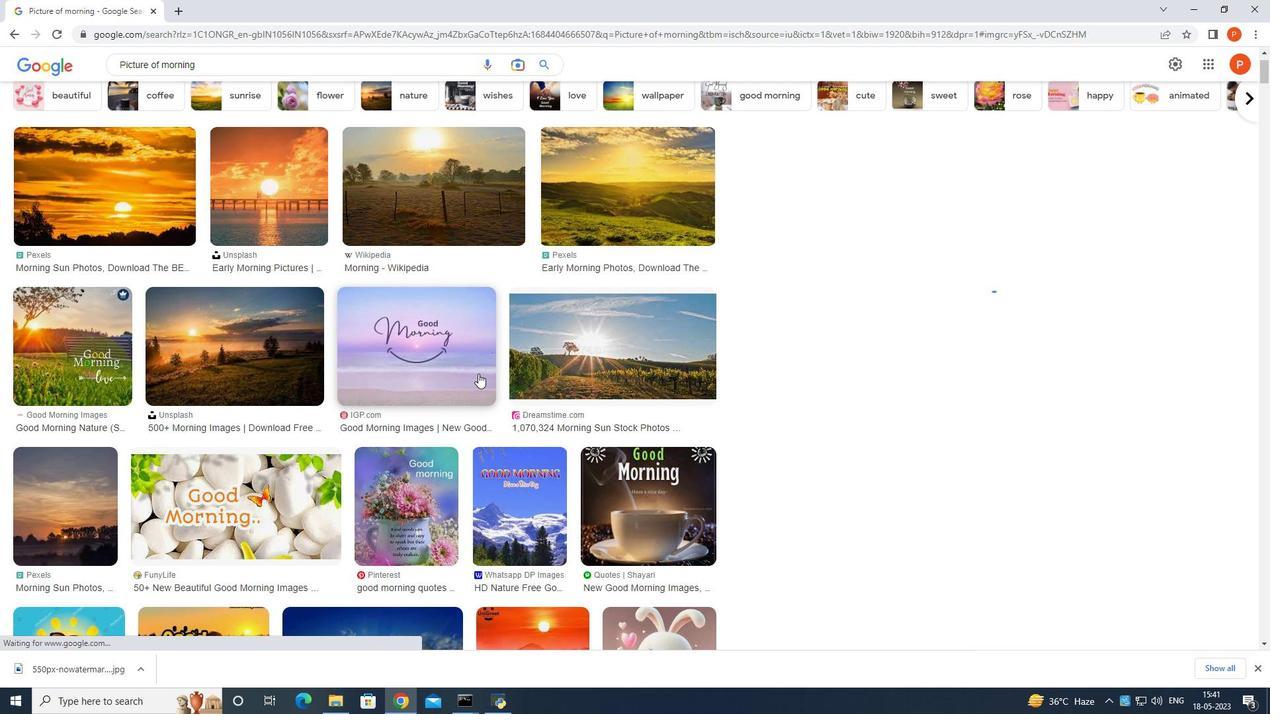 
Action: Mouse scrolled (477, 374) with delta (0, 0)
Screenshot: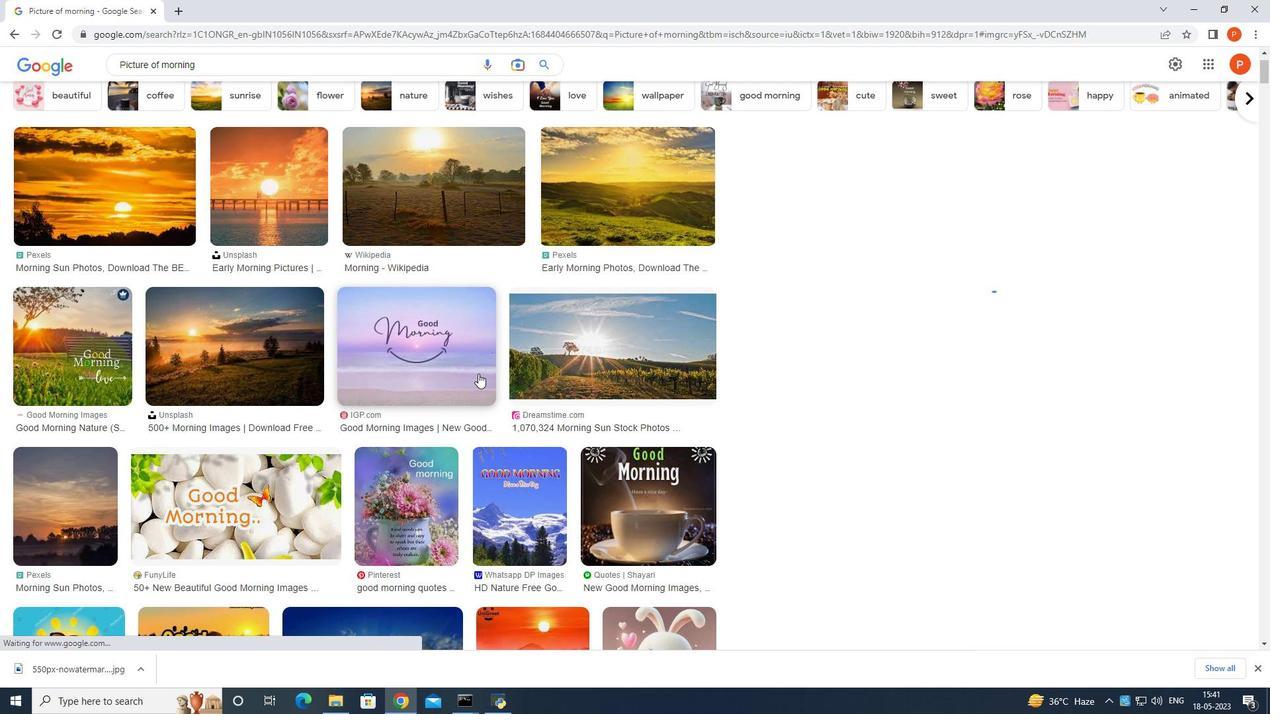 
Action: Mouse moved to (476, 375)
Screenshot: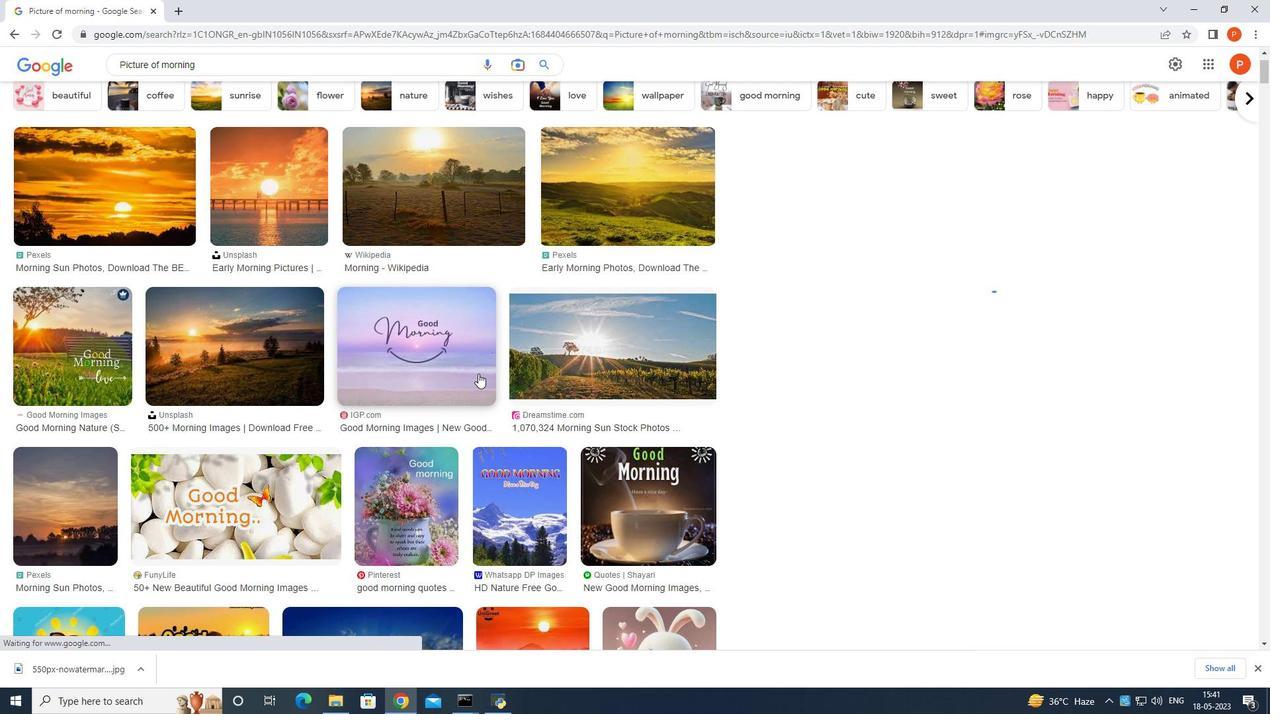 
Action: Mouse scrolled (476, 375) with delta (0, 0)
Screenshot: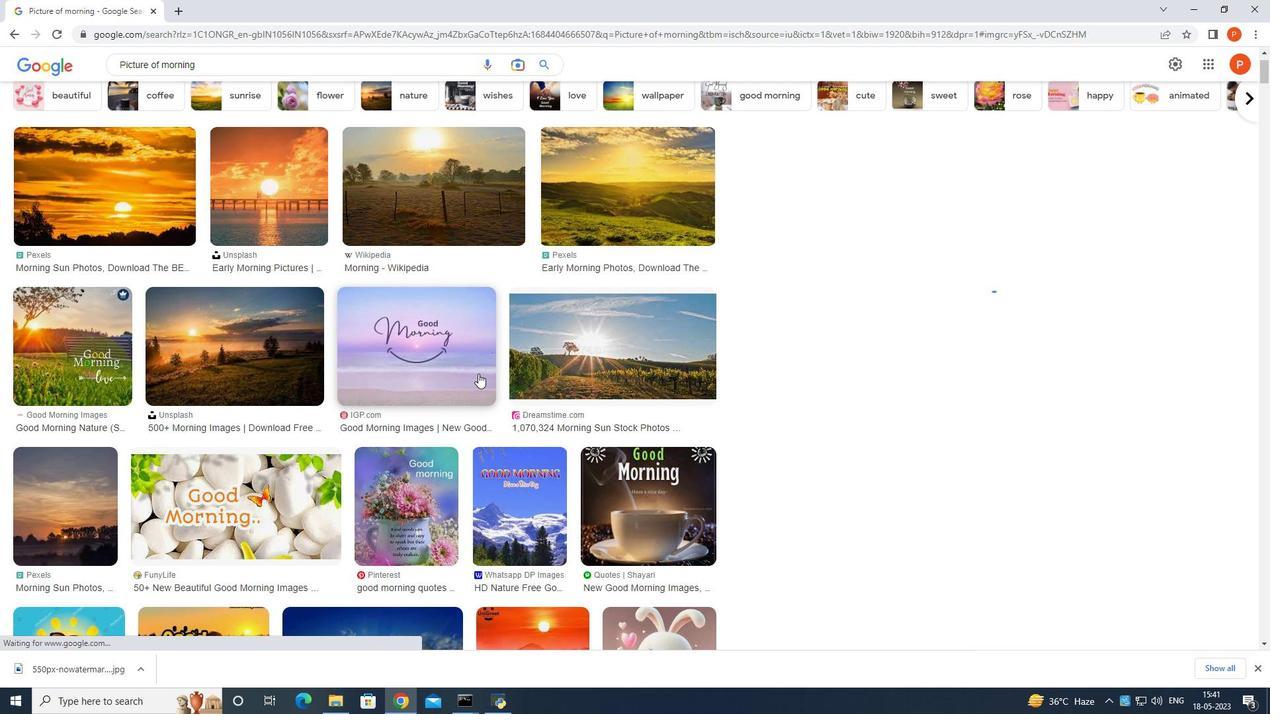 
Action: Mouse scrolled (476, 375) with delta (0, 0)
Screenshot: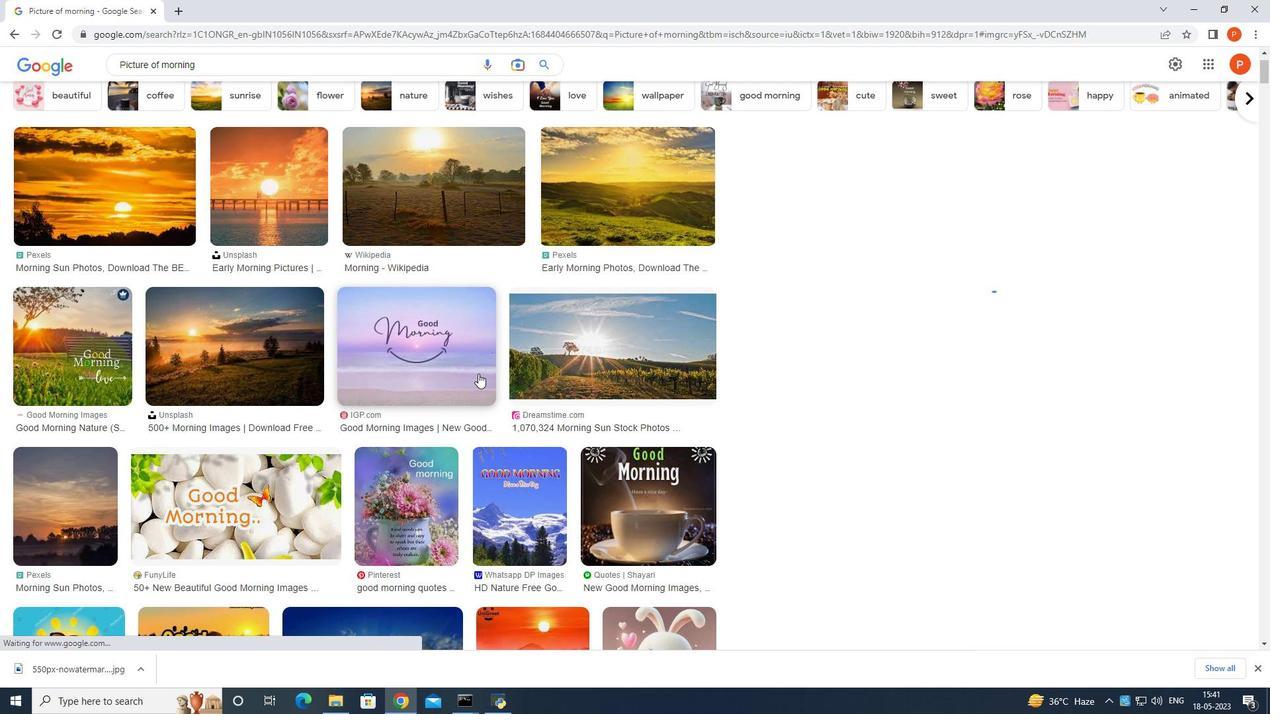
Action: Mouse scrolled (476, 375) with delta (0, 0)
Screenshot: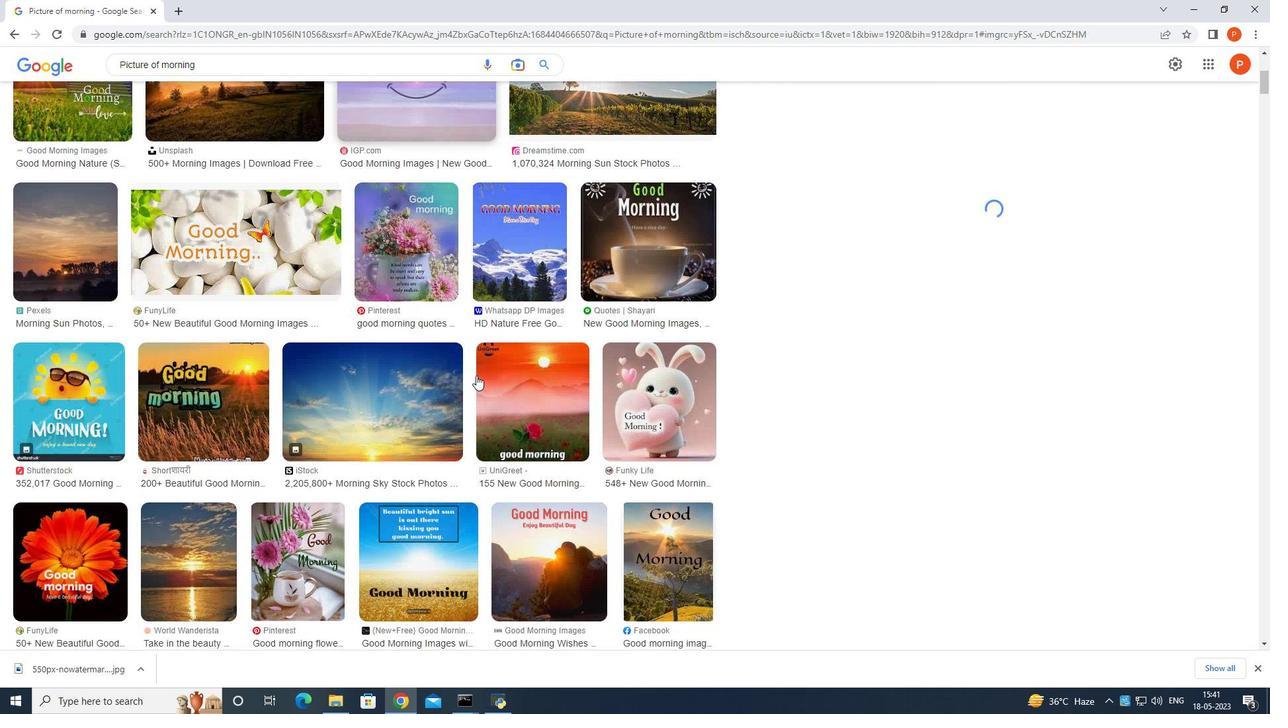
Action: Mouse scrolled (476, 375) with delta (0, 0)
Screenshot: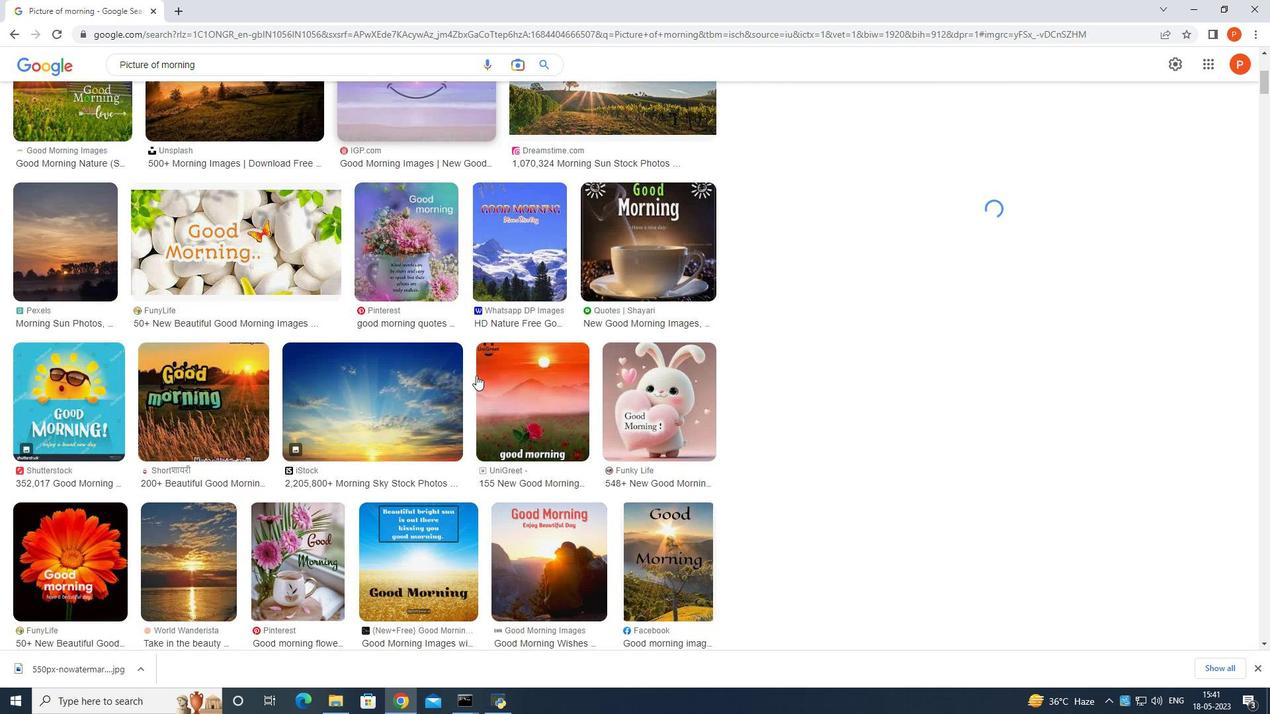 
Action: Mouse scrolled (476, 375) with delta (0, 0)
Screenshot: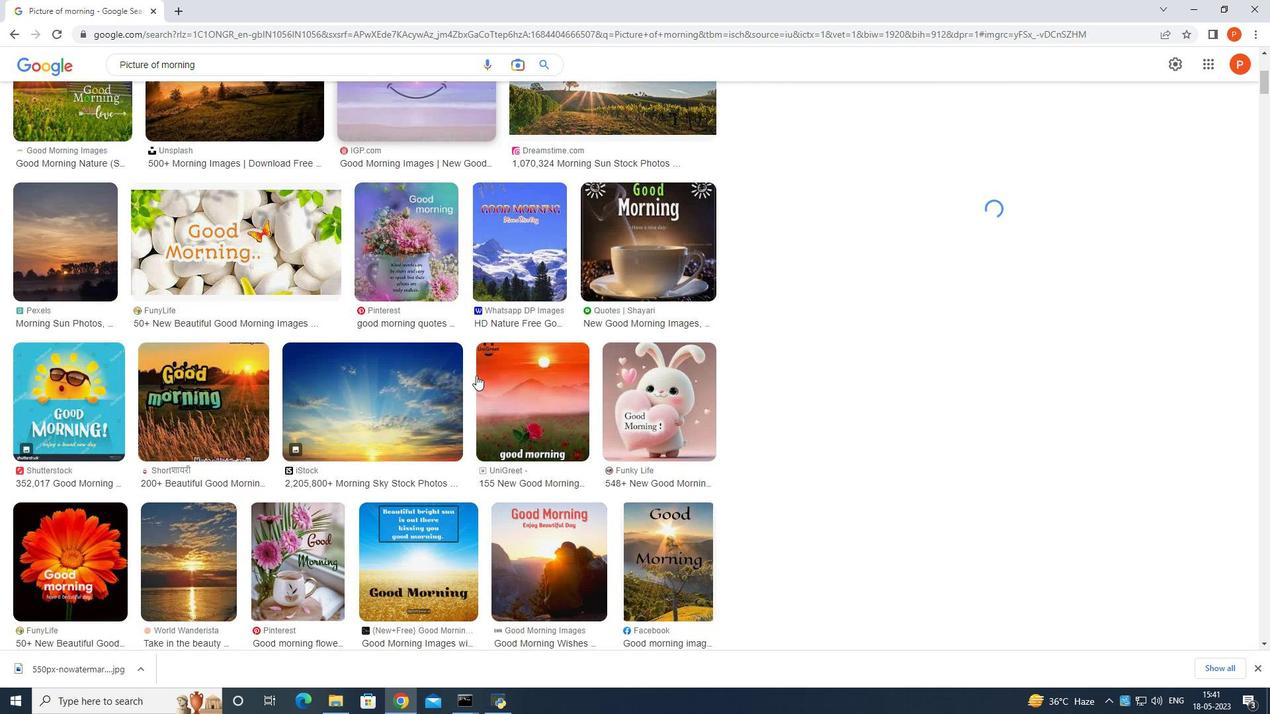 
Action: Mouse scrolled (476, 375) with delta (0, 0)
Screenshot: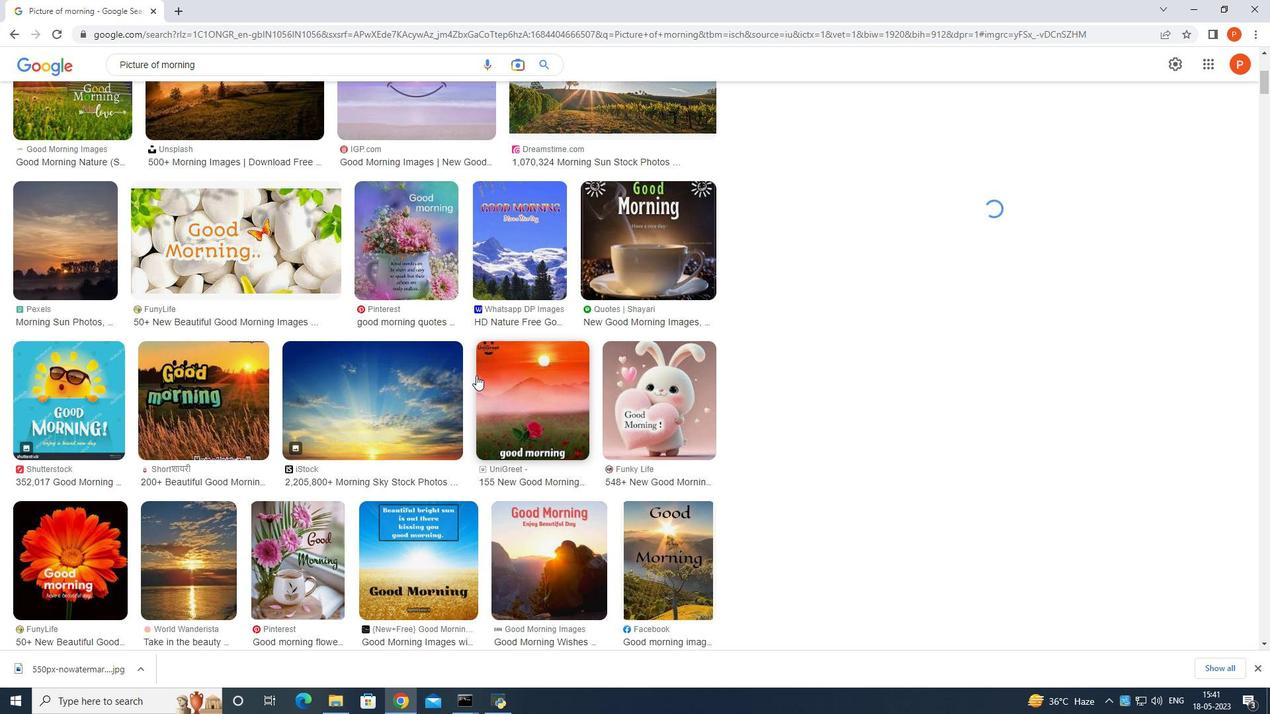 
Action: Mouse scrolled (476, 375) with delta (0, 0)
Screenshot: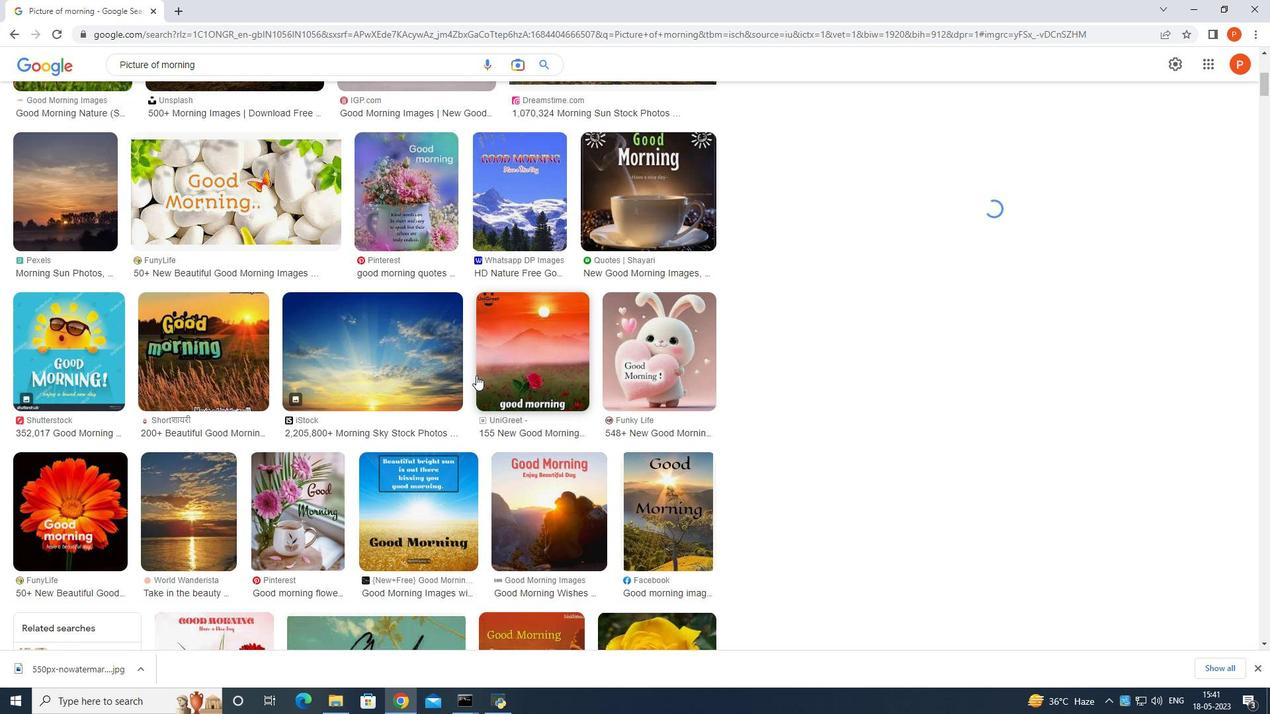 
Action: Mouse scrolled (476, 375) with delta (0, 0)
Screenshot: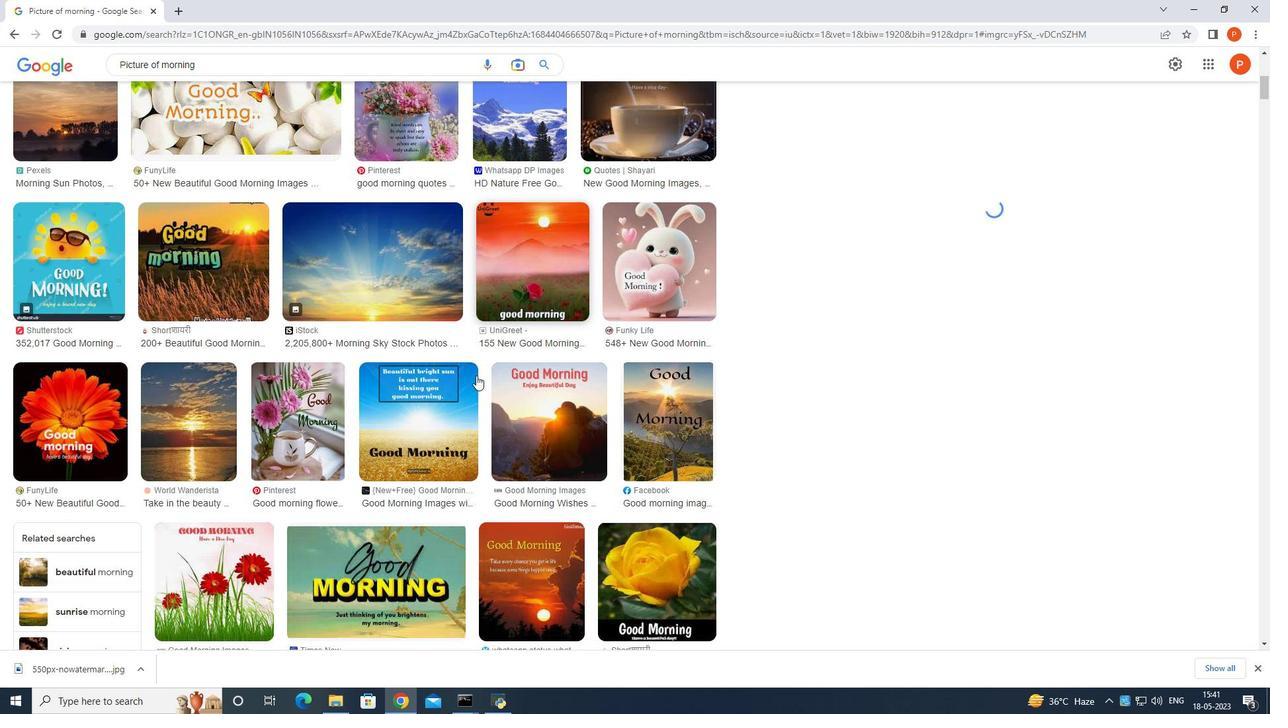 
Action: Mouse moved to (402, 489)
Screenshot: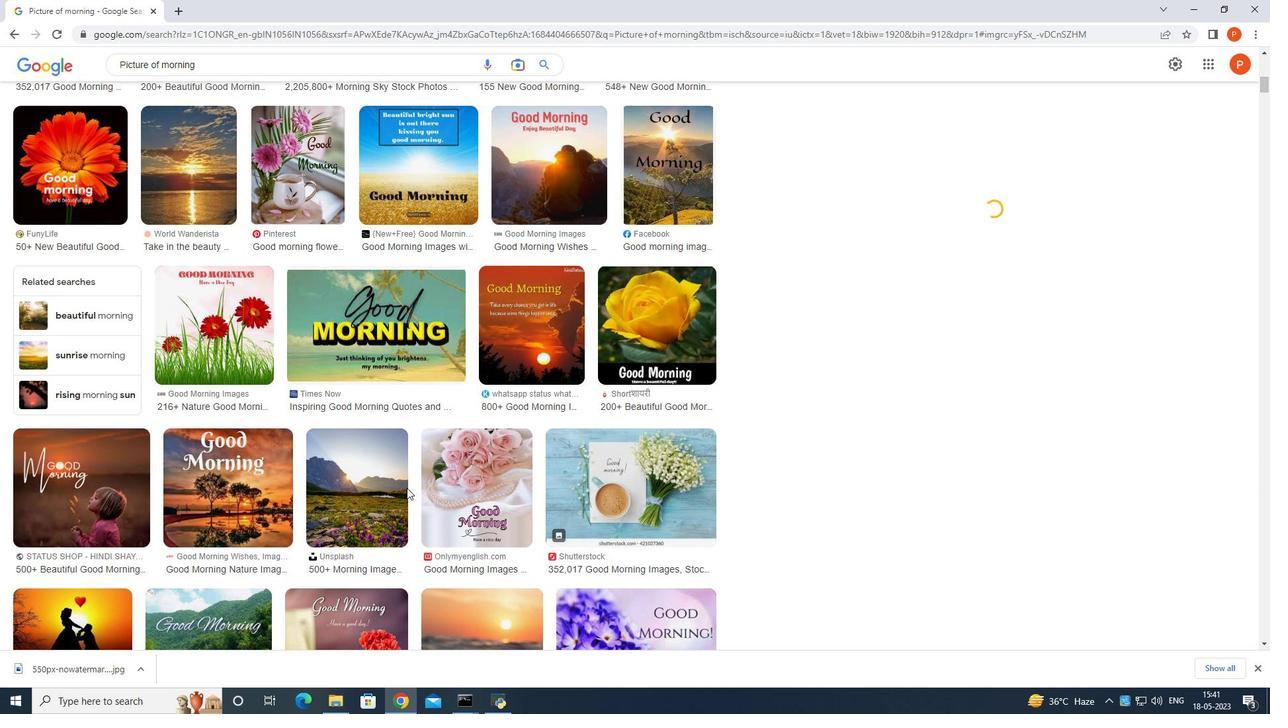
Action: Mouse pressed left at (402, 489)
Screenshot: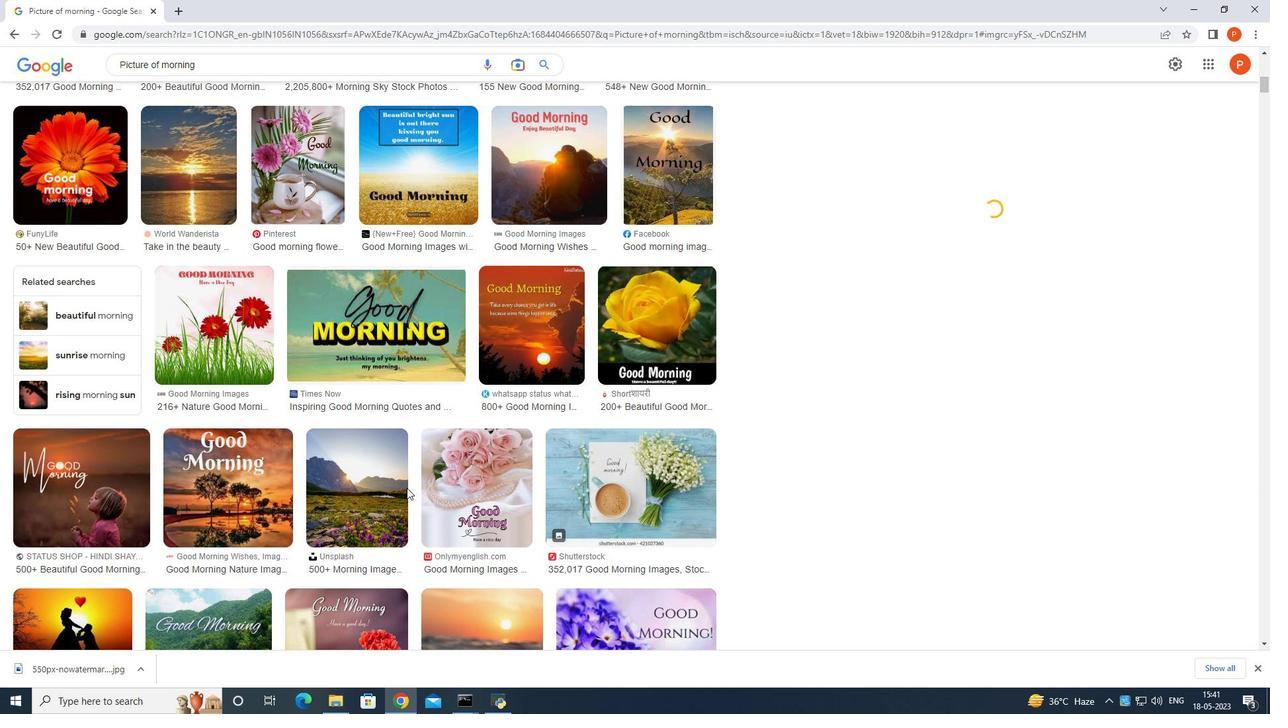 
Action: Mouse moved to (912, 334)
Screenshot: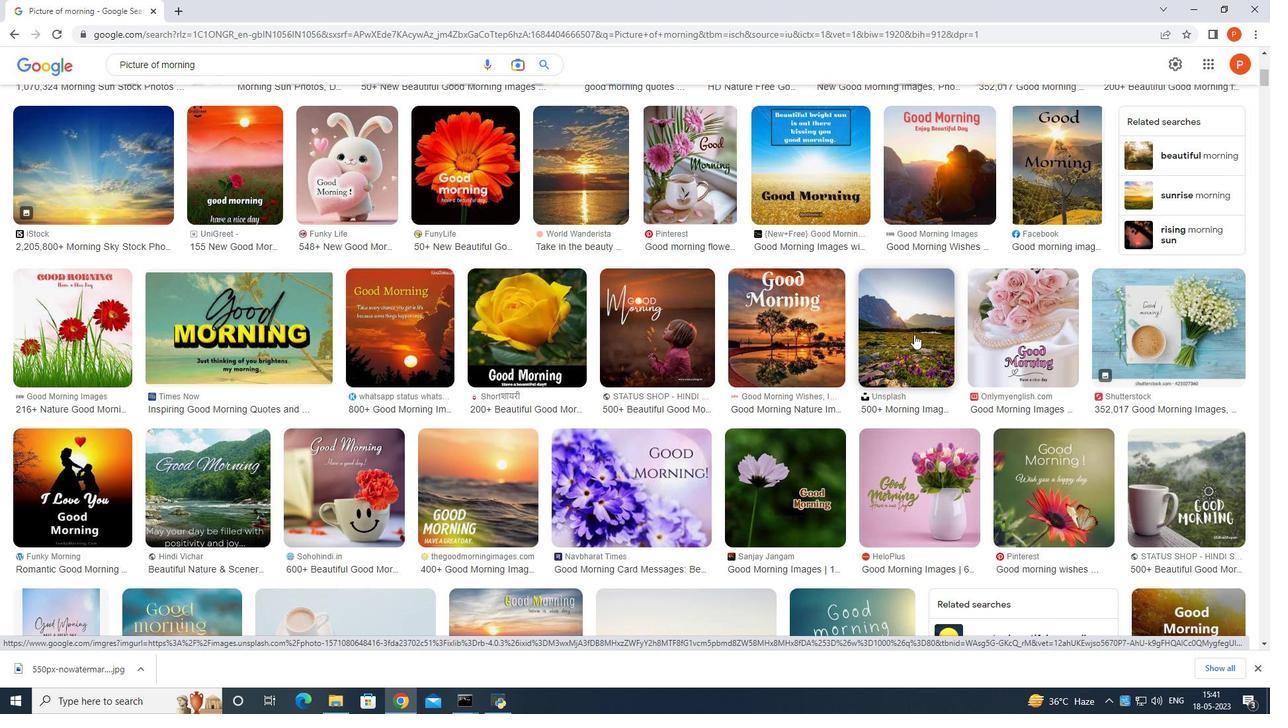 
Action: Mouse pressed left at (912, 334)
Screenshot: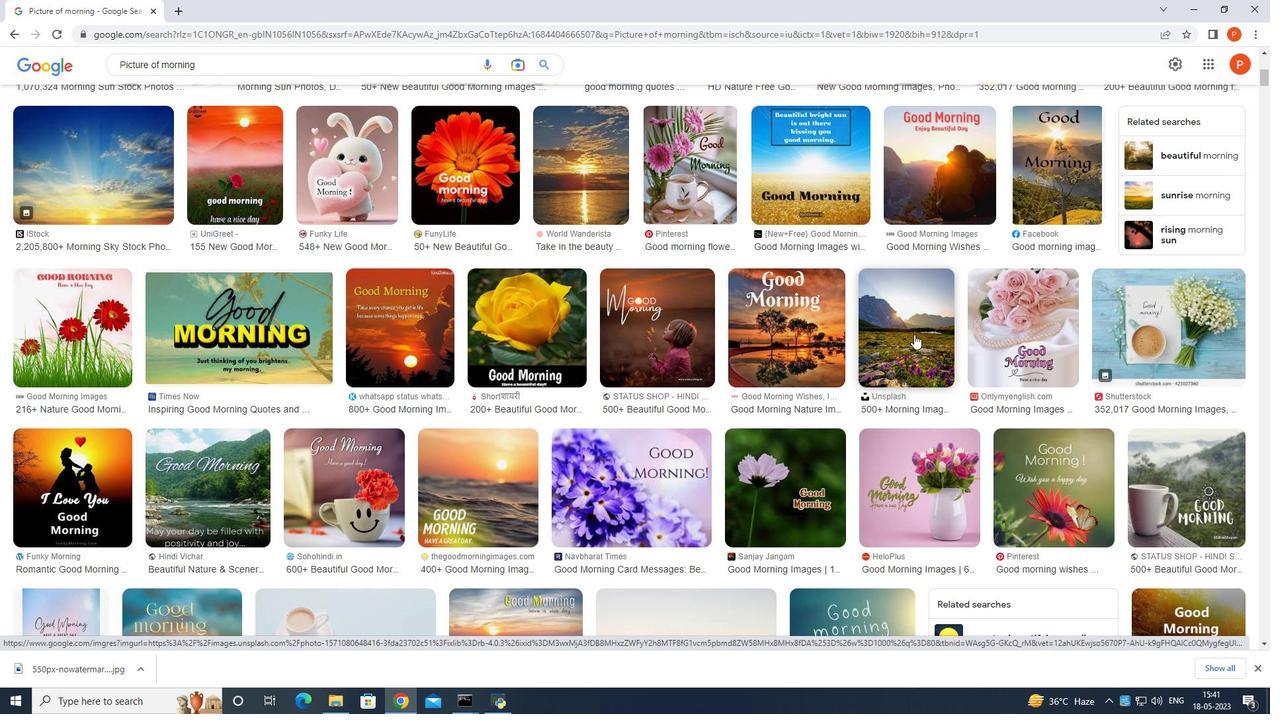 
Action: Mouse moved to (285, 226)
Screenshot: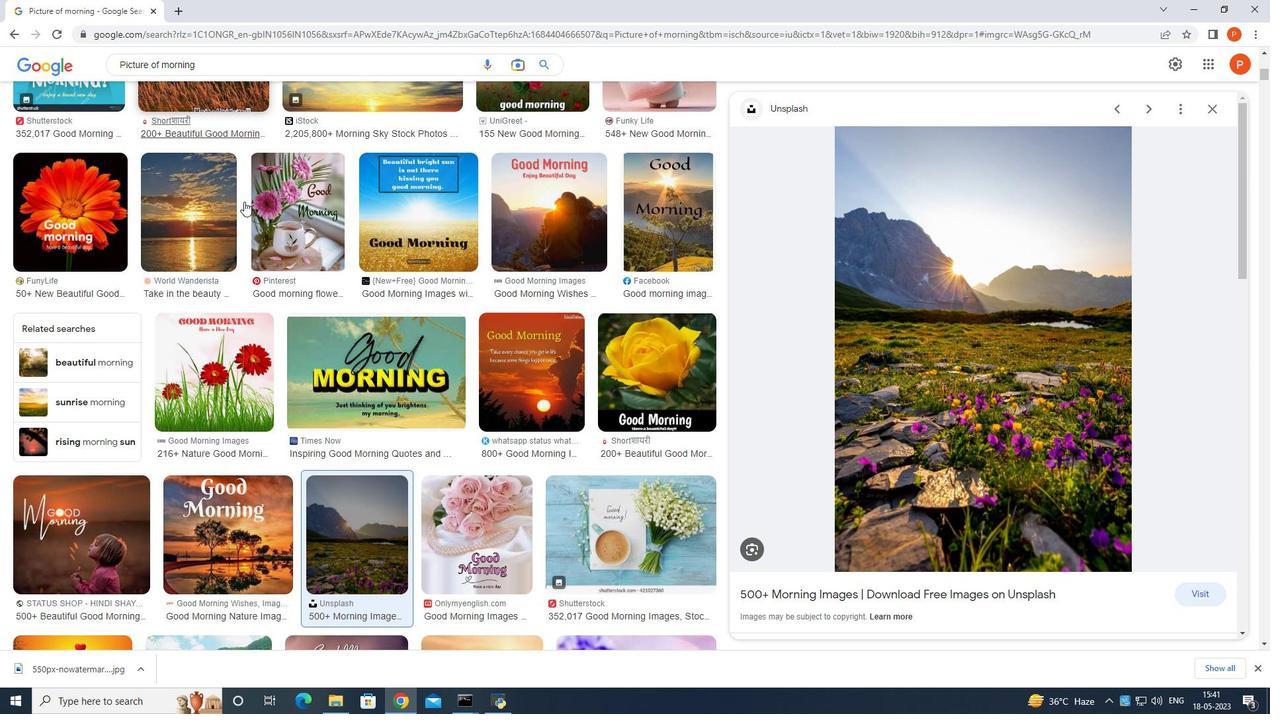 
Action: Mouse scrolled (285, 227) with delta (0, 0)
Screenshot: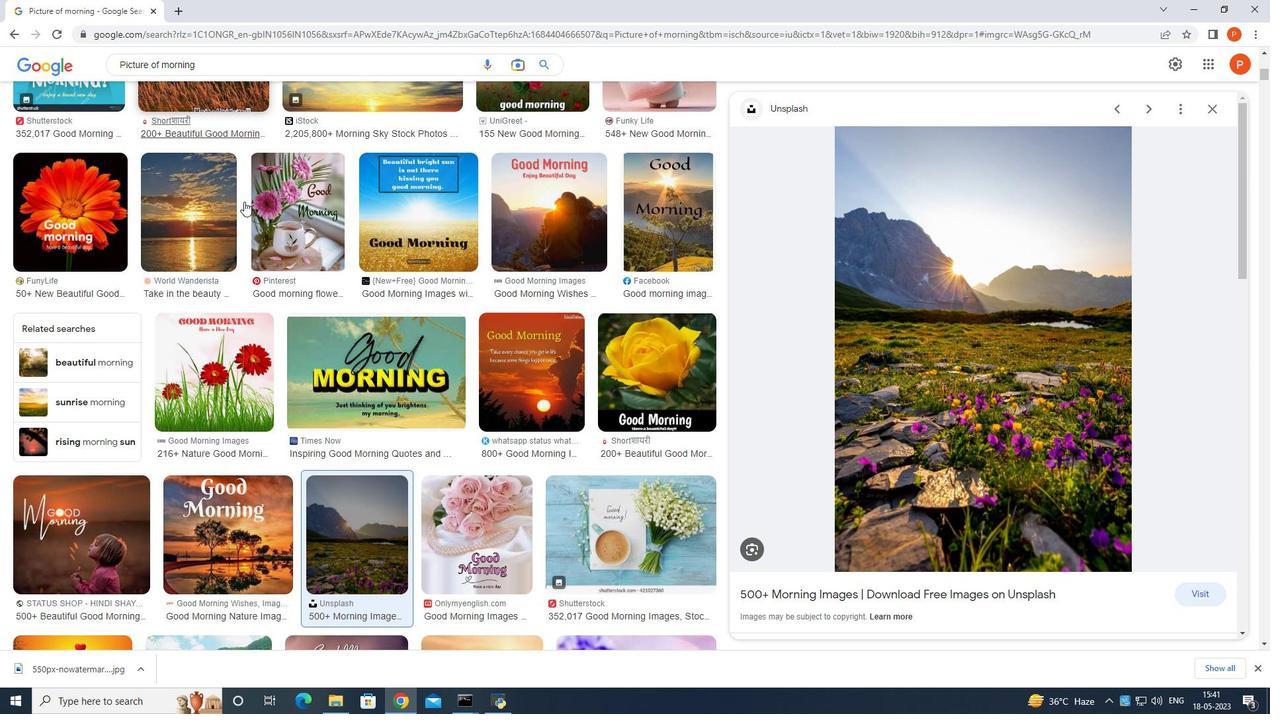 
Action: Mouse moved to (287, 225)
Screenshot: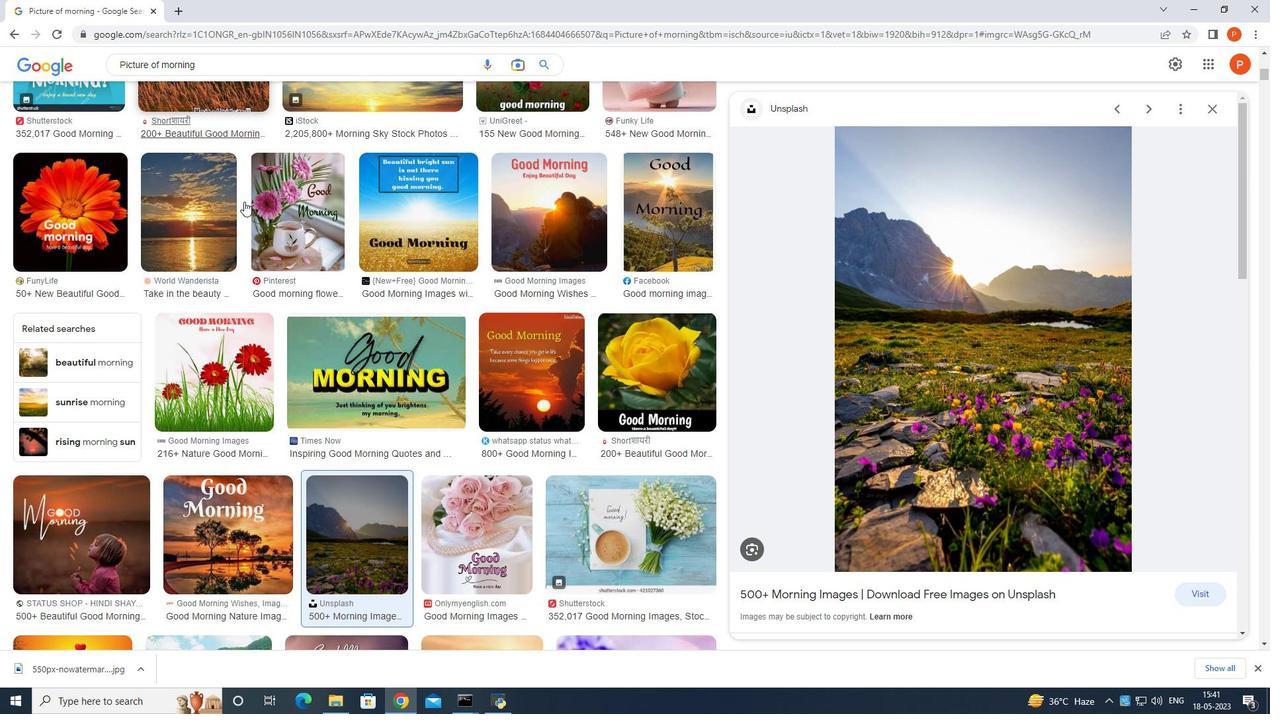 
Action: Mouse scrolled (287, 226) with delta (0, 0)
Screenshot: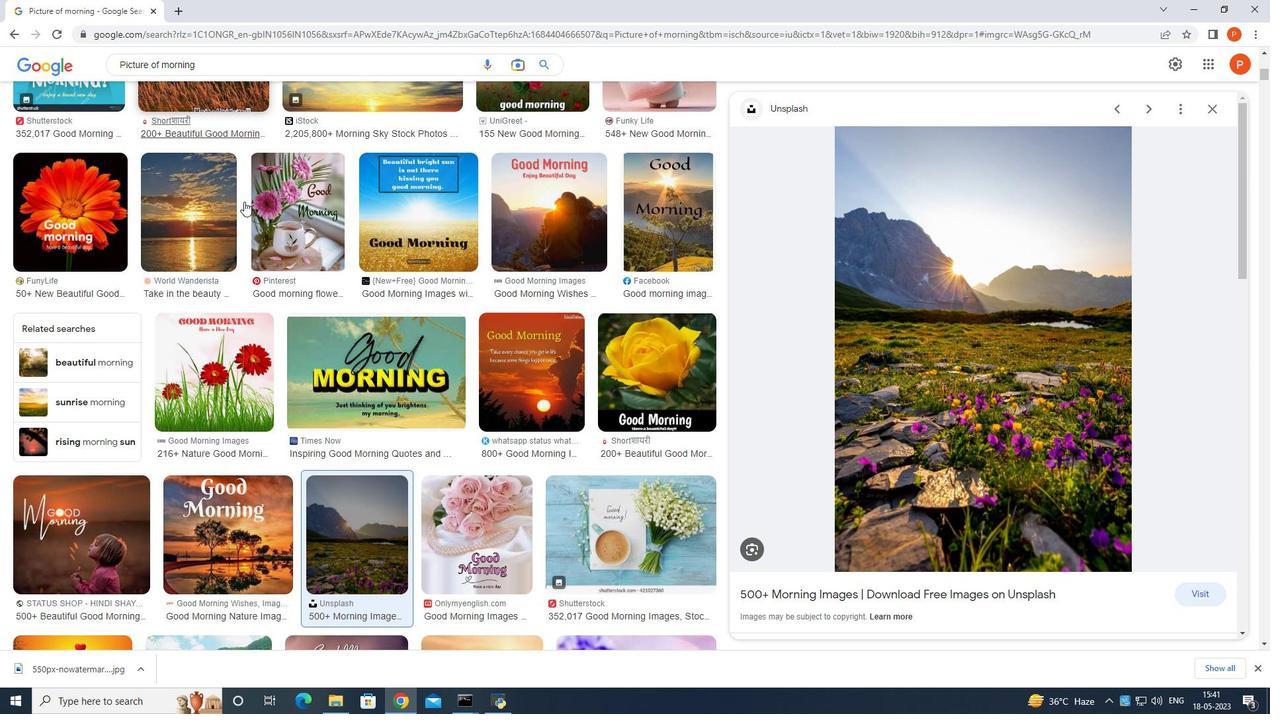 
Action: Mouse moved to (287, 225)
Screenshot: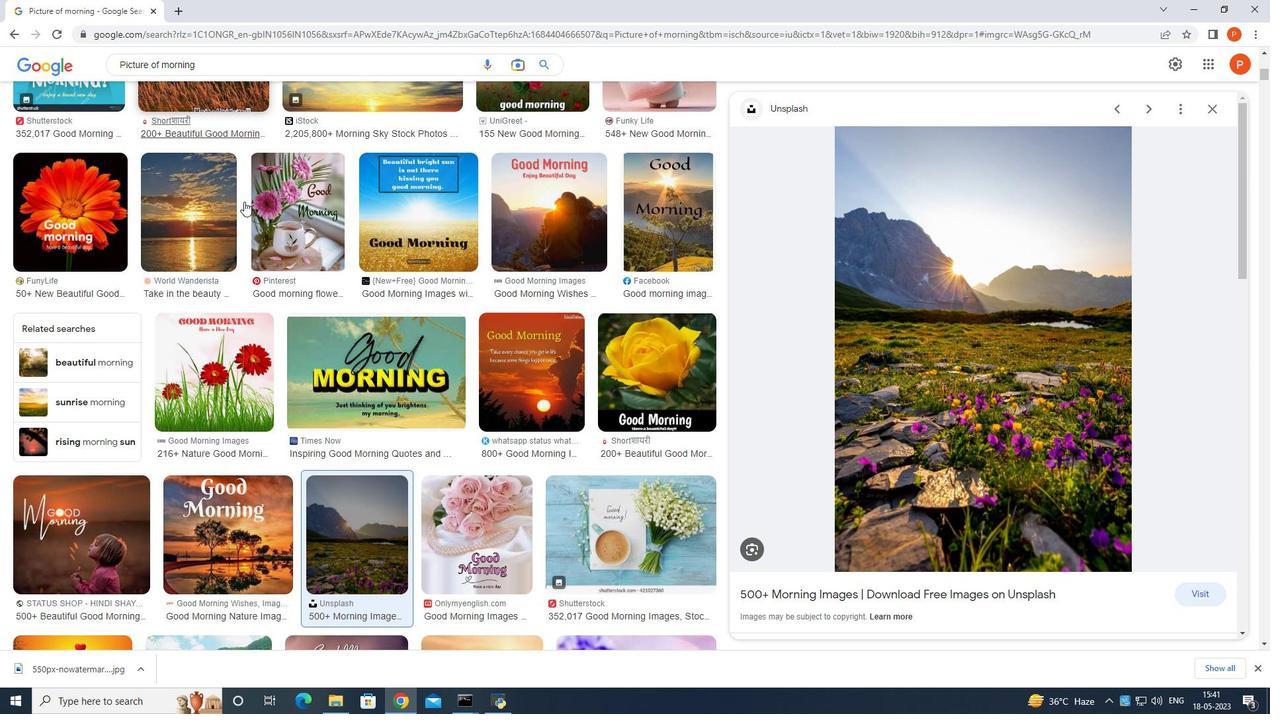 
Action: Mouse scrolled (287, 226) with delta (0, 0)
Screenshot: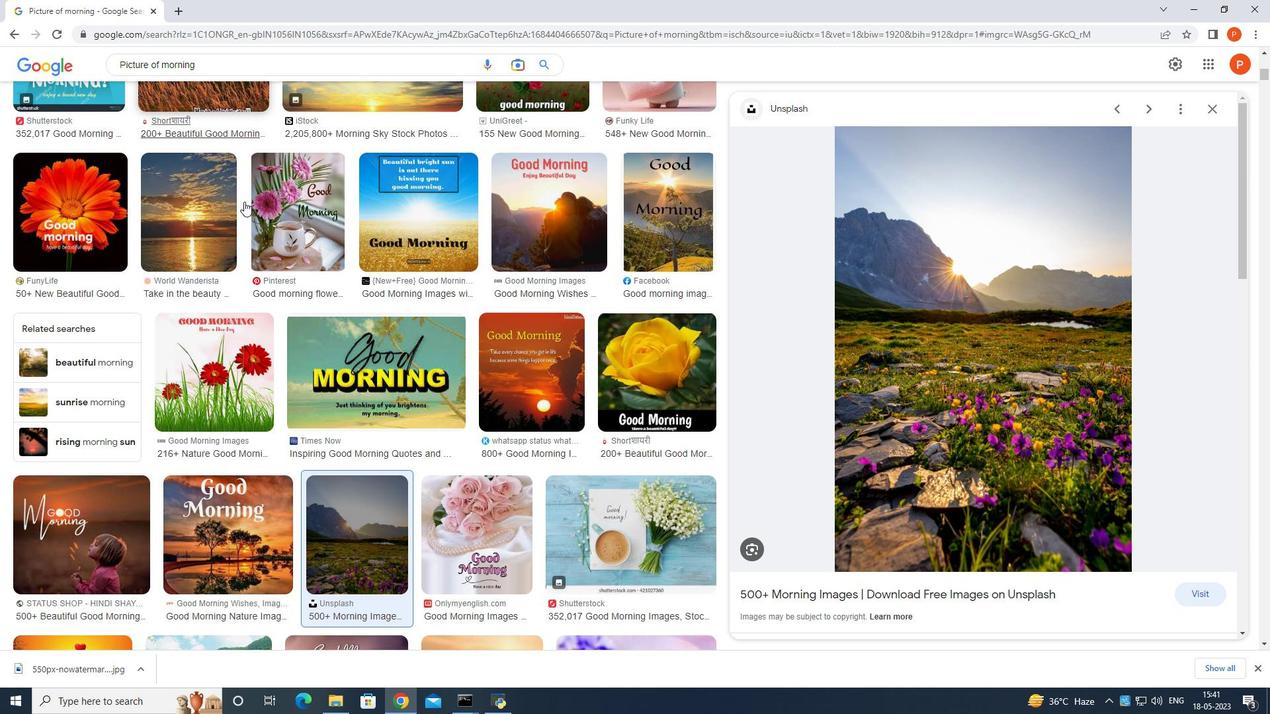 
Action: Mouse scrolled (287, 226) with delta (0, 0)
Screenshot: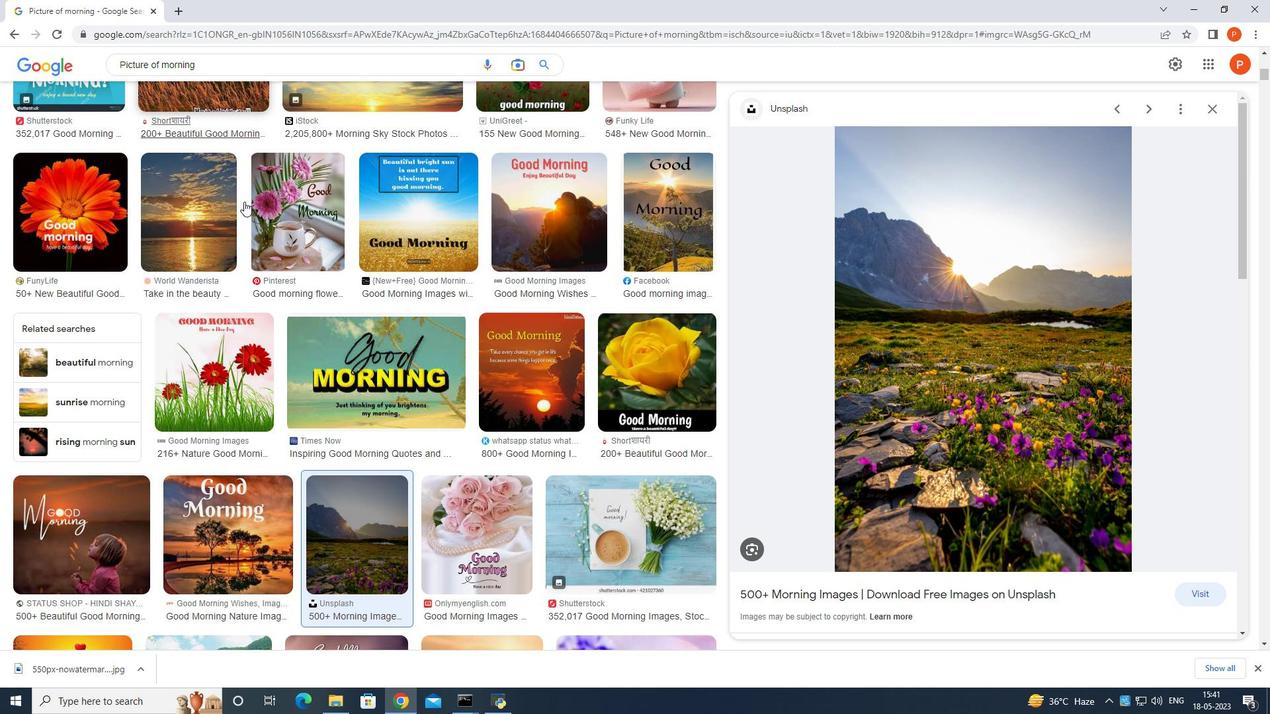 
Action: Mouse moved to (288, 225)
Screenshot: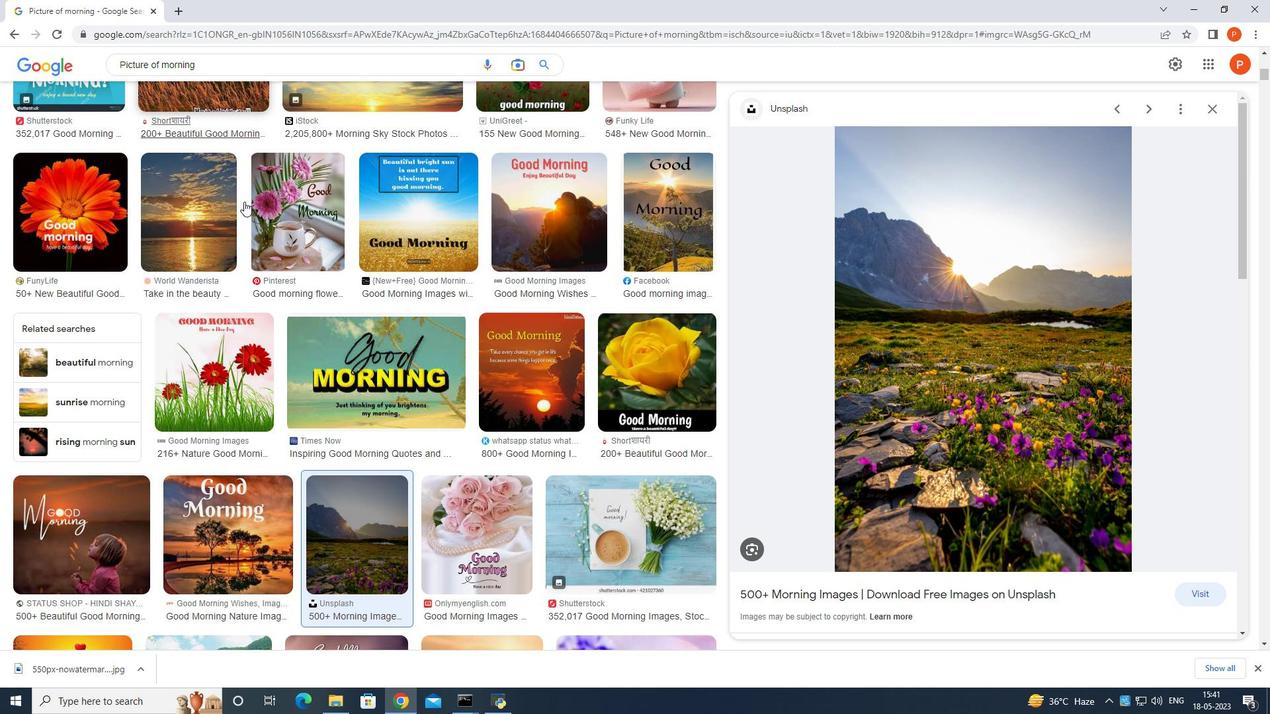 
Action: Mouse scrolled (288, 226) with delta (0, 0)
Screenshot: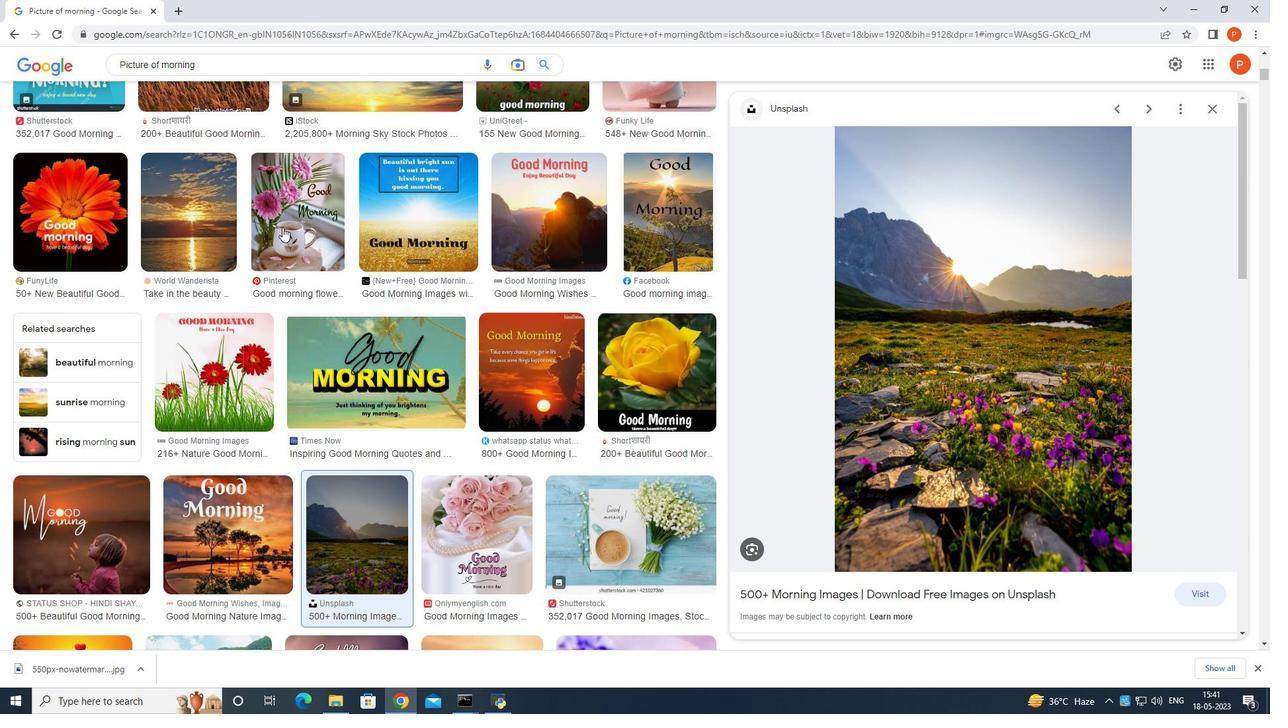 
Action: Mouse moved to (304, 223)
Screenshot: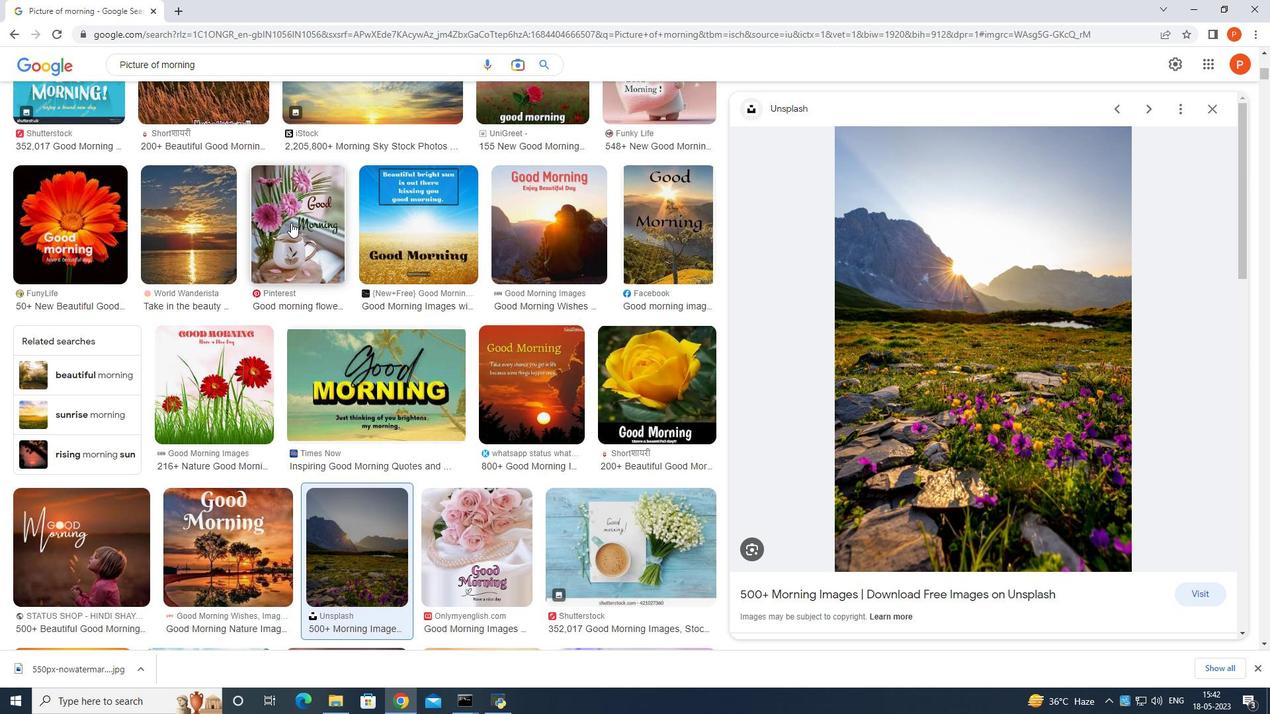 
Action: Mouse scrolled (304, 223) with delta (0, 0)
Screenshot: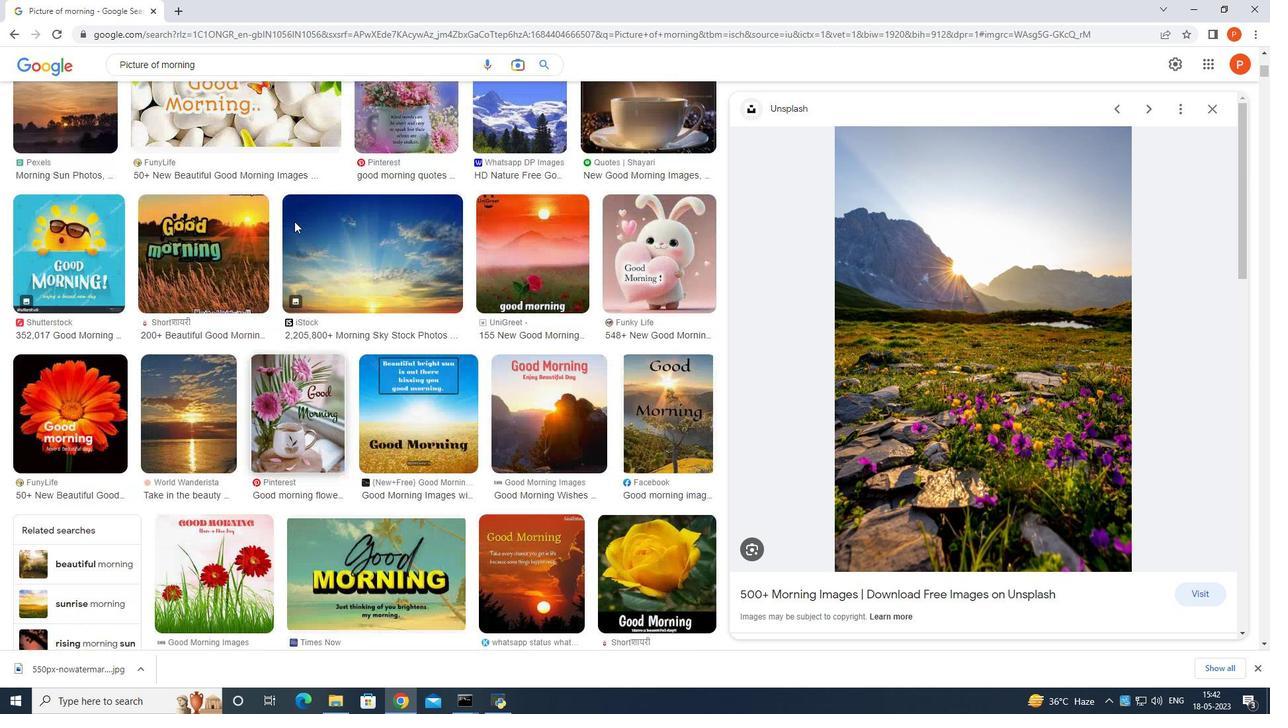 
Action: Mouse scrolled (304, 223) with delta (0, 0)
Screenshot: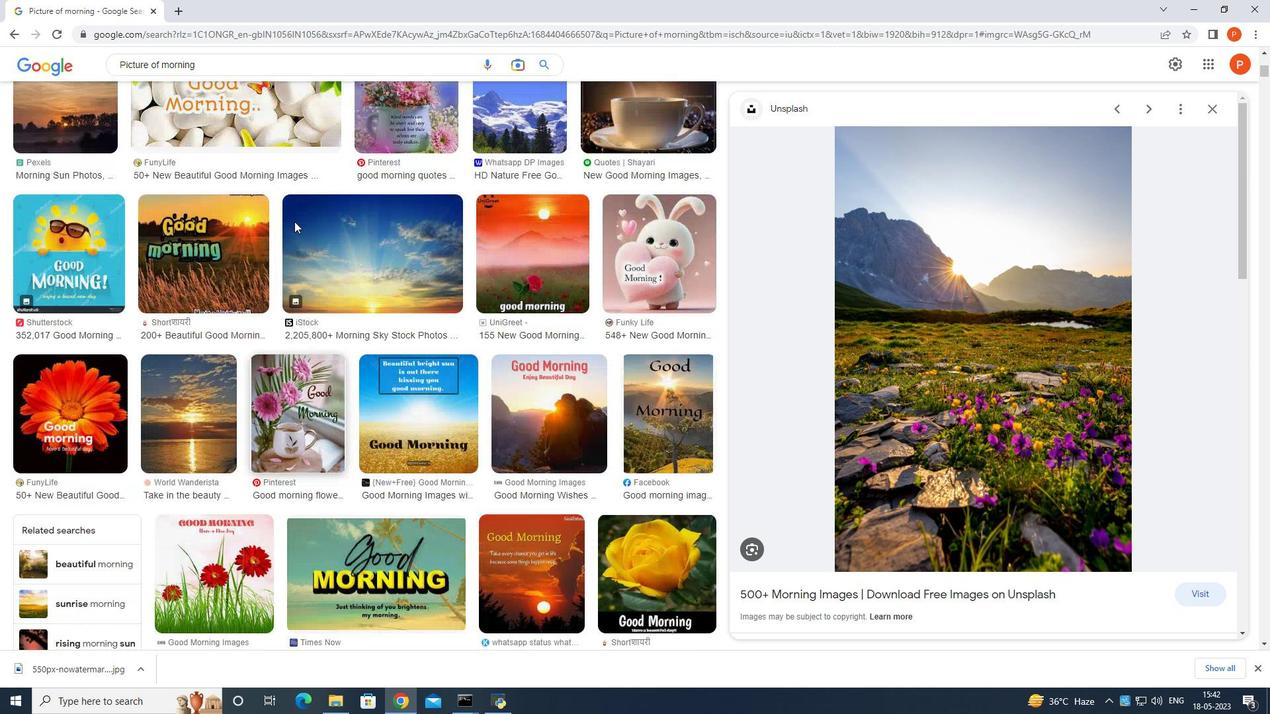 
Action: Mouse scrolled (304, 223) with delta (0, 0)
Screenshot: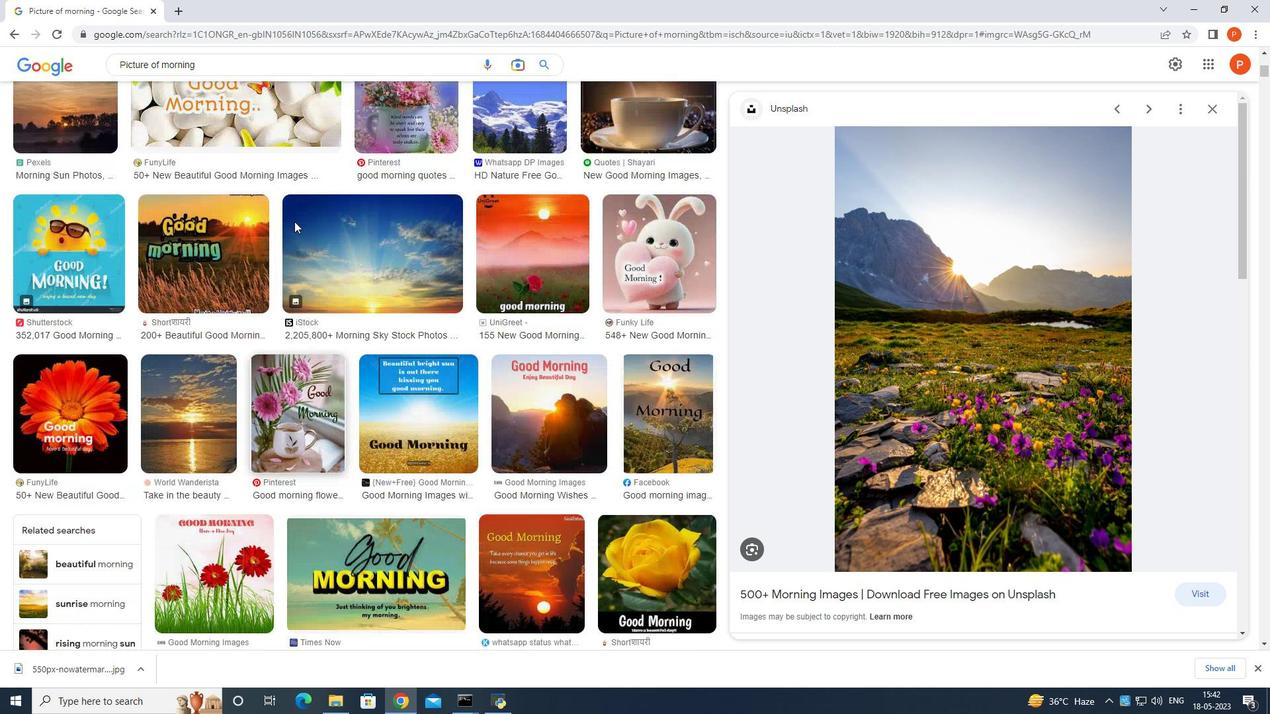 
Action: Mouse scrolled (304, 223) with delta (0, 0)
Screenshot: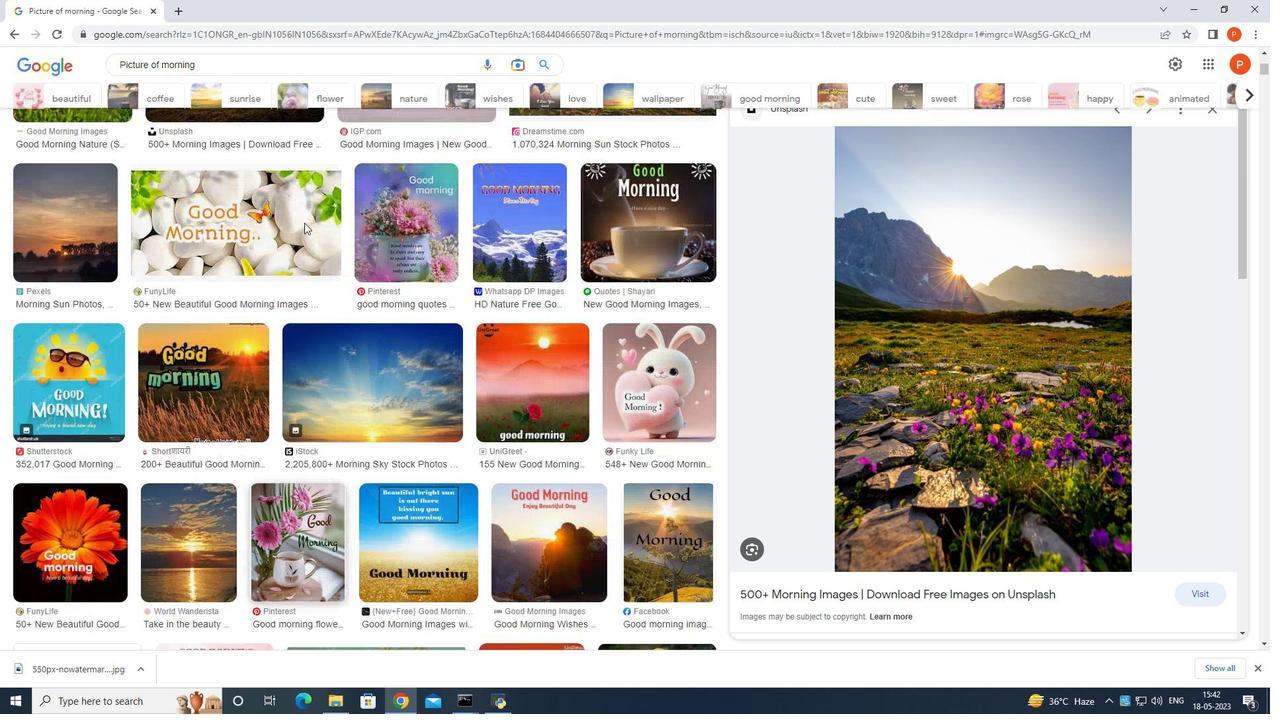 
Action: Mouse moved to (305, 223)
Screenshot: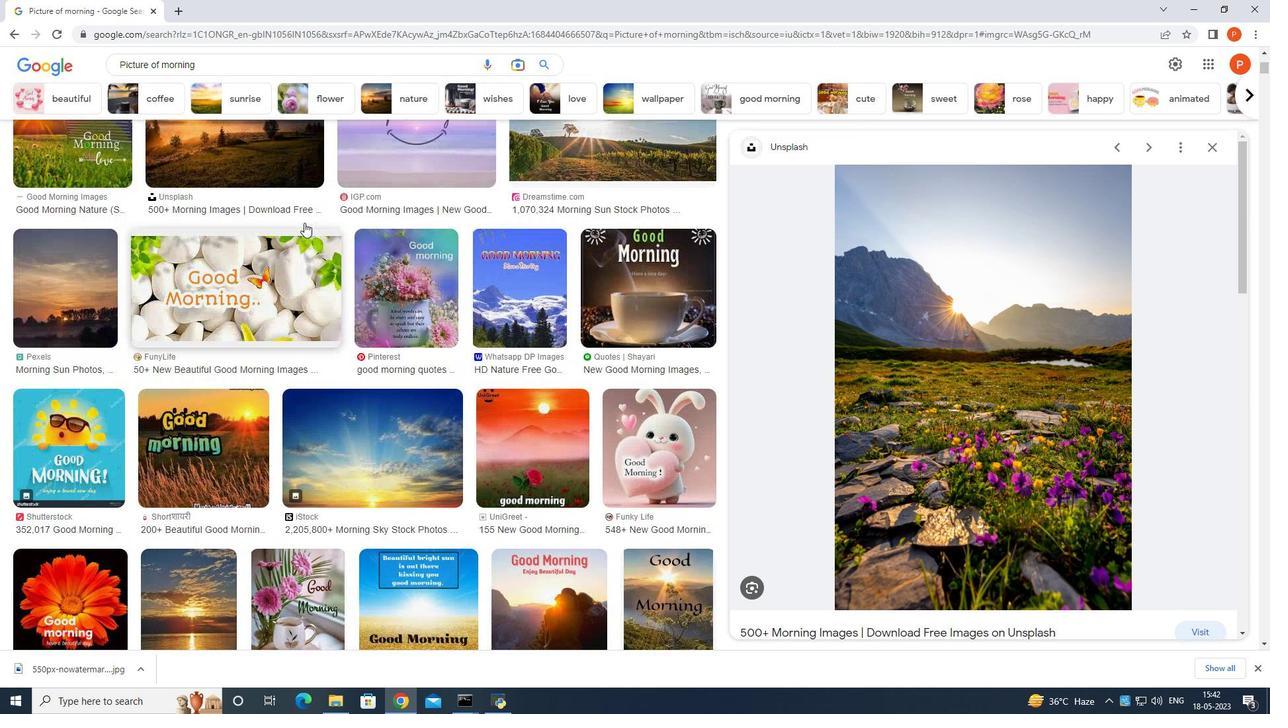 
Action: Mouse scrolled (305, 223) with delta (0, 0)
Screenshot: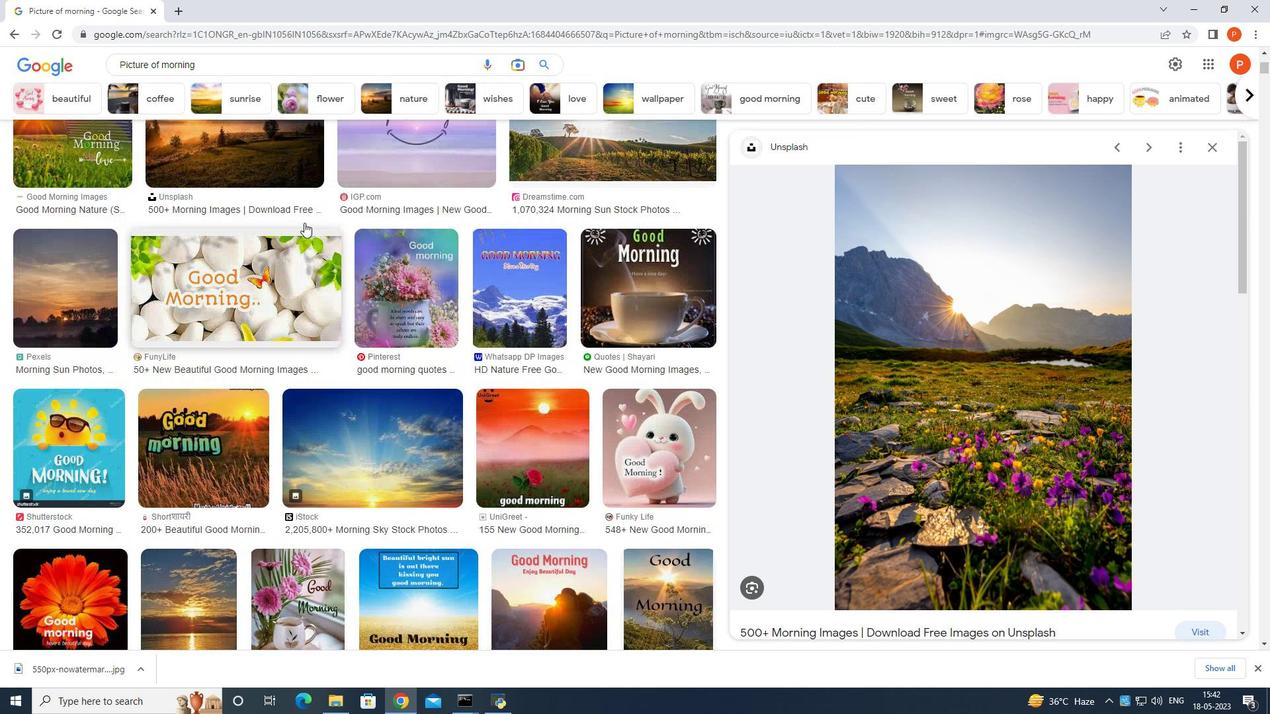 
Action: Mouse scrolled (305, 223) with delta (0, 0)
Screenshot: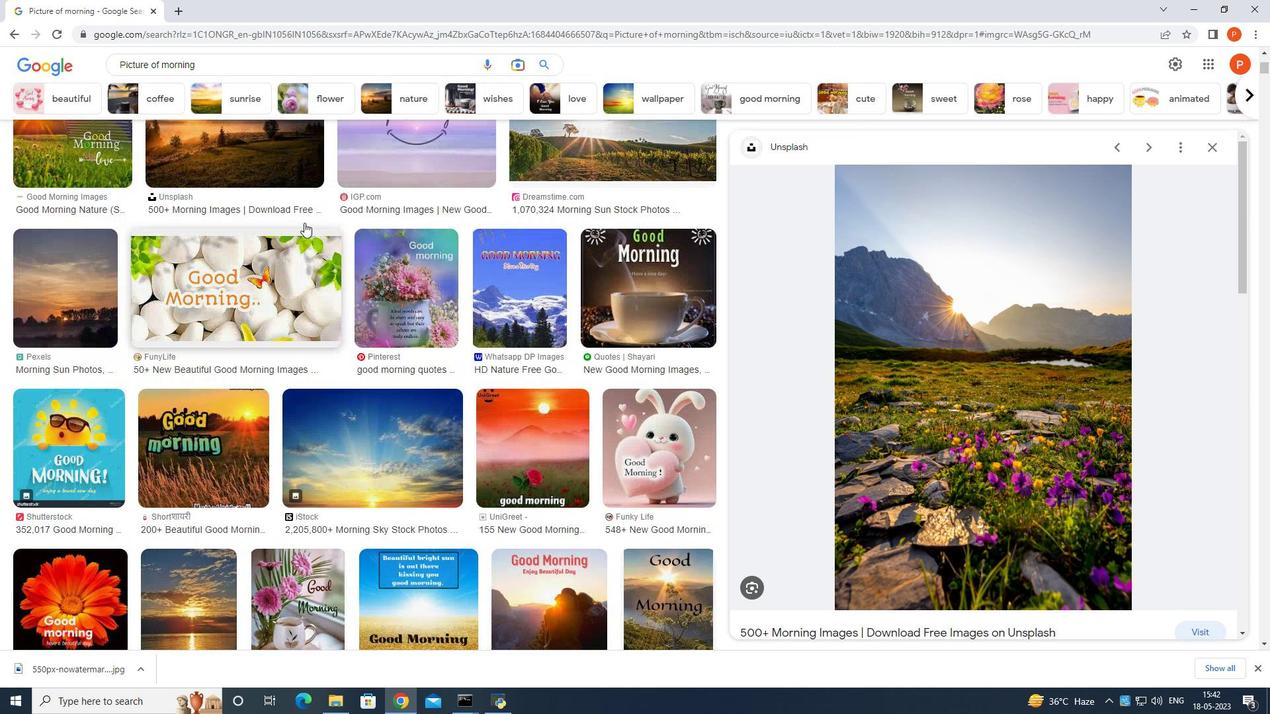 
Action: Mouse scrolled (305, 223) with delta (0, 0)
Screenshot: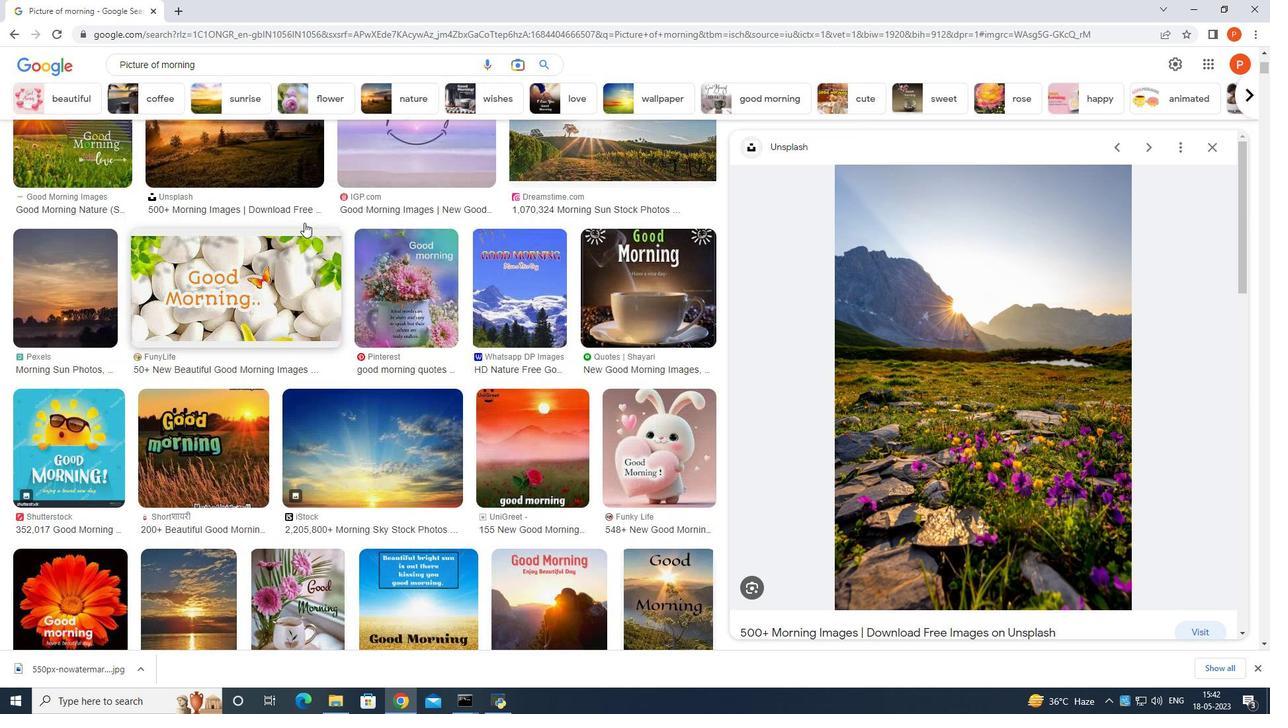
Action: Mouse scrolled (305, 223) with delta (0, 0)
Screenshot: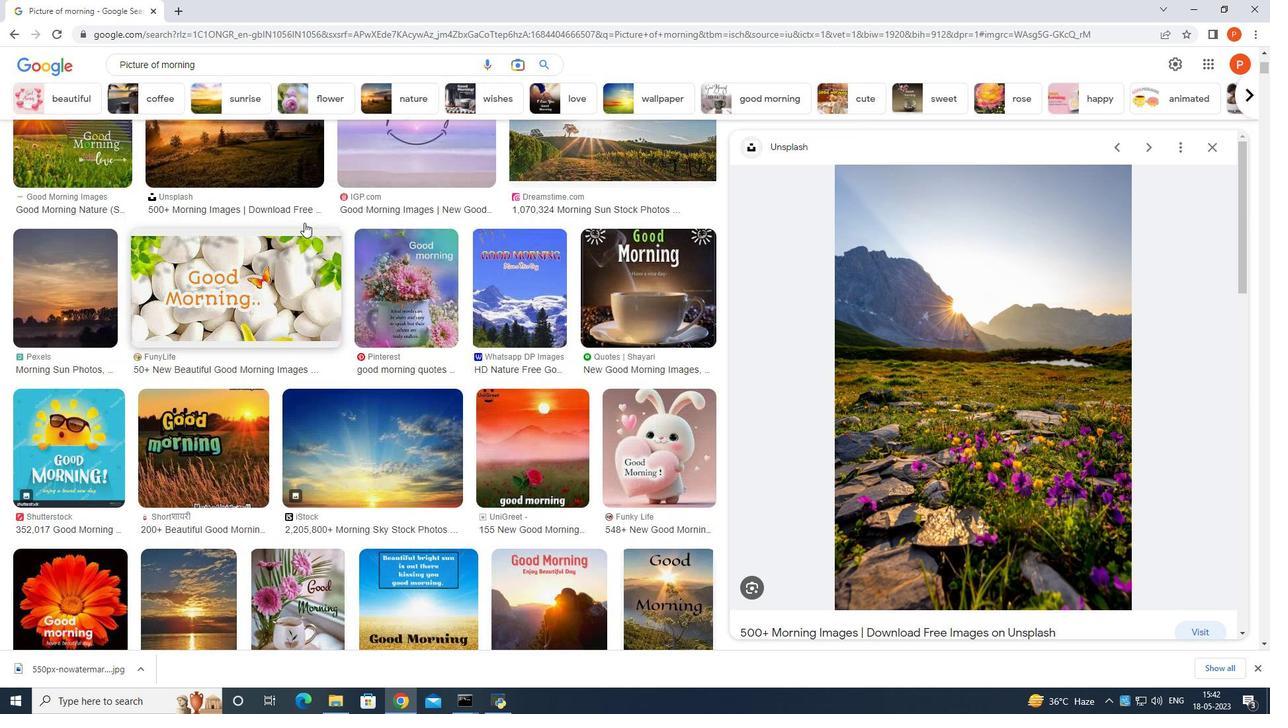 
Action: Mouse scrolled (305, 223) with delta (0, 0)
Screenshot: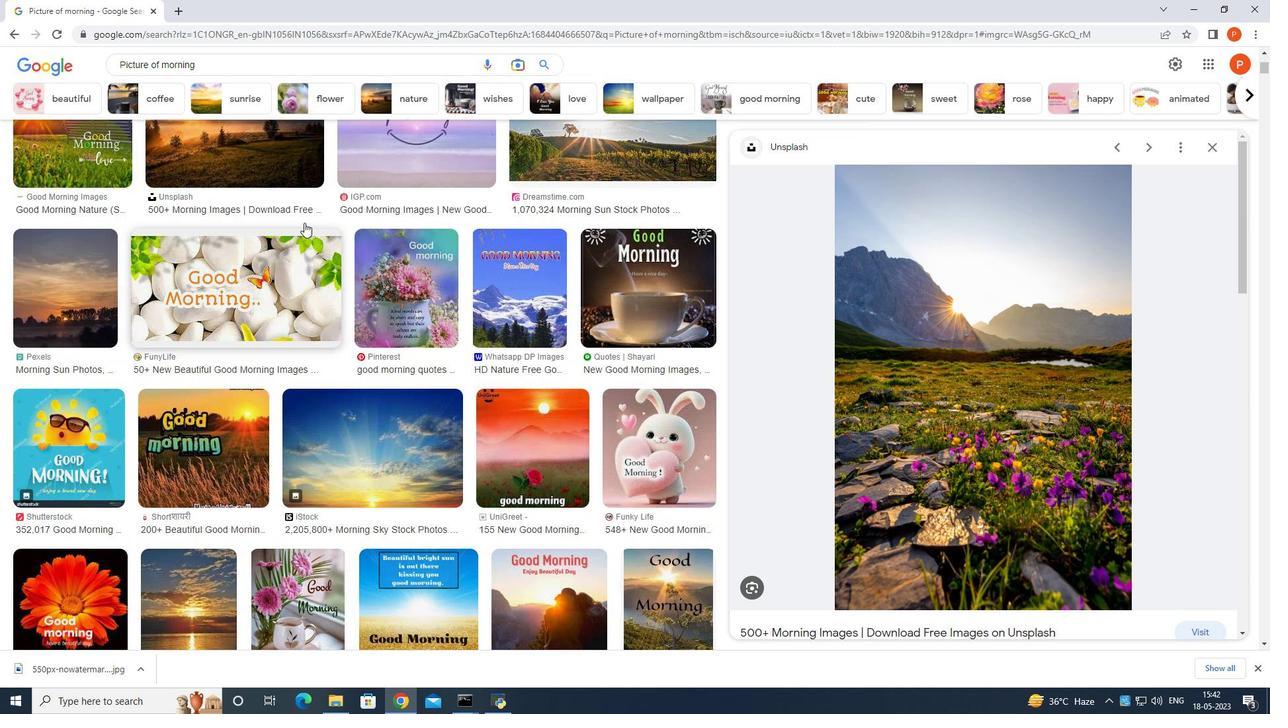 
Action: Mouse scrolled (305, 223) with delta (0, 0)
Screenshot: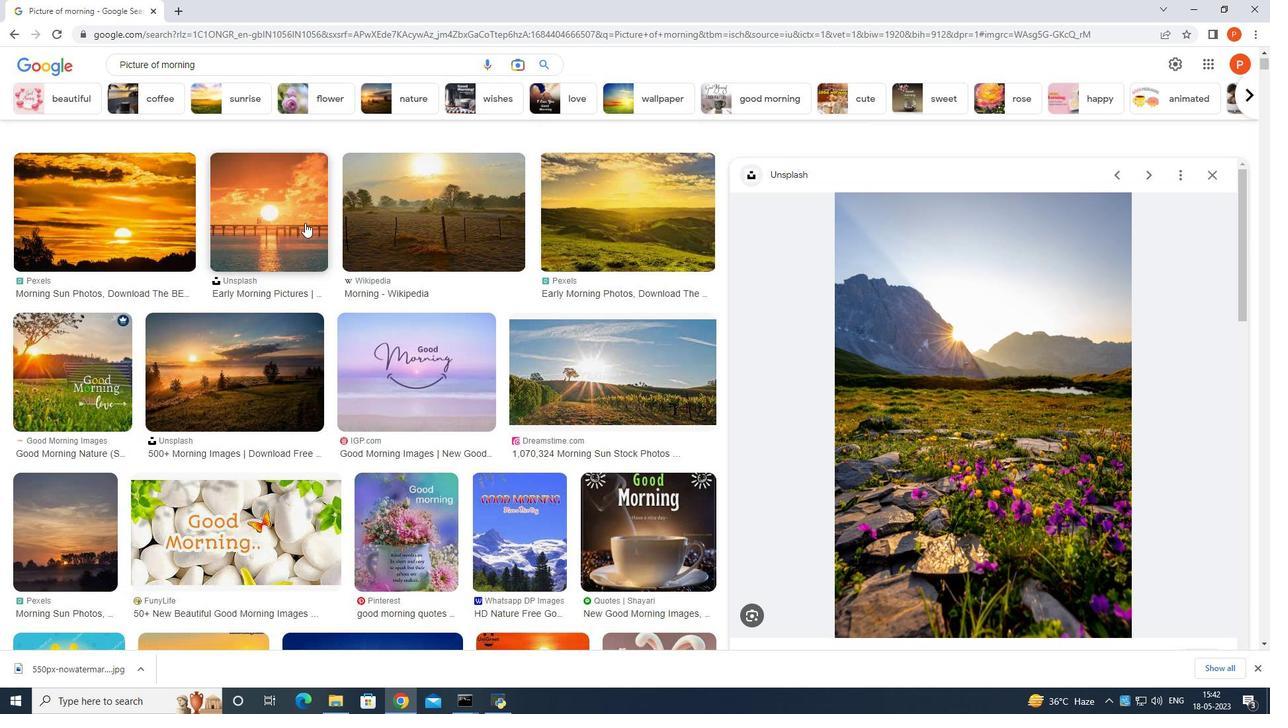 
Action: Mouse scrolled (305, 223) with delta (0, 0)
Screenshot: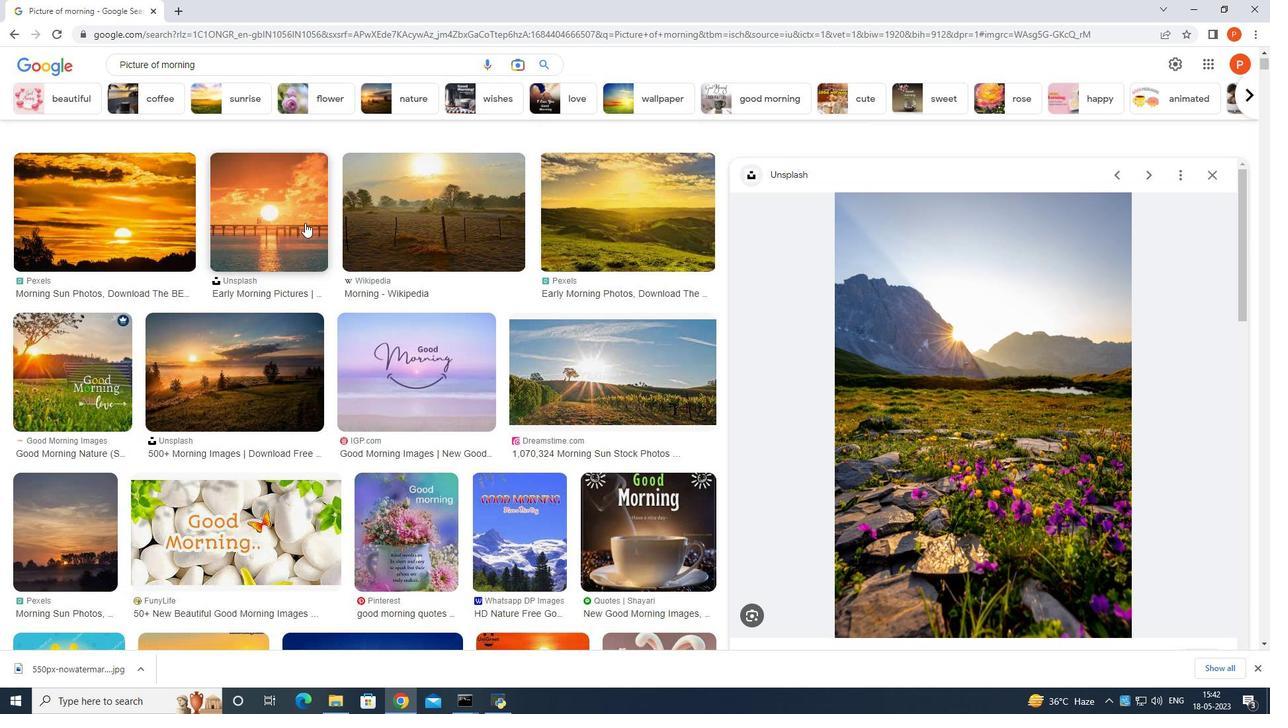 
Action: Mouse scrolled (305, 223) with delta (0, 0)
Screenshot: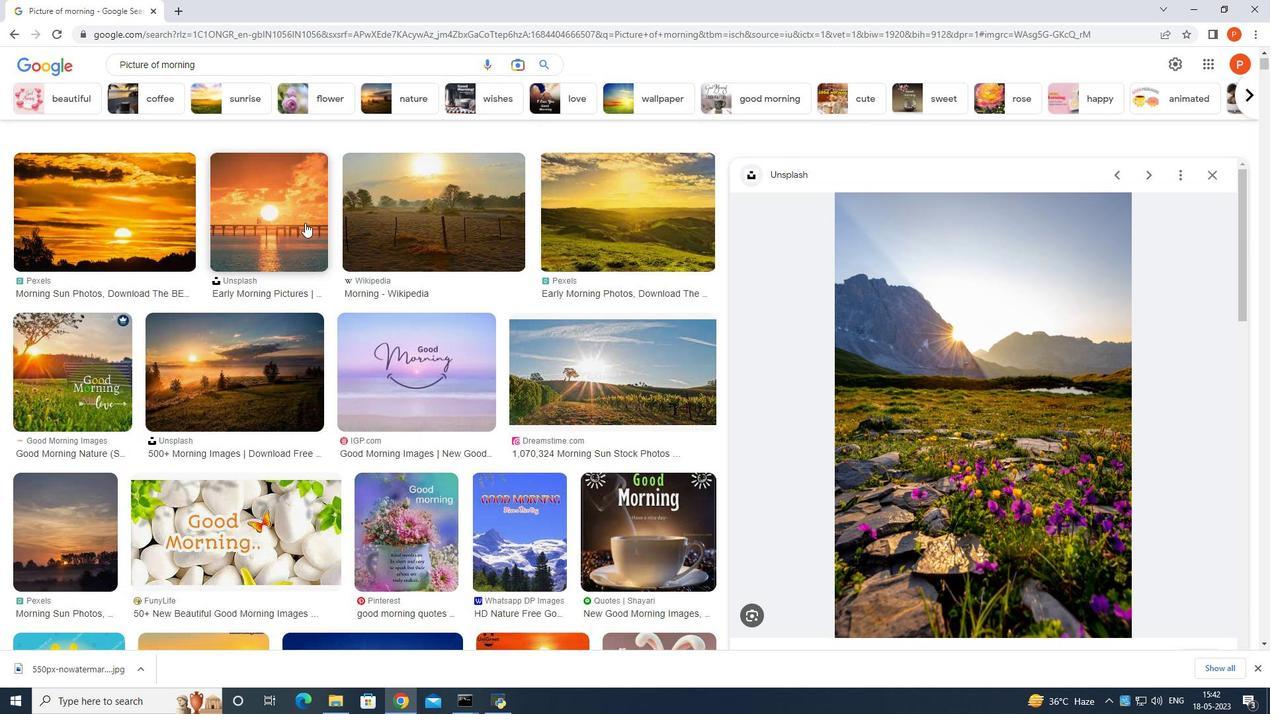 
Action: Mouse scrolled (305, 223) with delta (0, 0)
Screenshot: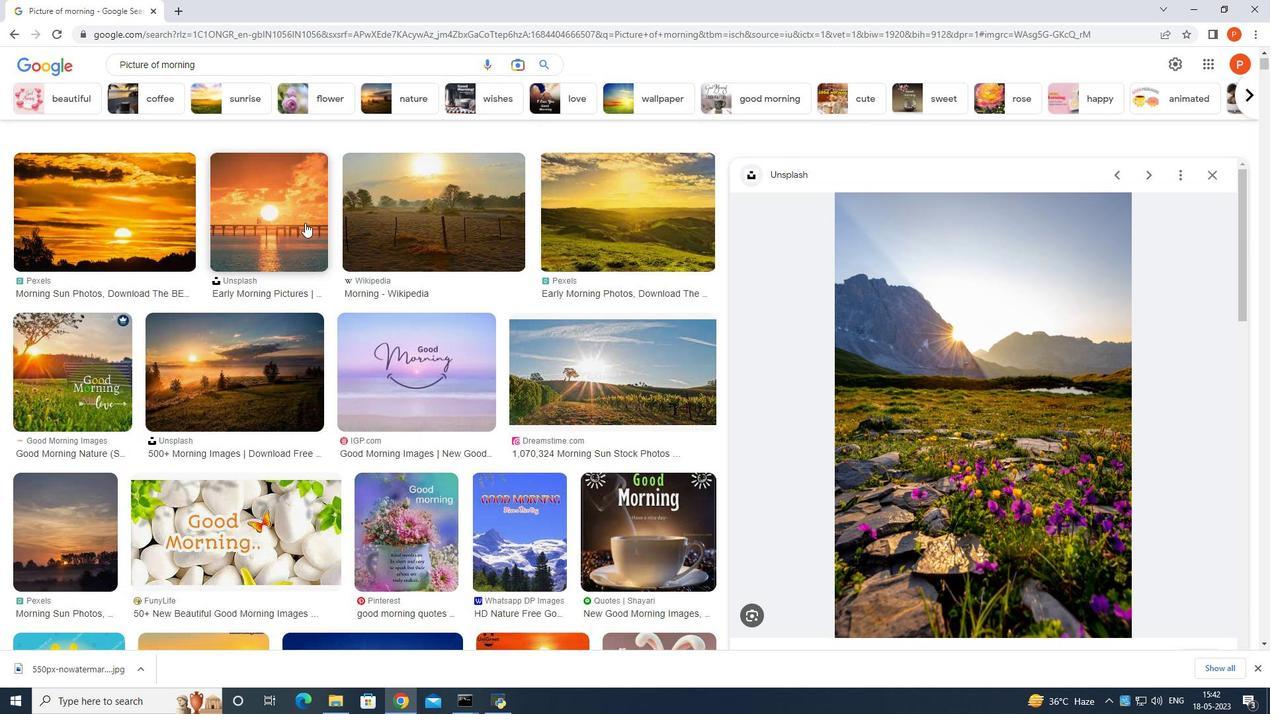 
Action: Mouse scrolled (305, 223) with delta (0, 0)
Screenshot: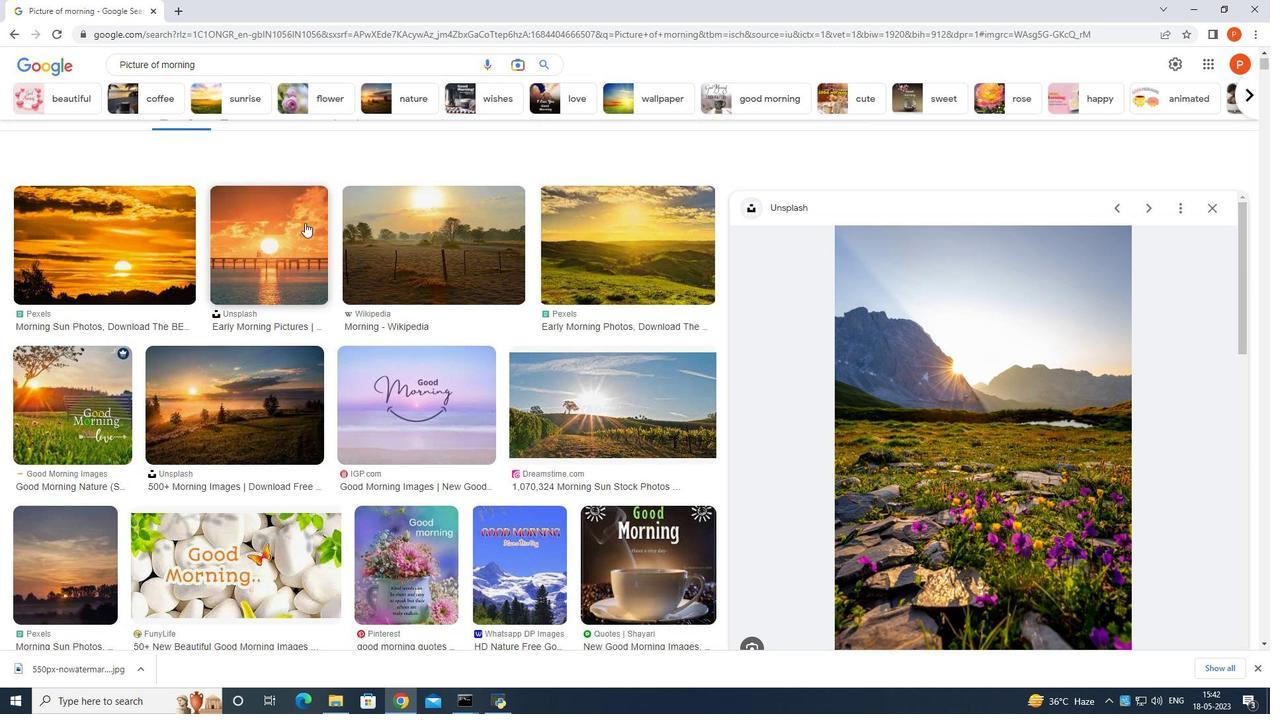 
Action: Mouse moved to (232, 71)
Screenshot: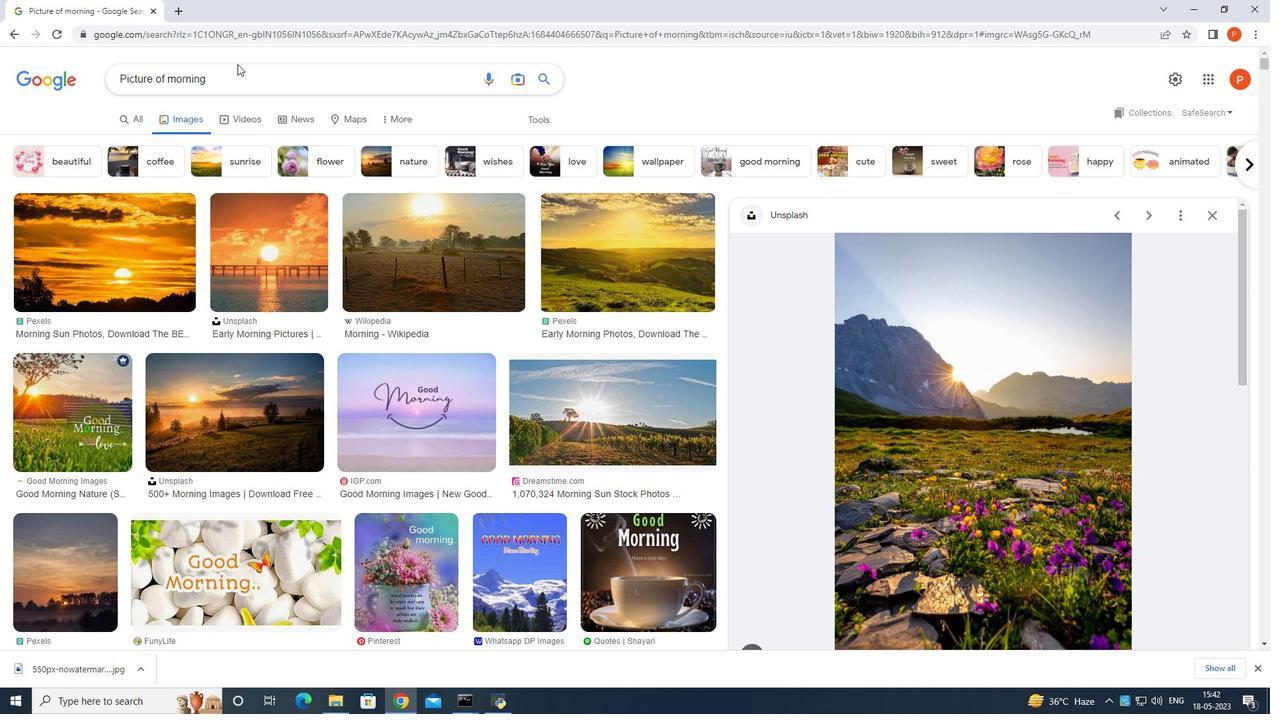 
Action: Mouse pressed left at (232, 71)
Screenshot: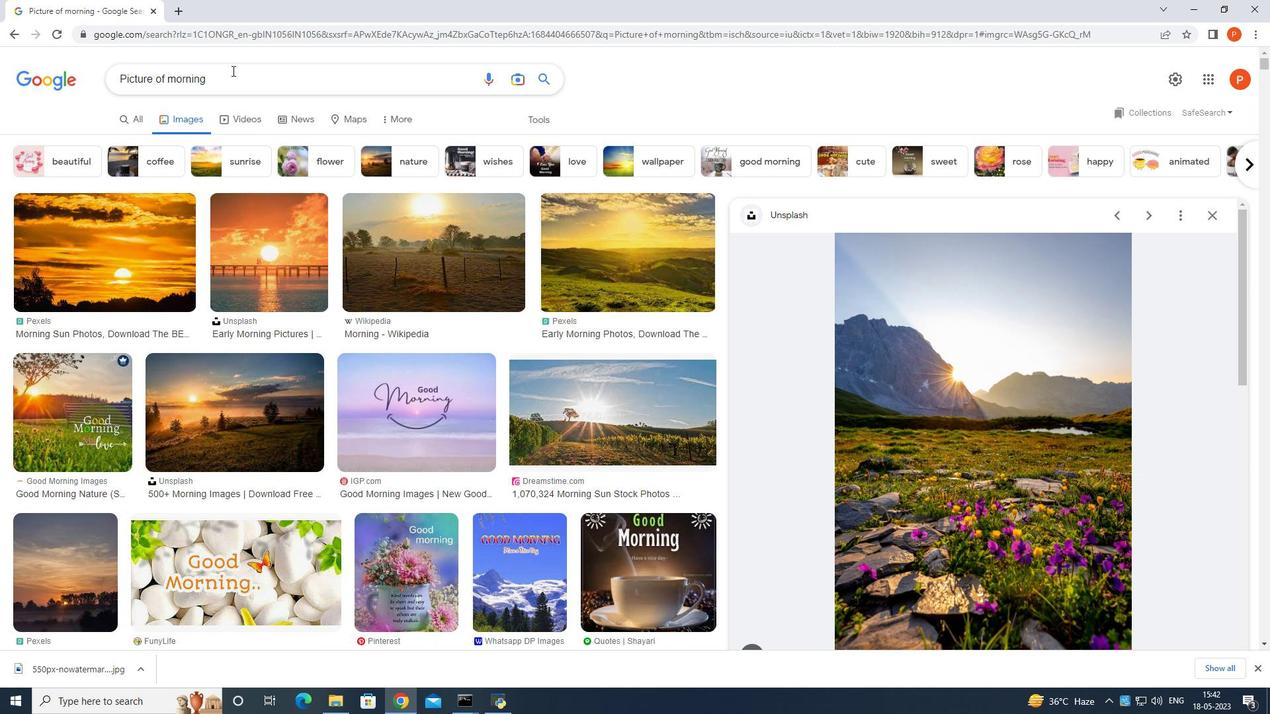 
Action: Mouse moved to (230, 77)
Screenshot: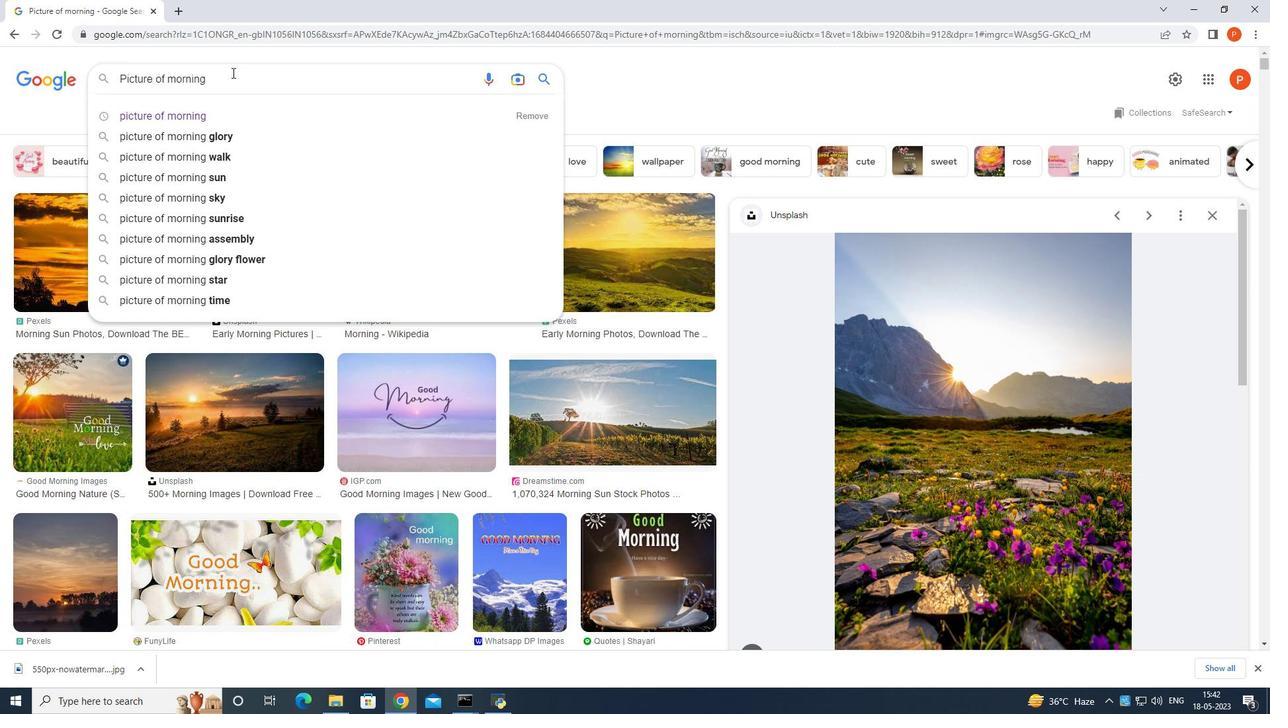 
Action: Key pressed <Key.backspace>
Screenshot: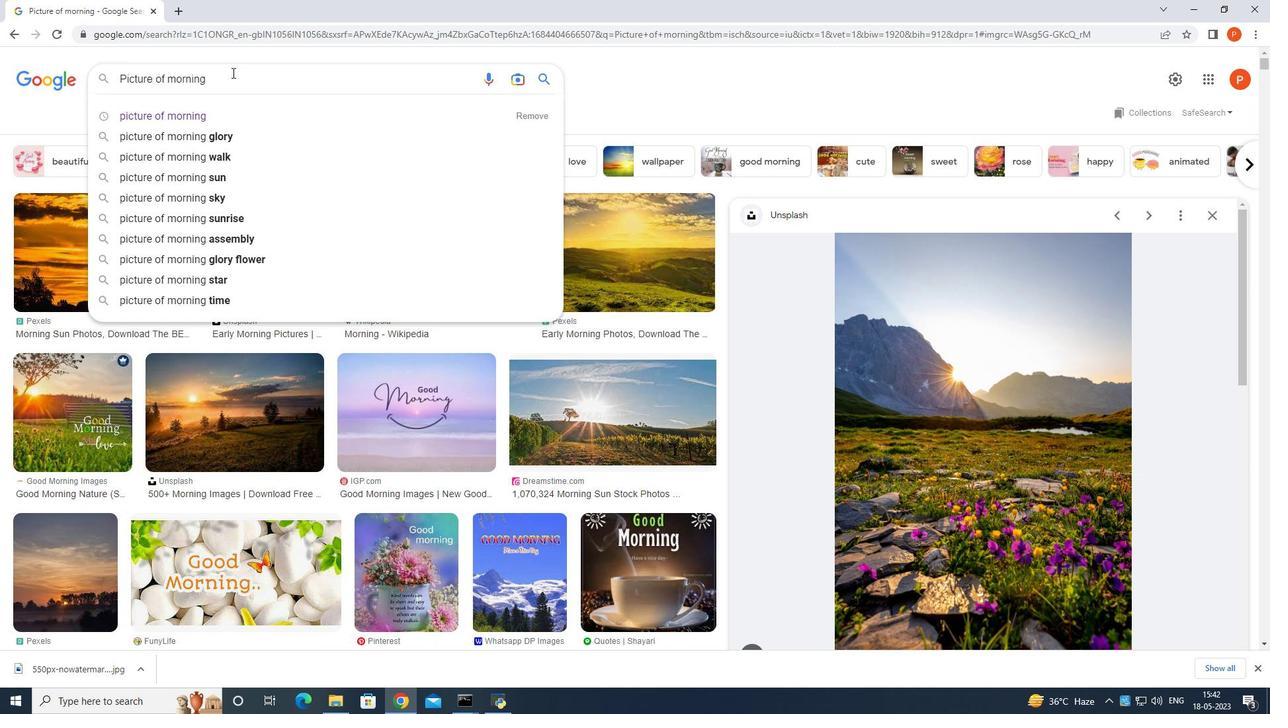 
Action: Mouse moved to (228, 78)
Screenshot: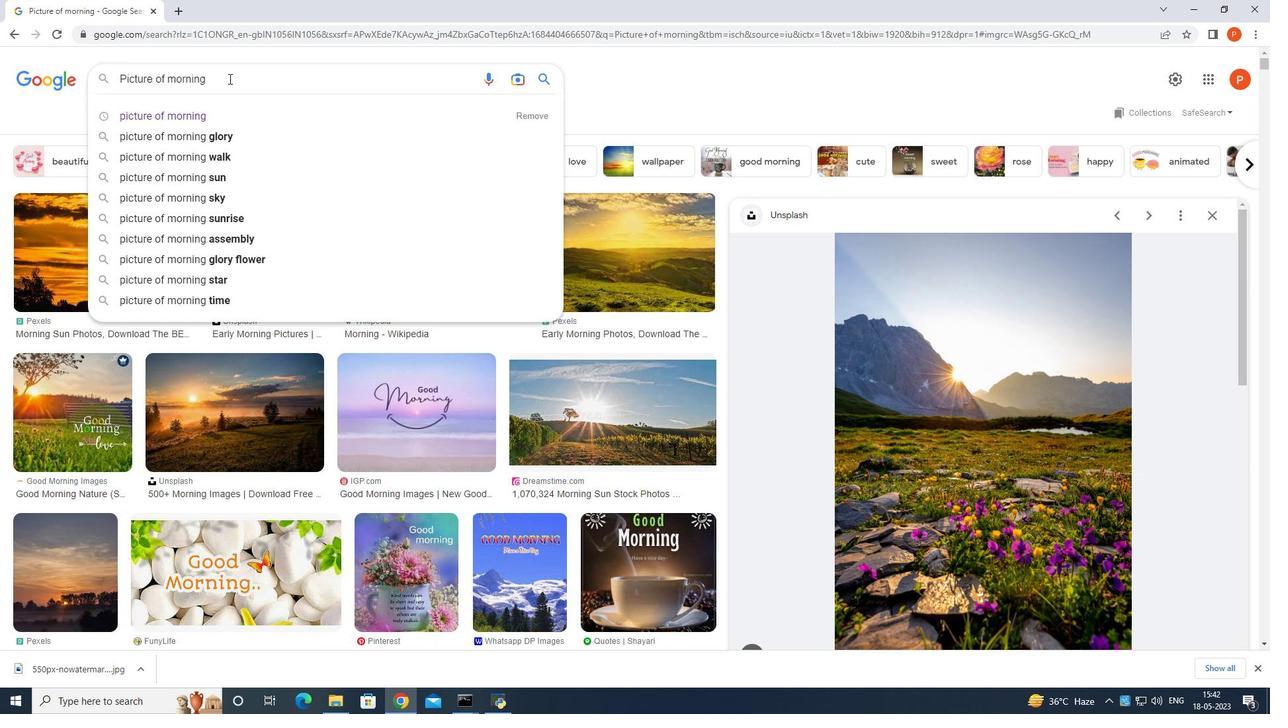 
Action: Key pressed <Key.backspace><Key.backspace><Key.backspace><Key.backspace><Key.backspace><Key.backspace>after<Key.down><Key.enter>
Screenshot: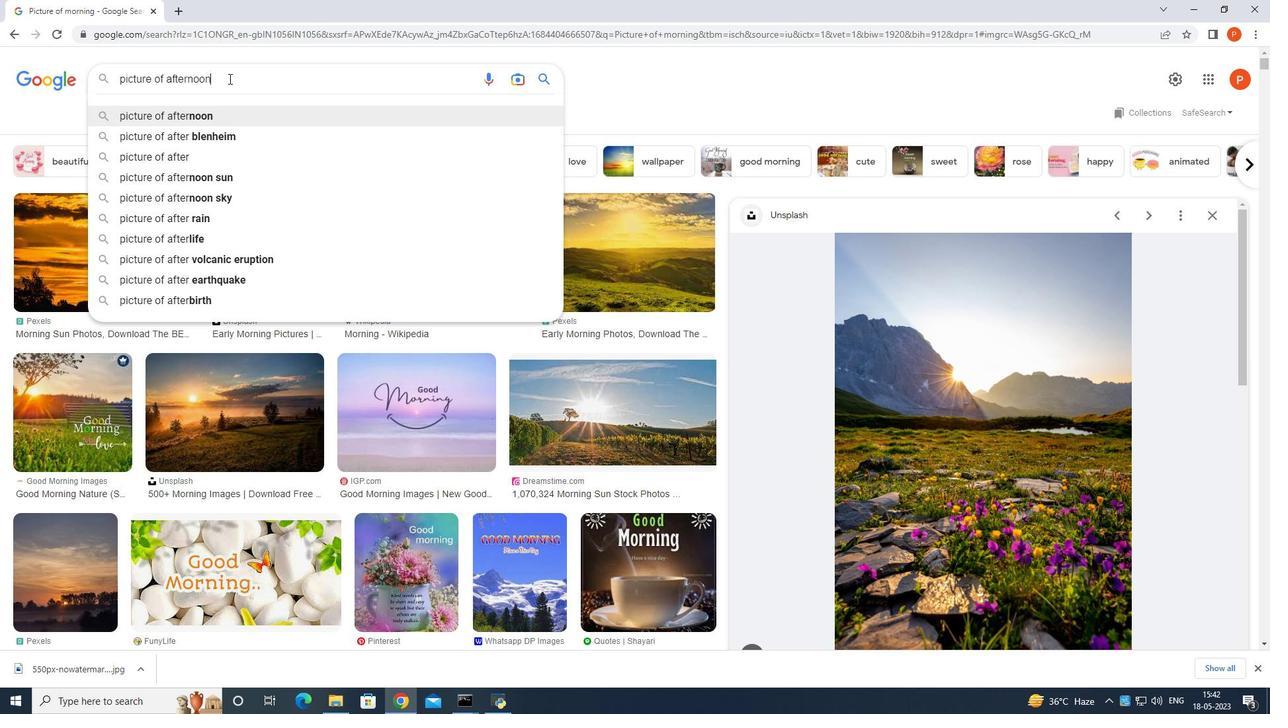 
Action: Mouse moved to (107, 263)
Screenshot: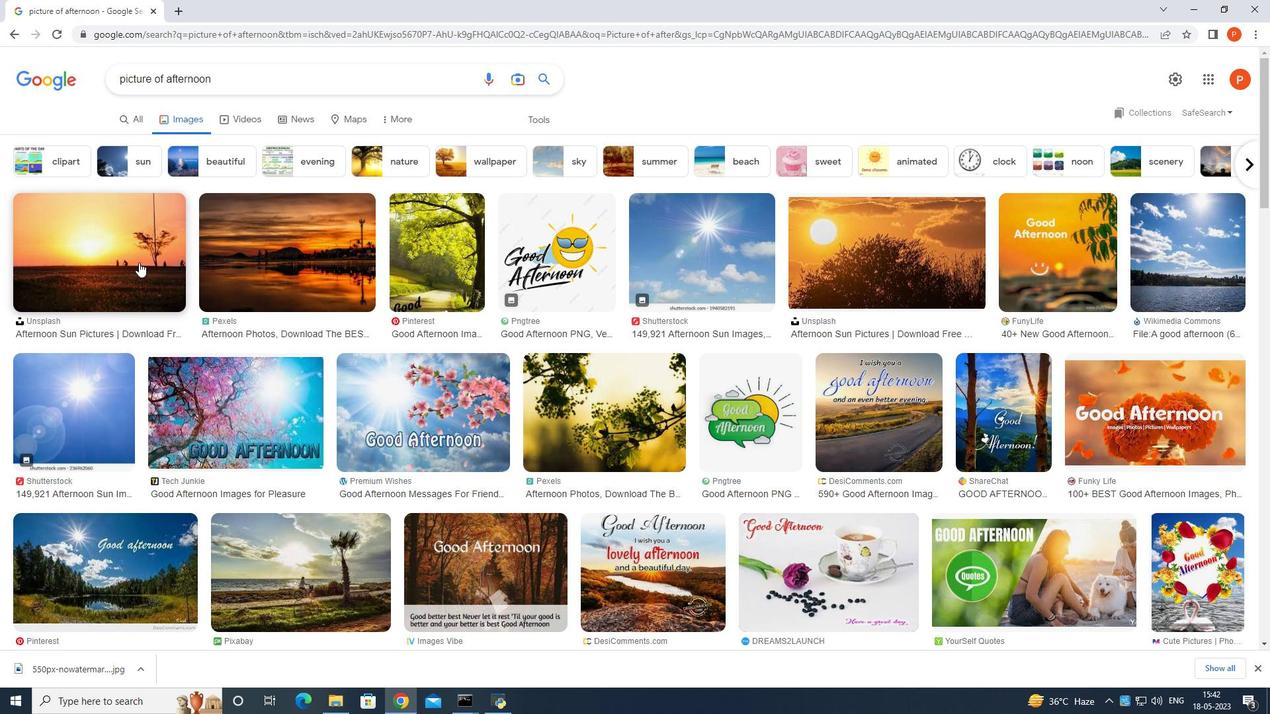 
Action: Mouse pressed left at (107, 263)
Screenshot: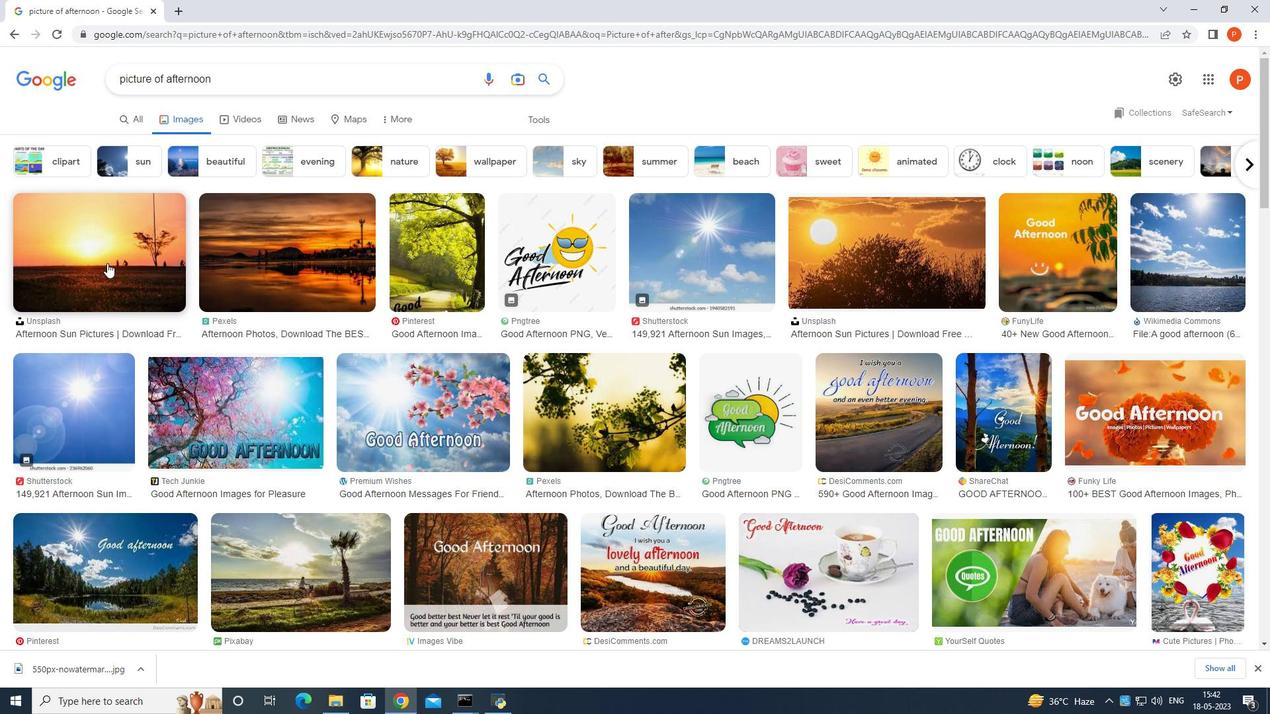 
Action: Mouse moved to (1004, 340)
Screenshot: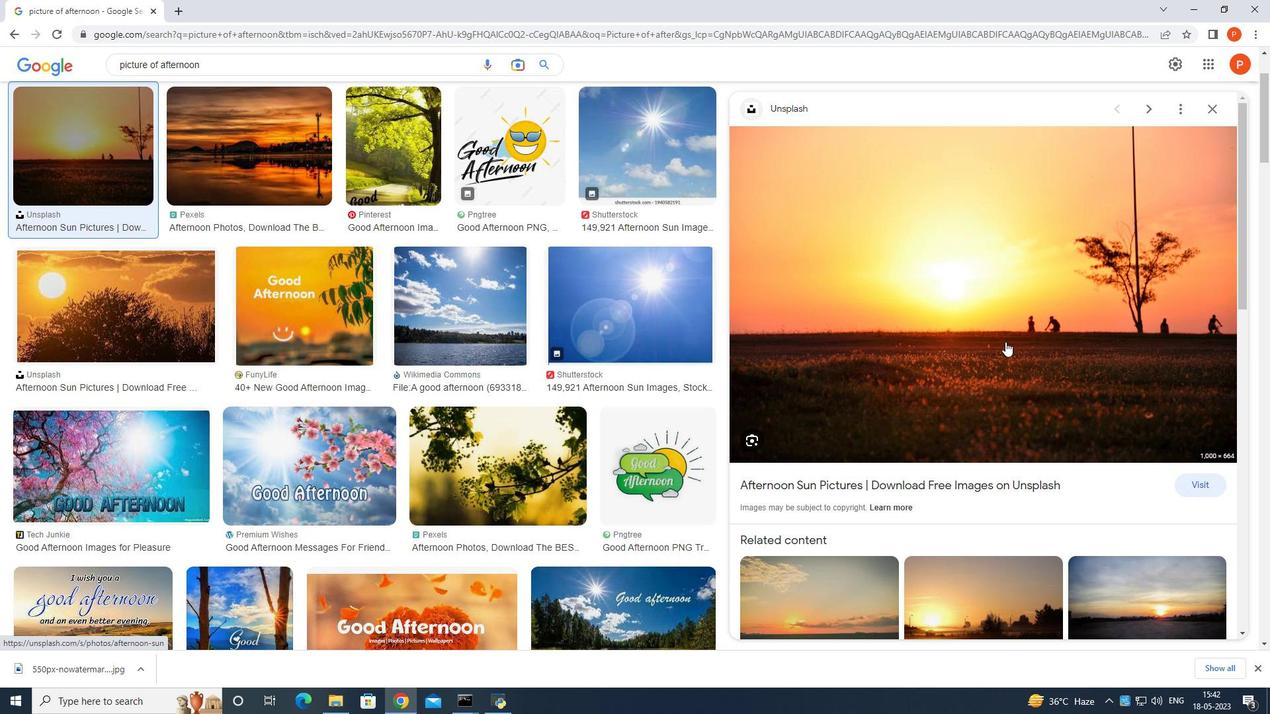 
Action: Mouse pressed left at (1004, 340)
Screenshot: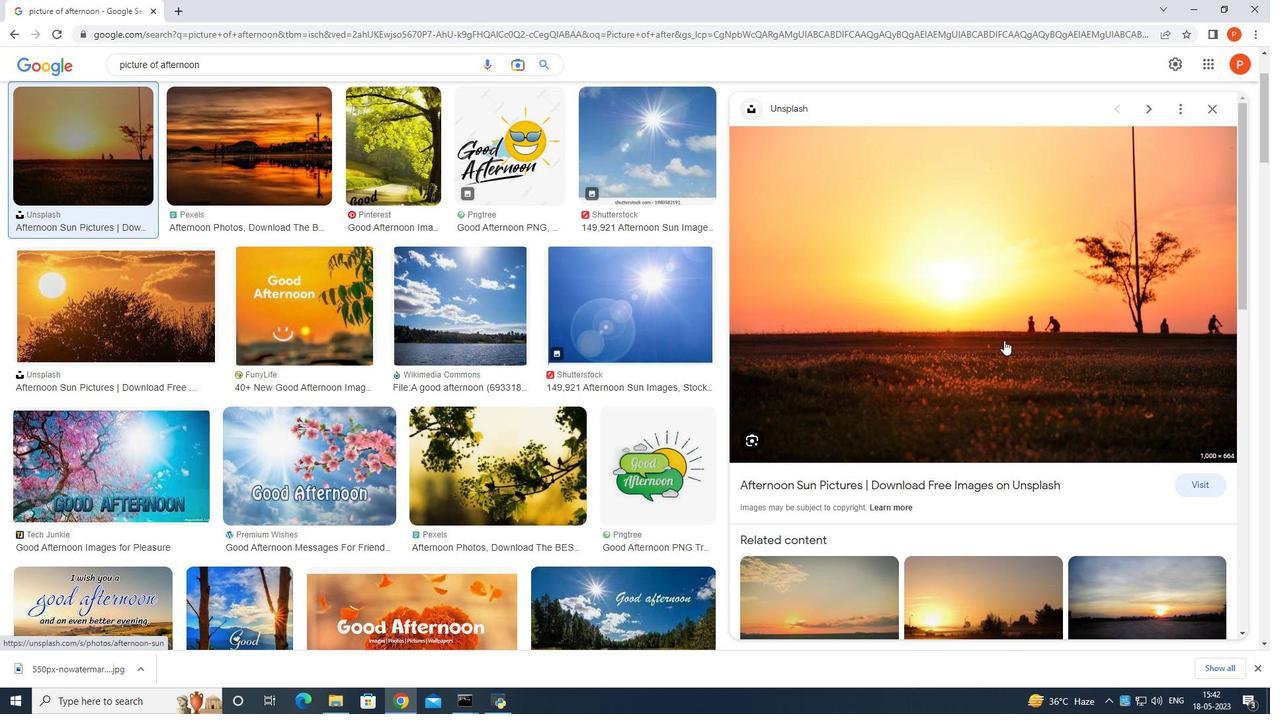 
Action: Mouse moved to (657, 195)
Screenshot: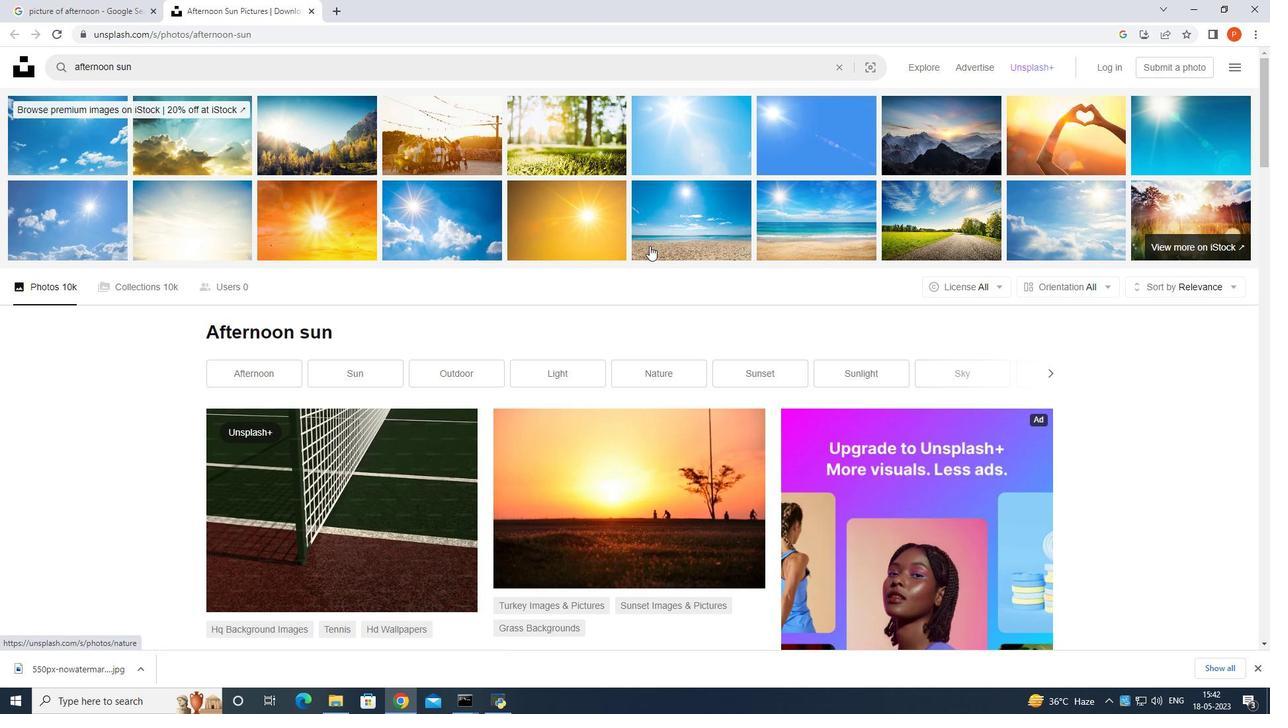 
Action: Mouse pressed left at (657, 195)
Screenshot: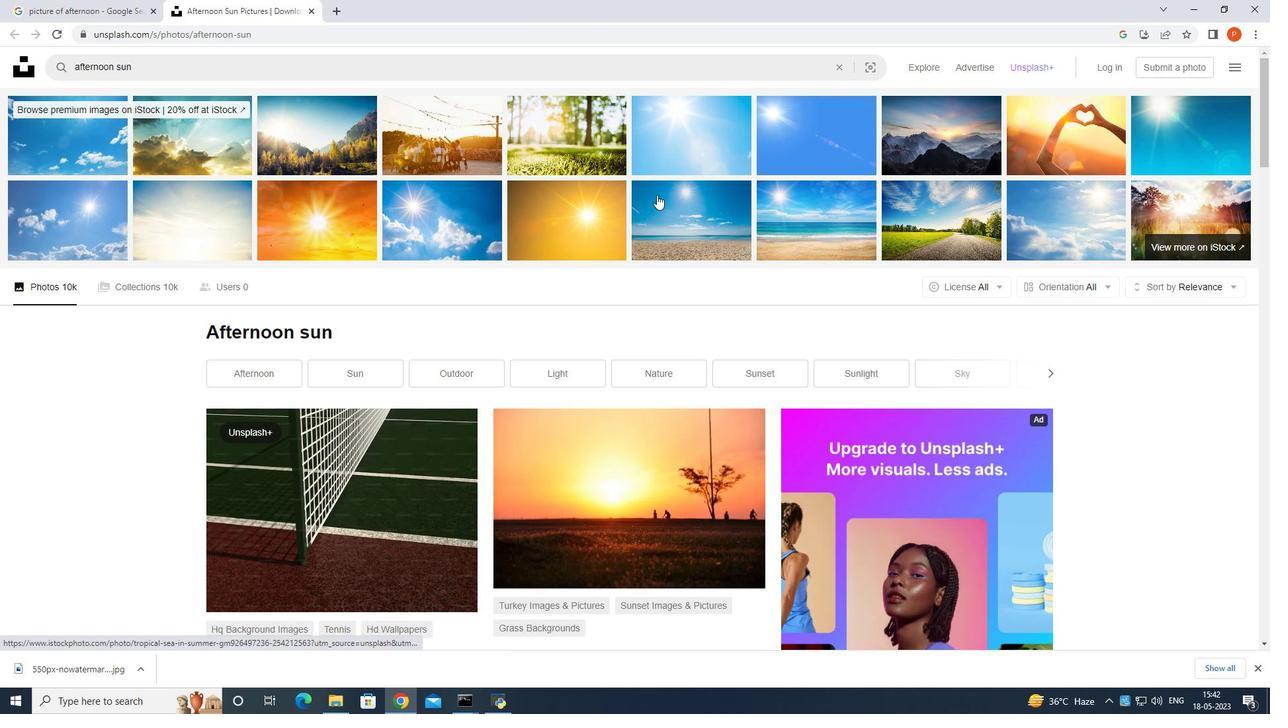 
Action: Mouse moved to (464, 328)
Screenshot: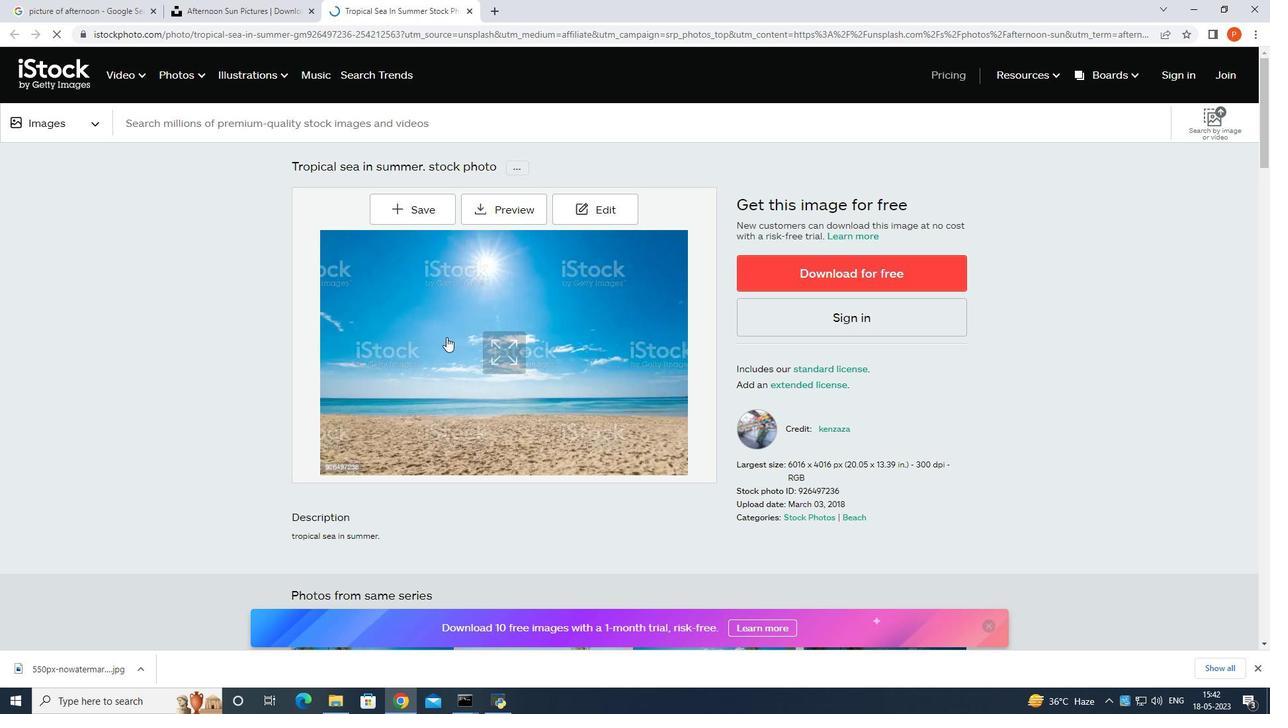 
Action: Mouse scrolled (464, 327) with delta (0, 0)
Screenshot: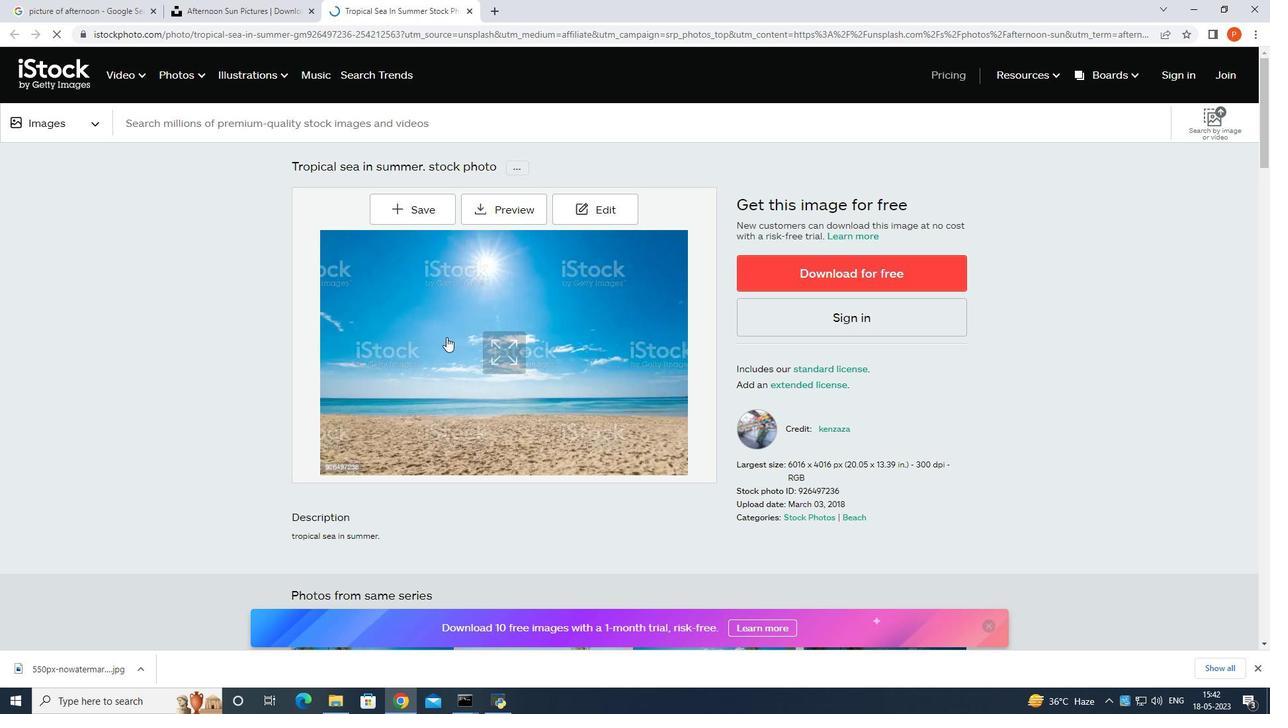 
Action: Mouse moved to (465, 330)
Screenshot: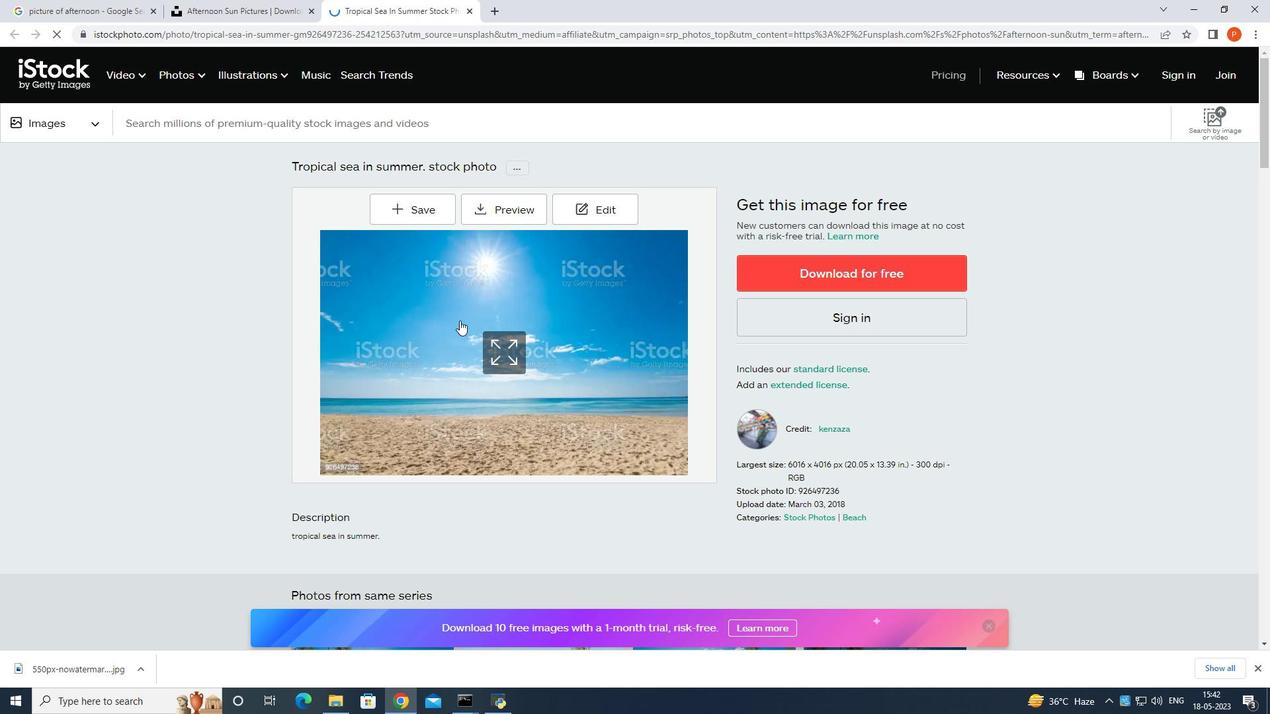 
Action: Mouse scrolled (465, 330) with delta (0, 0)
Screenshot: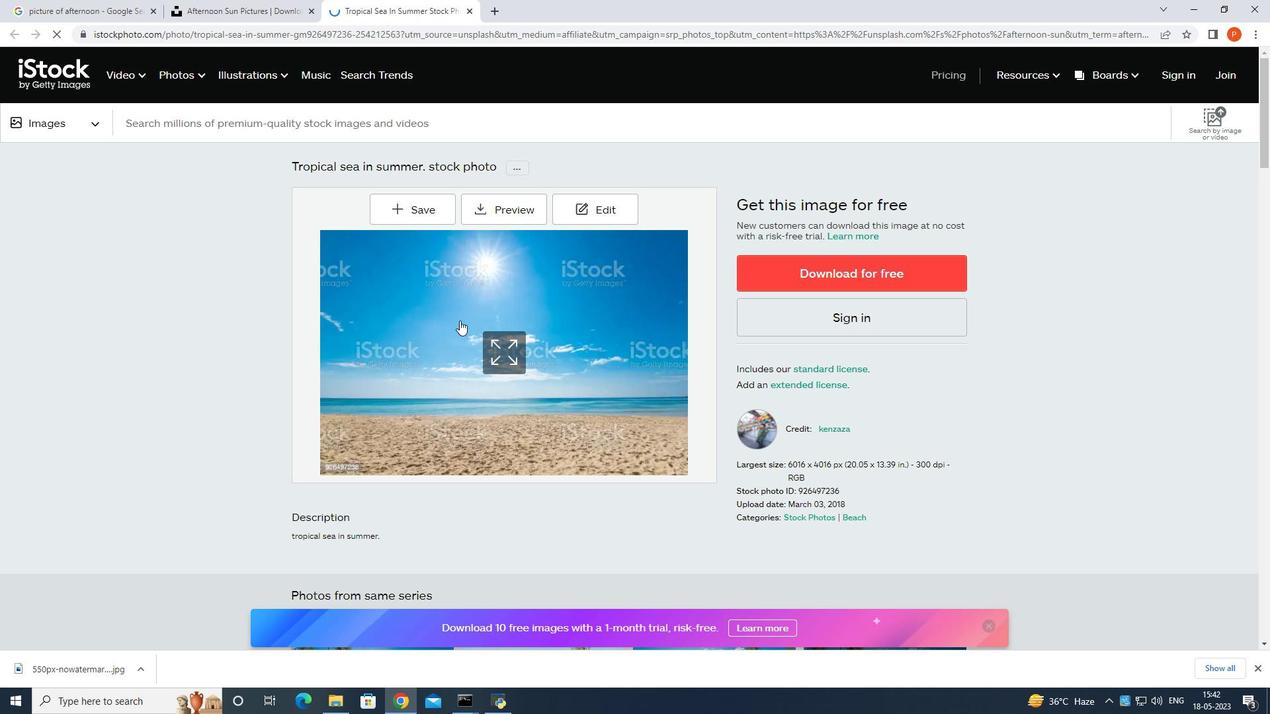 
Action: Mouse scrolled (465, 330) with delta (0, 0)
Screenshot: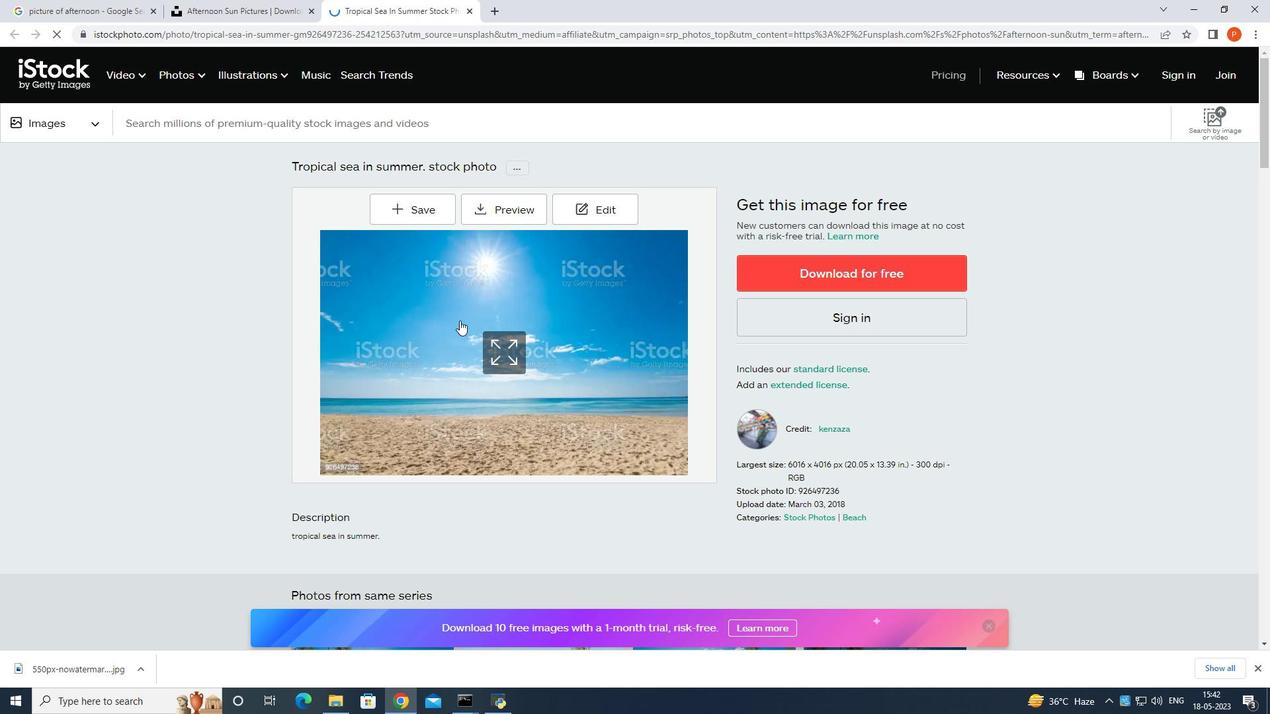 
Action: Mouse scrolled (465, 330) with delta (0, 0)
Screenshot: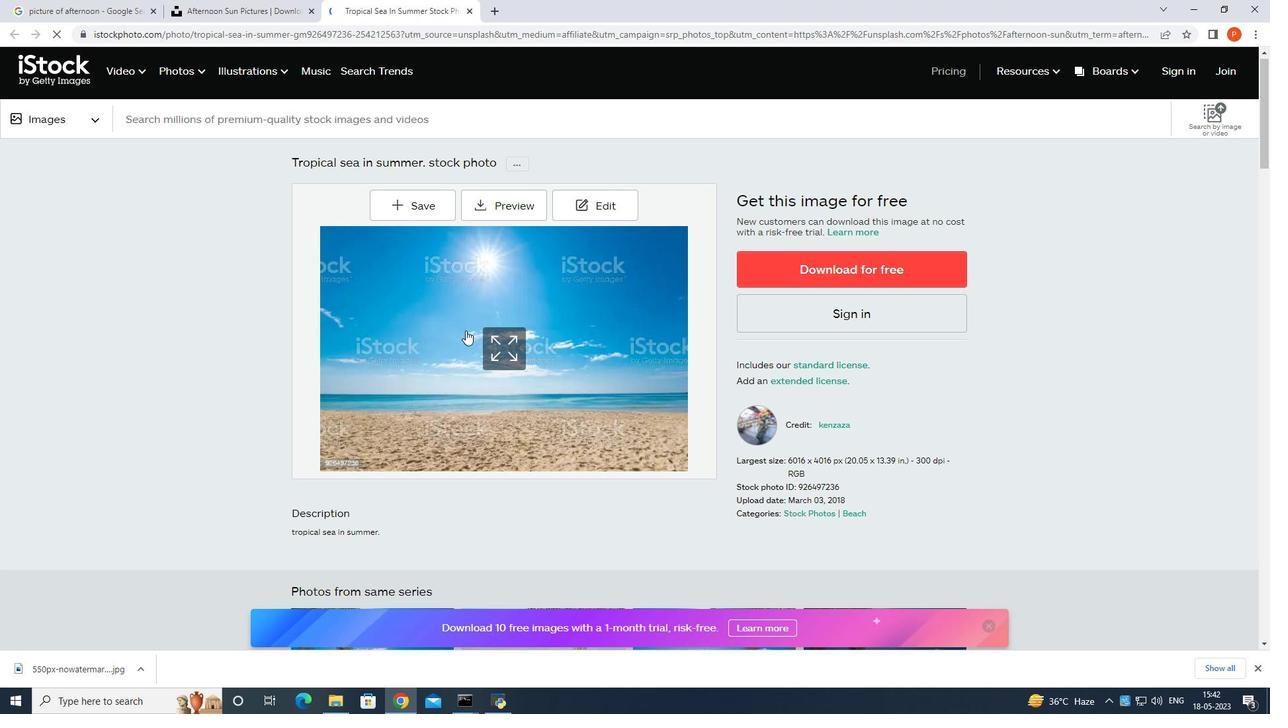 
Action: Mouse scrolled (465, 330) with delta (0, 0)
Screenshot: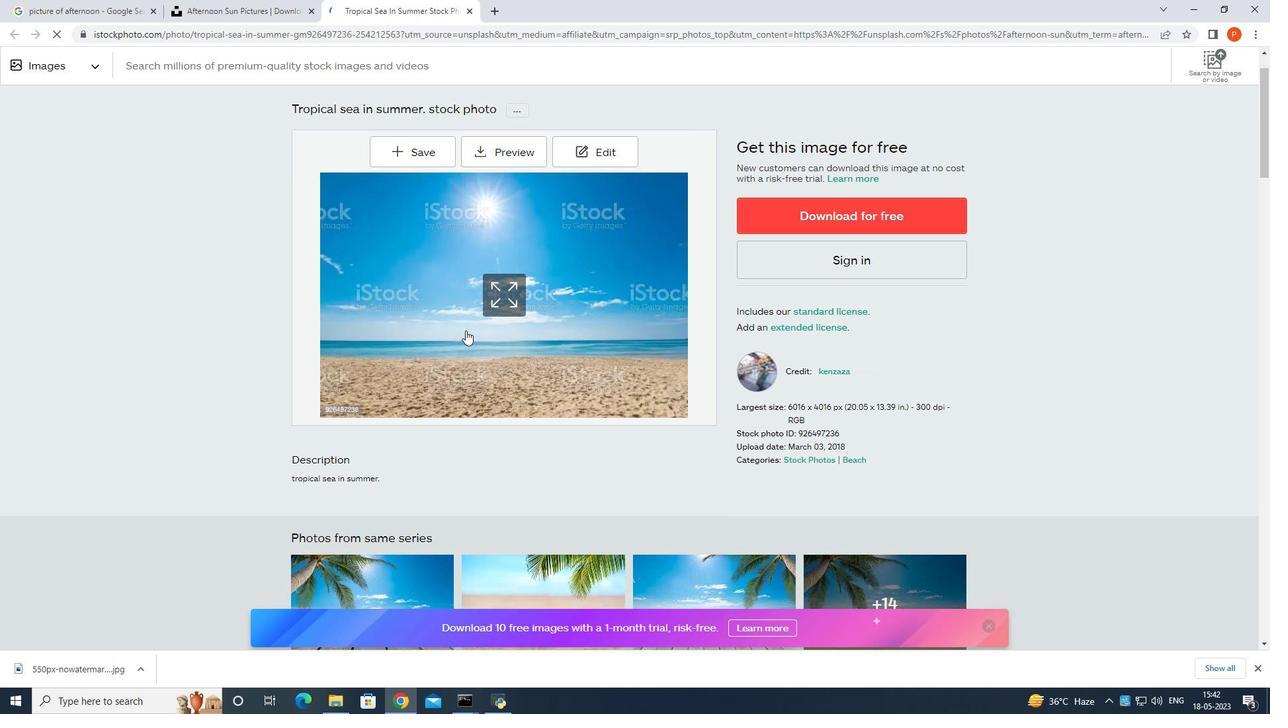 
Action: Mouse moved to (466, 332)
Screenshot: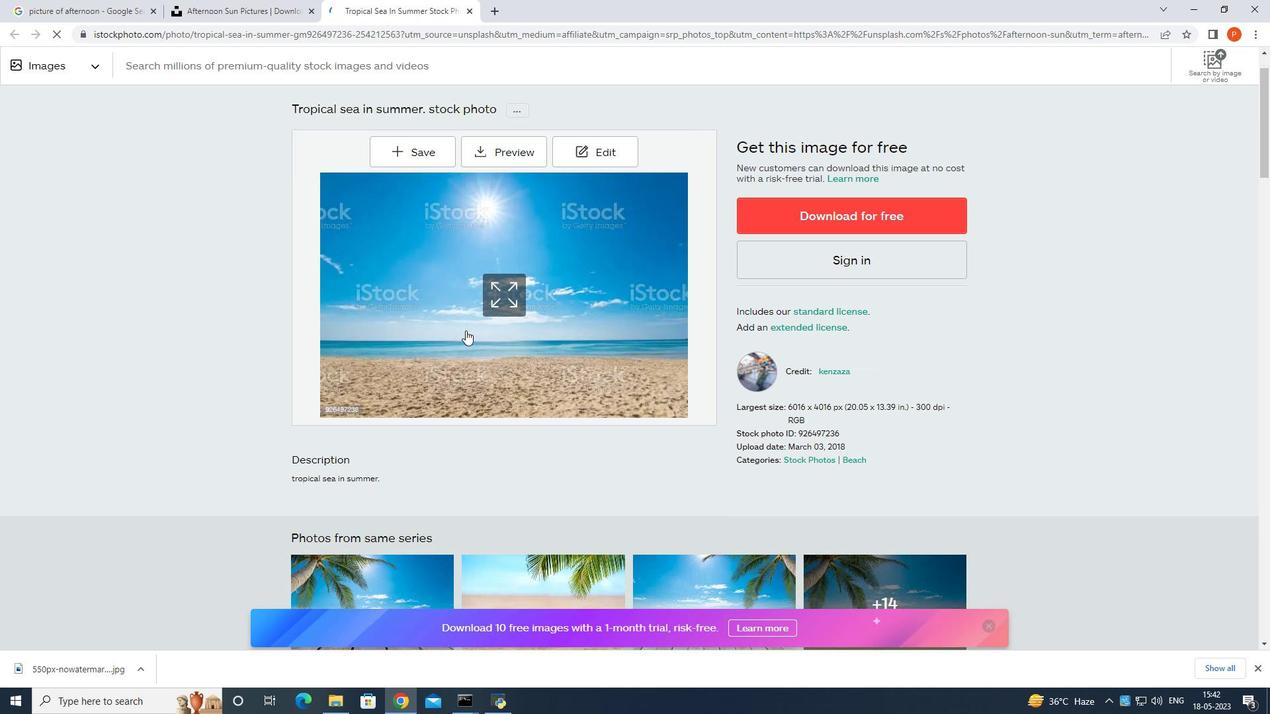 
Action: Mouse scrolled (466, 331) with delta (0, 0)
Screenshot: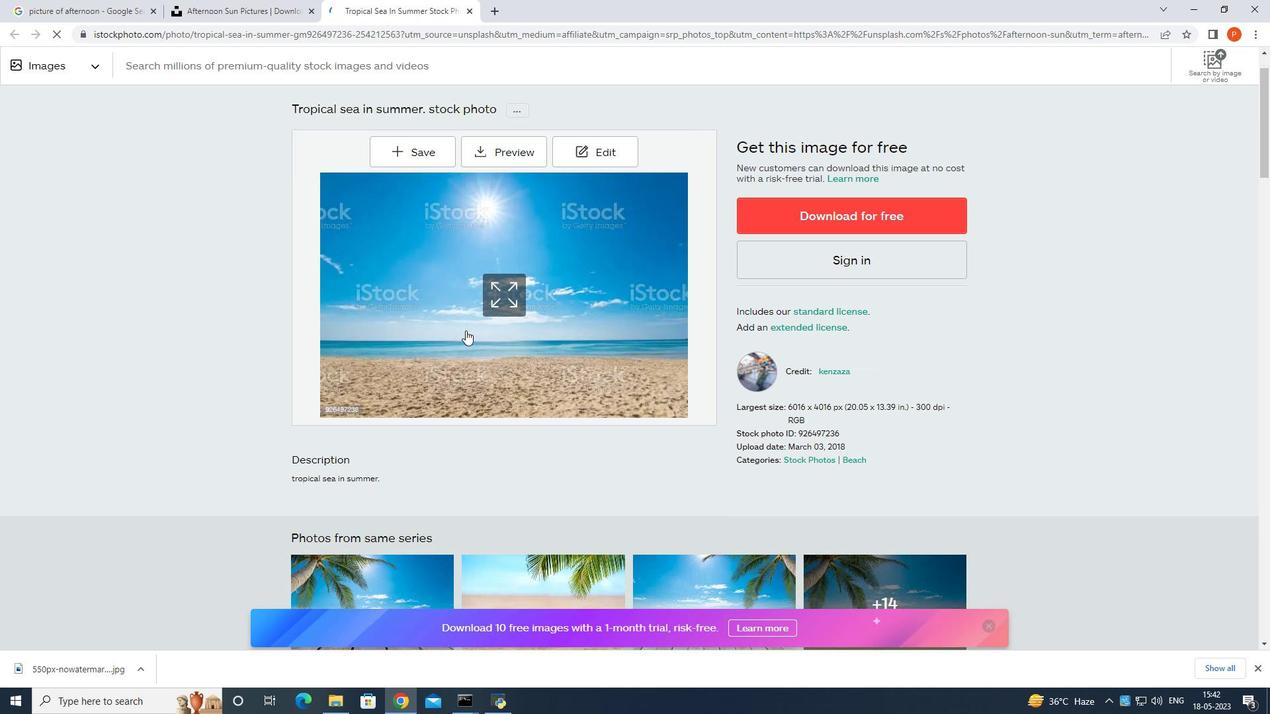 
Action: Mouse moved to (467, 332)
Screenshot: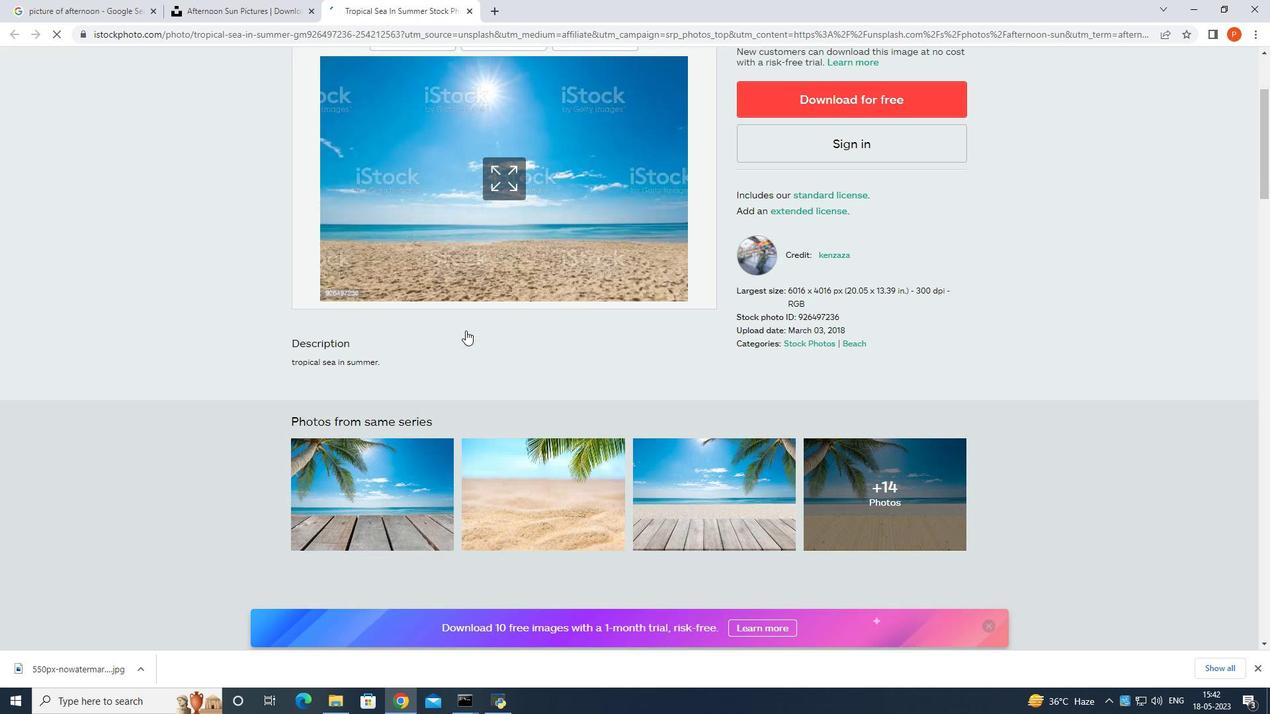 
Action: Mouse scrolled (467, 331) with delta (0, 0)
Screenshot: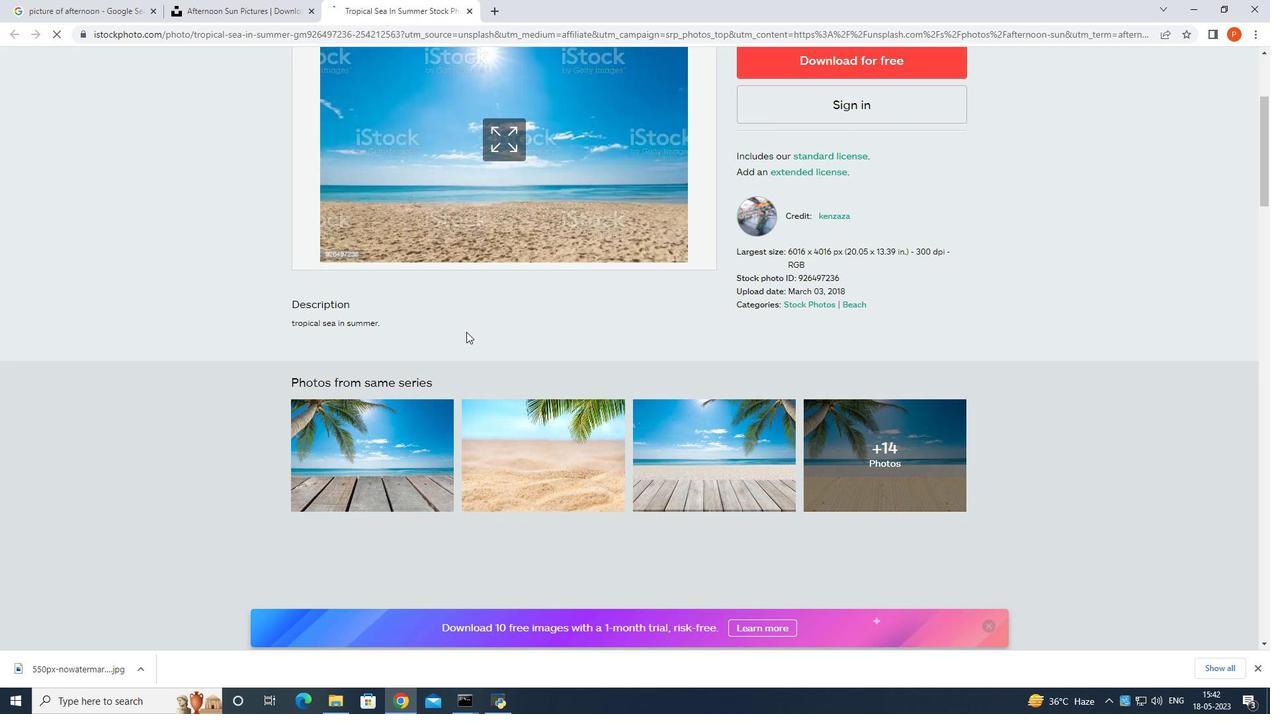 
Action: Mouse scrolled (467, 331) with delta (0, 0)
Screenshot: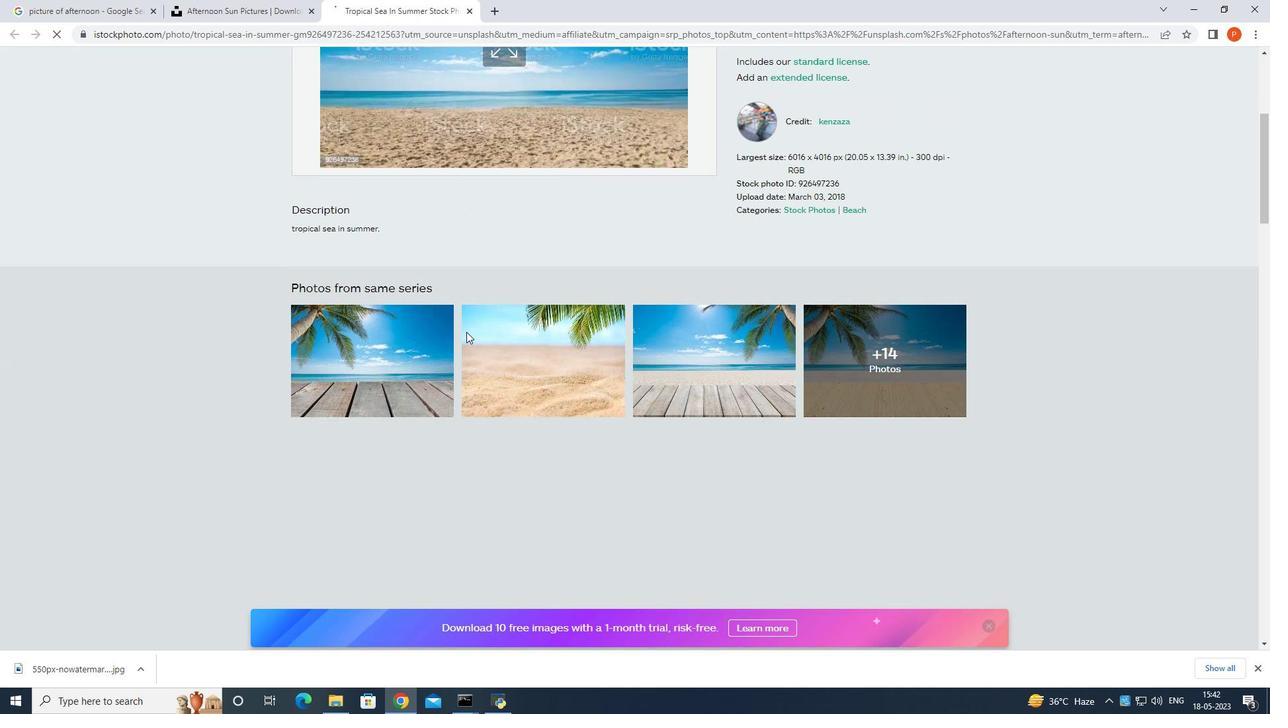 
Action: Mouse moved to (467, 331)
Screenshot: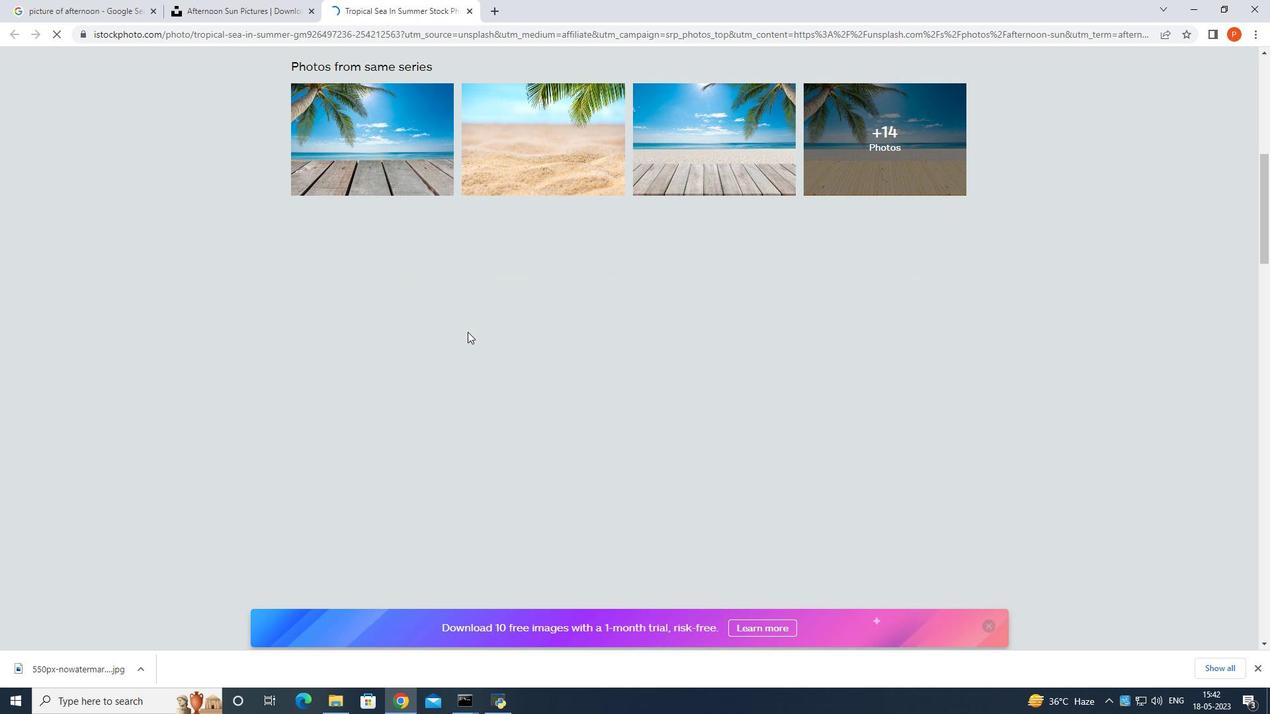 
Action: Mouse scrolled (467, 332) with delta (0, 0)
Screenshot: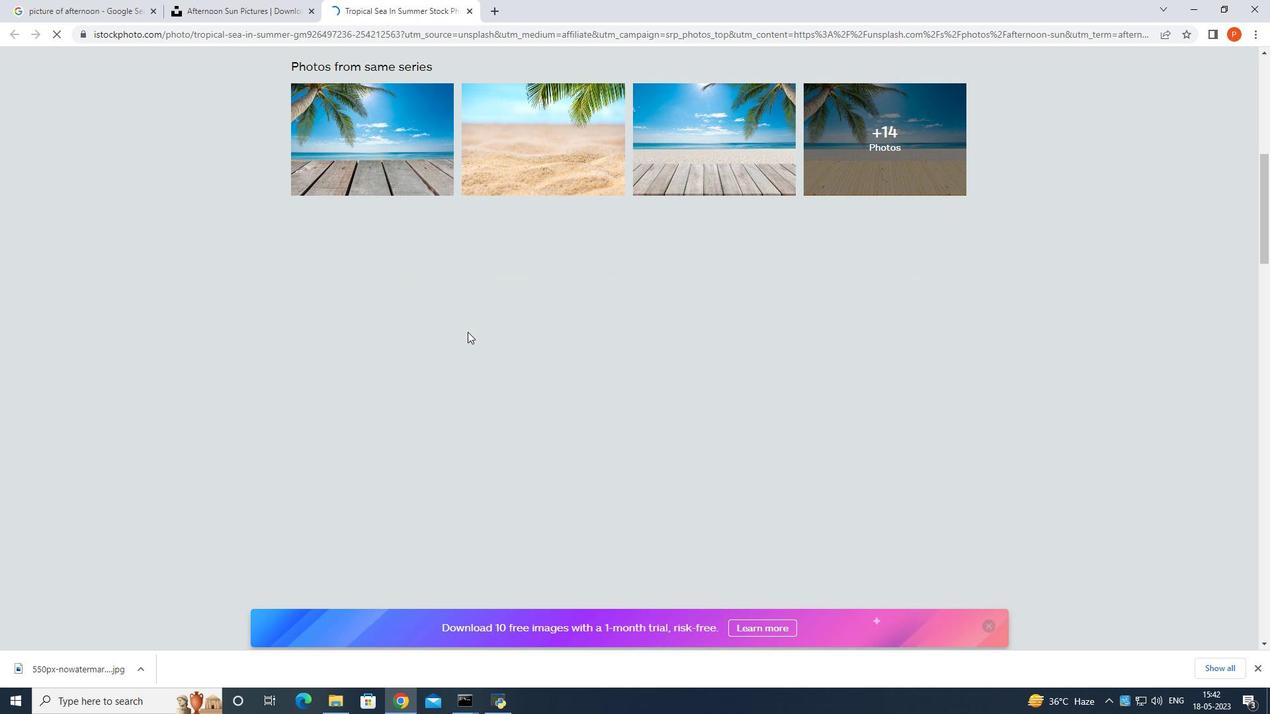 
Action: Mouse moved to (467, 331)
Screenshot: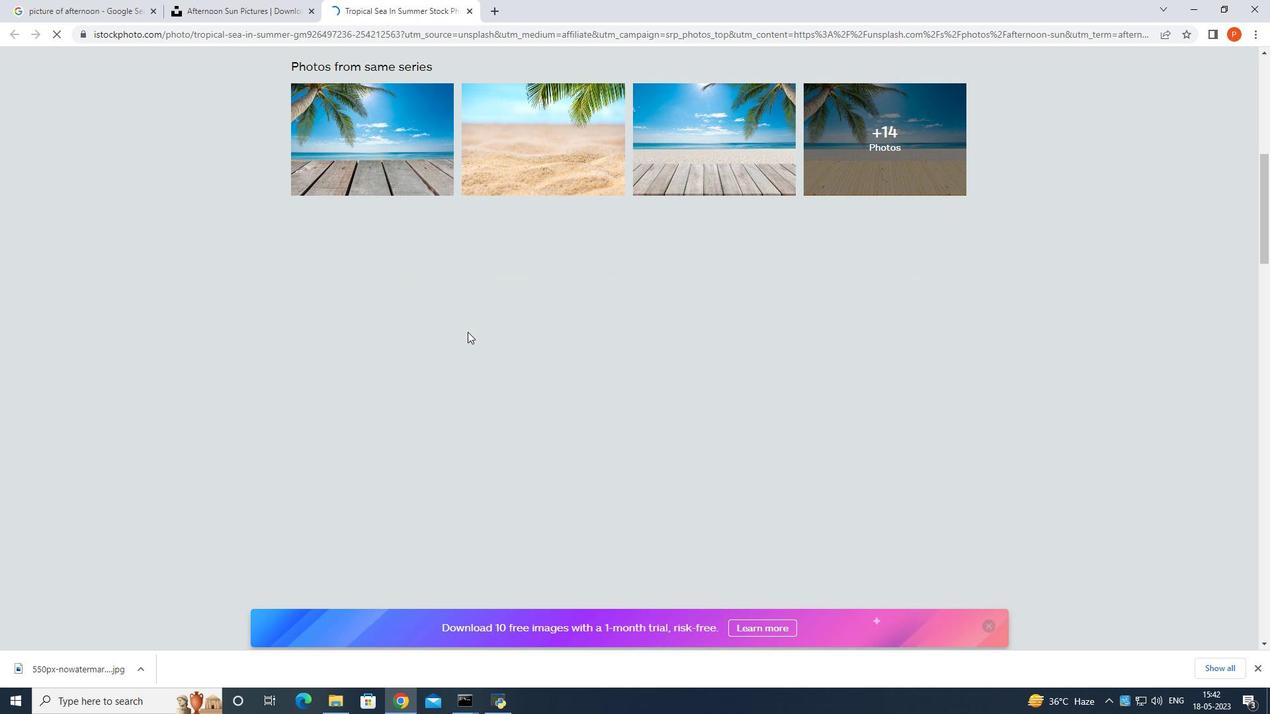 
Action: Mouse scrolled (467, 332) with delta (0, 0)
Screenshot: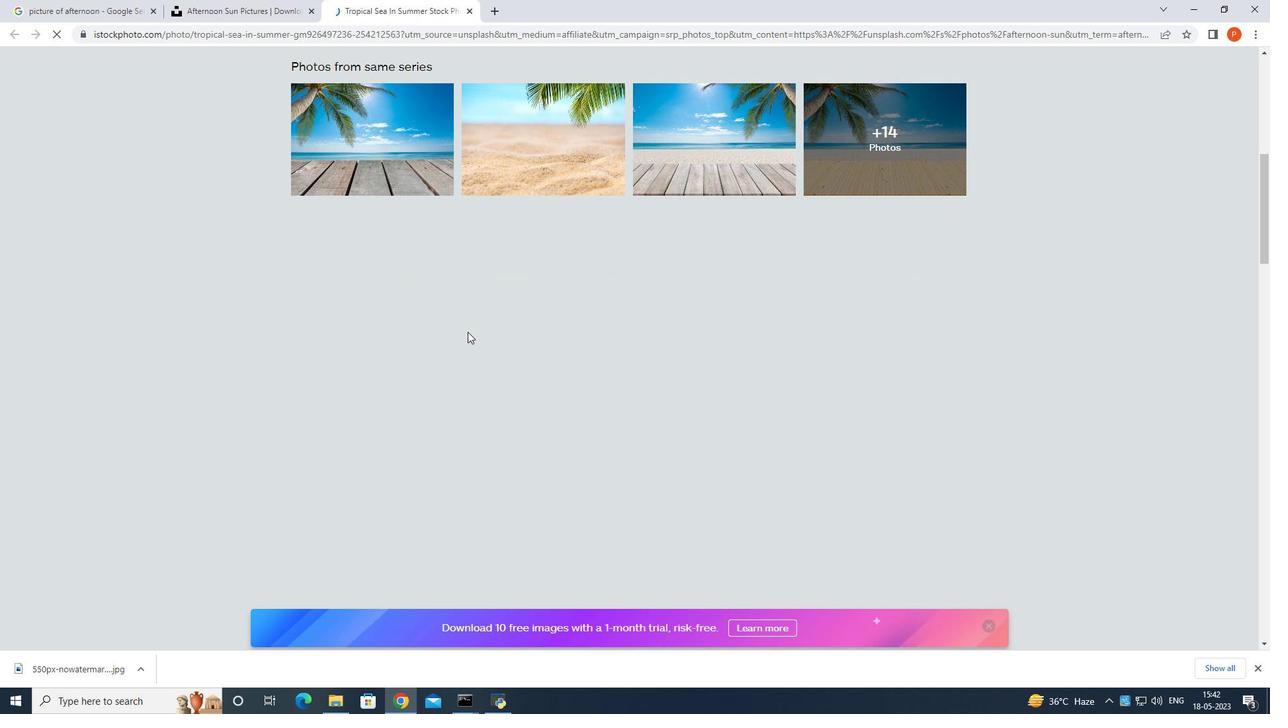 
Action: Mouse scrolled (467, 332) with delta (0, 0)
Screenshot: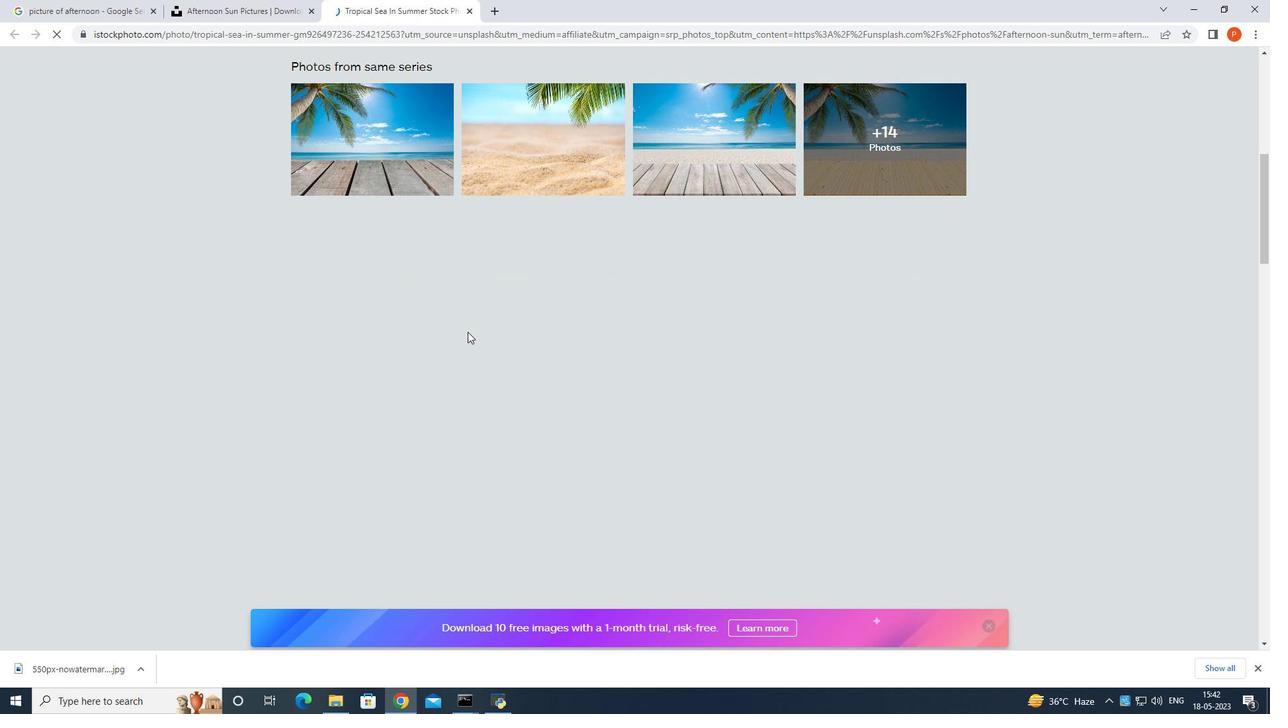 
Action: Mouse moved to (542, 323)
Screenshot: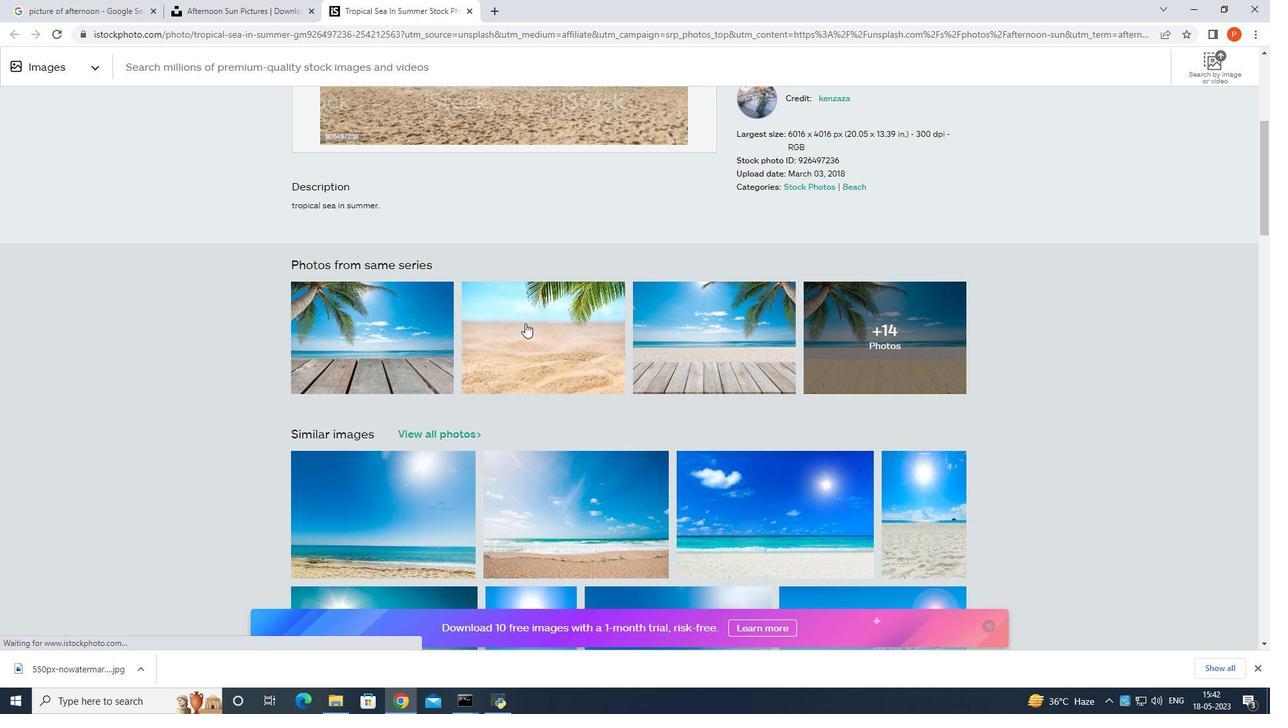 
Action: Mouse pressed left at (542, 323)
Screenshot: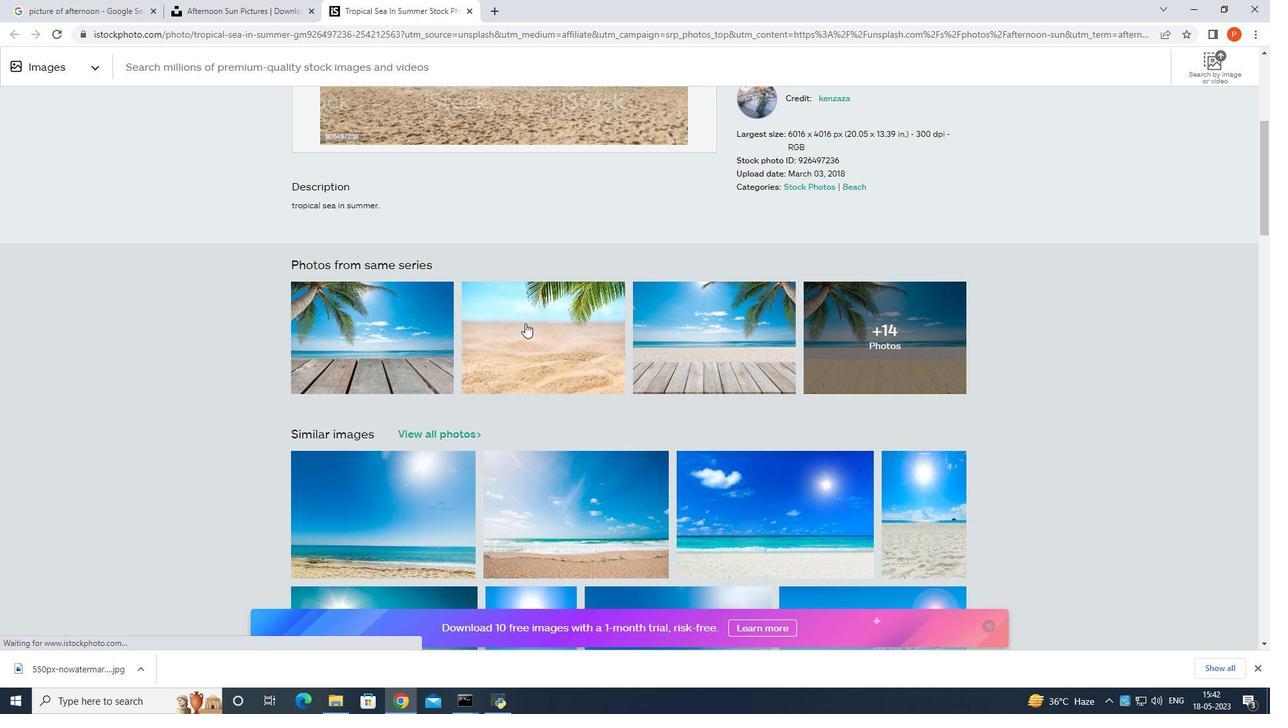 
Action: Mouse moved to (541, 325)
Screenshot: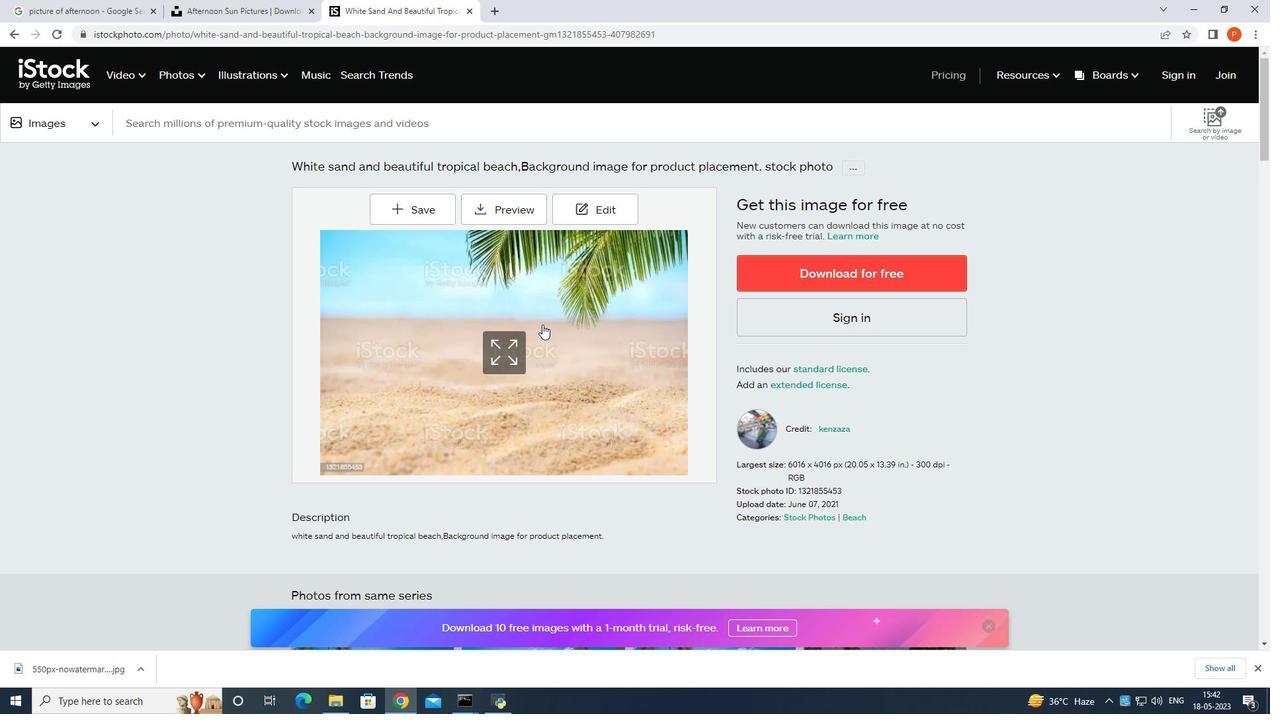 
Action: Mouse scrolled (541, 324) with delta (0, 0)
Screenshot: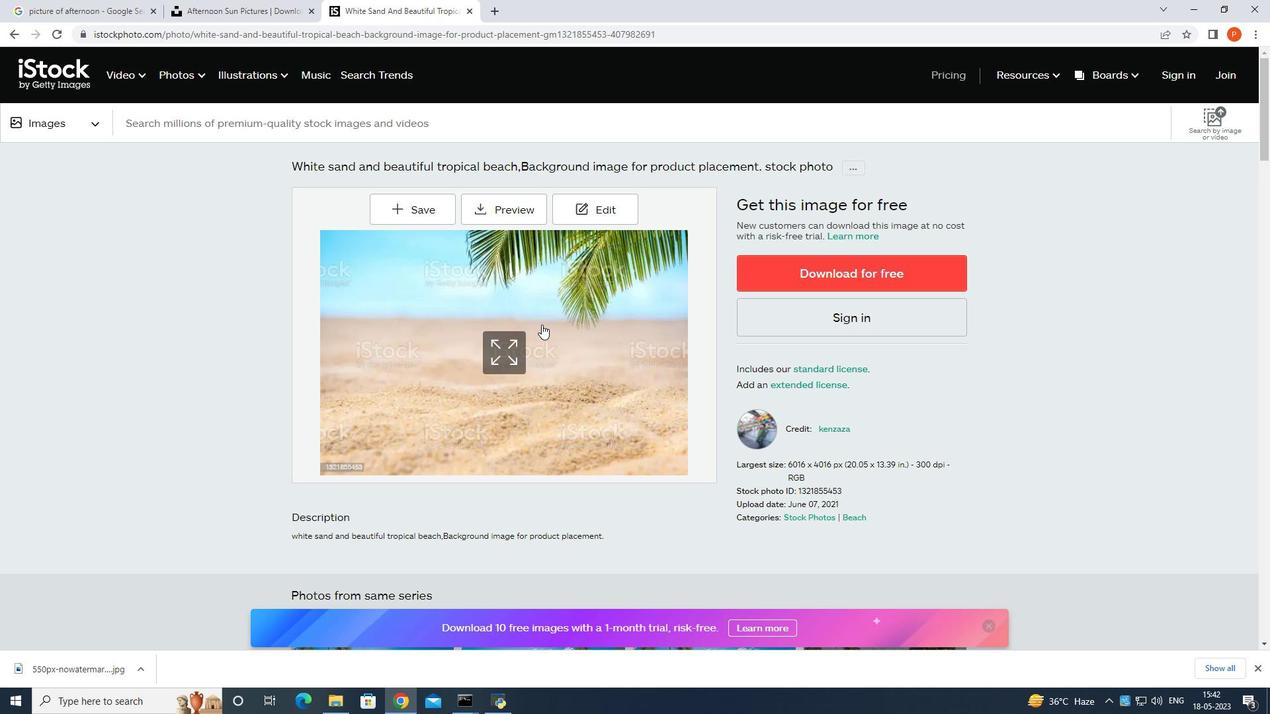 
Action: Mouse scrolled (541, 324) with delta (0, 0)
Screenshot: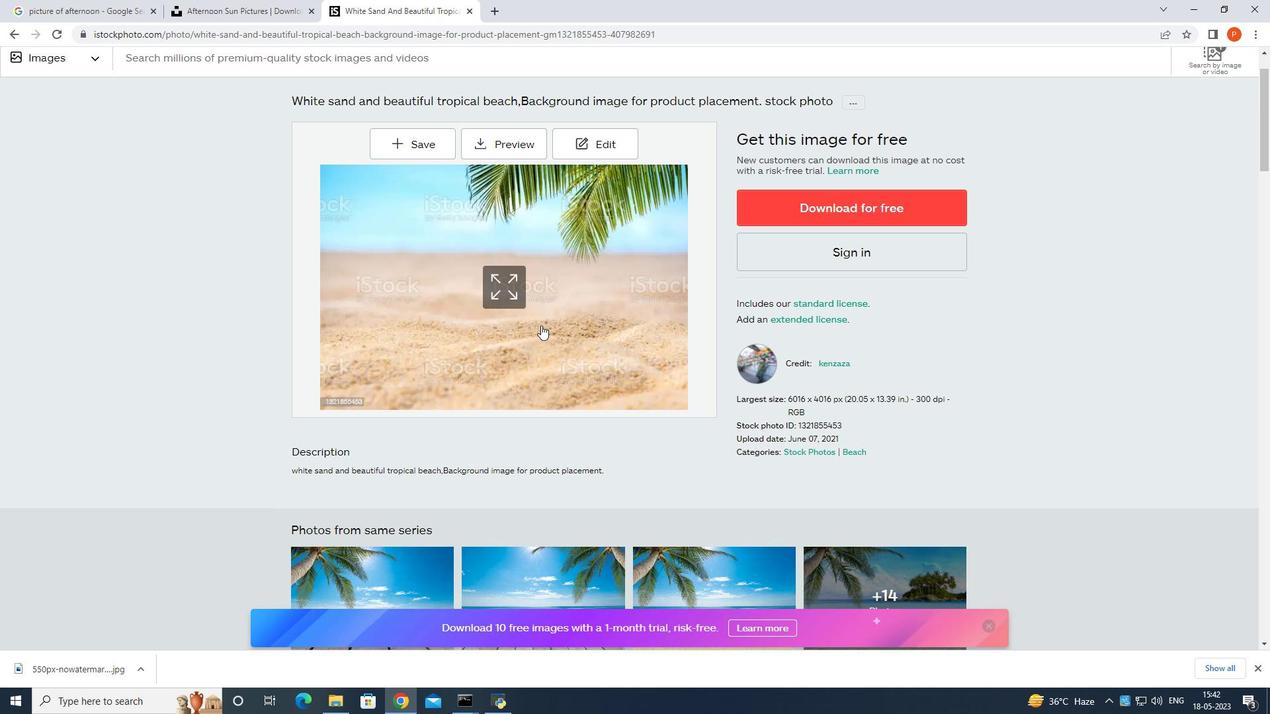 
Action: Mouse scrolled (541, 324) with delta (0, 0)
Screenshot: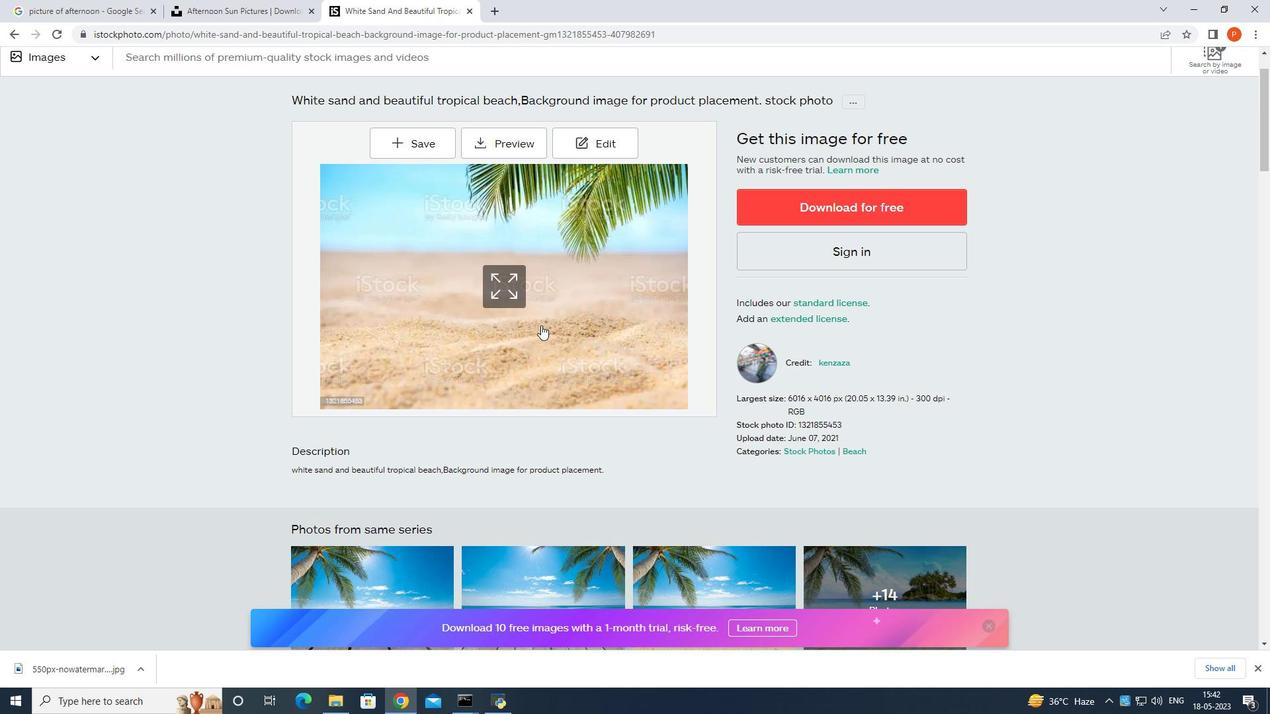 
Action: Mouse scrolled (541, 324) with delta (0, 0)
Screenshot: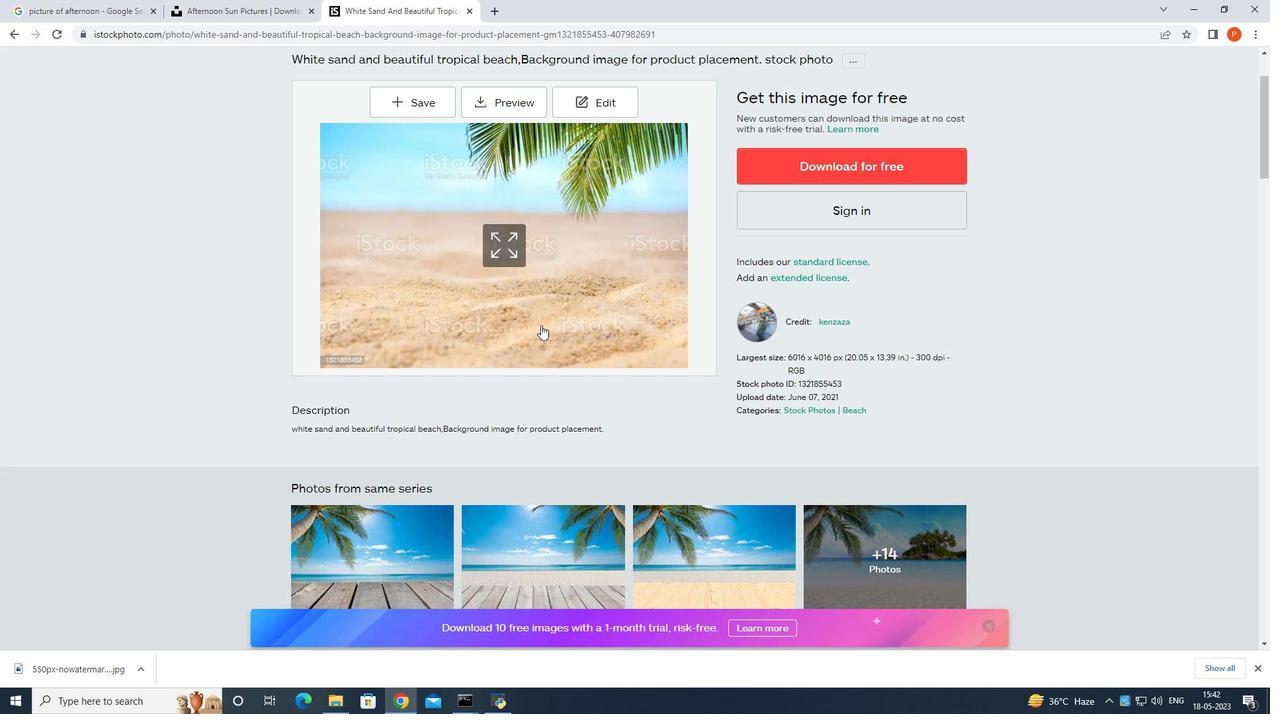 
Action: Mouse moved to (882, 424)
Screenshot: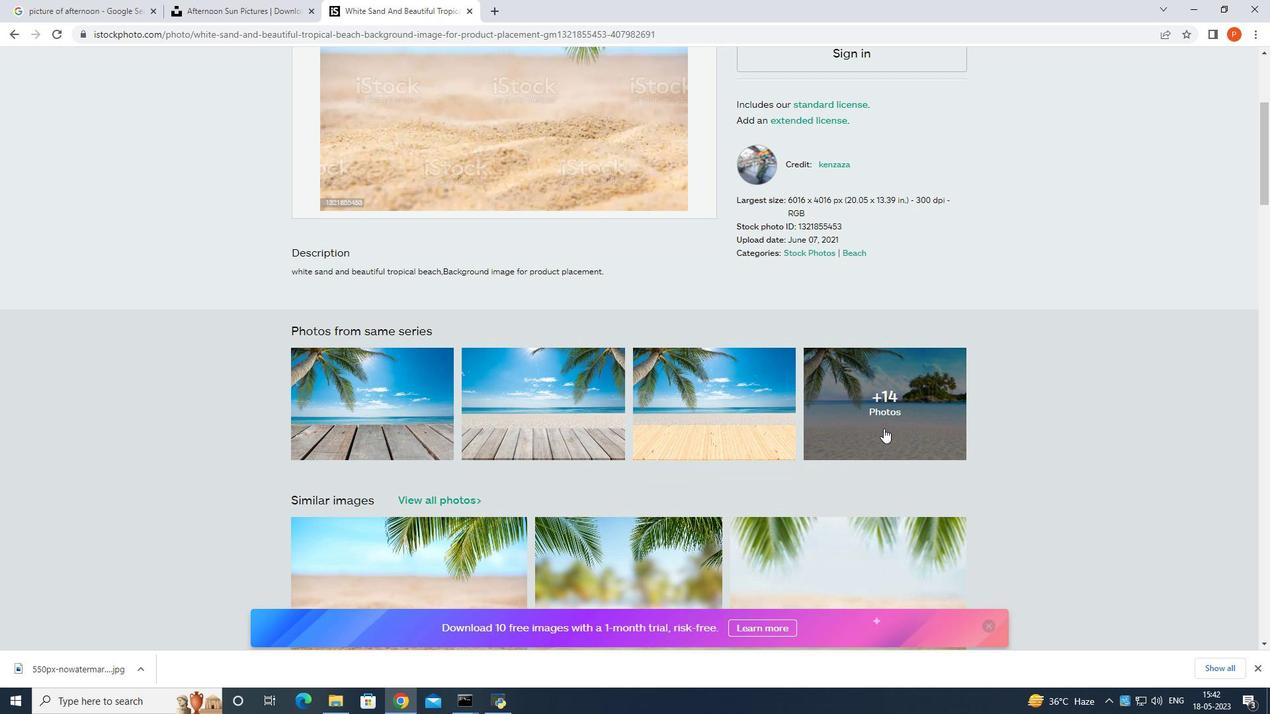 
Action: Mouse pressed left at (882, 424)
Screenshot: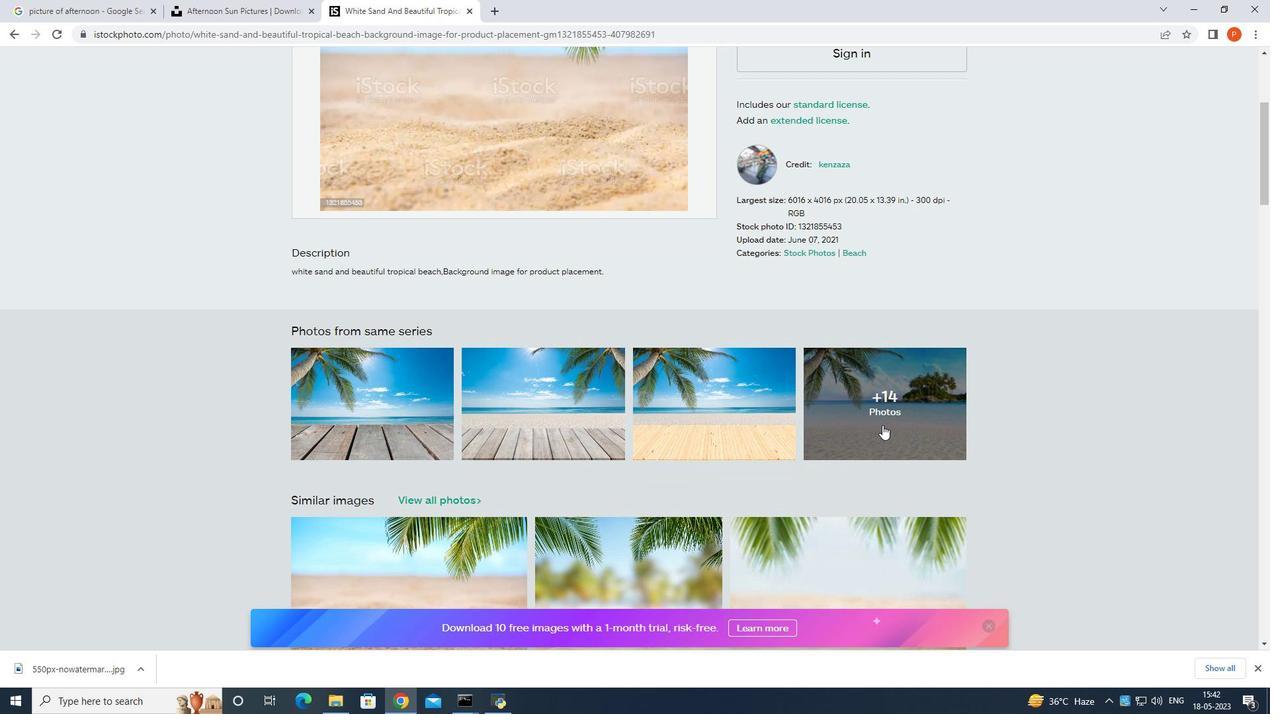 
Action: Mouse moved to (801, 418)
Screenshot: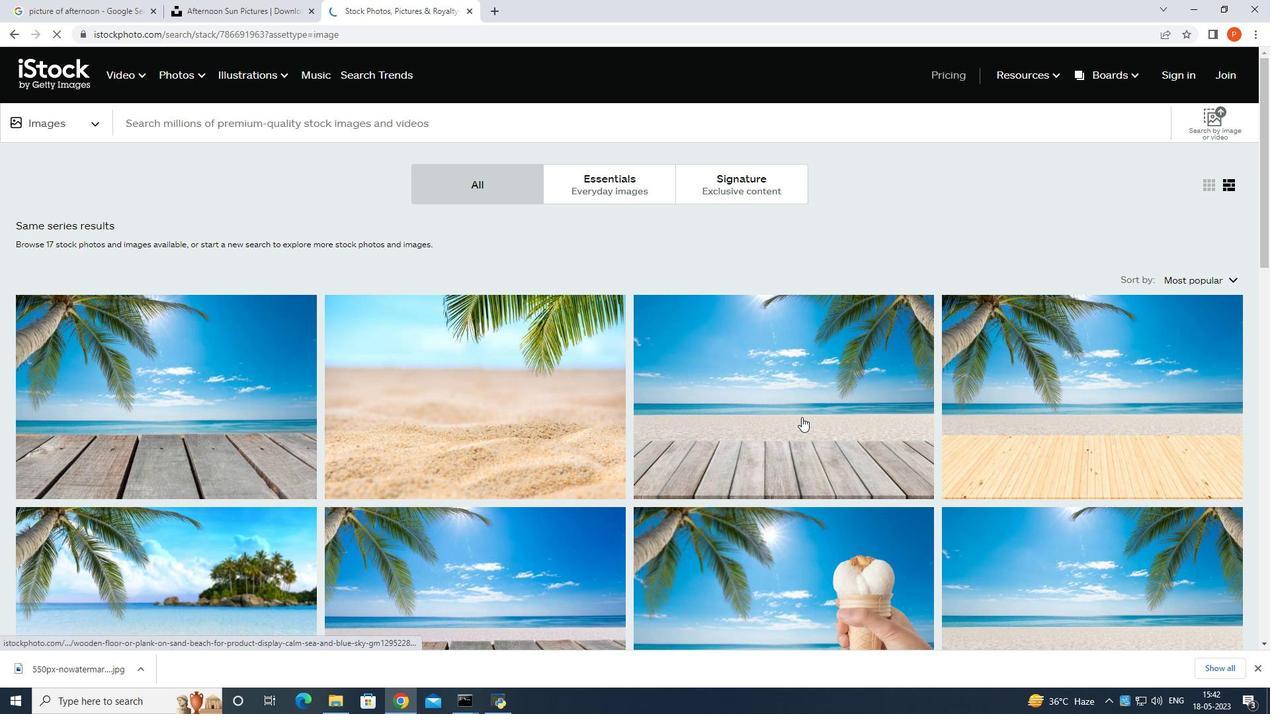 
Action: Mouse scrolled (801, 417) with delta (0, 0)
Screenshot: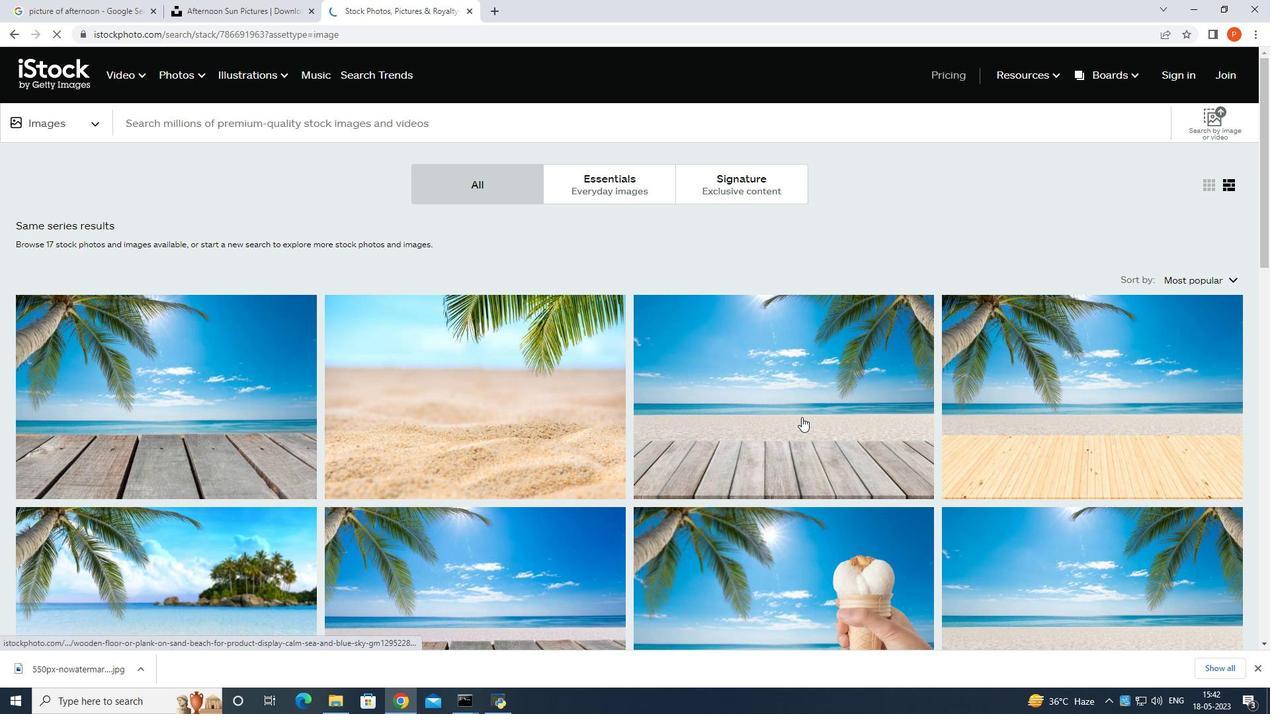 
Action: Mouse moved to (801, 421)
Screenshot: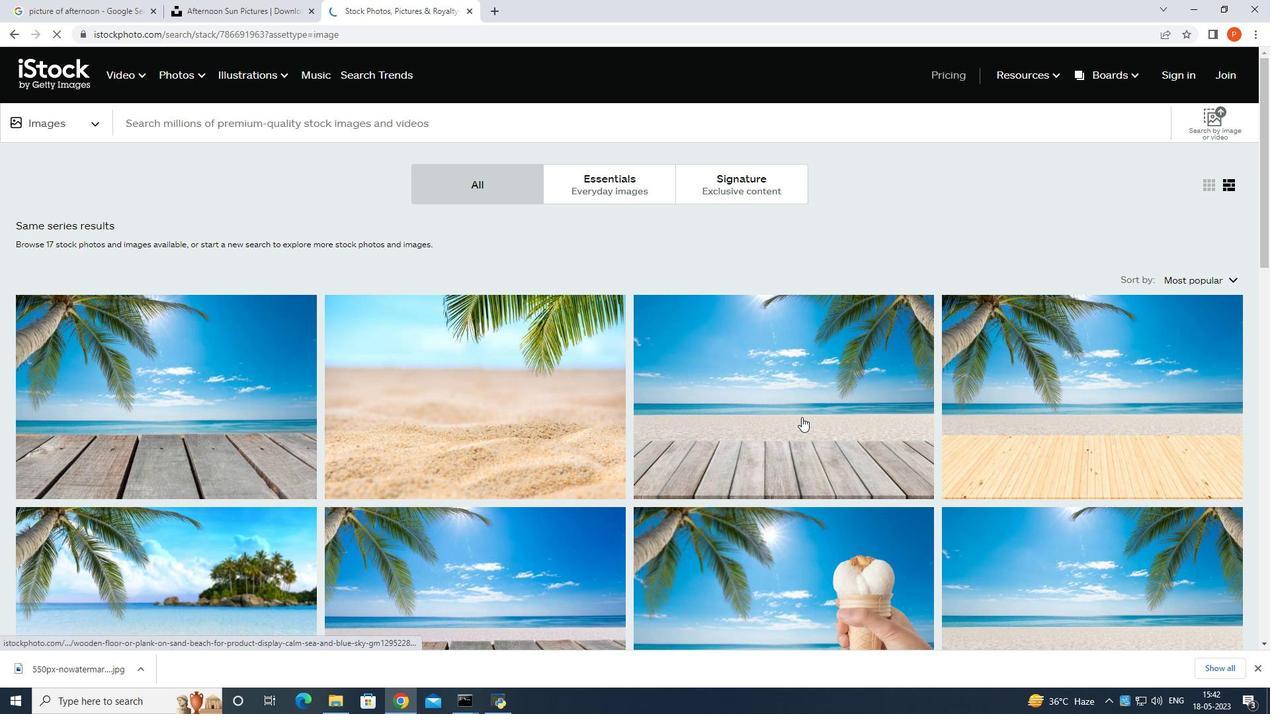 
Action: Mouse scrolled (801, 420) with delta (0, 0)
Screenshot: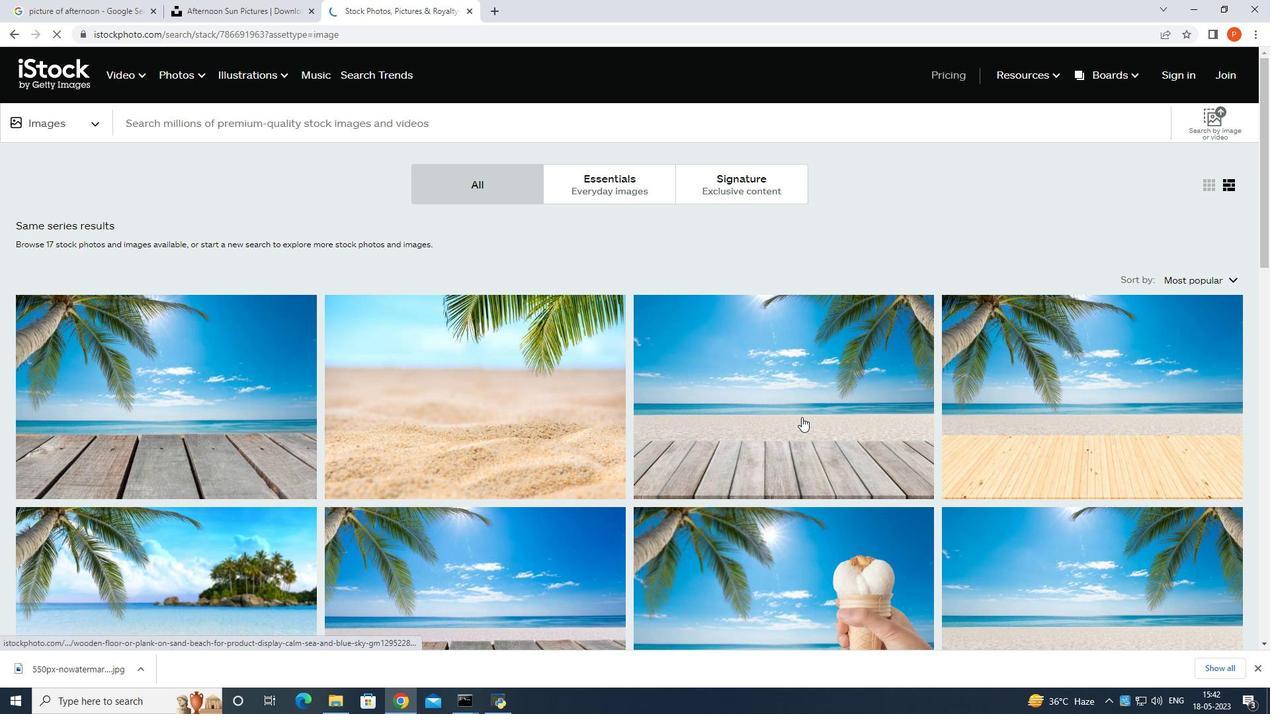 
Action: Mouse scrolled (801, 420) with delta (0, 0)
Screenshot: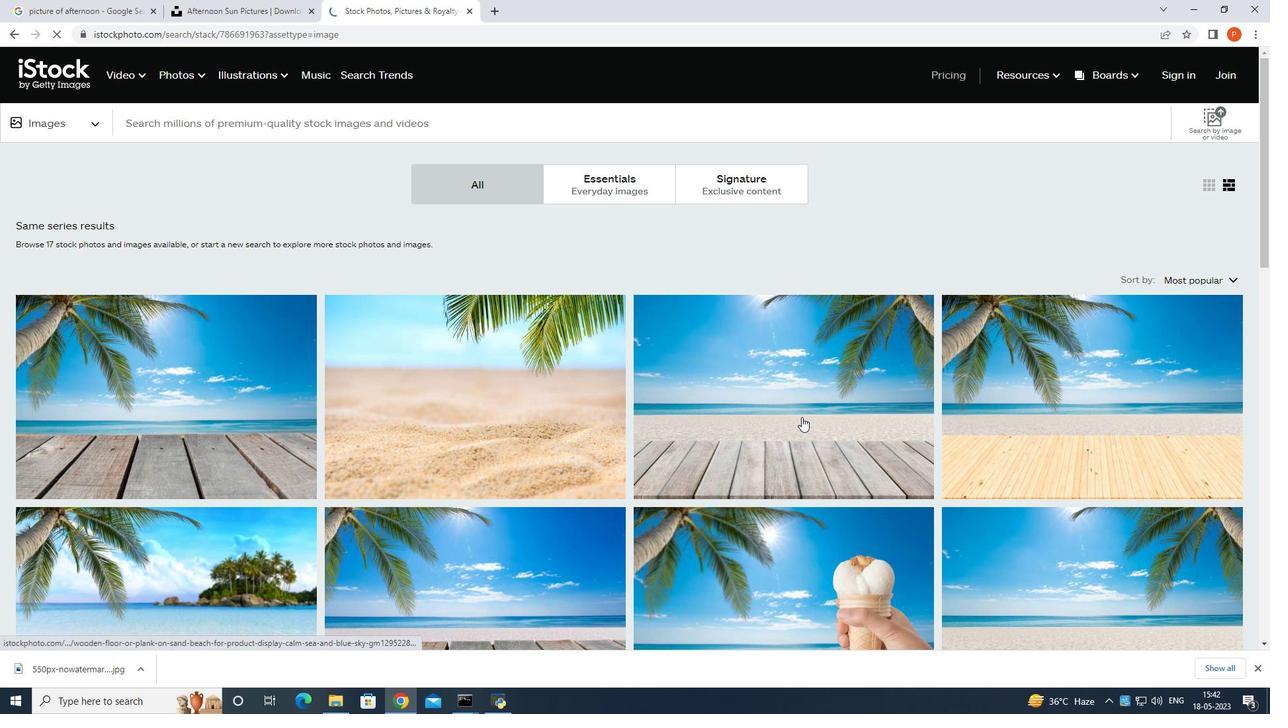 
Action: Mouse moved to (801, 422)
Screenshot: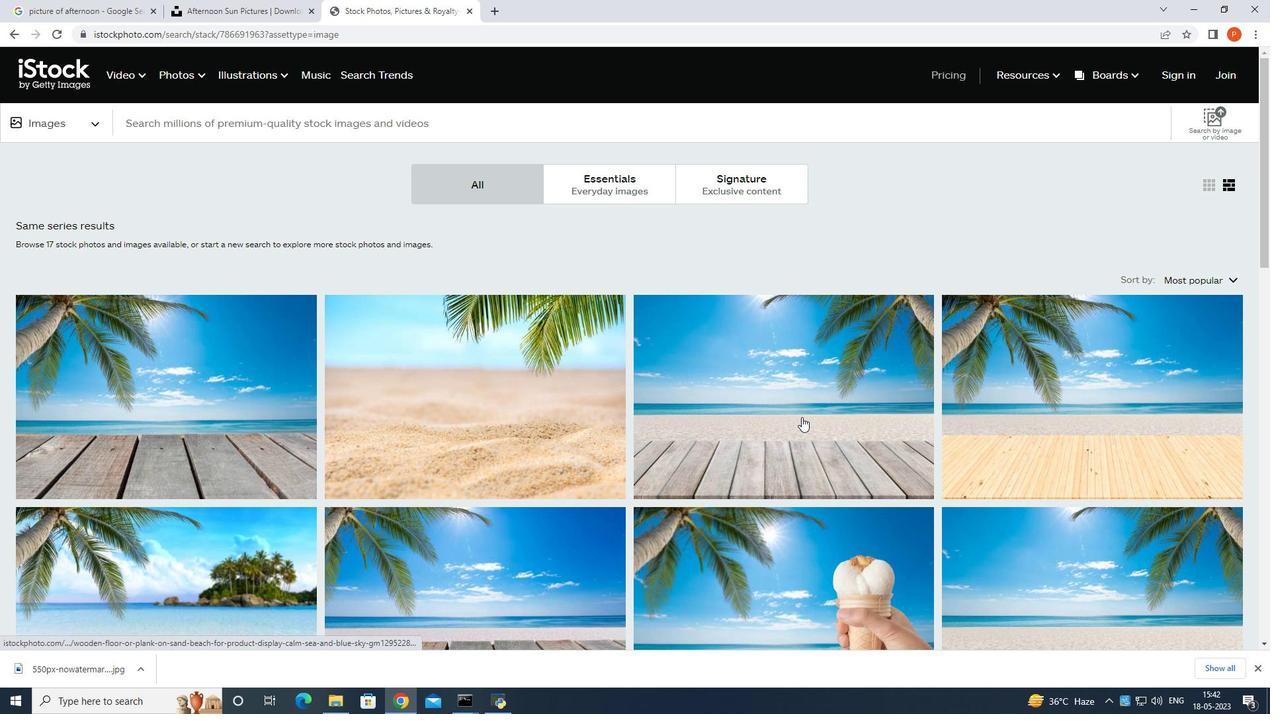
Action: Mouse scrolled (801, 421) with delta (0, 0)
Screenshot: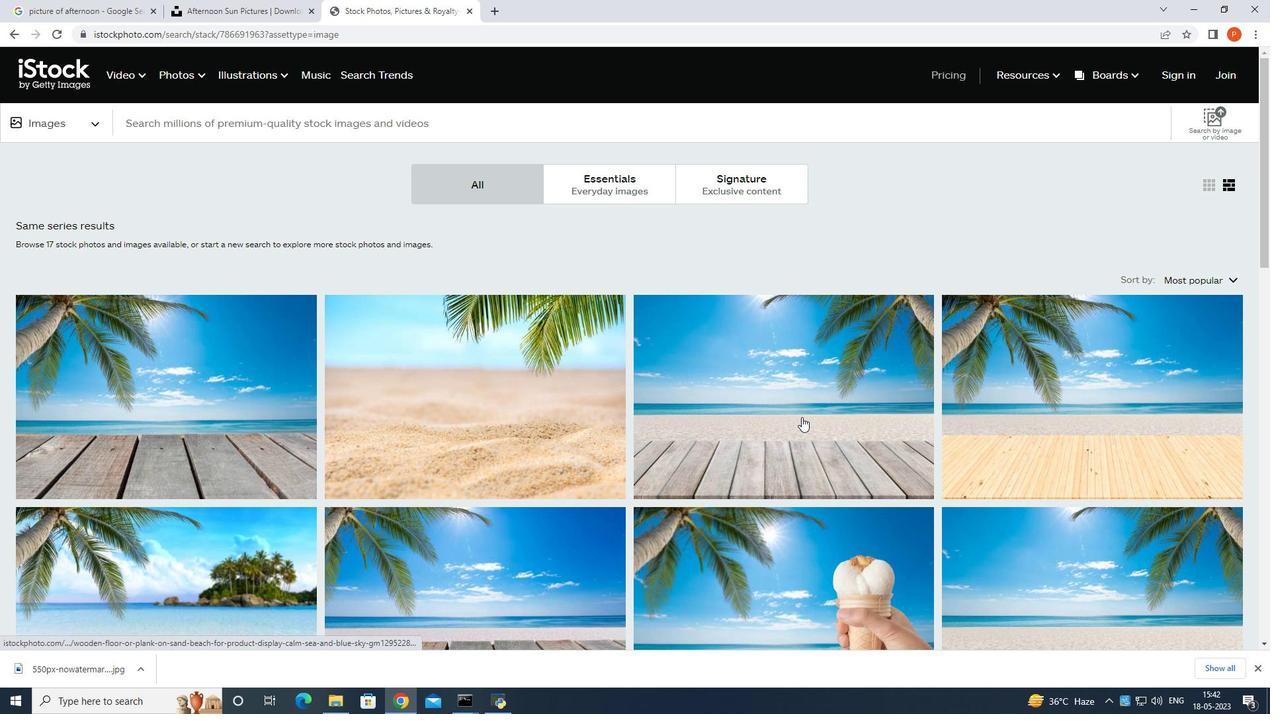 
Action: Mouse moved to (859, 413)
Screenshot: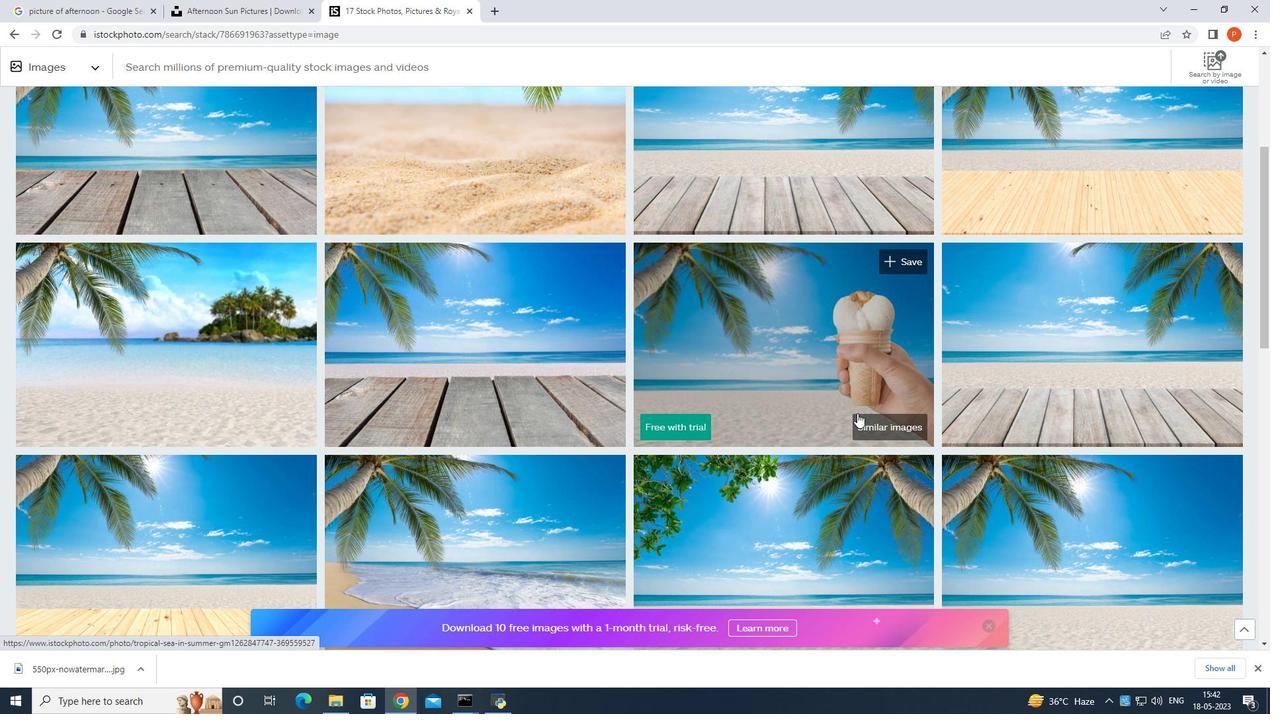 
Action: Mouse pressed left at (859, 413)
Screenshot: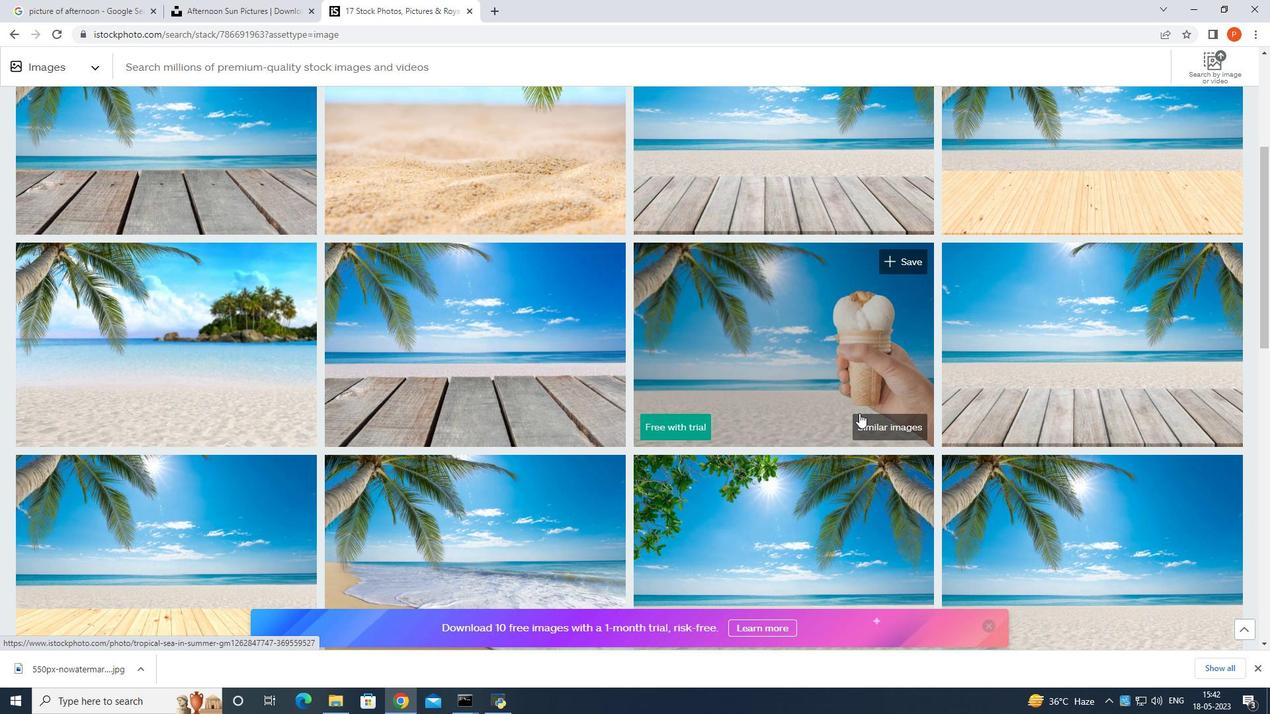 
Action: Mouse moved to (586, 435)
Screenshot: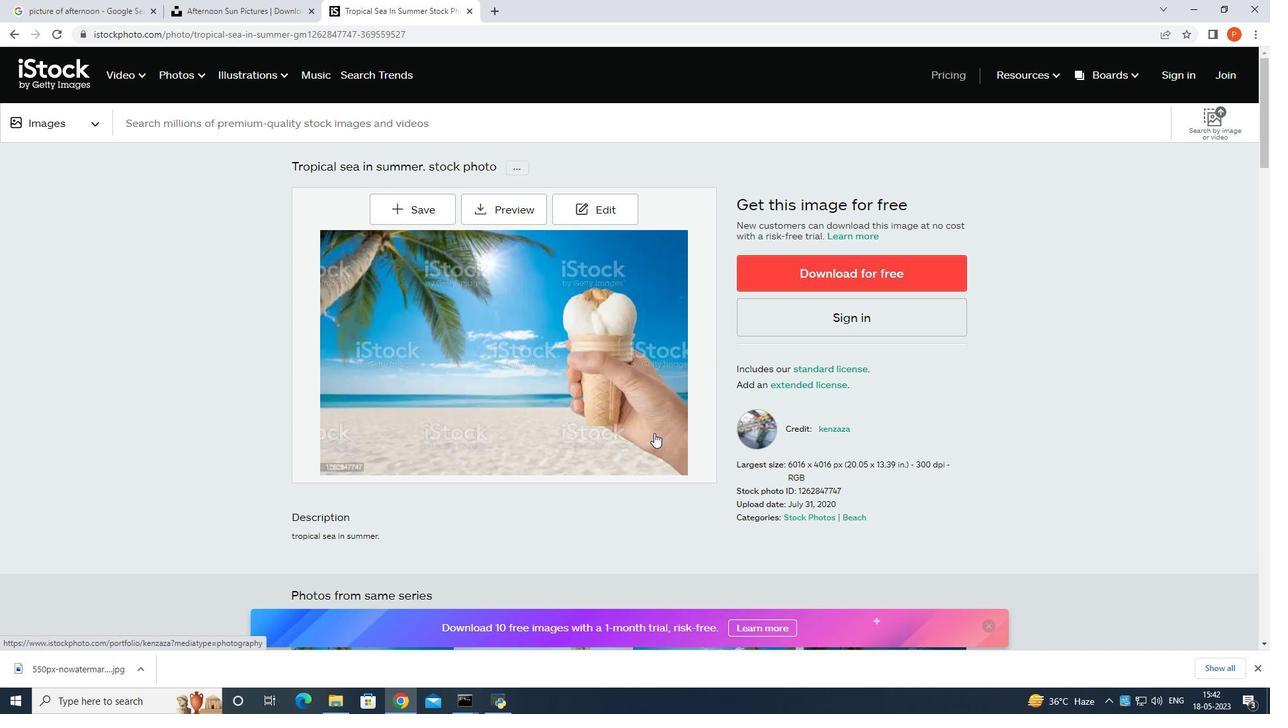 
Action: Mouse scrolled (586, 436) with delta (0, 0)
Screenshot: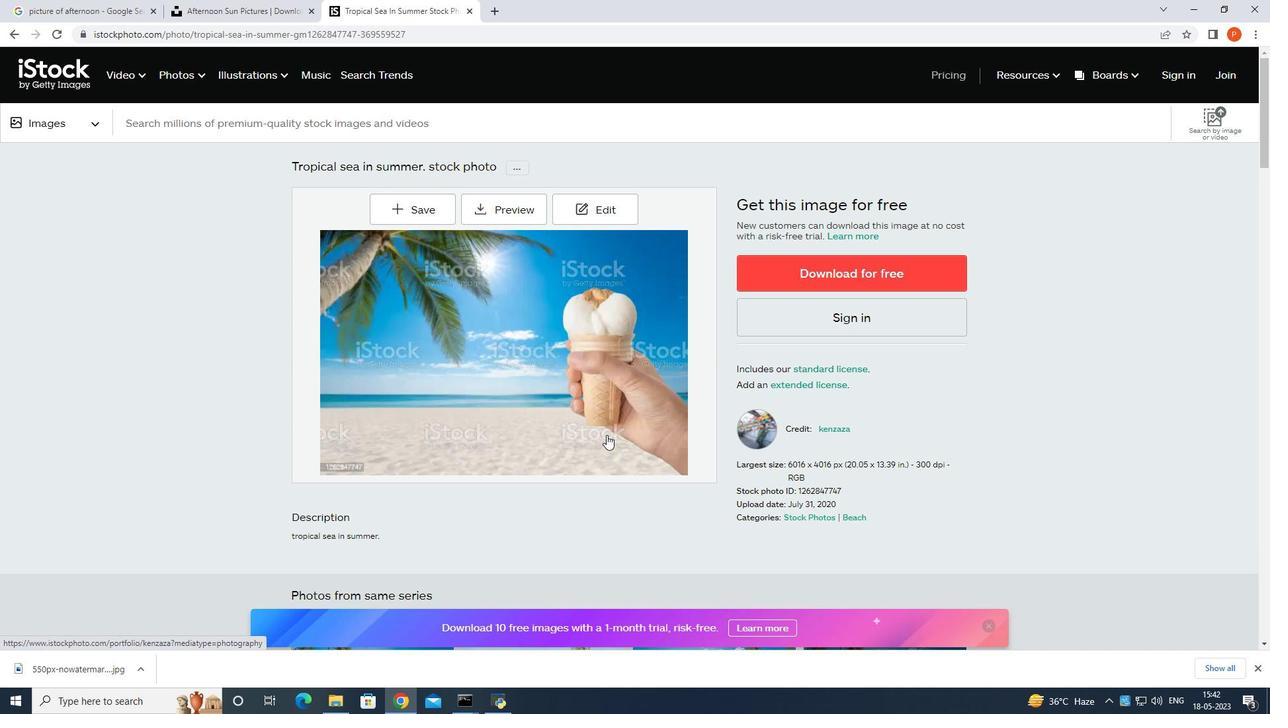
Action: Mouse scrolled (586, 436) with delta (0, 0)
Screenshot: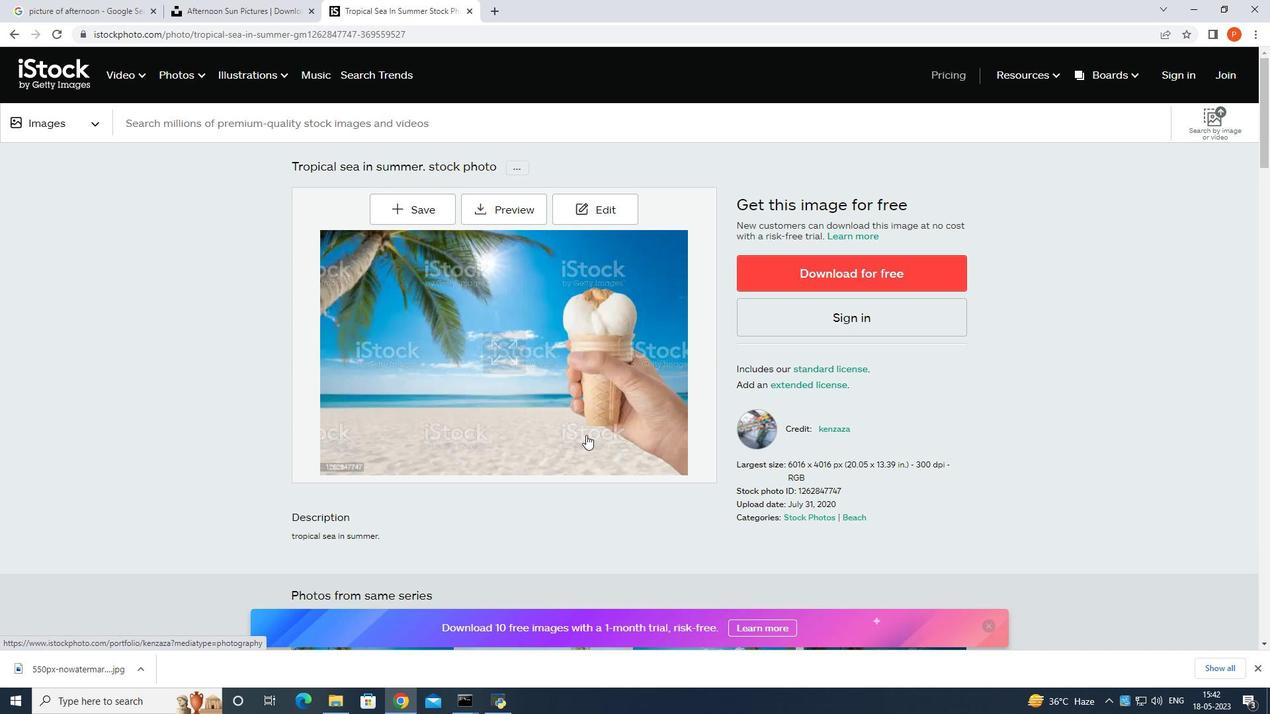 
Action: Mouse scrolled (586, 436) with delta (0, 0)
Screenshot: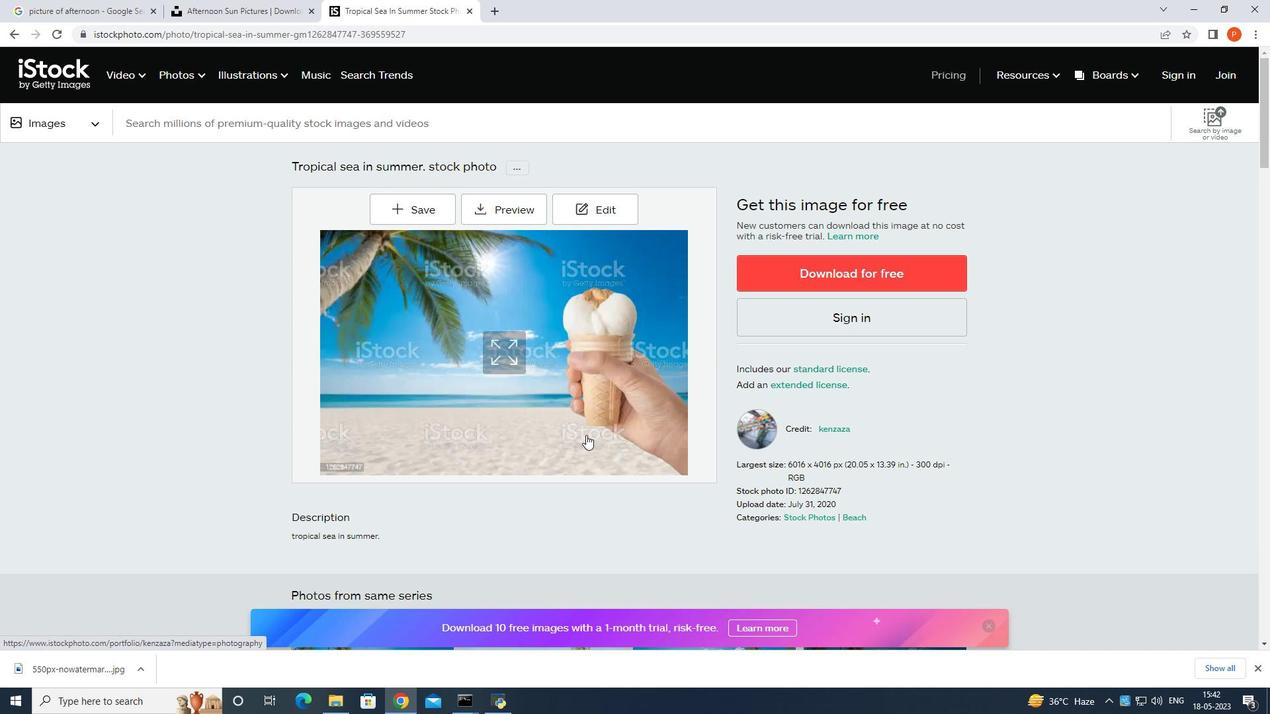 
Action: Mouse moved to (585, 435)
Screenshot: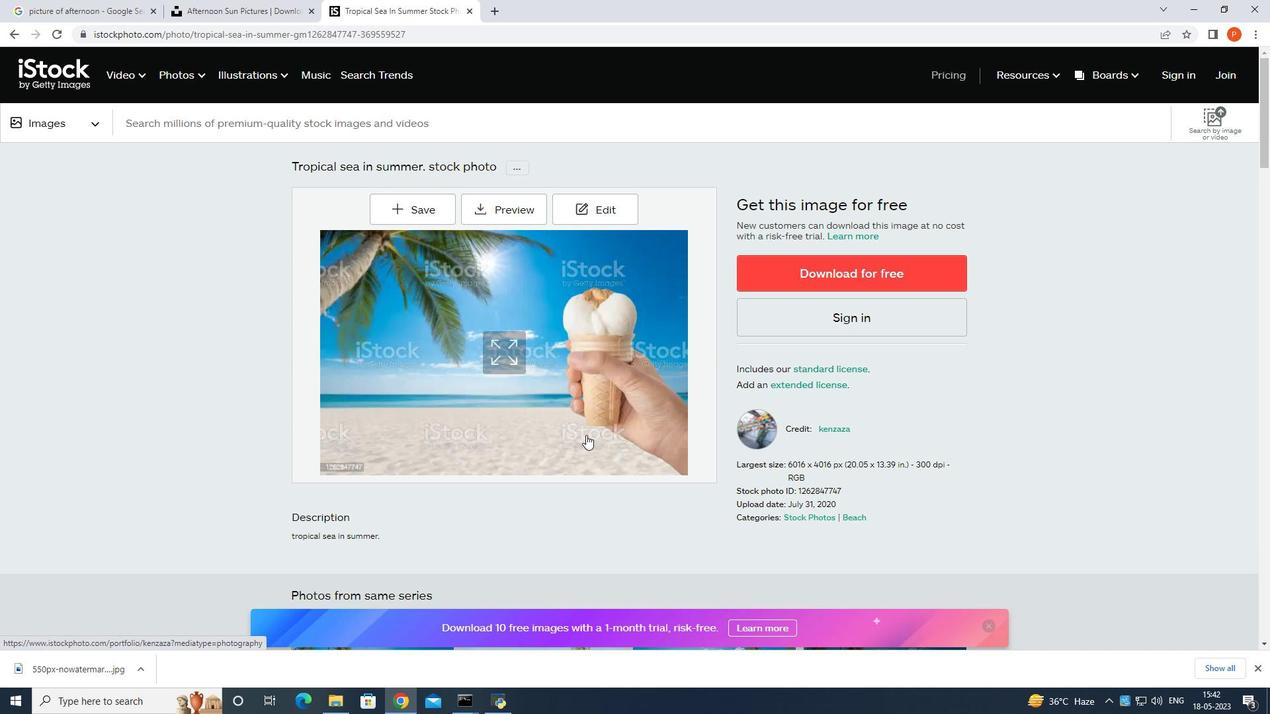 
Action: Mouse scrolled (585, 436) with delta (0, 0)
Screenshot: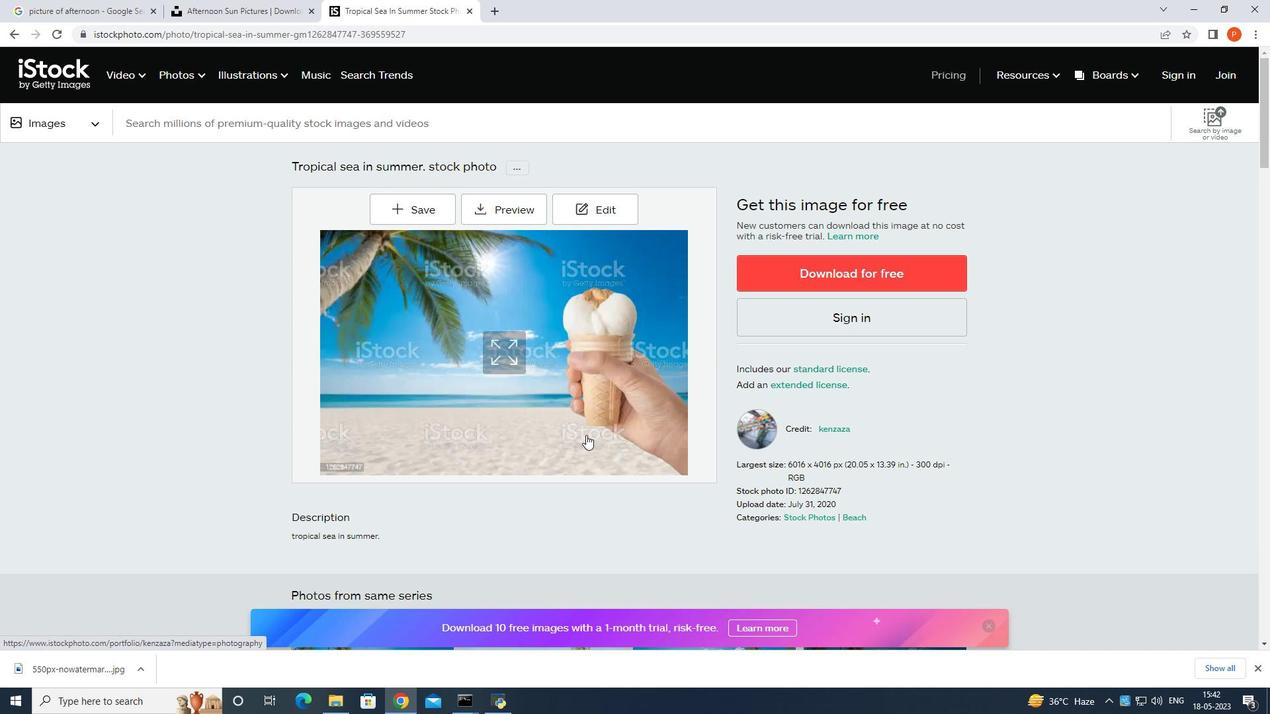 
Action: Mouse moved to (586, 434)
Screenshot: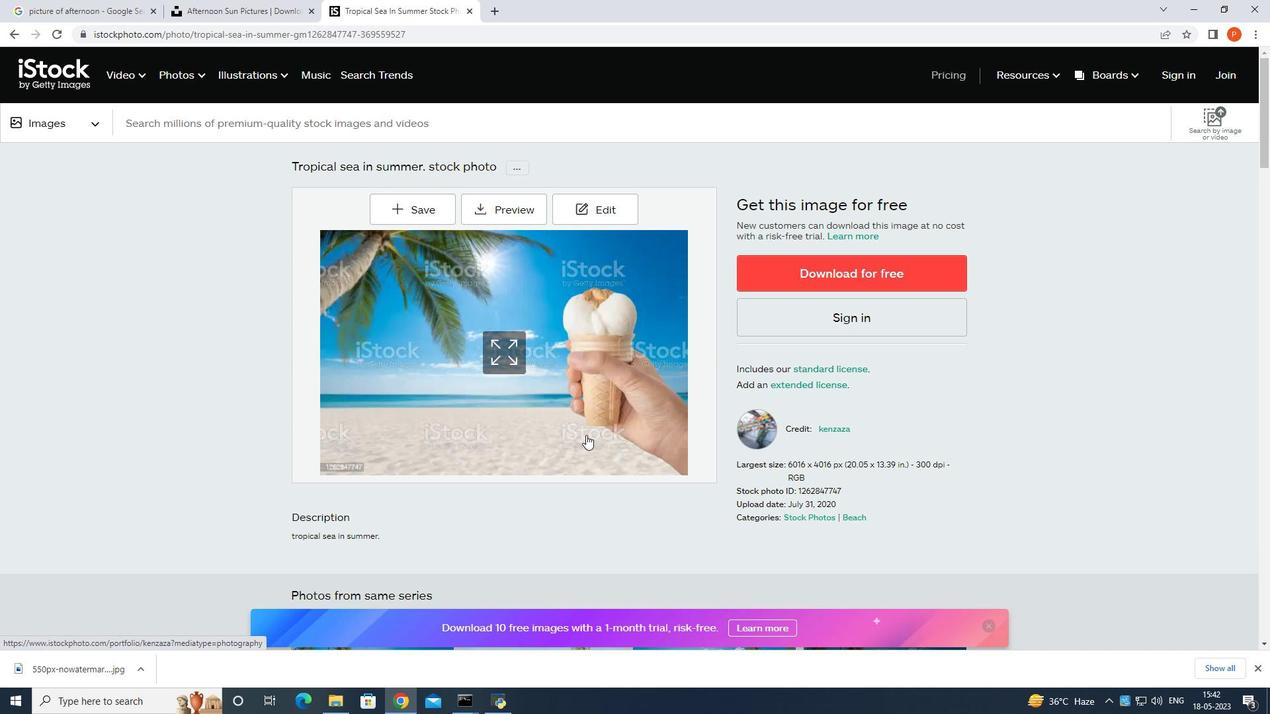 
Action: Mouse scrolled (586, 435) with delta (0, 0)
Screenshot: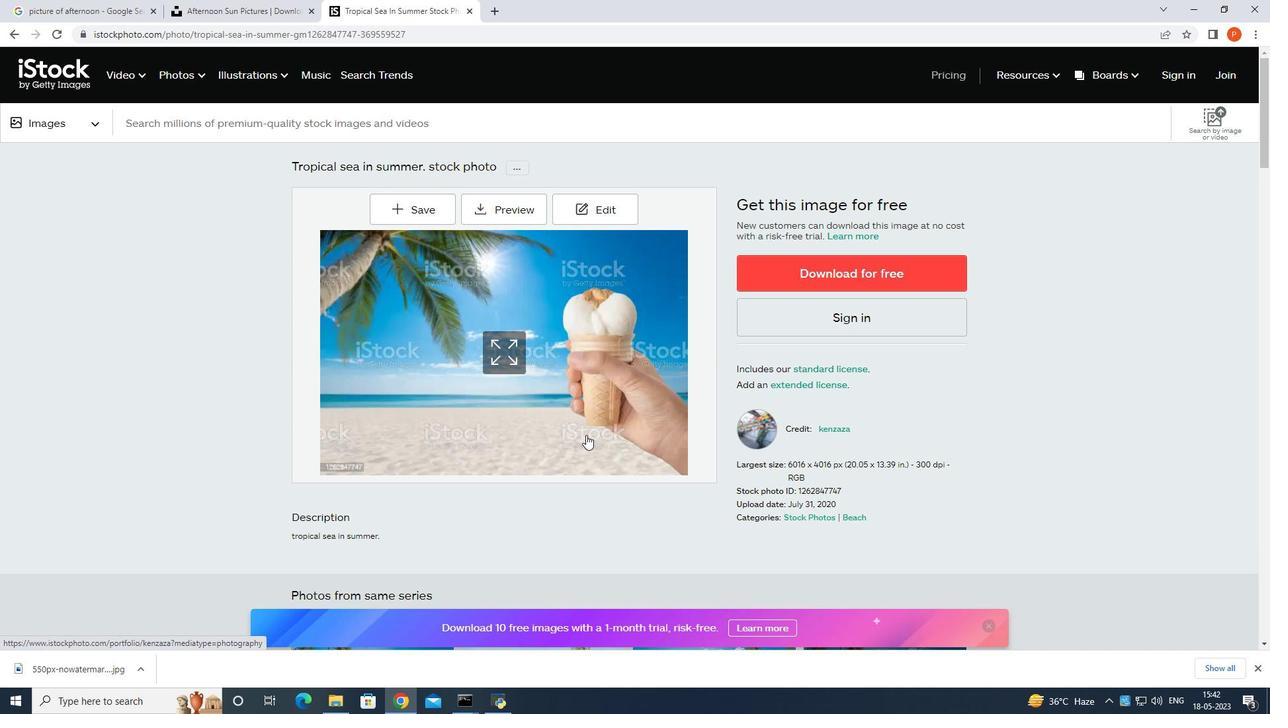 
Action: Mouse scrolled (586, 434) with delta (0, 0)
Screenshot: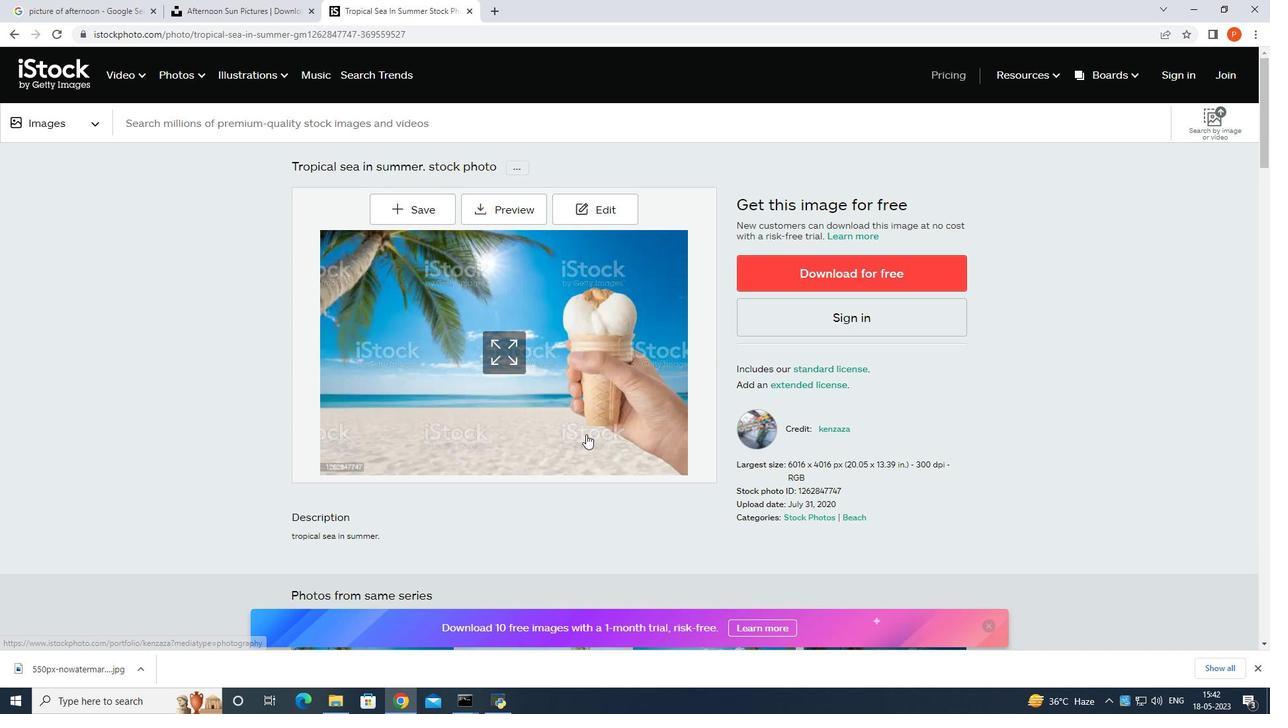 
Action: Mouse scrolled (586, 434) with delta (0, 0)
Screenshot: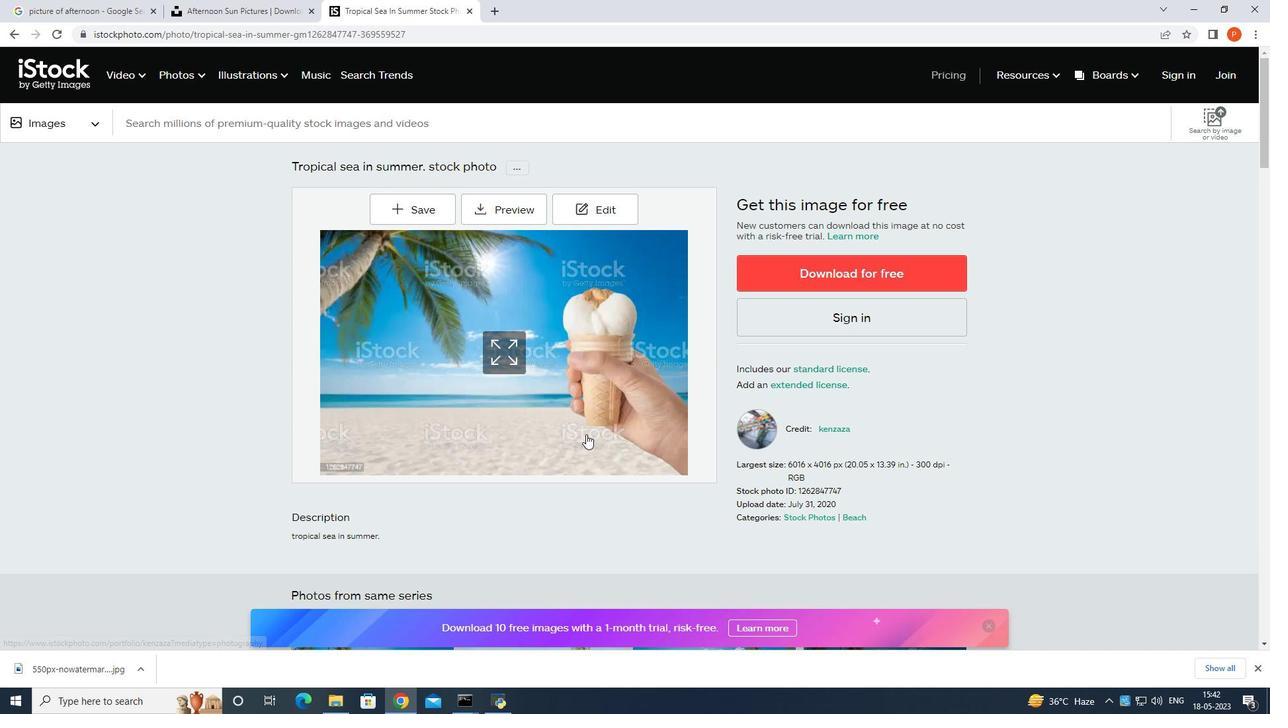 
Action: Mouse scrolled (586, 434) with delta (0, 0)
Screenshot: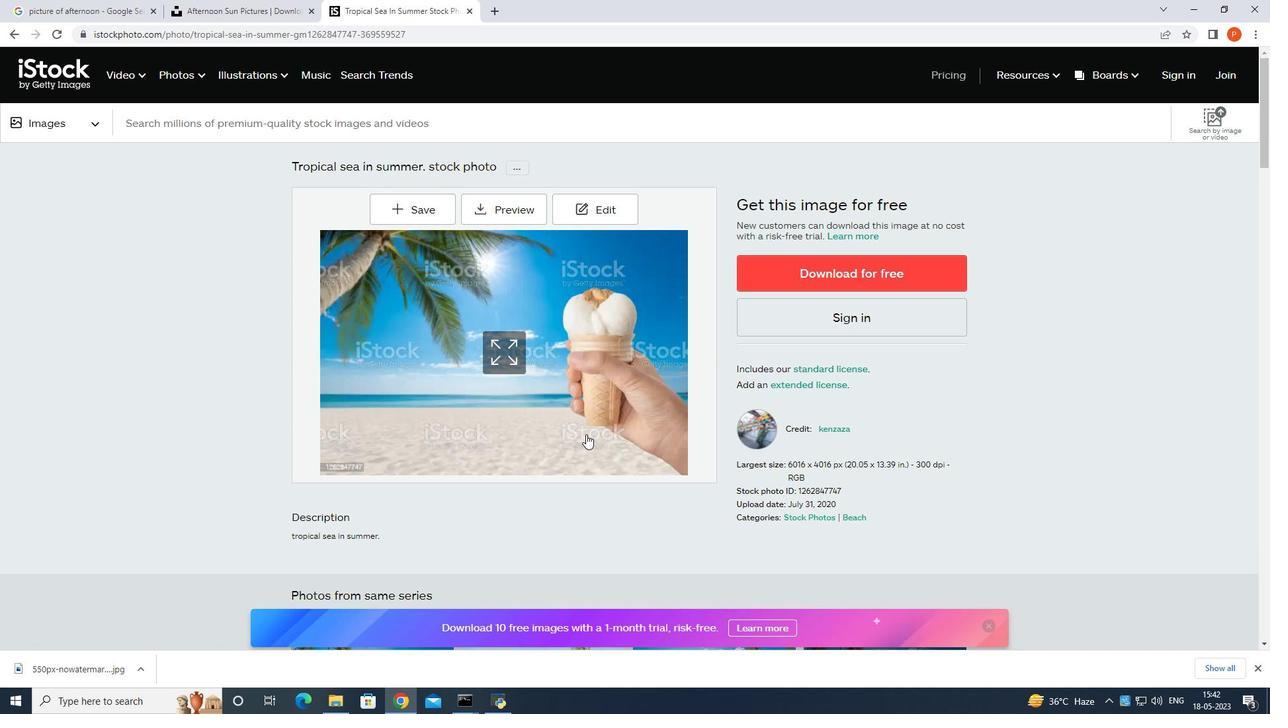 
Action: Mouse scrolled (586, 434) with delta (0, 0)
Screenshot: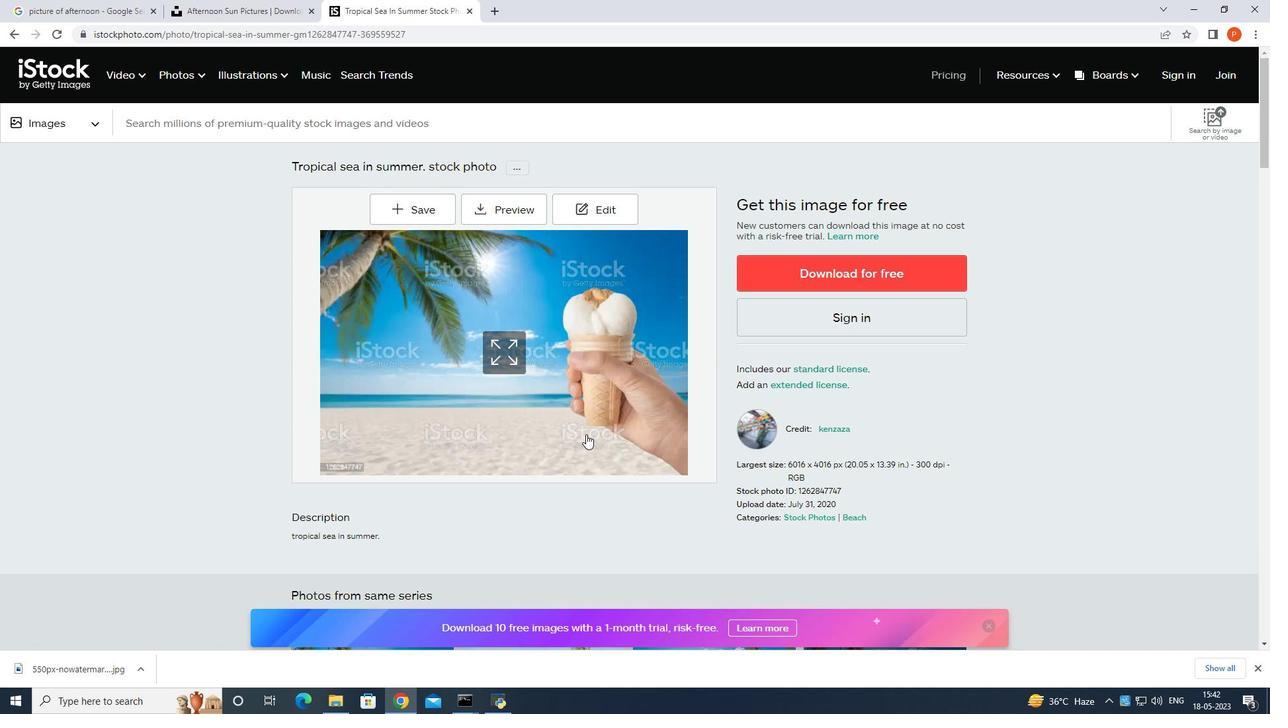 
Action: Mouse moved to (497, 419)
Screenshot: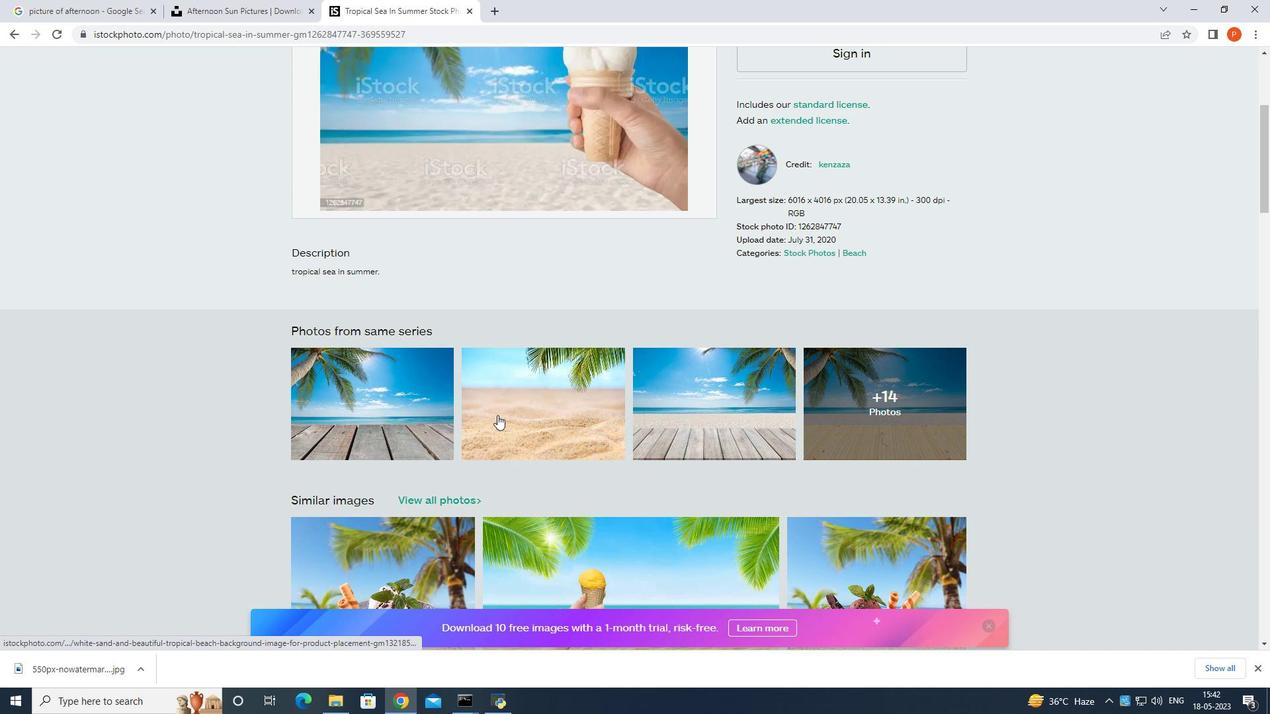 
Action: Mouse scrolled (497, 418) with delta (0, 0)
Screenshot: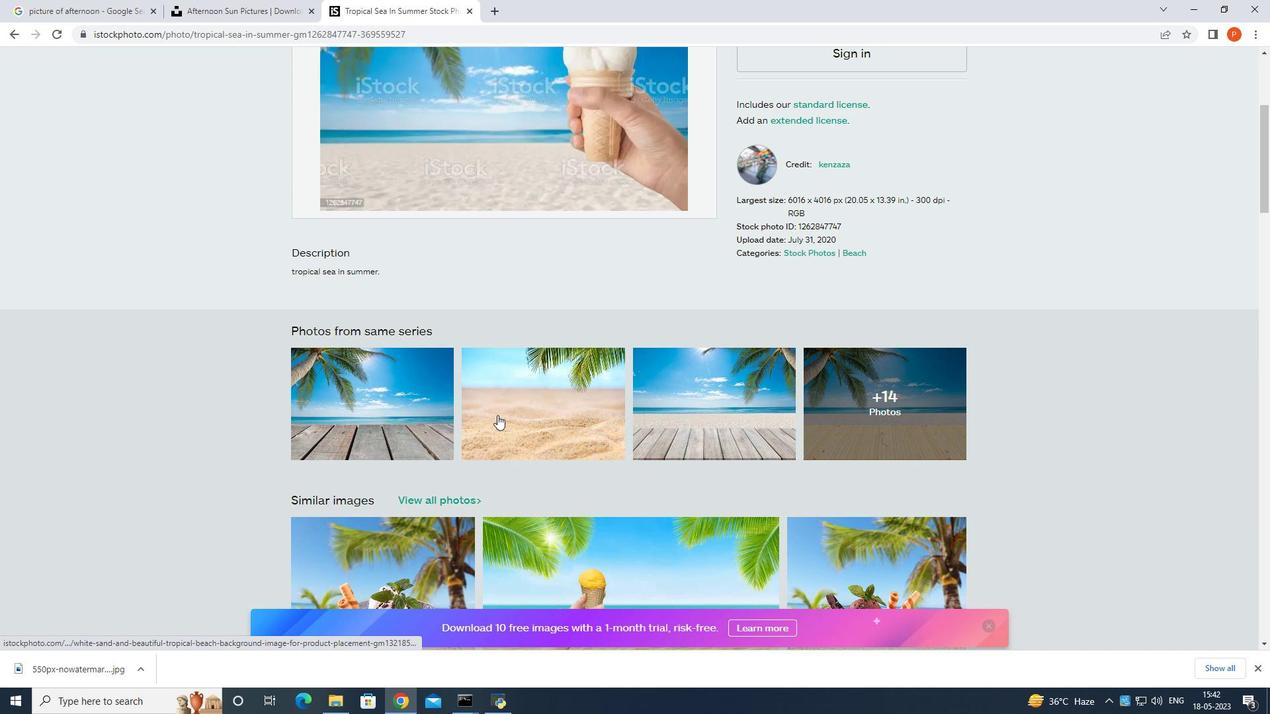 
Action: Mouse scrolled (497, 418) with delta (0, 0)
Screenshot: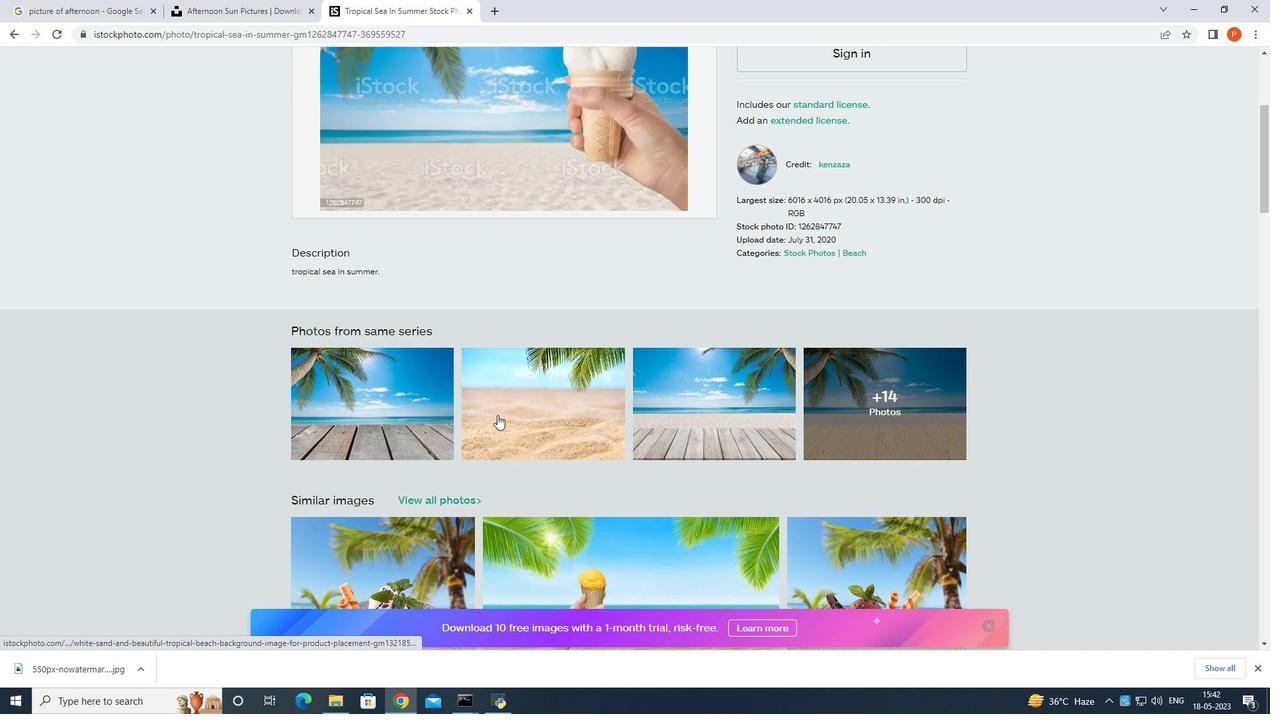 
Action: Mouse scrolled (497, 418) with delta (0, 0)
Screenshot: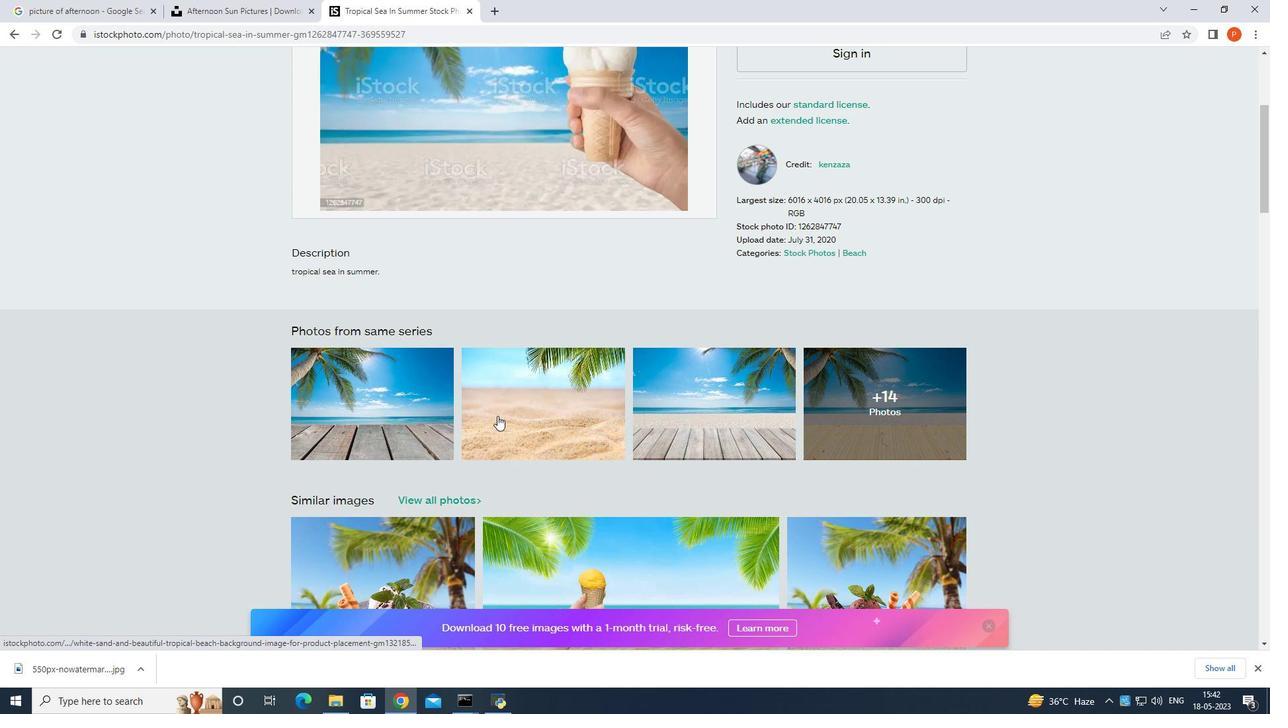 
Action: Mouse scrolled (497, 418) with delta (0, 0)
Screenshot: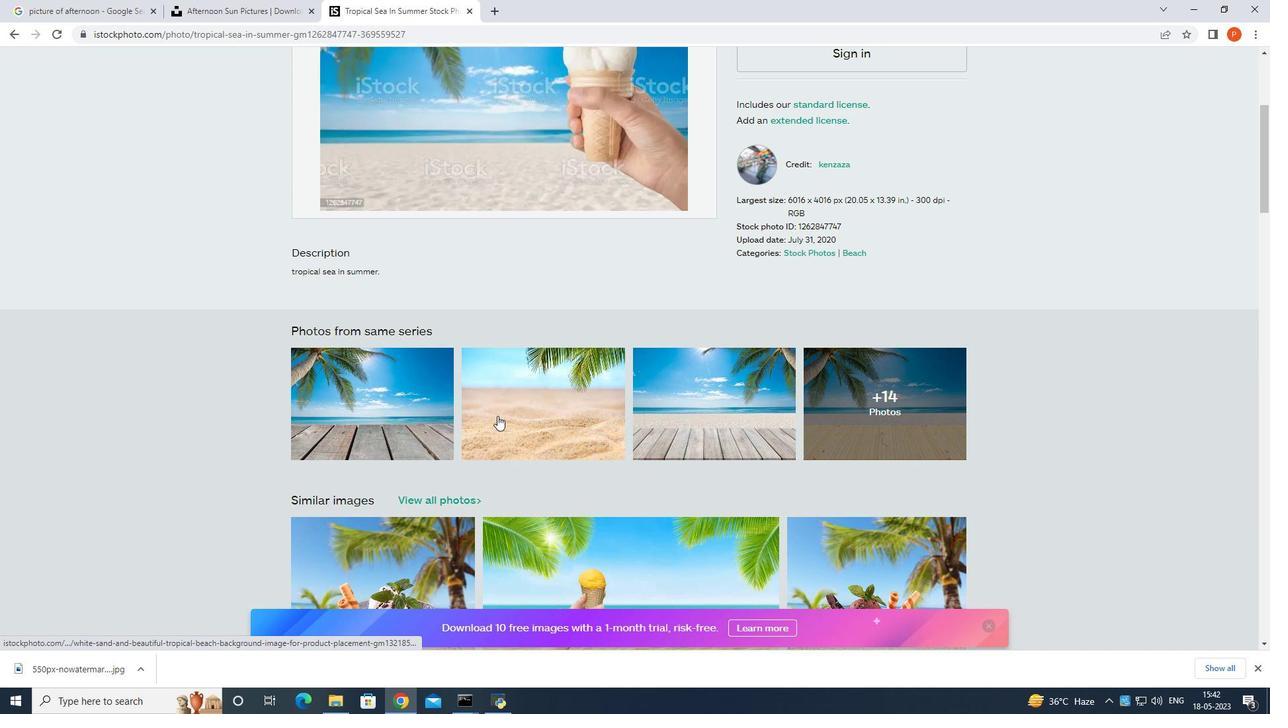 
Action: Mouse moved to (499, 422)
